 Task: Search for Airbnb stays in Lake Placid, New York with a private hot tub.
Action: Key pressed lake<Key.space>placid
Screenshot: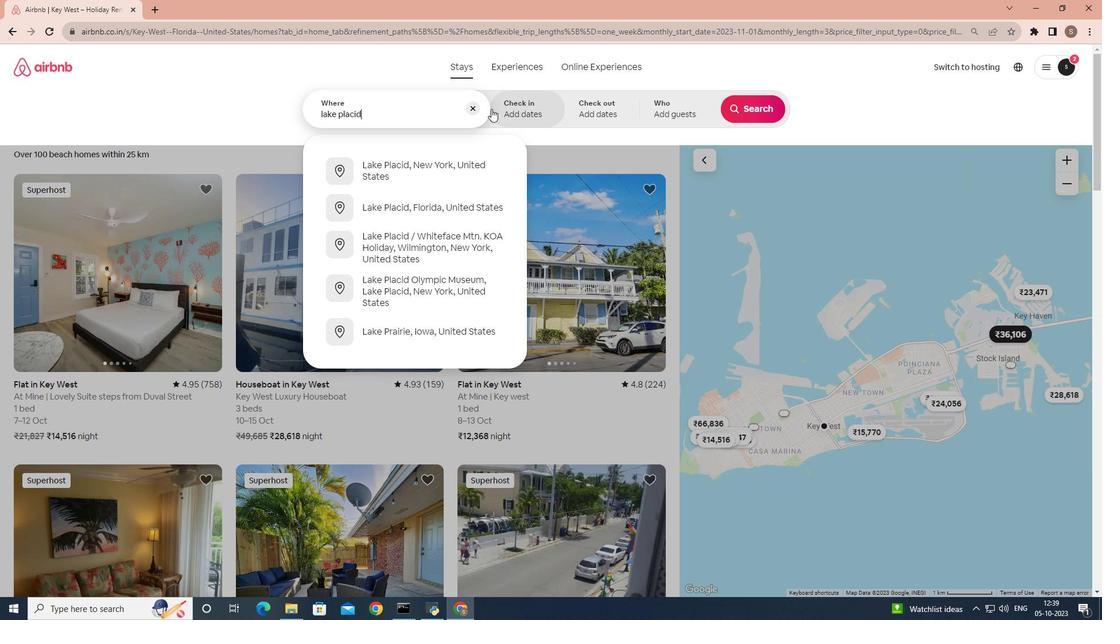 
Action: Mouse moved to (456, 173)
Screenshot: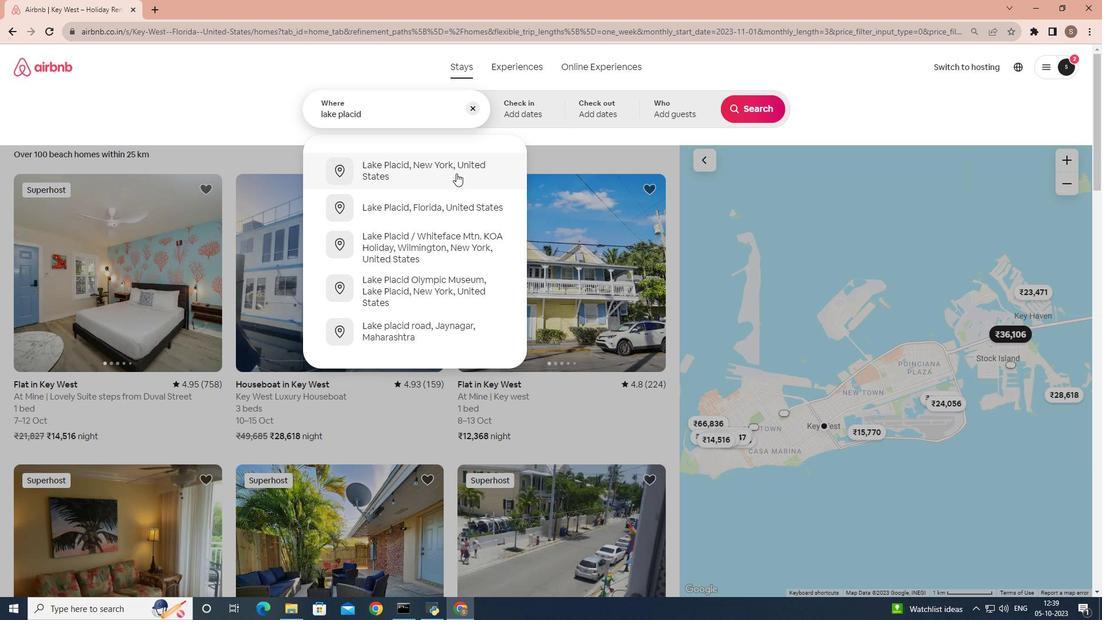 
Action: Mouse pressed left at (456, 173)
Screenshot: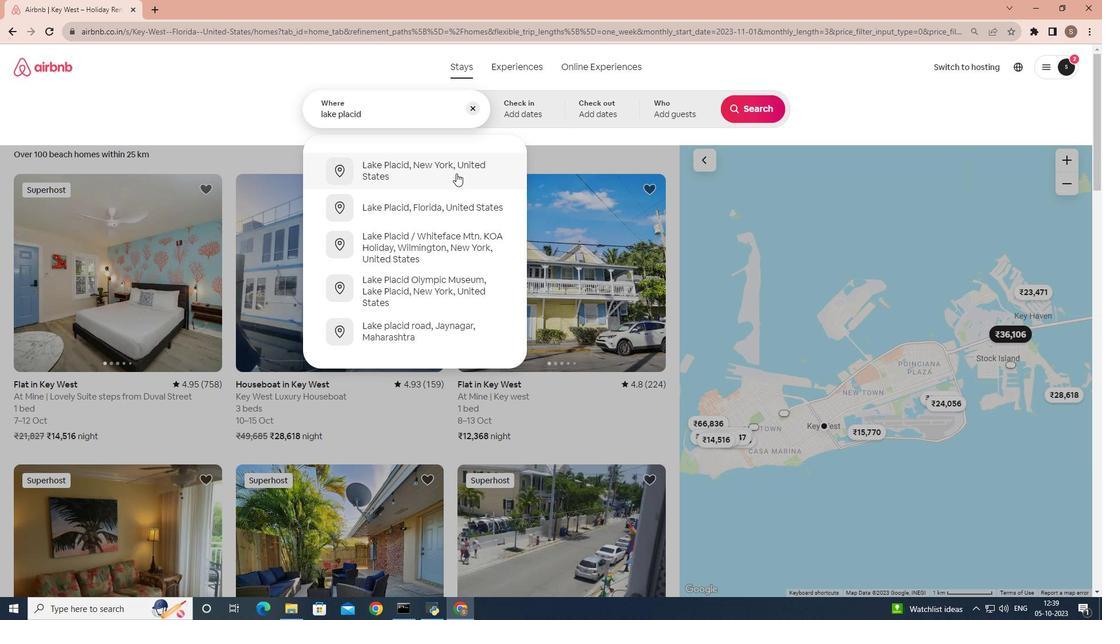 
Action: Mouse moved to (764, 110)
Screenshot: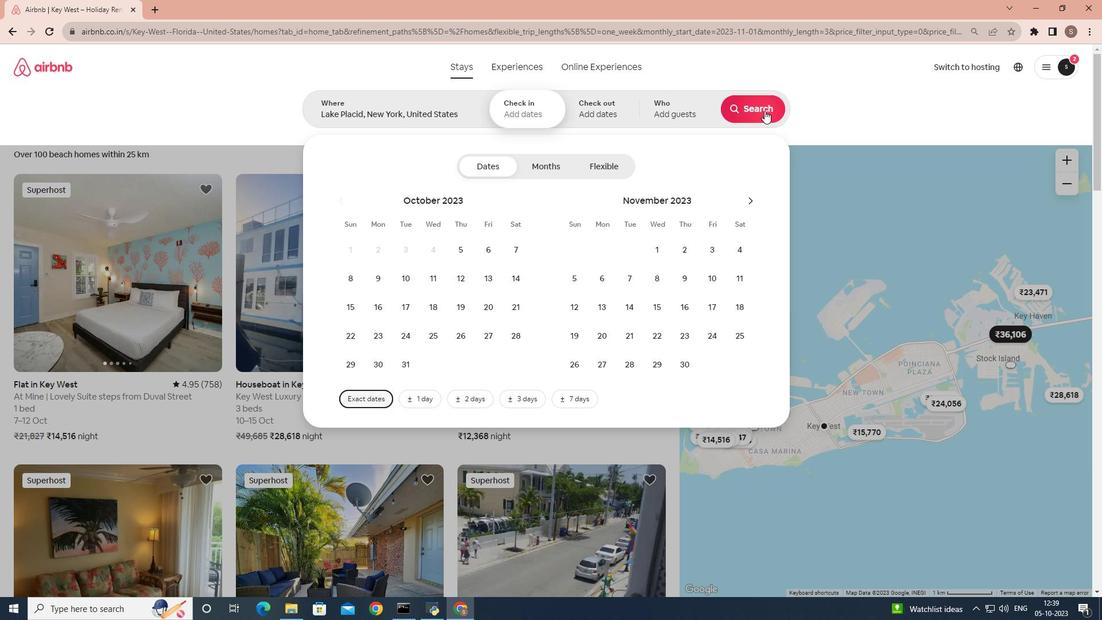 
Action: Mouse pressed left at (764, 110)
Screenshot: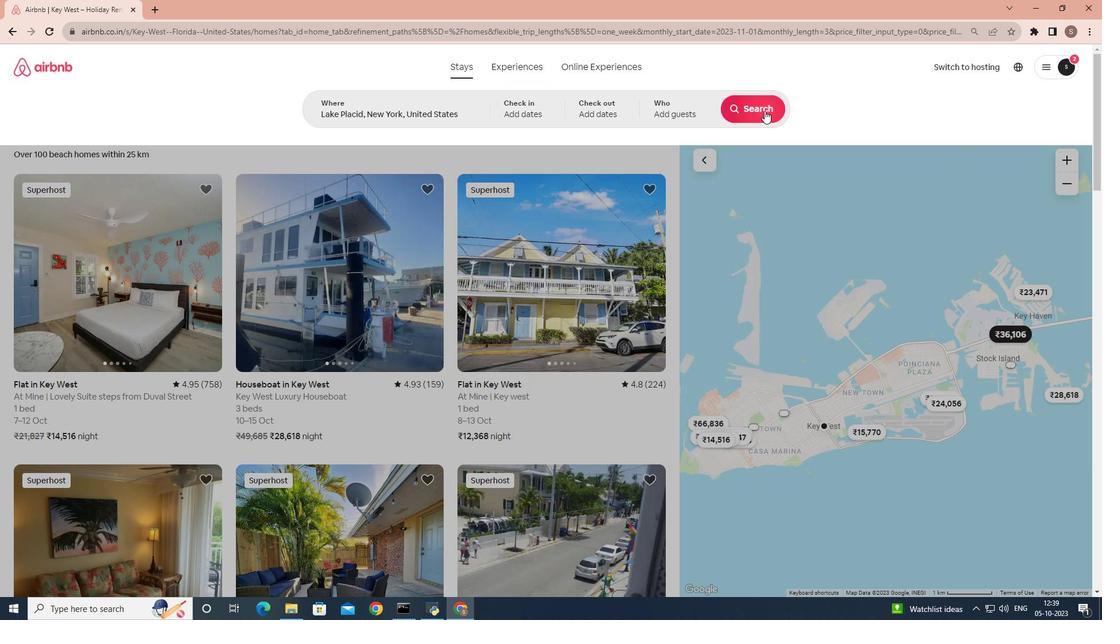 
Action: Mouse moved to (910, 118)
Screenshot: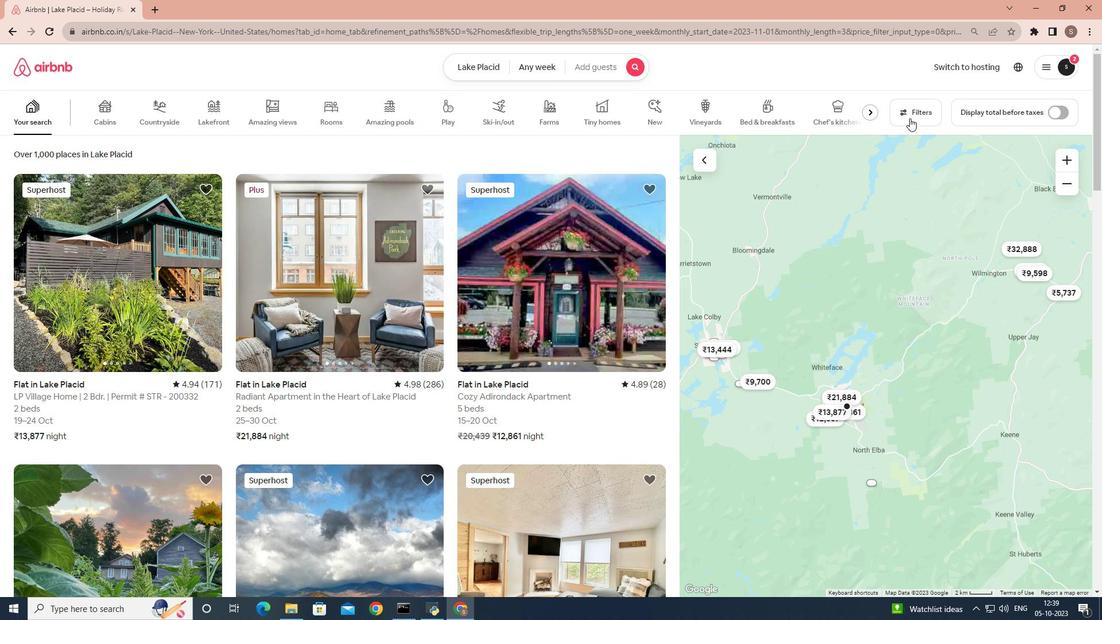 
Action: Mouse pressed left at (910, 118)
Screenshot: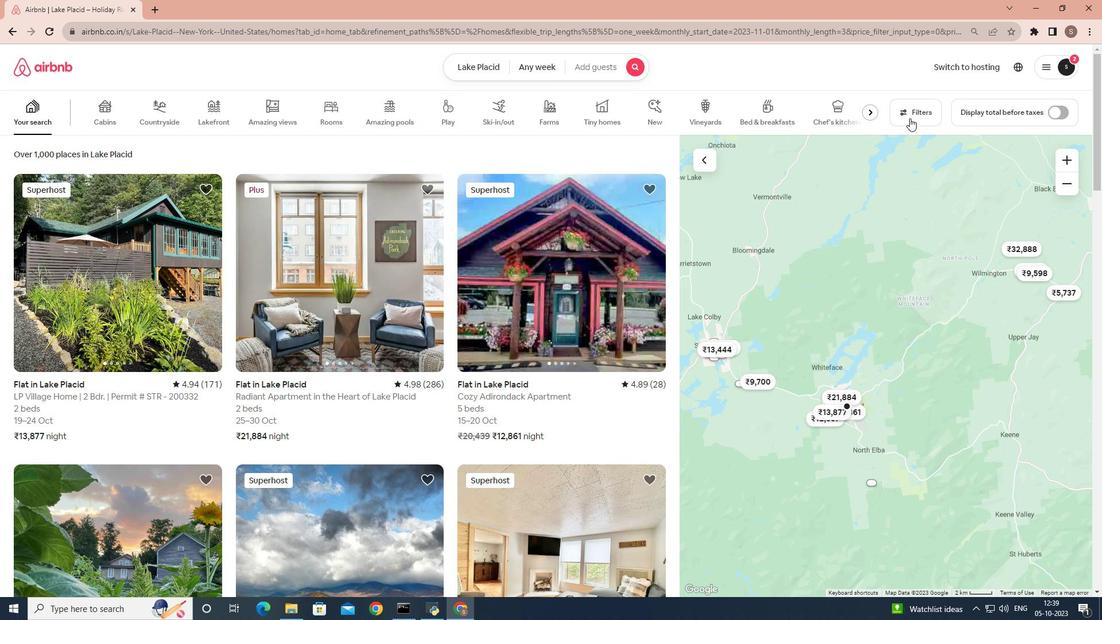 
Action: Mouse moved to (395, 414)
Screenshot: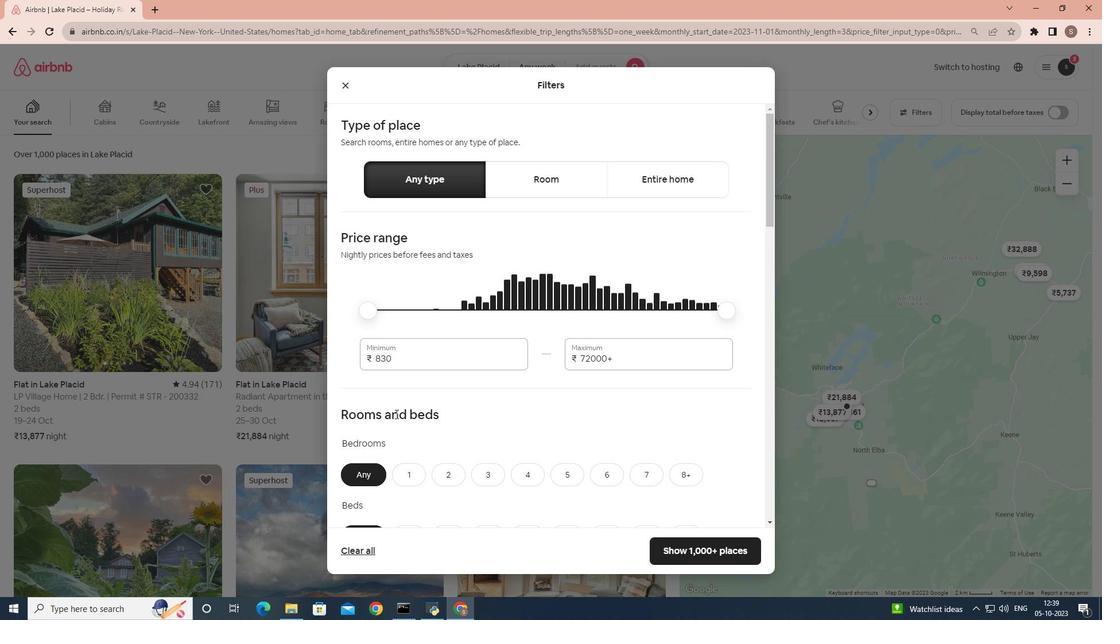 
Action: Mouse scrolled (395, 413) with delta (0, 0)
Screenshot: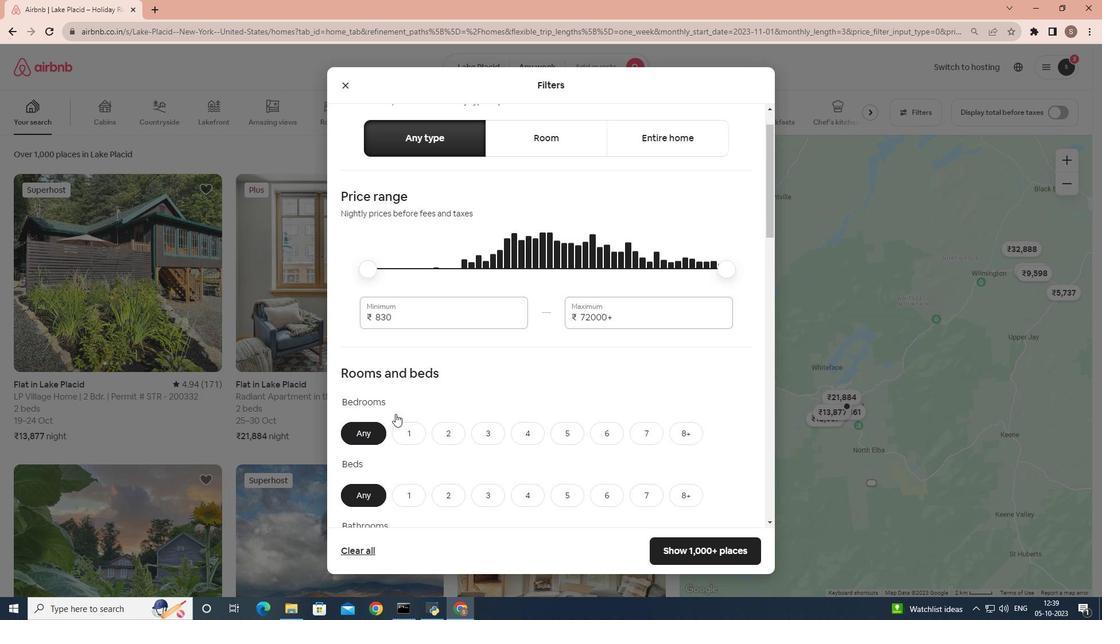 
Action: Mouse scrolled (395, 413) with delta (0, 0)
Screenshot: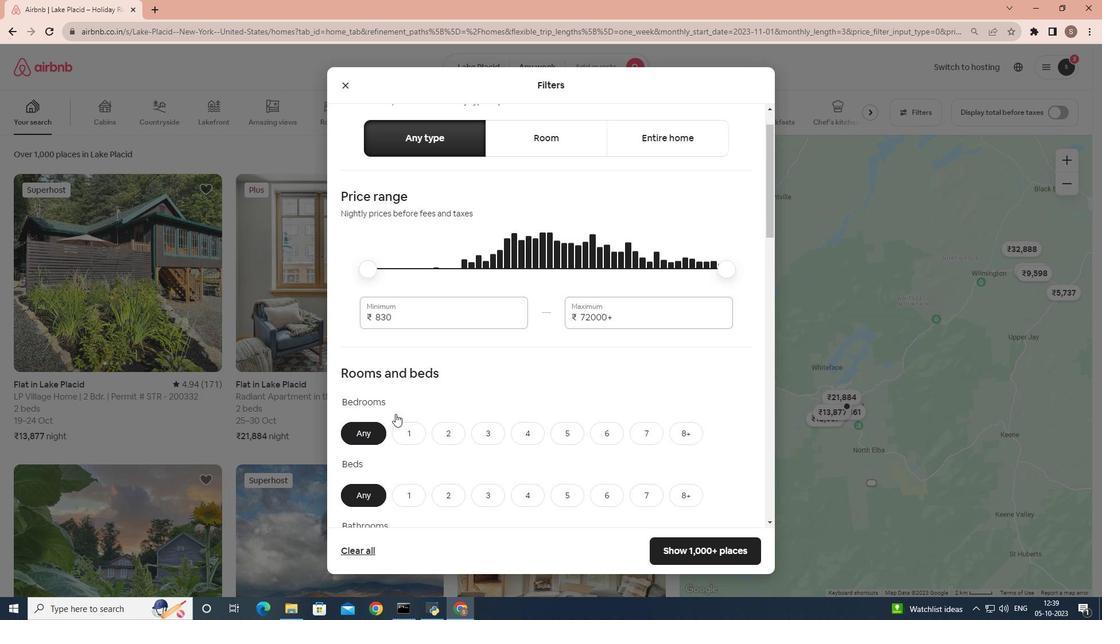 
Action: Mouse scrolled (395, 413) with delta (0, 0)
Screenshot: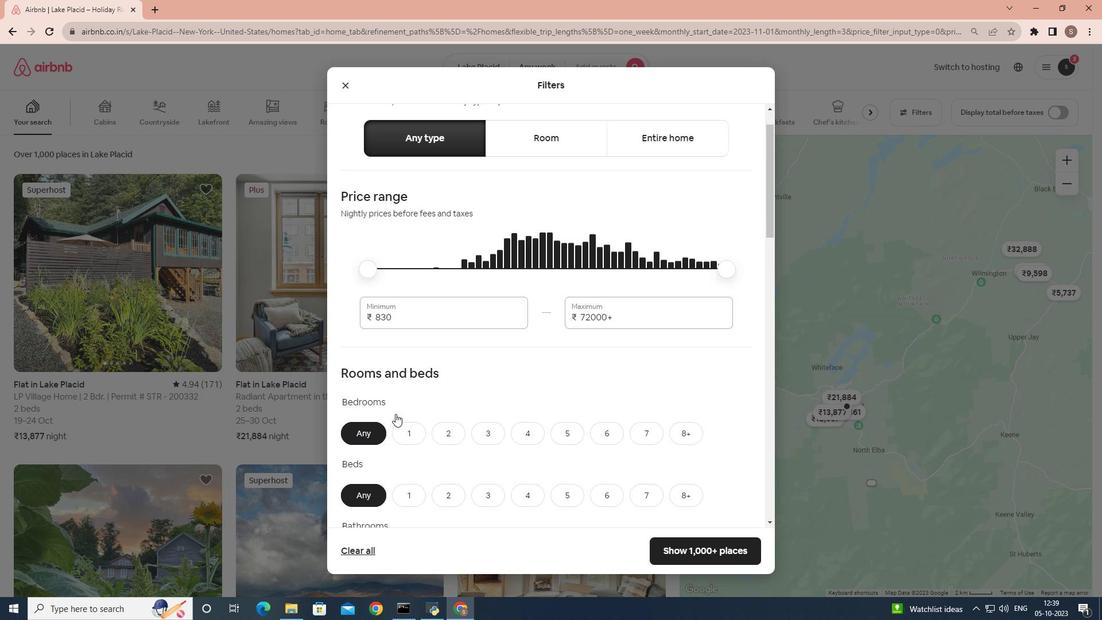 
Action: Mouse scrolled (395, 413) with delta (0, 0)
Screenshot: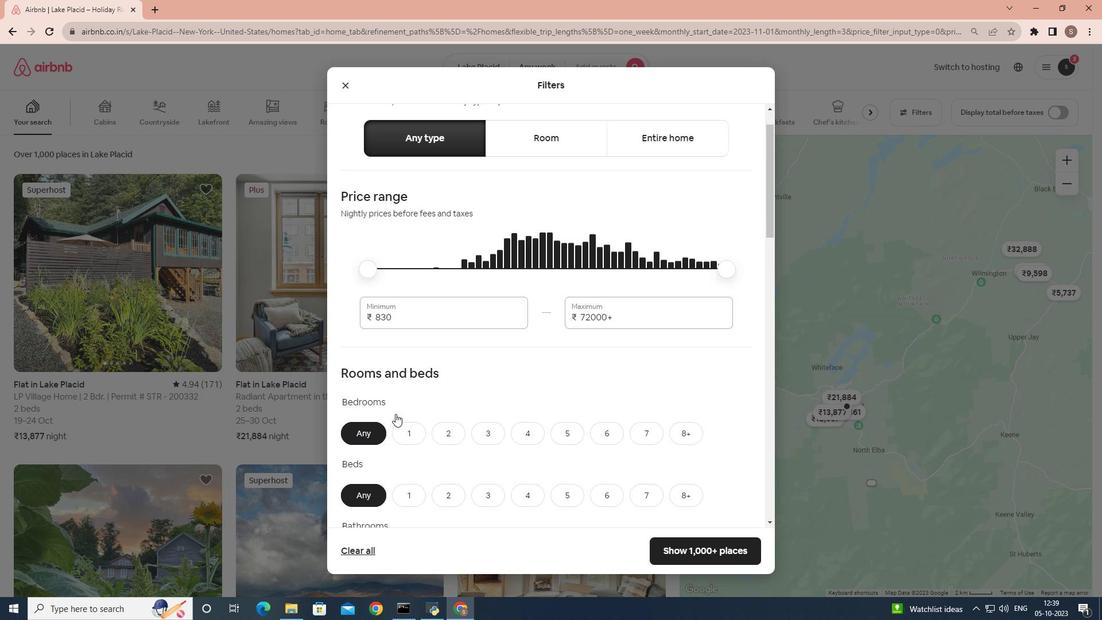 
Action: Mouse scrolled (395, 413) with delta (0, 0)
Screenshot: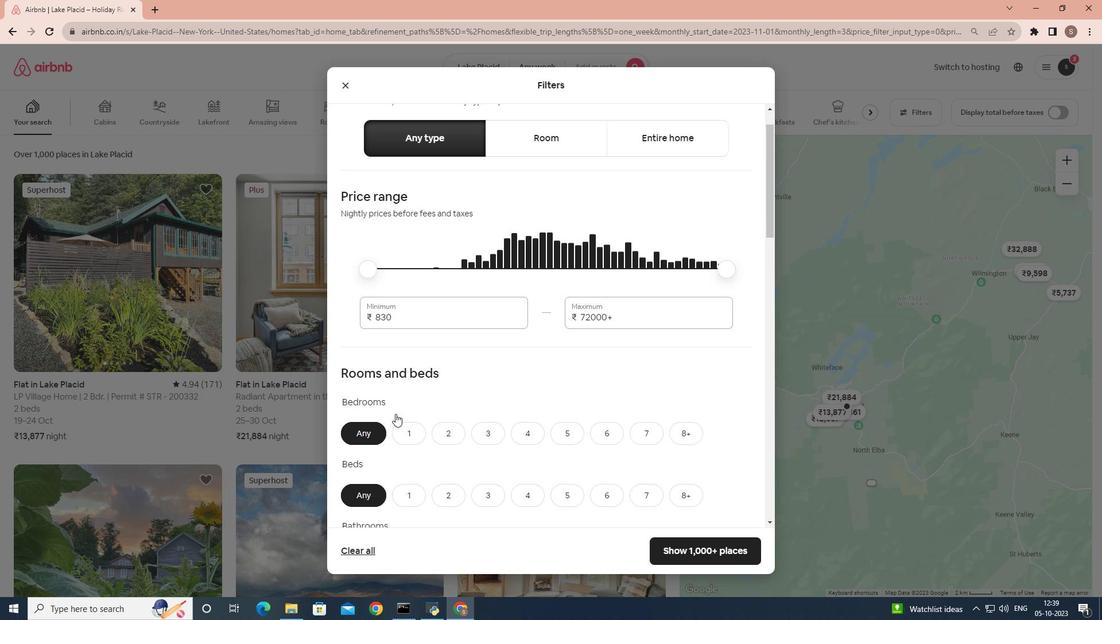 
Action: Mouse scrolled (395, 413) with delta (0, 0)
Screenshot: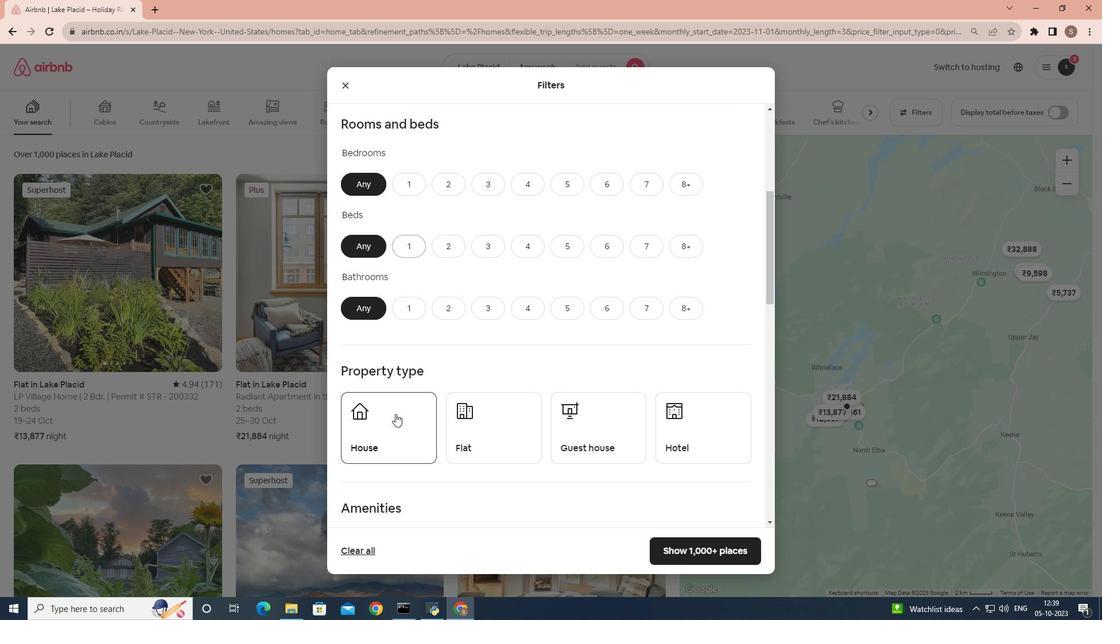 
Action: Mouse scrolled (395, 413) with delta (0, 0)
Screenshot: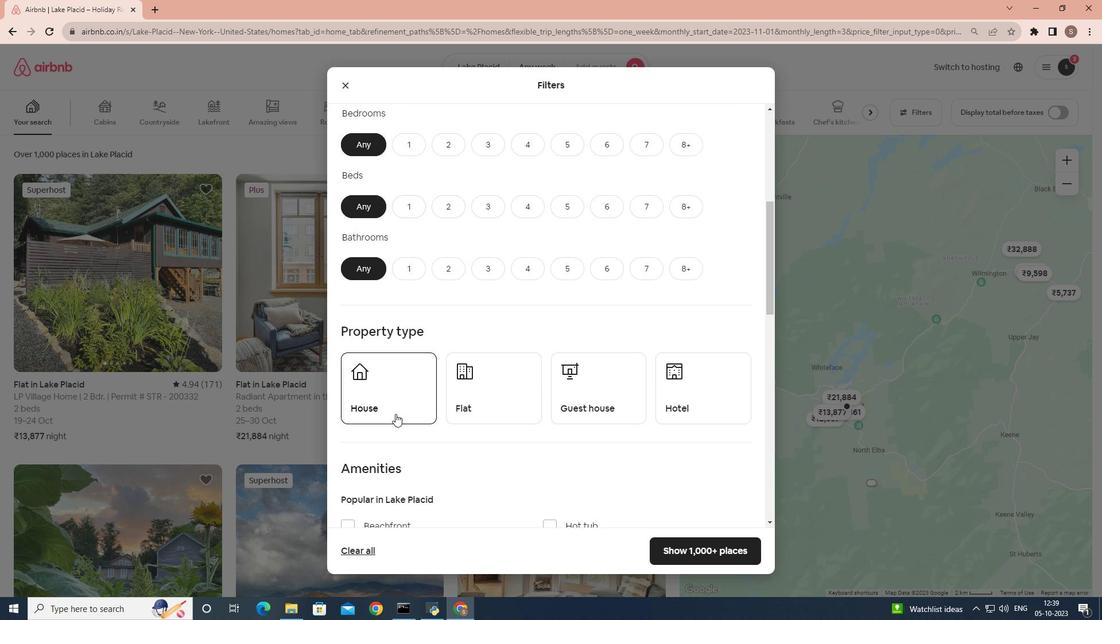 
Action: Mouse scrolled (395, 413) with delta (0, 0)
Screenshot: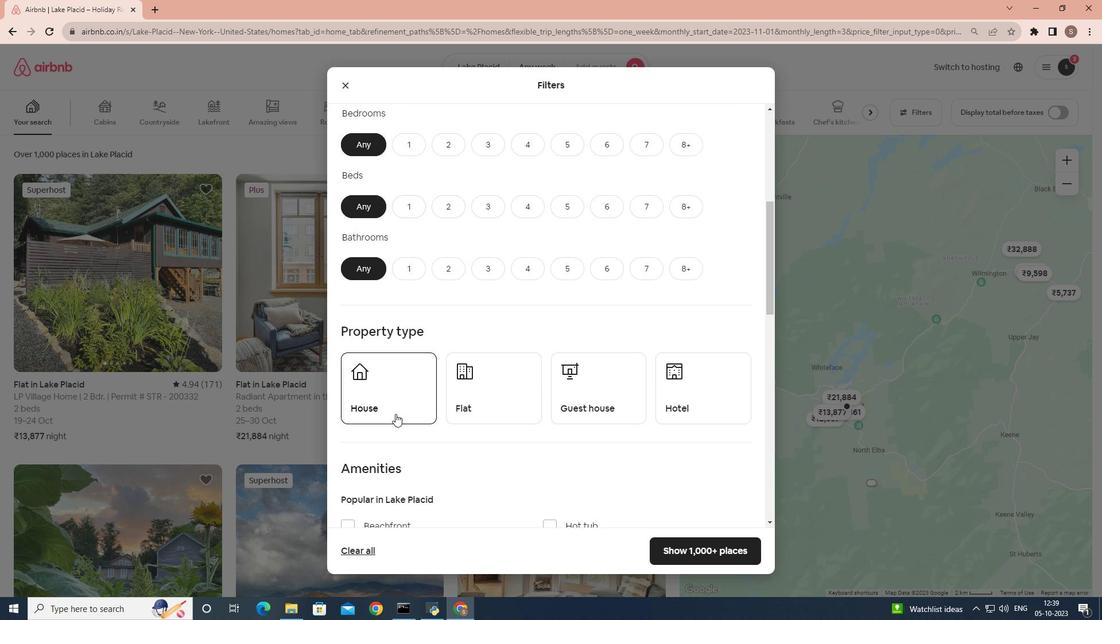 
Action: Mouse scrolled (395, 414) with delta (0, 0)
Screenshot: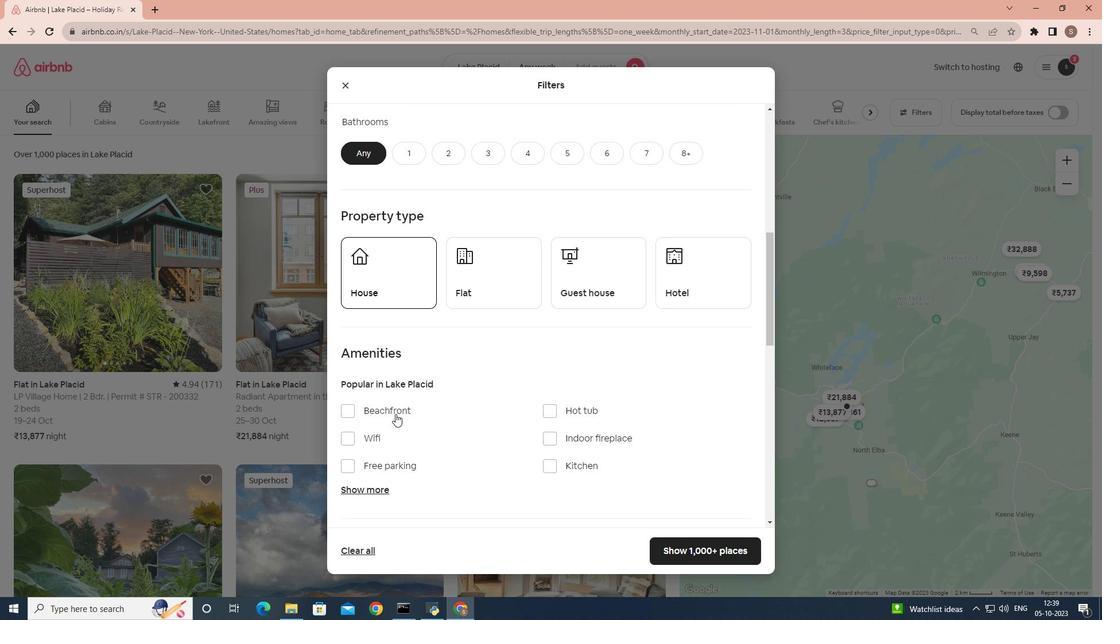 
Action: Mouse scrolled (395, 413) with delta (0, 0)
Screenshot: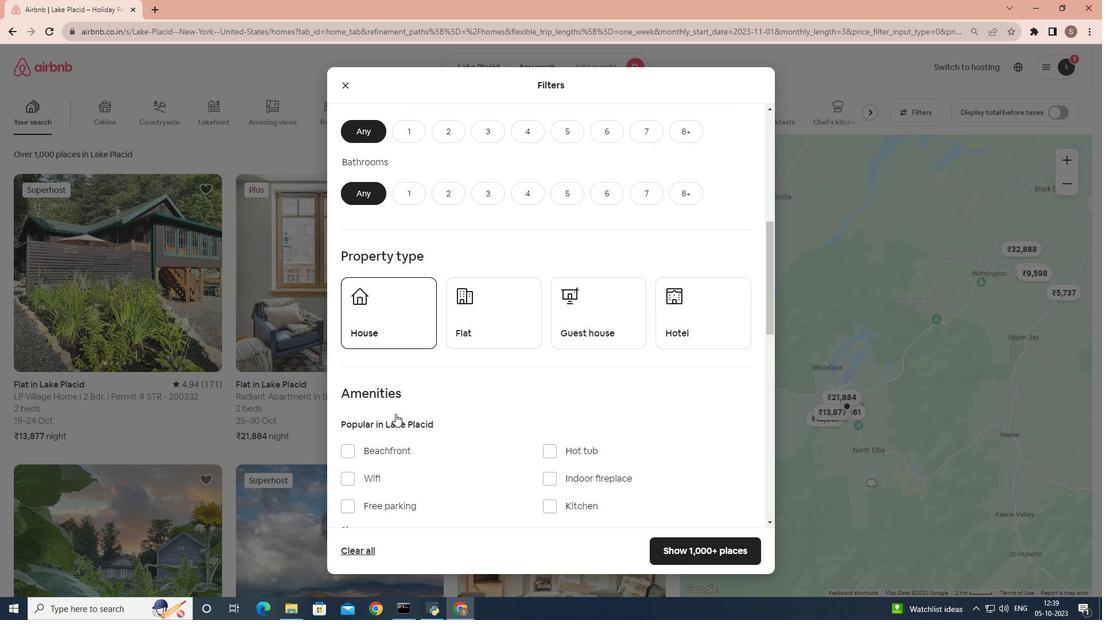 
Action: Mouse scrolled (395, 413) with delta (0, 0)
Screenshot: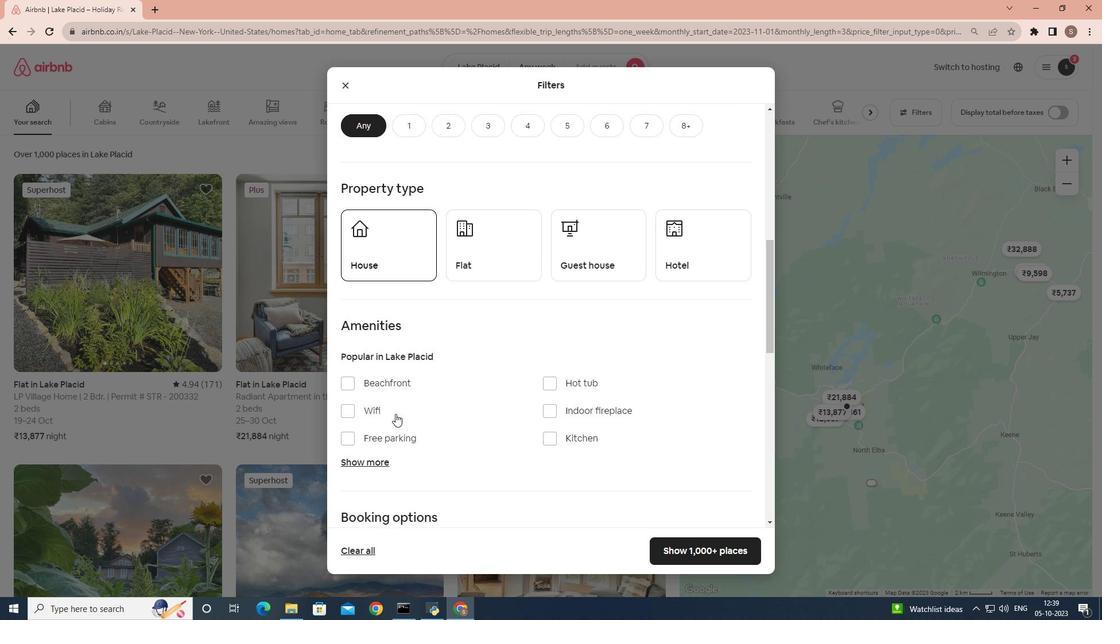 
Action: Mouse scrolled (395, 413) with delta (0, 0)
Screenshot: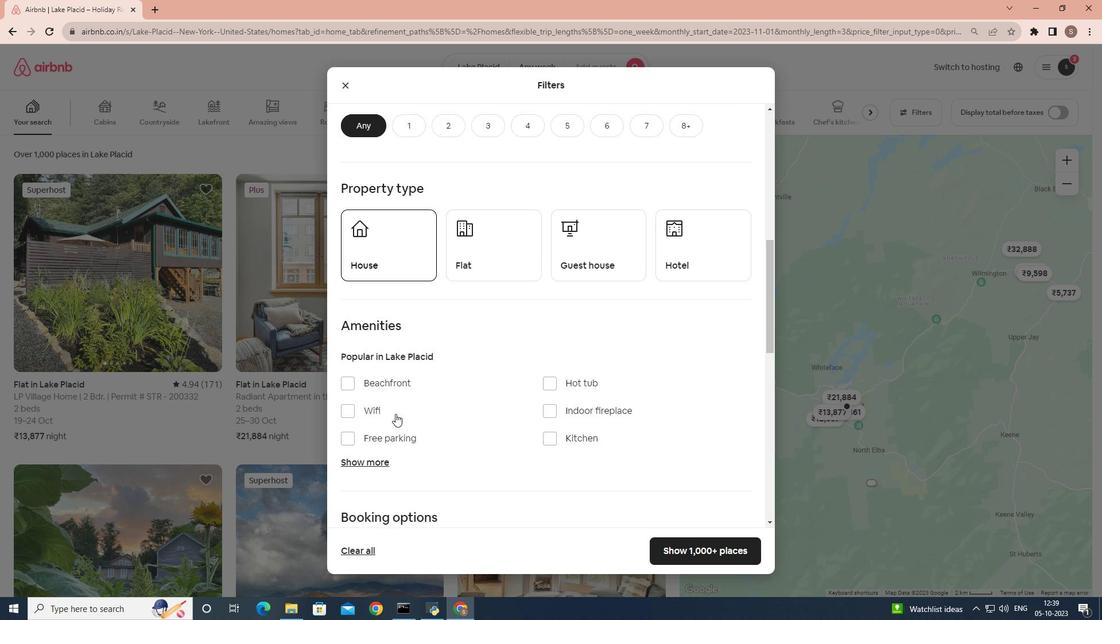 
Action: Mouse moved to (559, 284)
Screenshot: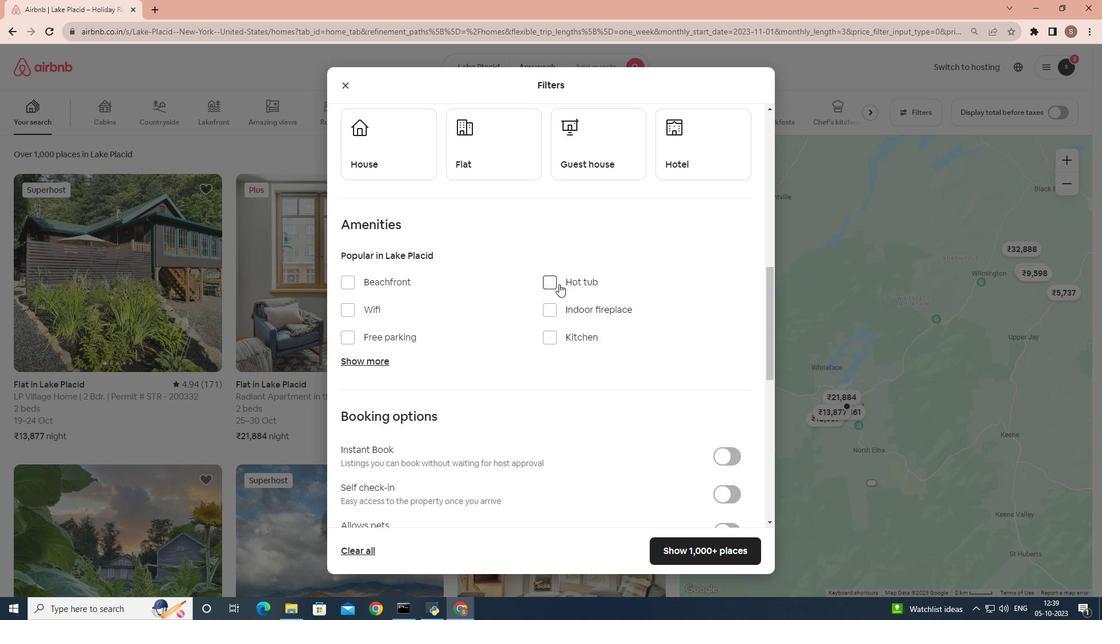 
Action: Mouse pressed left at (559, 284)
Screenshot: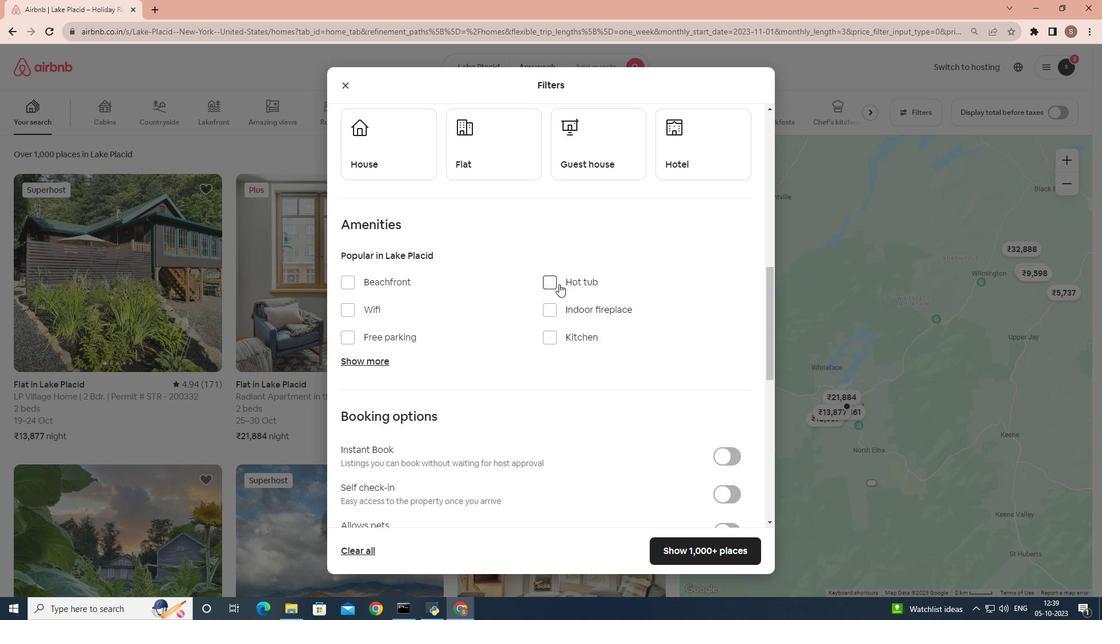 
Action: Mouse moved to (706, 551)
Screenshot: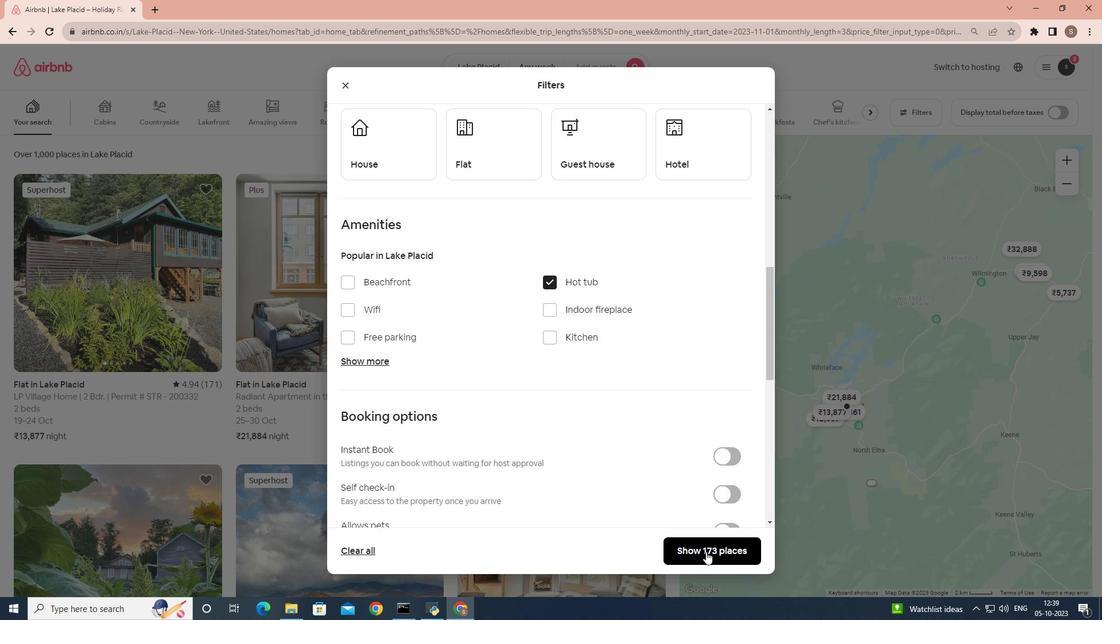 
Action: Mouse pressed left at (706, 551)
Screenshot: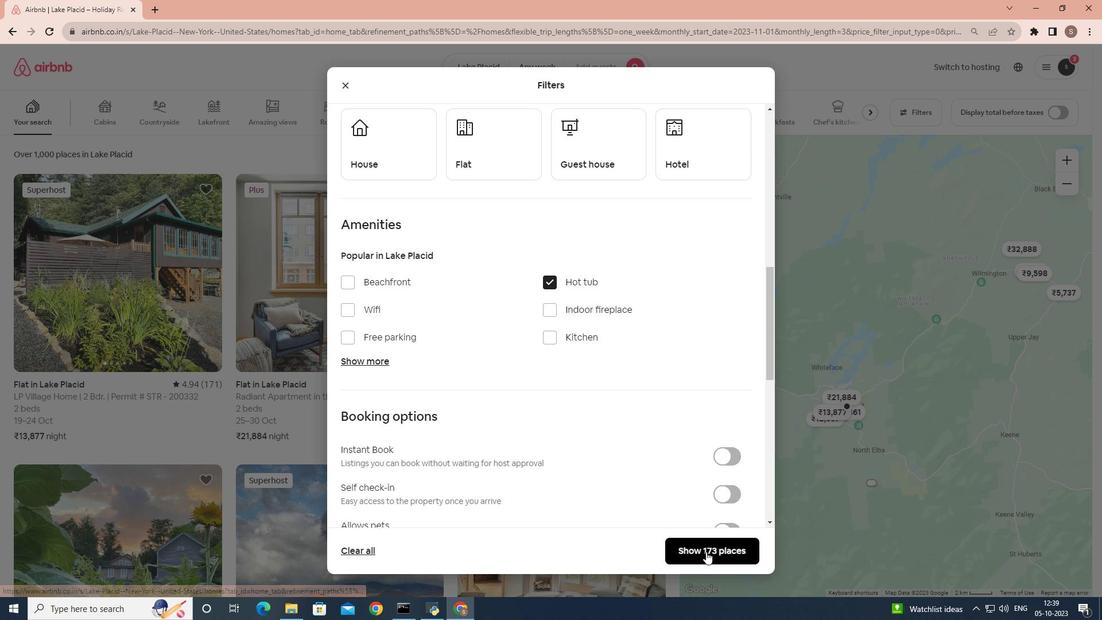 
Action: Mouse moved to (237, 326)
Screenshot: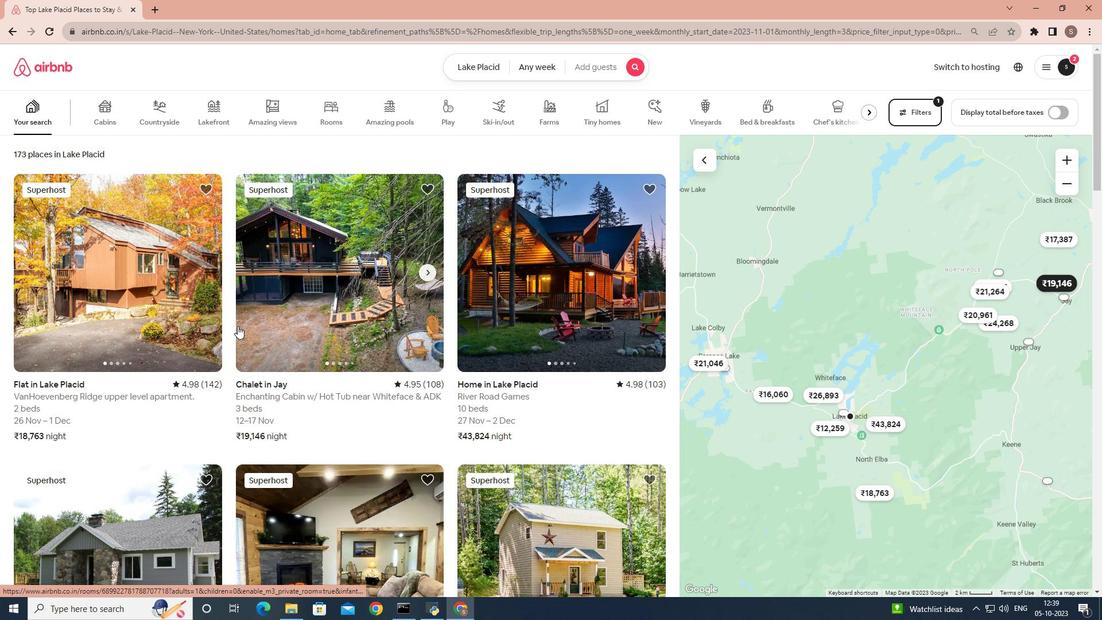
Action: Mouse scrolled (237, 325) with delta (0, 0)
Screenshot: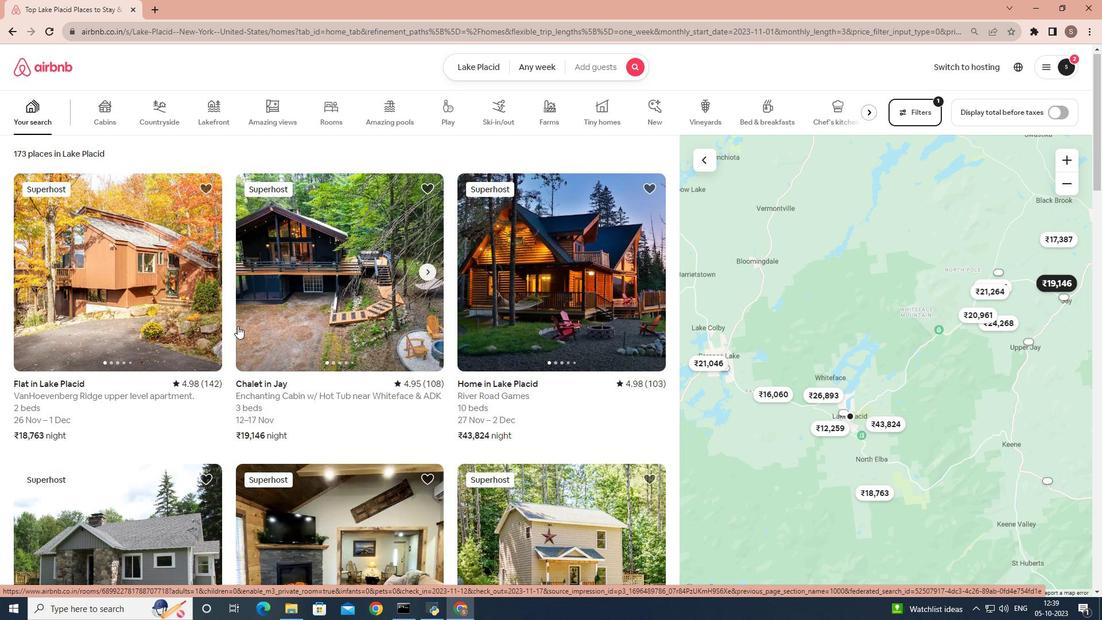 
Action: Mouse scrolled (237, 325) with delta (0, 0)
Screenshot: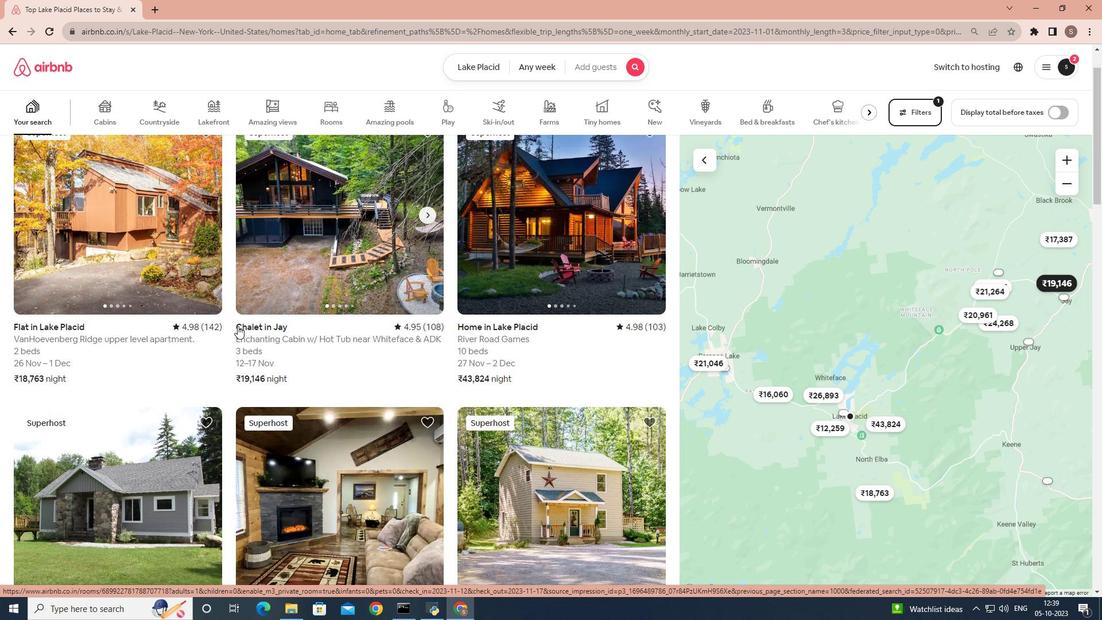 
Action: Mouse scrolled (237, 325) with delta (0, 0)
Screenshot: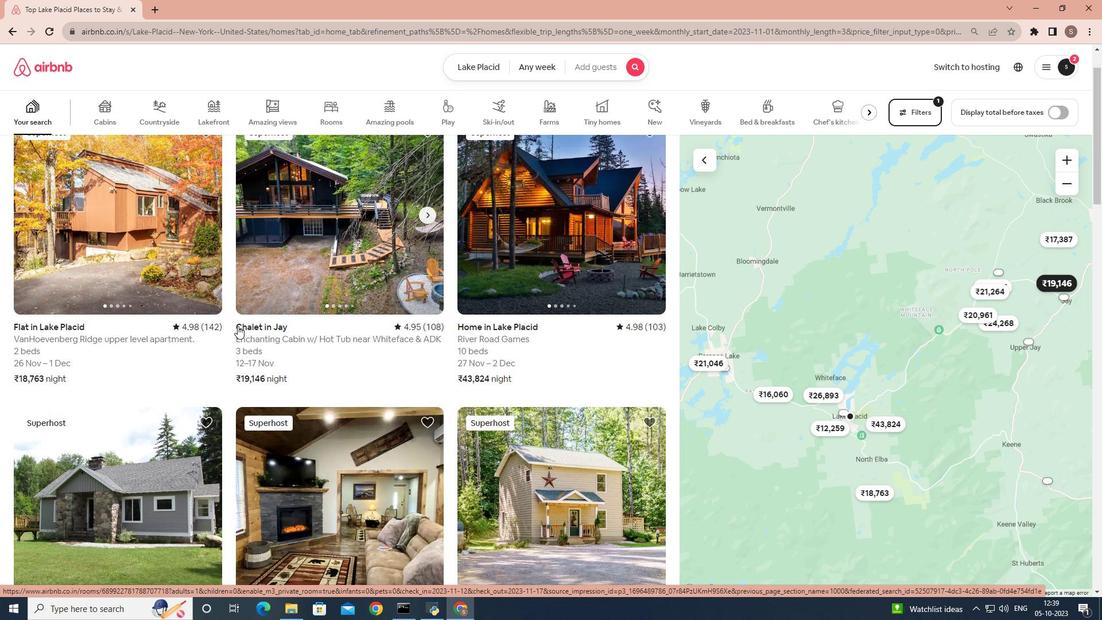 
Action: Mouse scrolled (237, 325) with delta (0, 0)
Screenshot: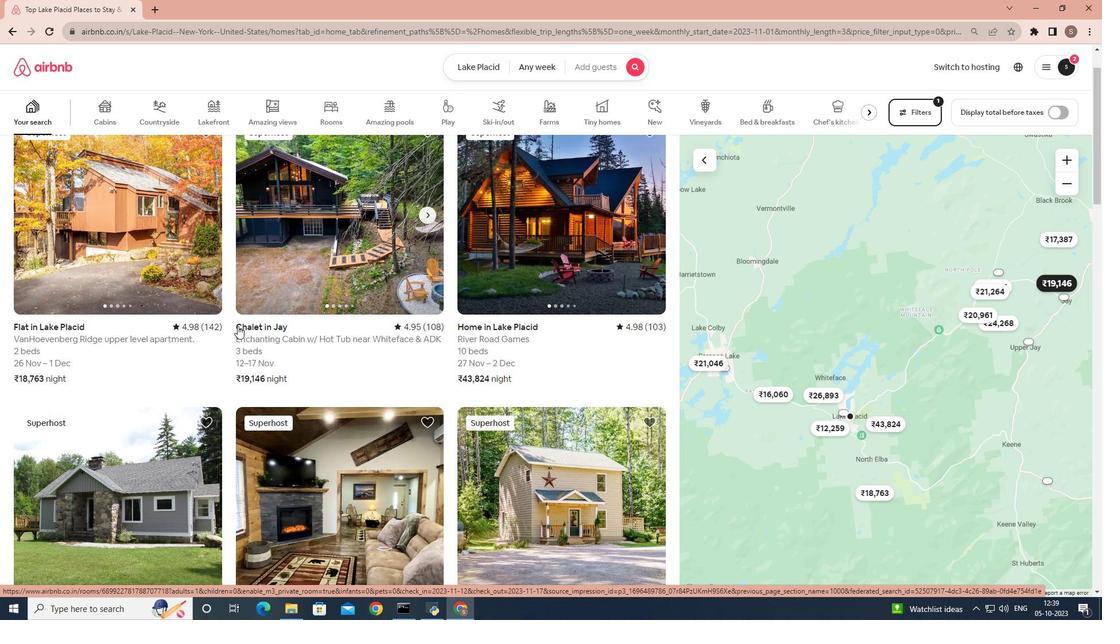 
Action: Mouse scrolled (237, 325) with delta (0, 0)
Screenshot: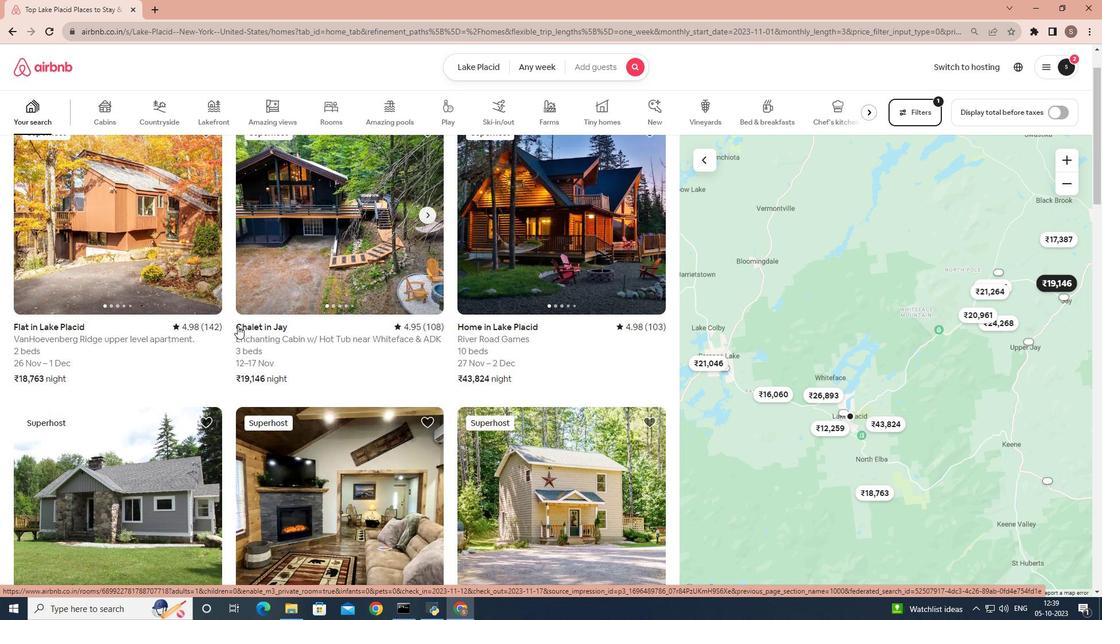 
Action: Mouse moved to (270, 296)
Screenshot: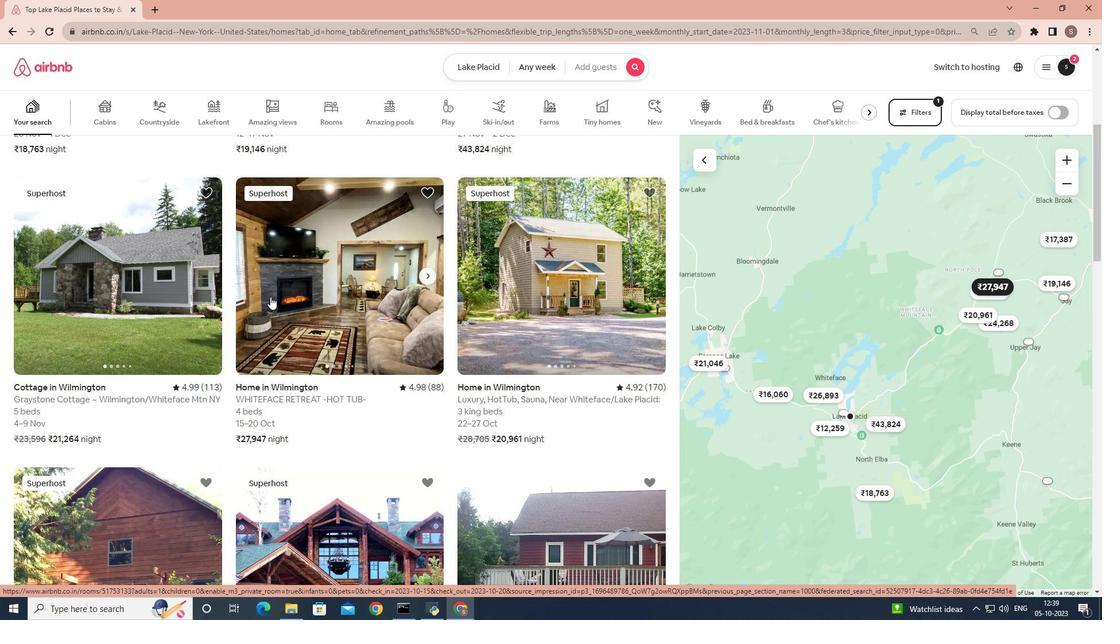 
Action: Mouse pressed left at (270, 296)
Screenshot: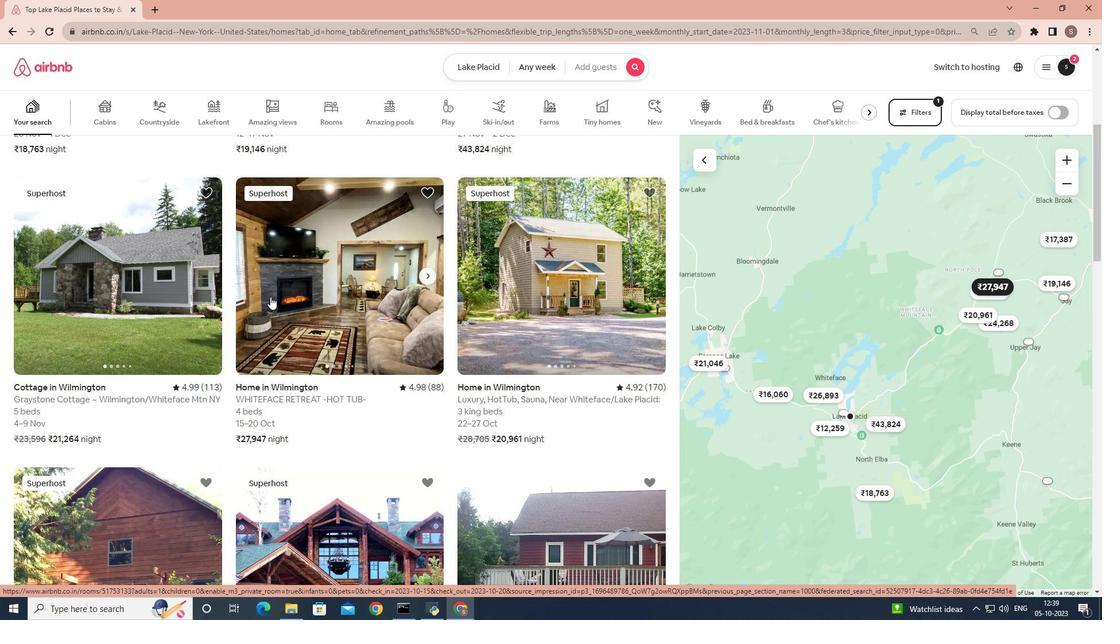 
Action: Mouse scrolled (270, 296) with delta (0, 0)
Screenshot: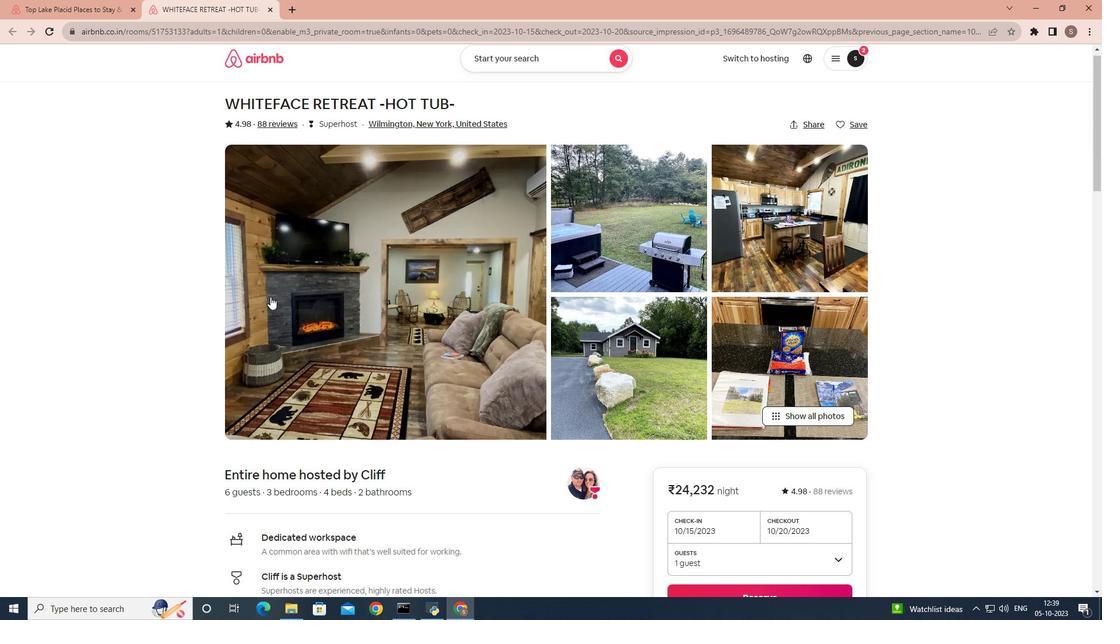 
Action: Mouse scrolled (270, 296) with delta (0, 0)
Screenshot: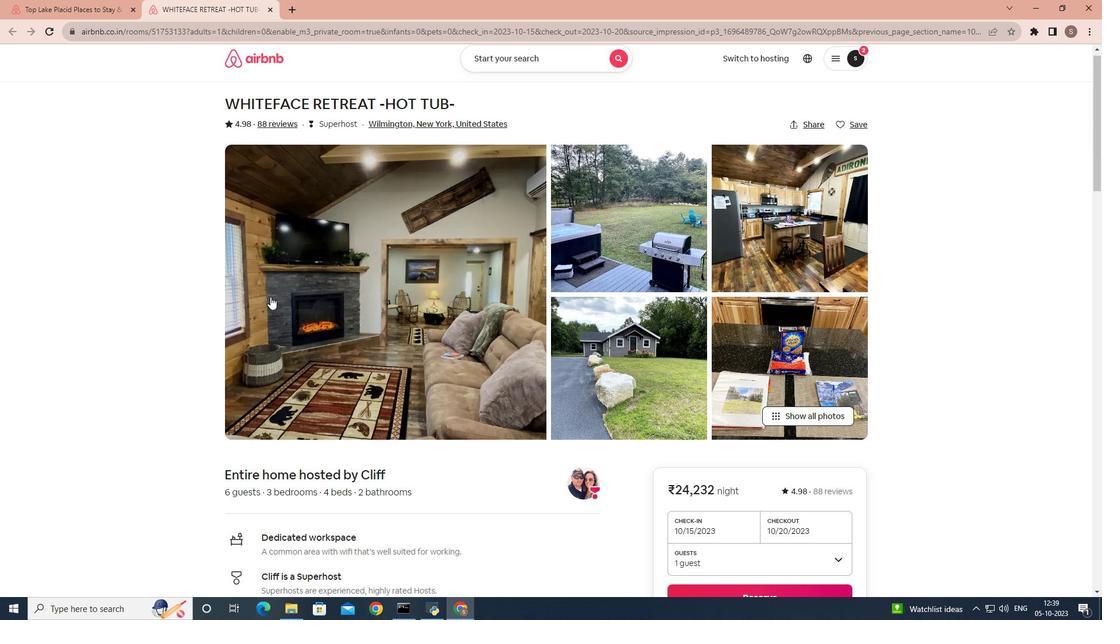
Action: Mouse scrolled (270, 296) with delta (0, 0)
Screenshot: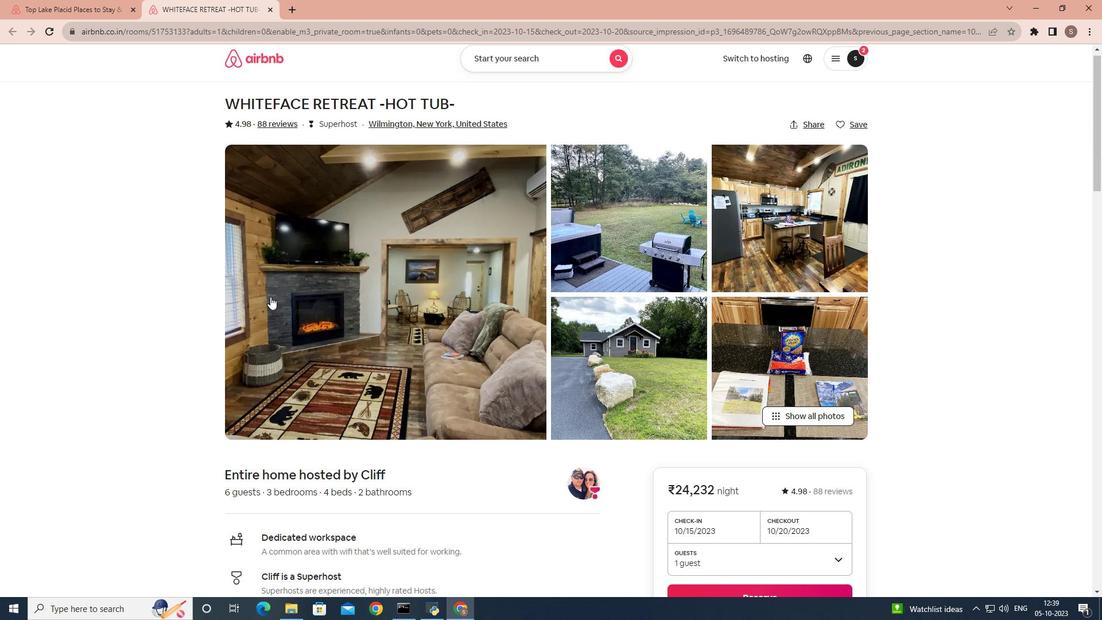 
Action: Mouse scrolled (270, 296) with delta (0, 0)
Screenshot: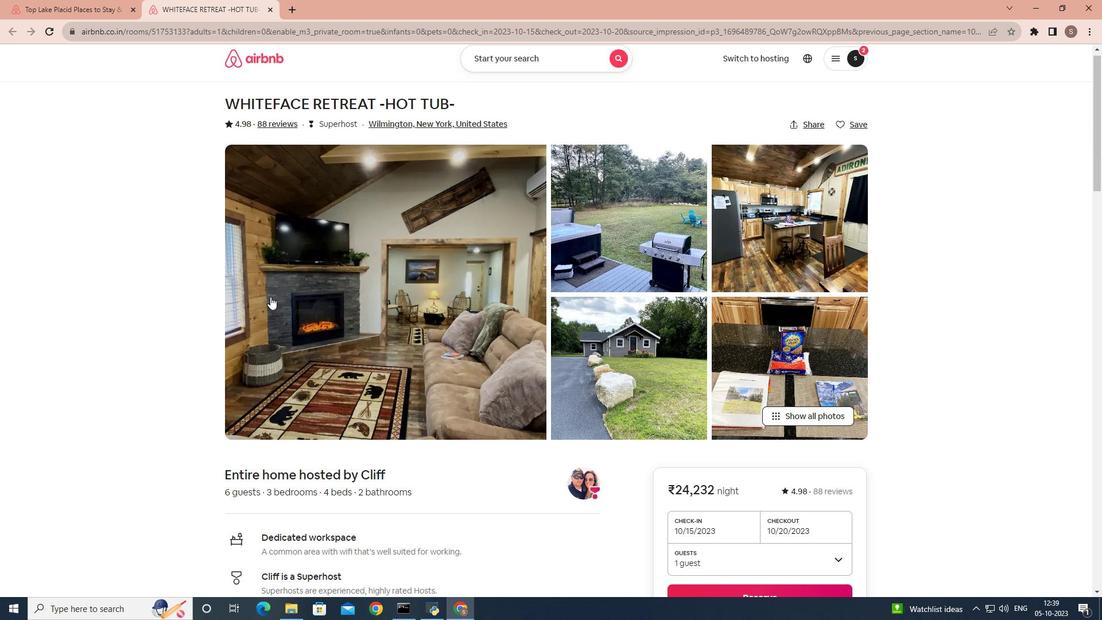 
Action: Mouse scrolled (270, 296) with delta (0, 0)
Screenshot: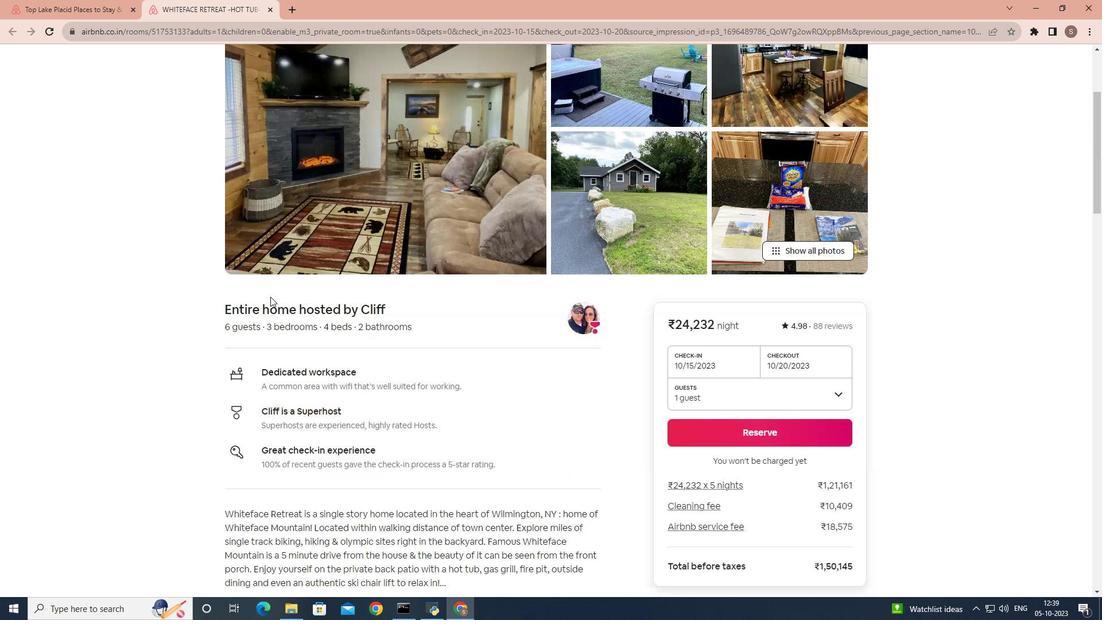 
Action: Mouse scrolled (270, 296) with delta (0, 0)
Screenshot: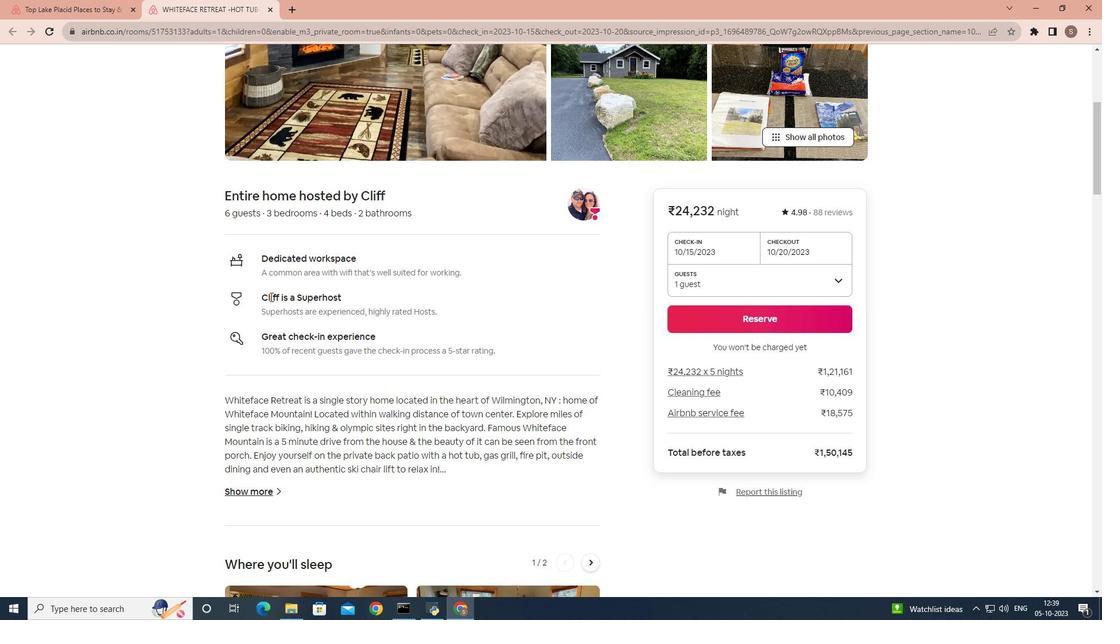 
Action: Mouse moved to (252, 416)
Screenshot: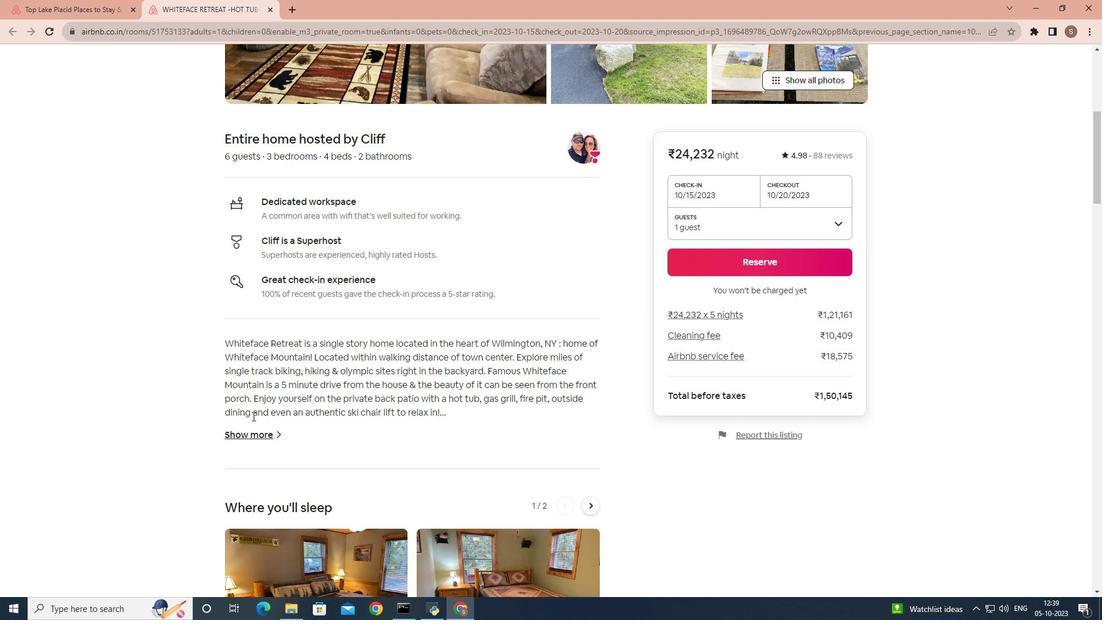 
Action: Mouse pressed left at (252, 416)
Screenshot: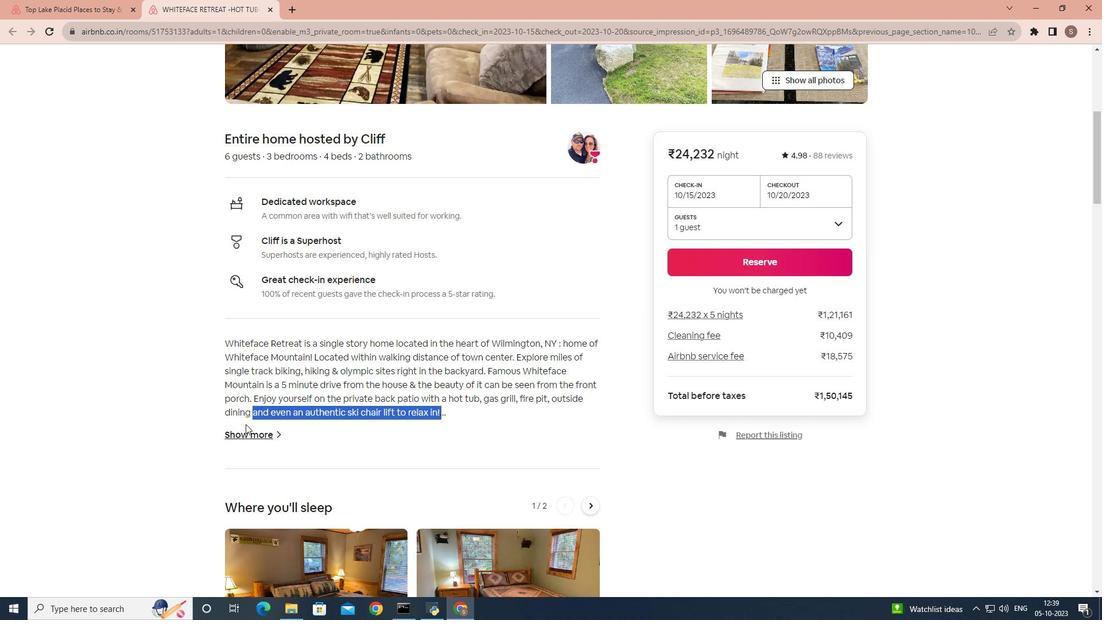 
Action: Mouse moved to (245, 426)
Screenshot: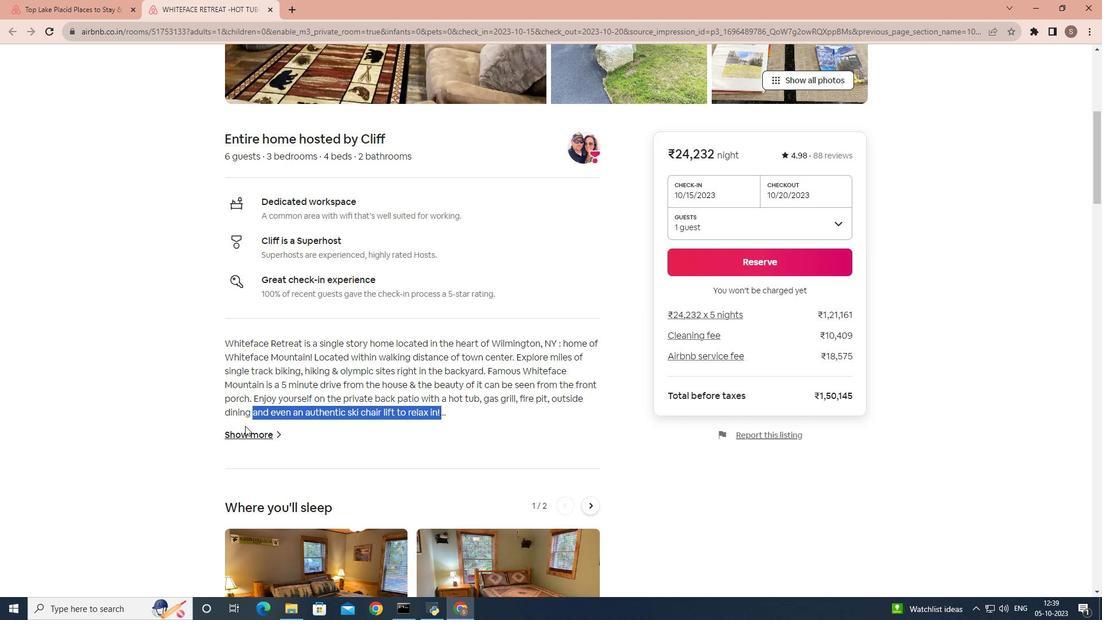 
Action: Mouse pressed left at (245, 426)
Screenshot: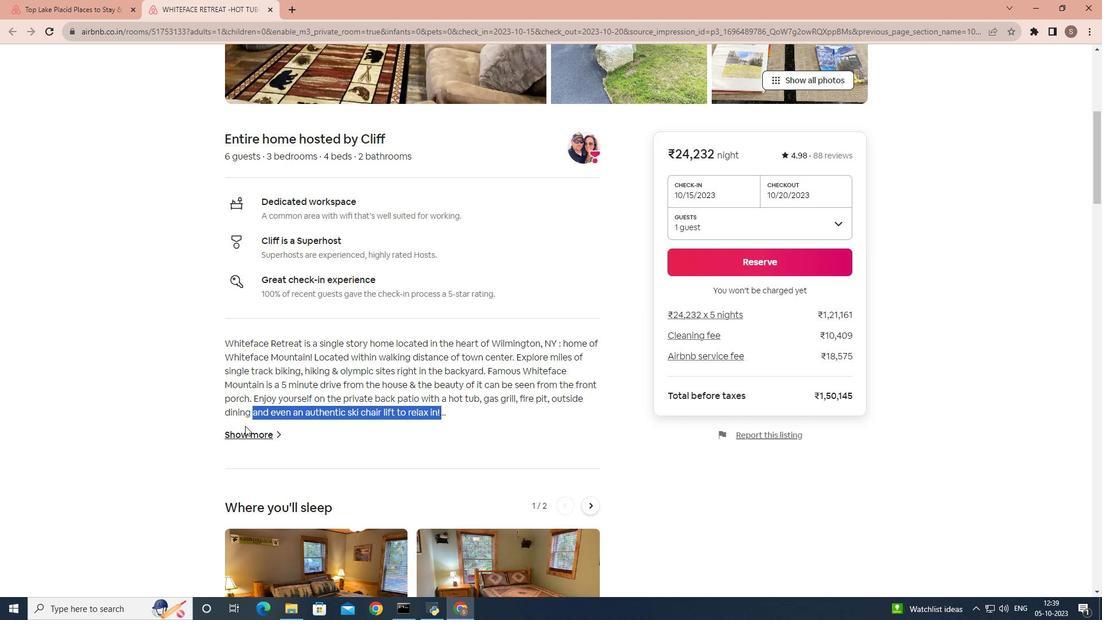 
Action: Mouse moved to (245, 428)
Screenshot: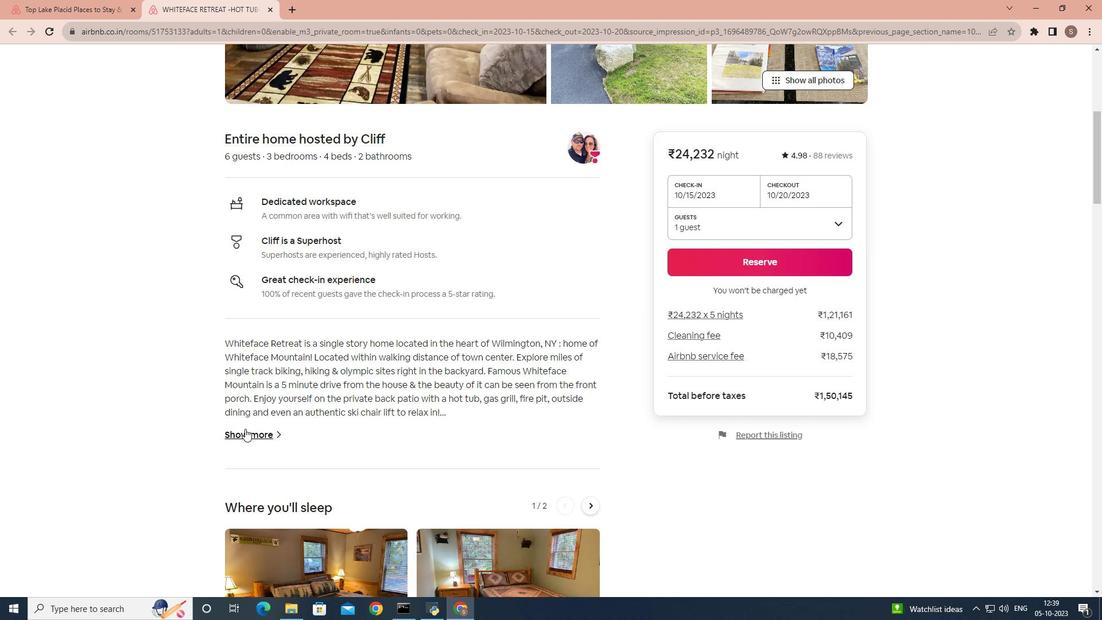 
Action: Mouse pressed left at (245, 428)
Screenshot: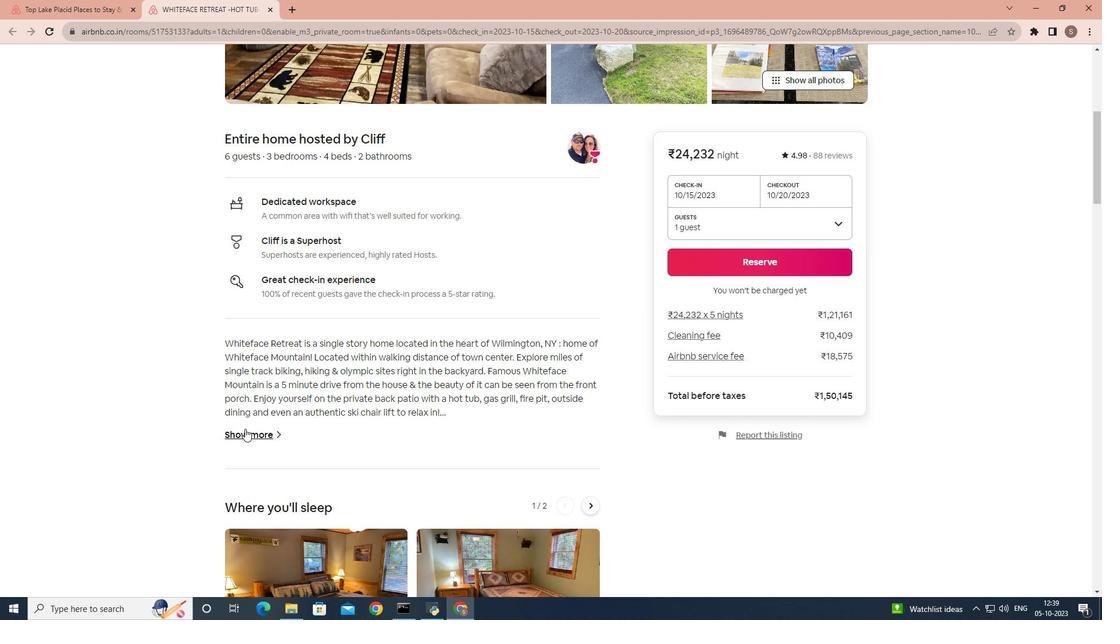 
Action: Mouse moved to (357, 344)
Screenshot: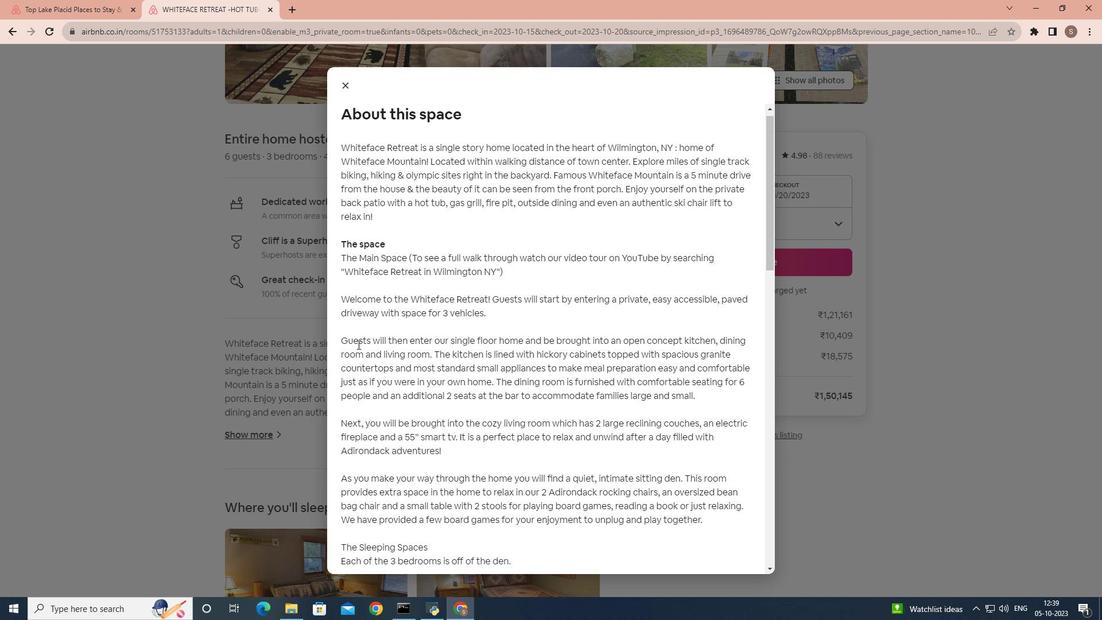
Action: Mouse scrolled (357, 343) with delta (0, 0)
Screenshot: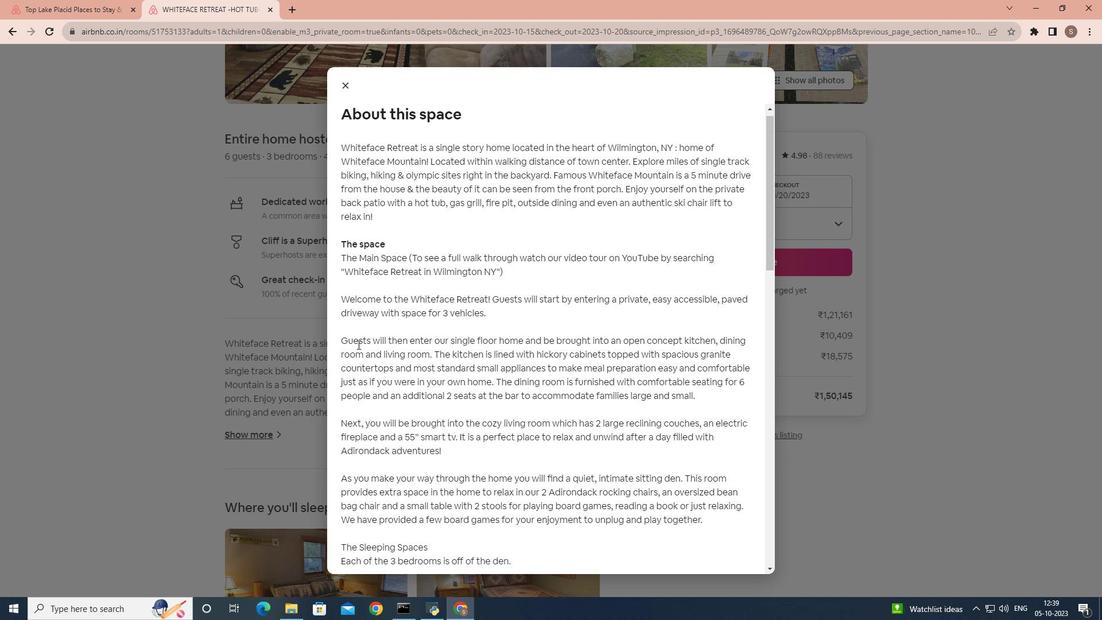 
Action: Mouse scrolled (357, 343) with delta (0, 0)
Screenshot: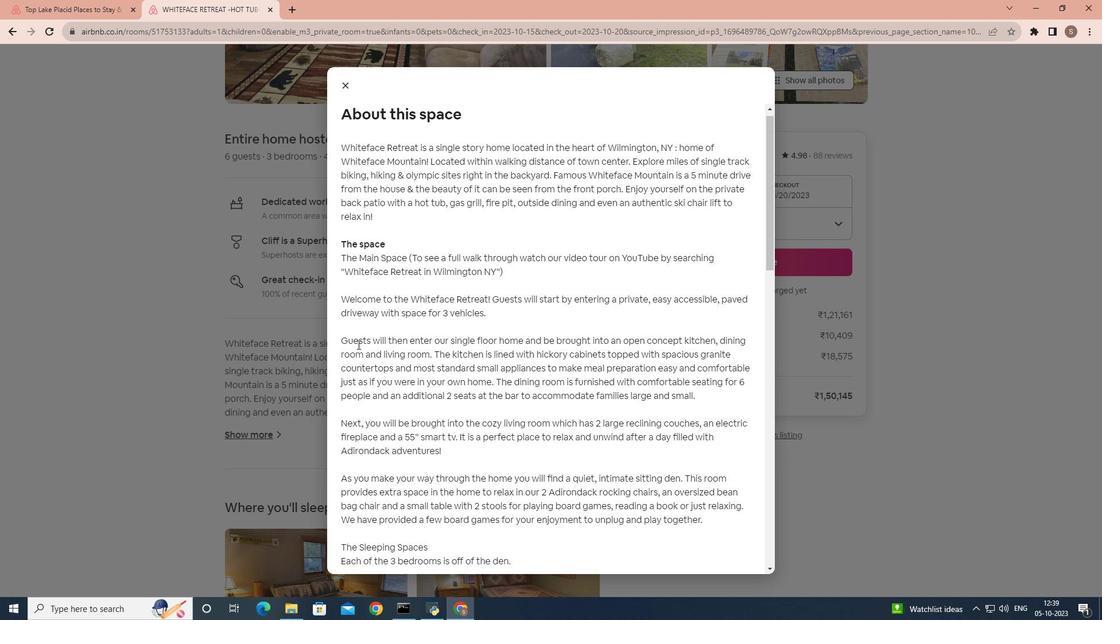 
Action: Mouse scrolled (357, 343) with delta (0, 0)
Screenshot: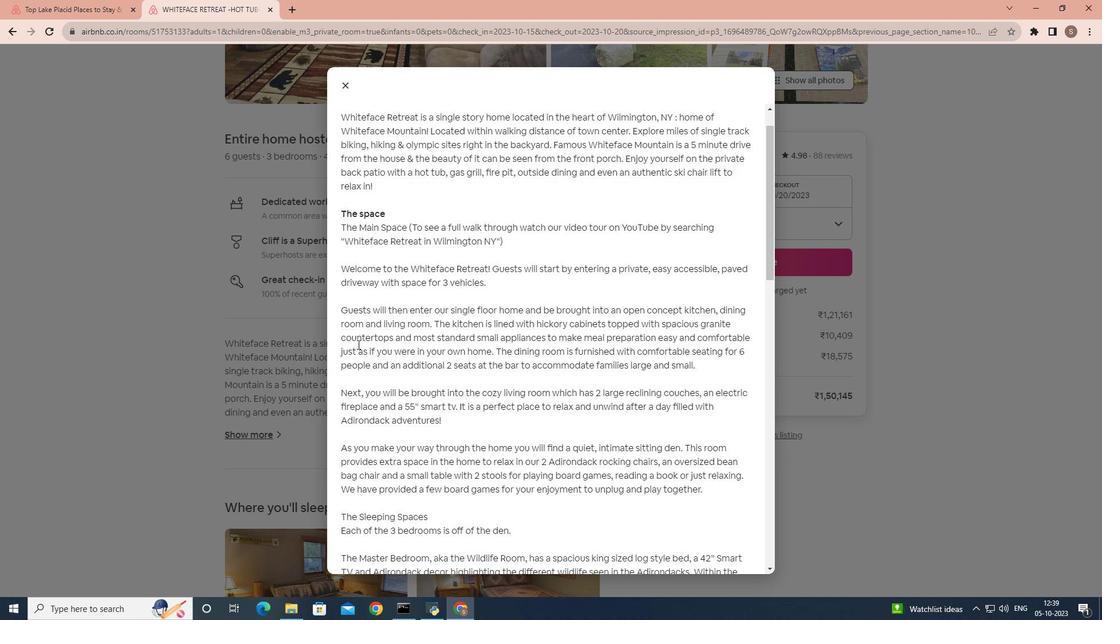 
Action: Mouse scrolled (357, 343) with delta (0, 0)
Screenshot: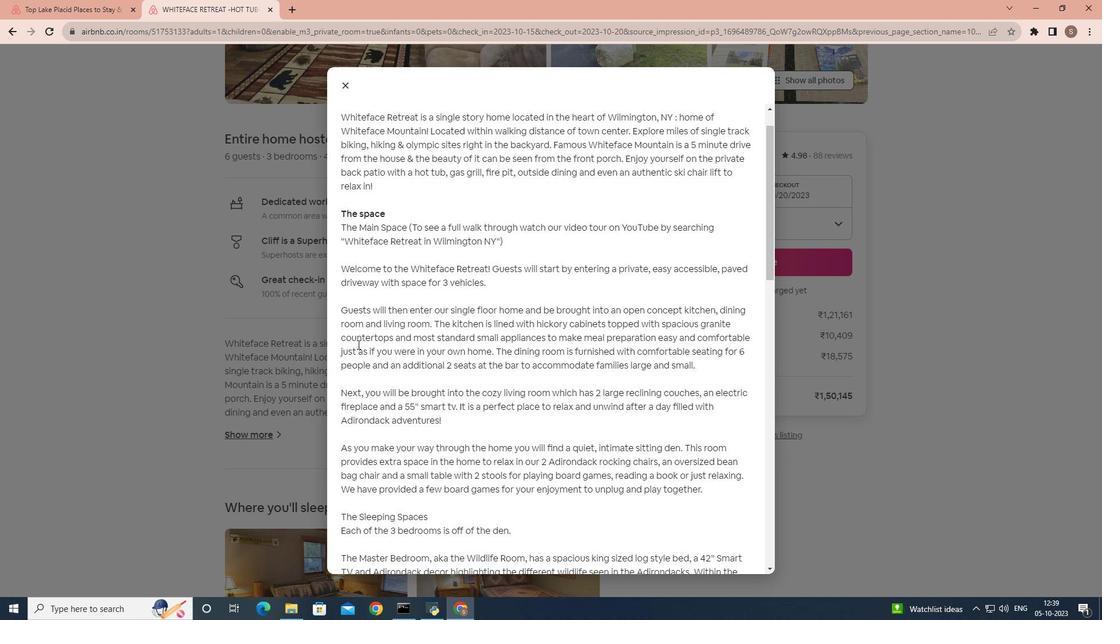 
Action: Mouse scrolled (357, 343) with delta (0, 0)
Screenshot: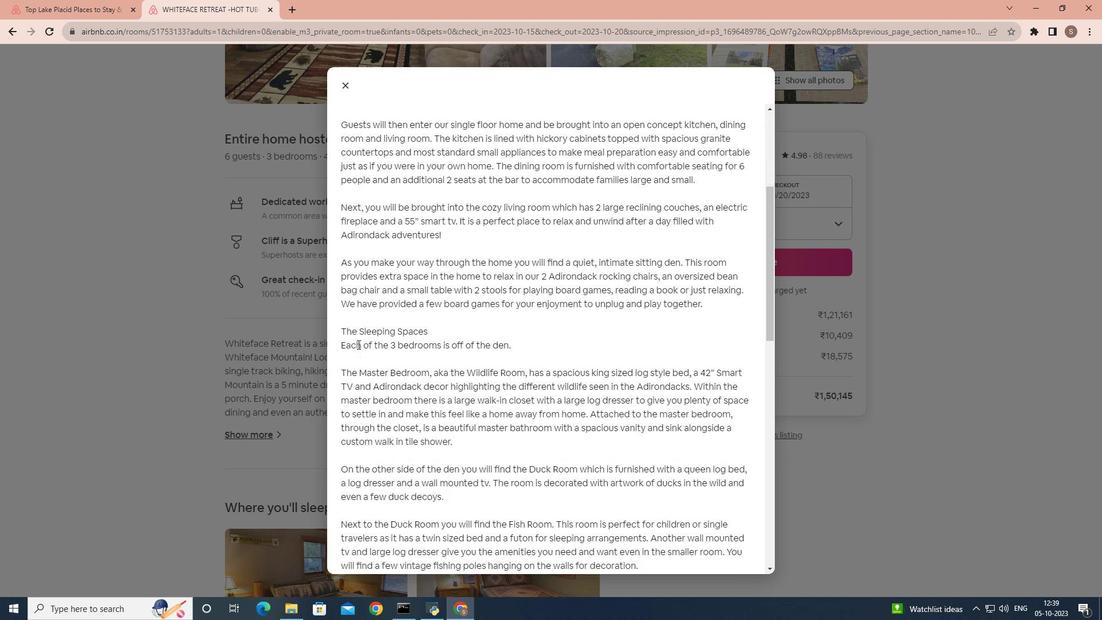 
Action: Mouse scrolled (357, 343) with delta (0, 0)
Screenshot: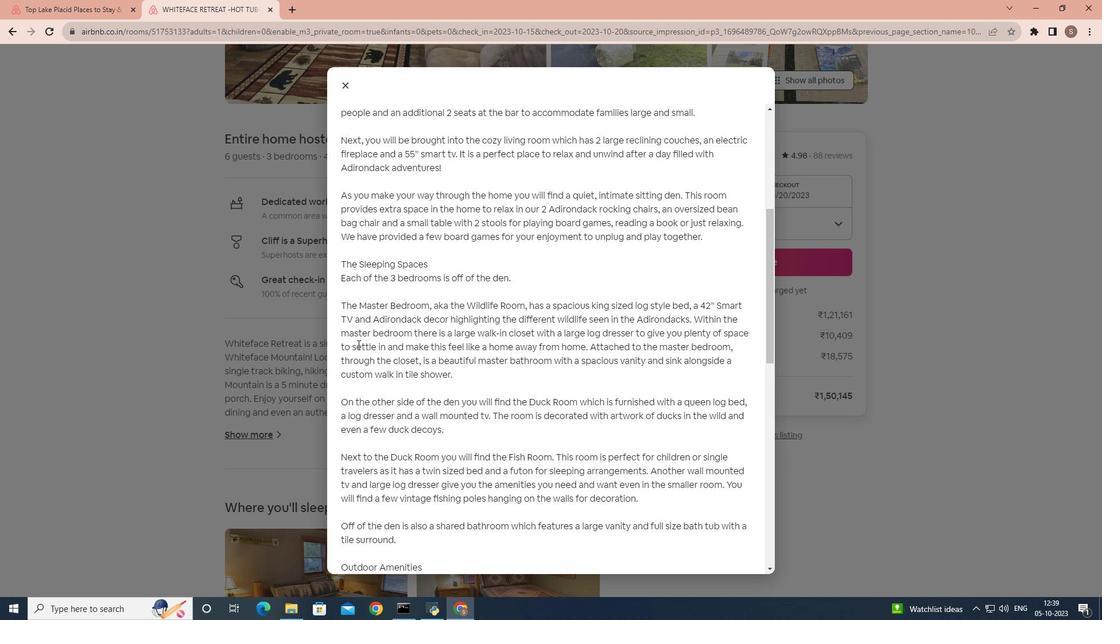 
Action: Mouse scrolled (357, 343) with delta (0, 0)
Screenshot: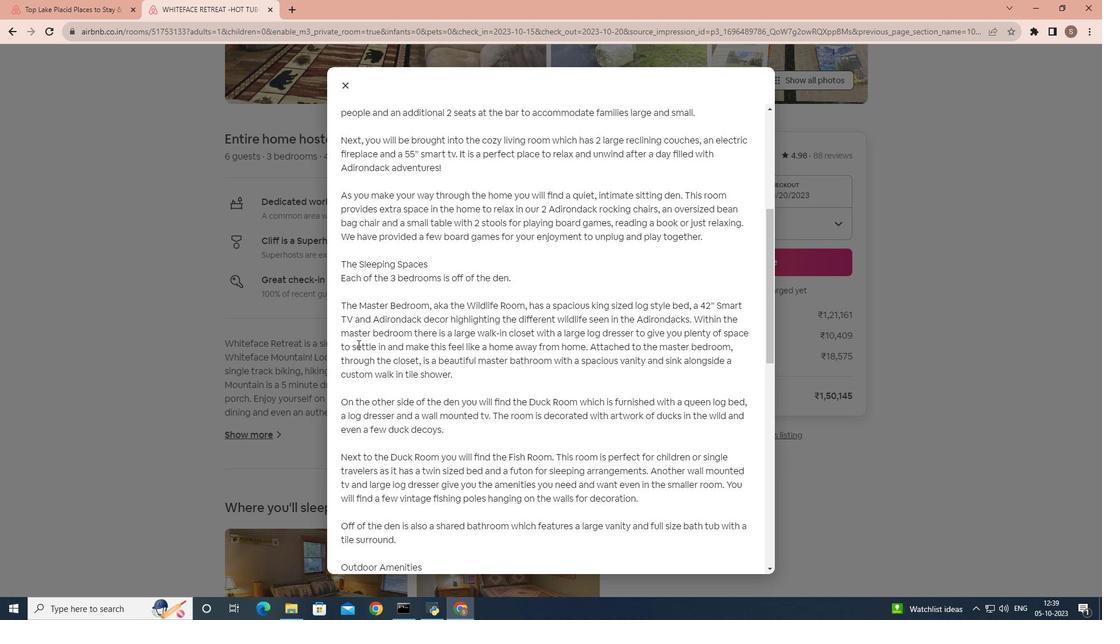 
Action: Mouse scrolled (357, 343) with delta (0, 0)
Screenshot: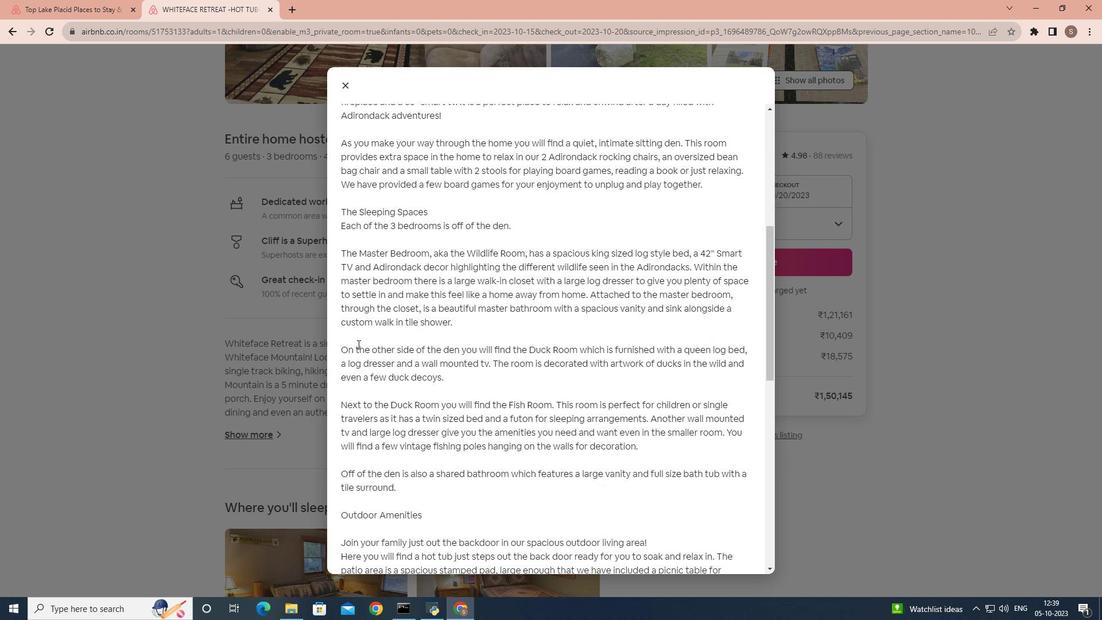 
Action: Mouse scrolled (357, 343) with delta (0, 0)
Screenshot: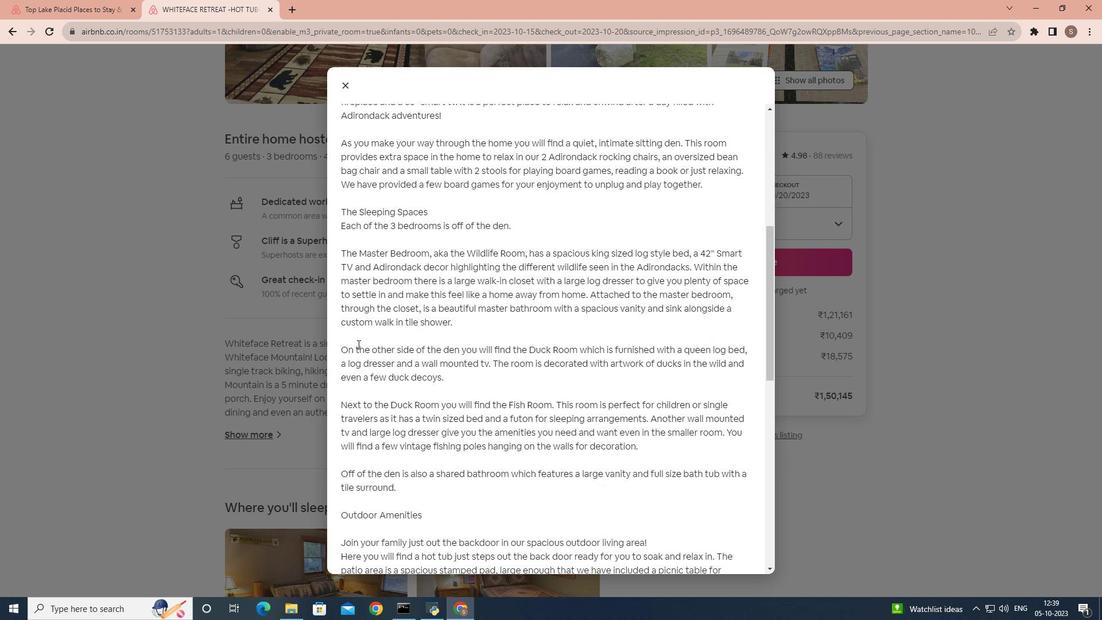 
Action: Mouse scrolled (357, 343) with delta (0, 0)
Screenshot: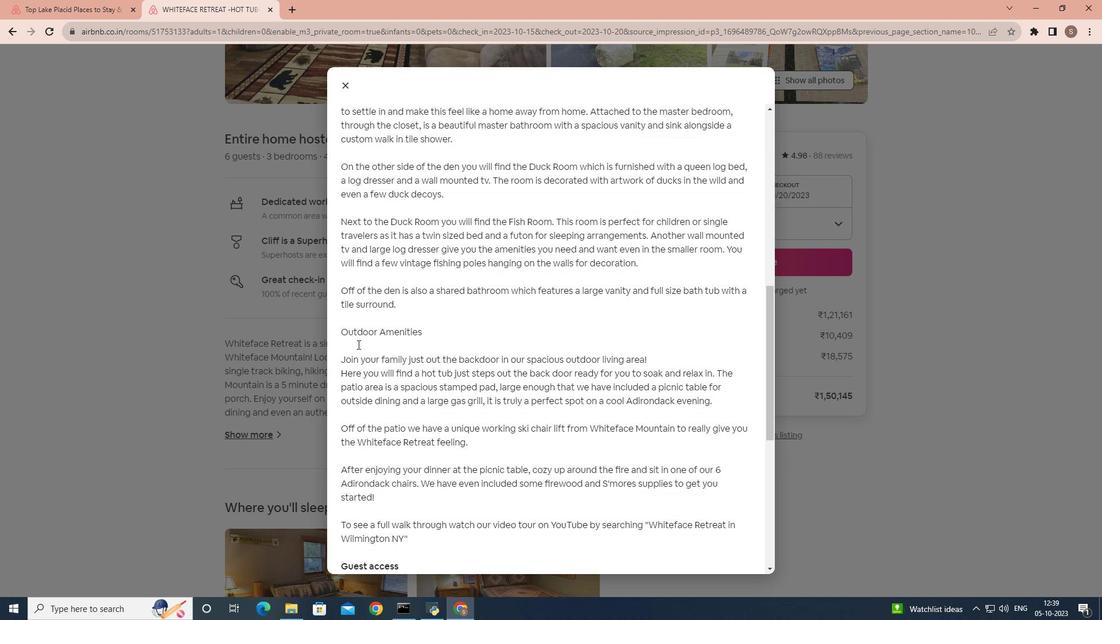 
Action: Mouse scrolled (357, 343) with delta (0, 0)
Screenshot: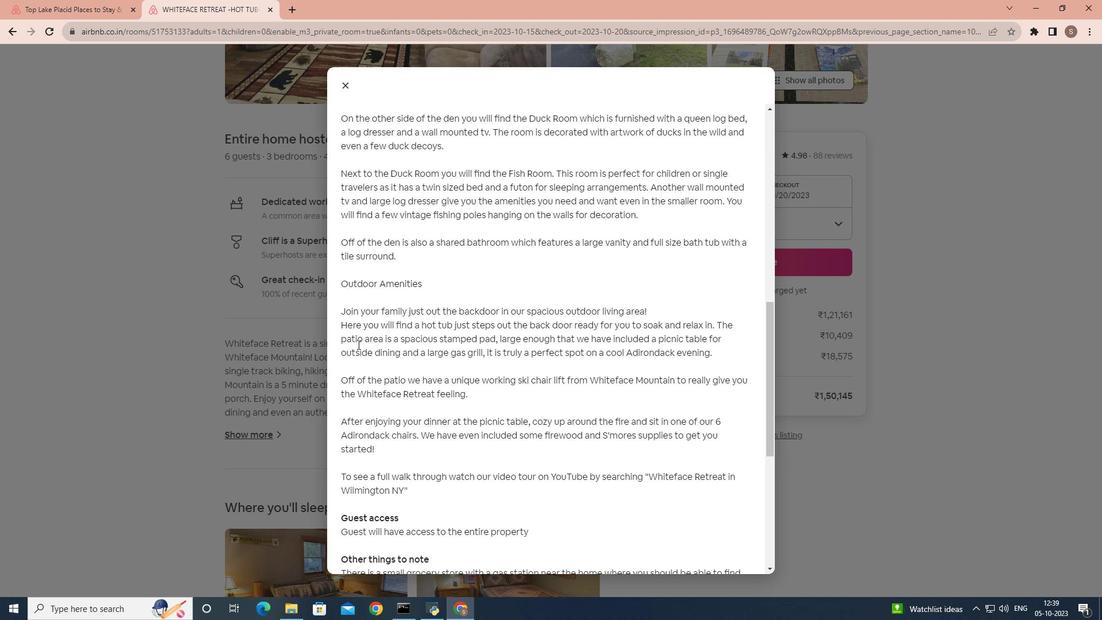 
Action: Mouse scrolled (357, 343) with delta (0, 0)
Screenshot: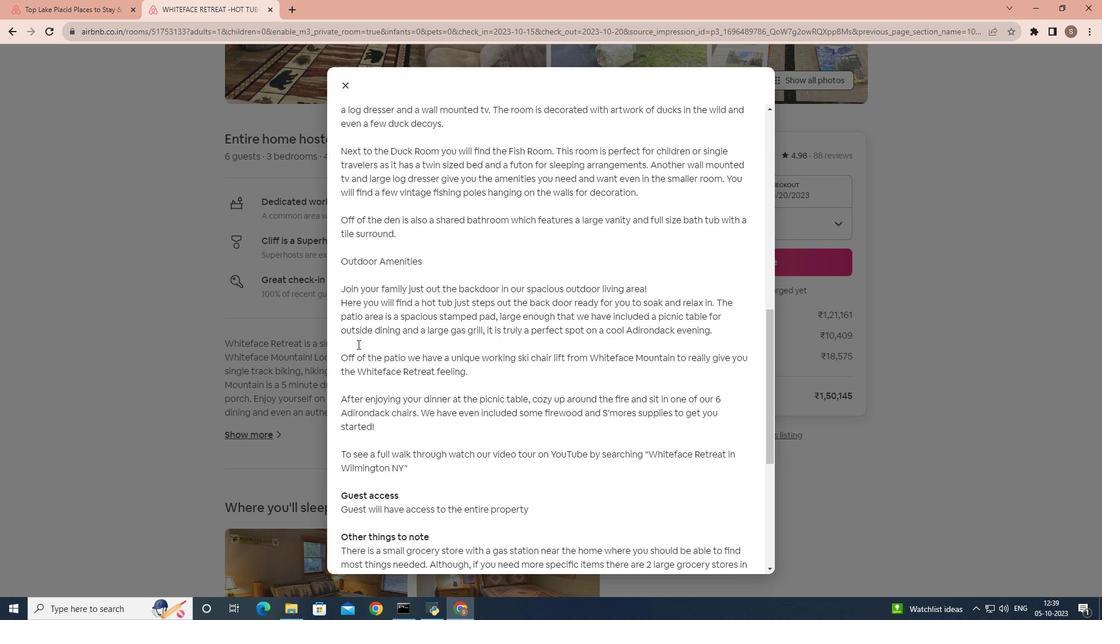 
Action: Mouse scrolled (357, 343) with delta (0, 0)
Screenshot: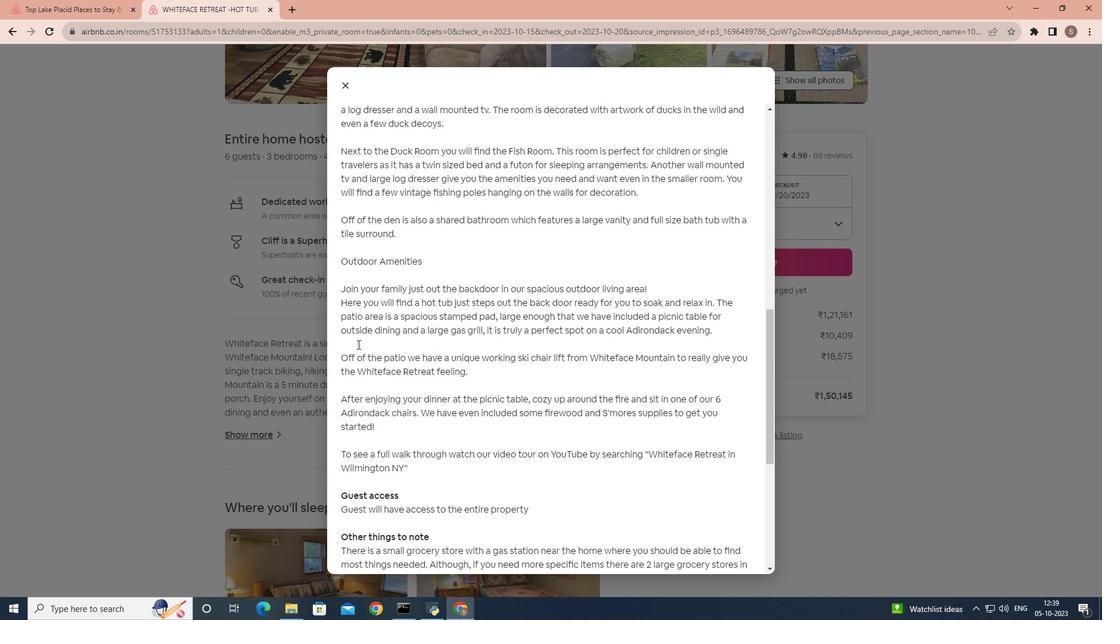 
Action: Mouse scrolled (357, 343) with delta (0, 0)
Screenshot: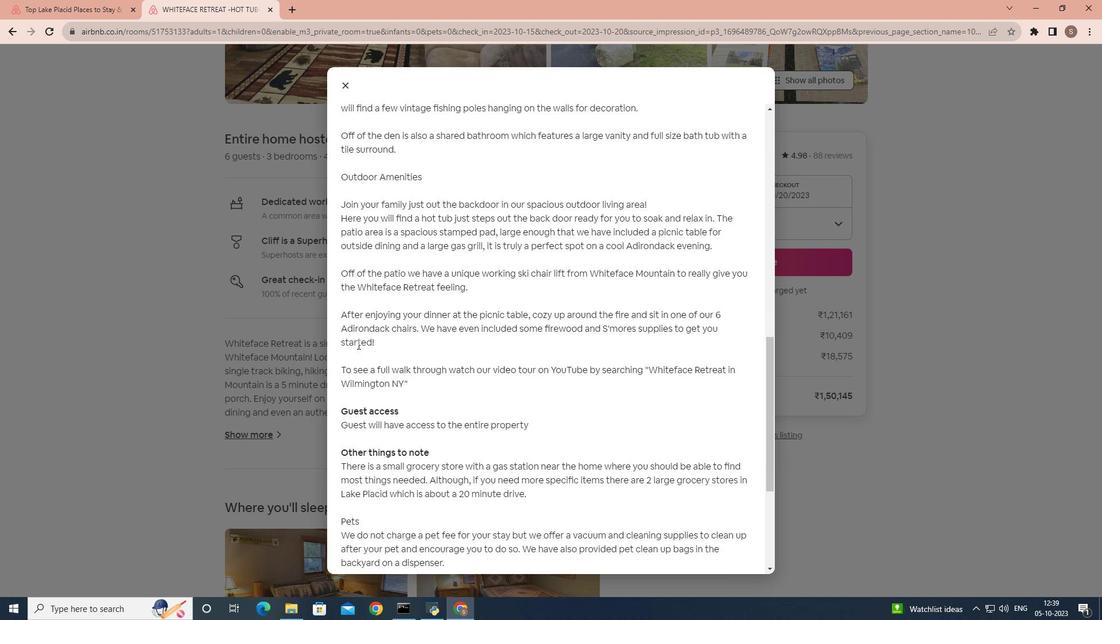 
Action: Mouse scrolled (357, 343) with delta (0, 0)
Screenshot: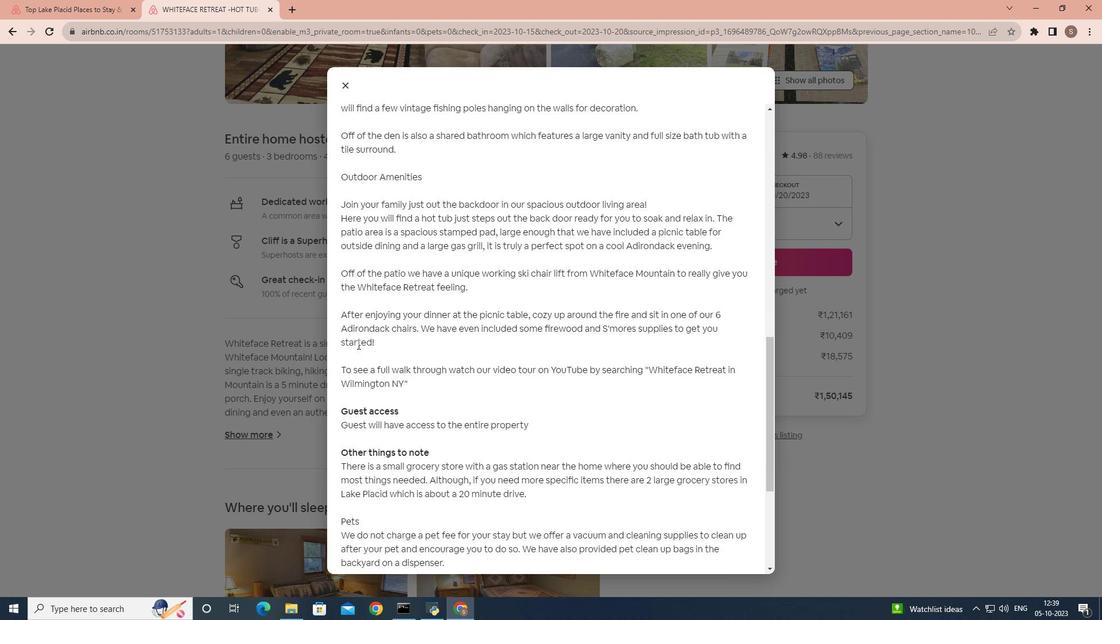 
Action: Mouse scrolled (357, 343) with delta (0, 0)
Screenshot: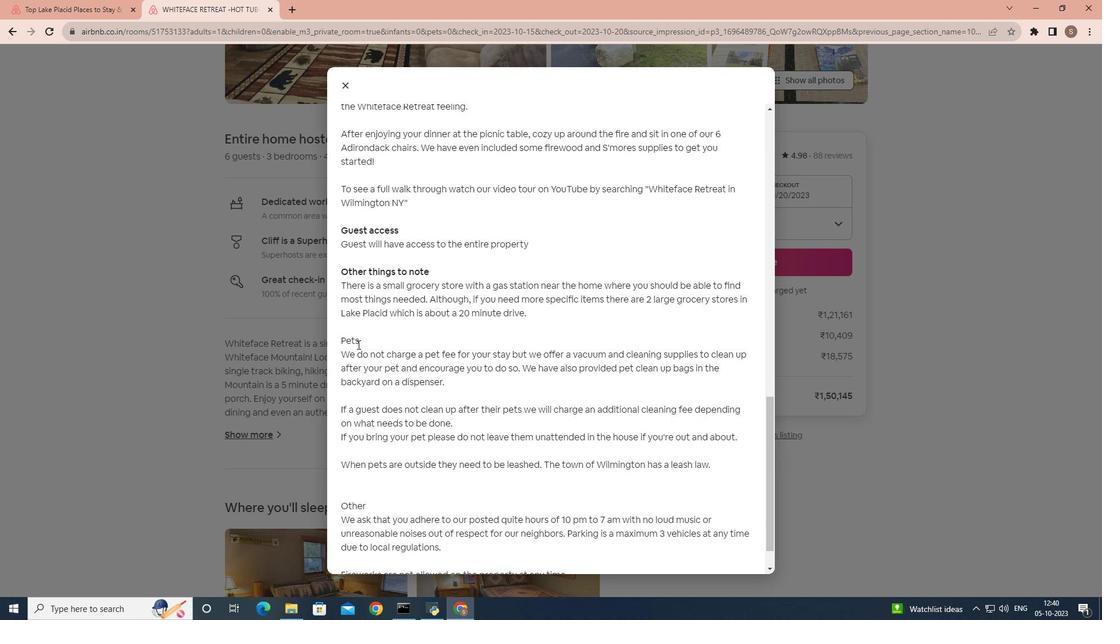 
Action: Mouse scrolled (357, 343) with delta (0, 0)
Screenshot: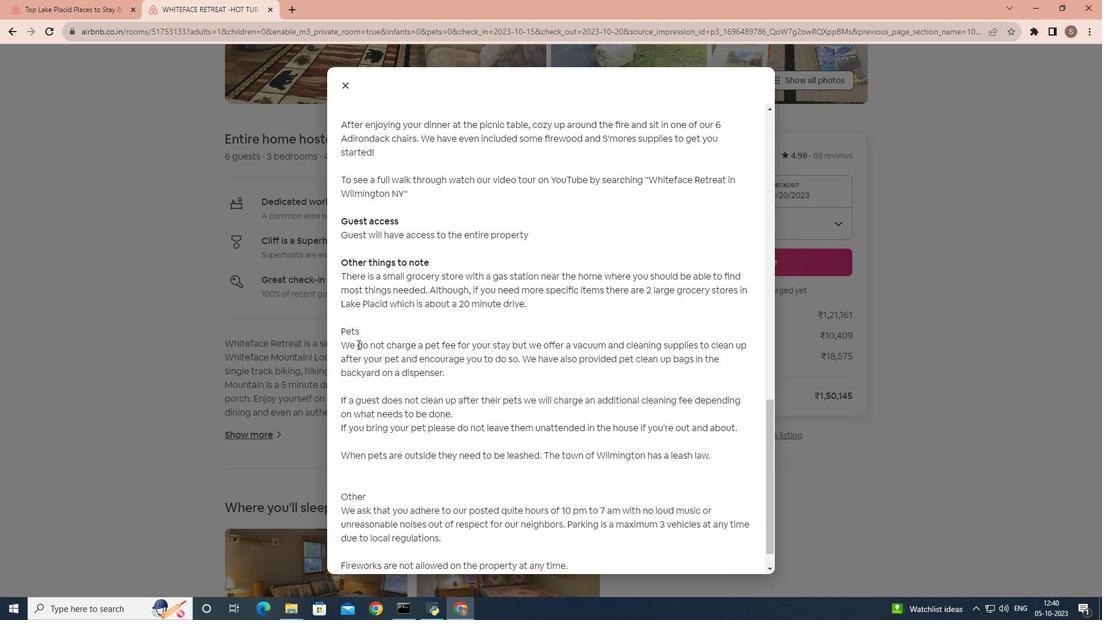 
Action: Mouse scrolled (357, 343) with delta (0, 0)
Screenshot: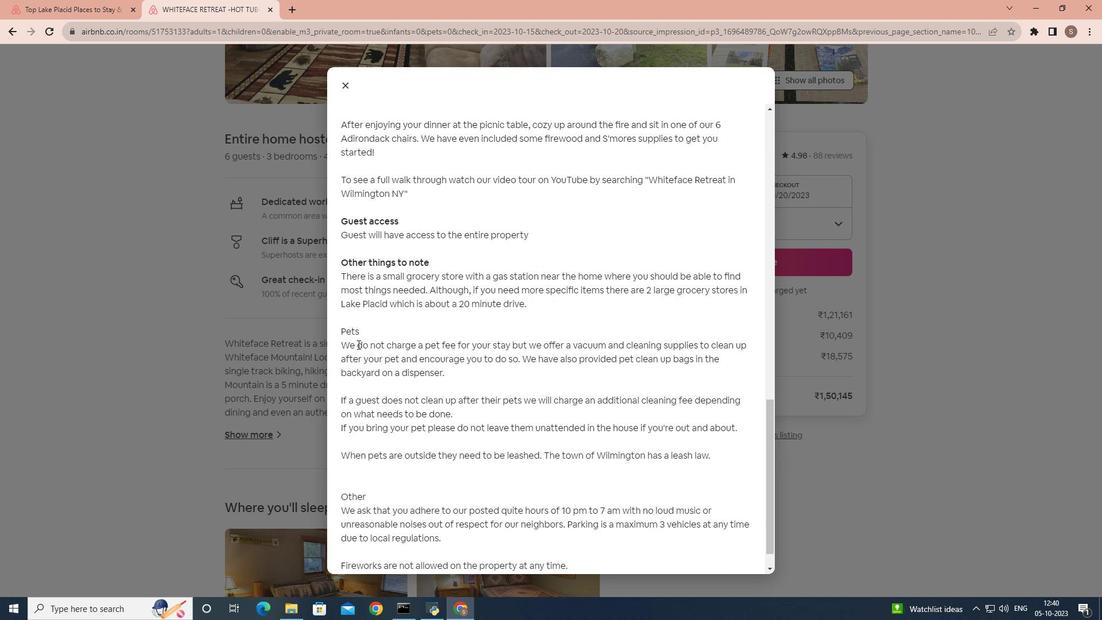 
Action: Mouse scrolled (357, 343) with delta (0, 0)
Screenshot: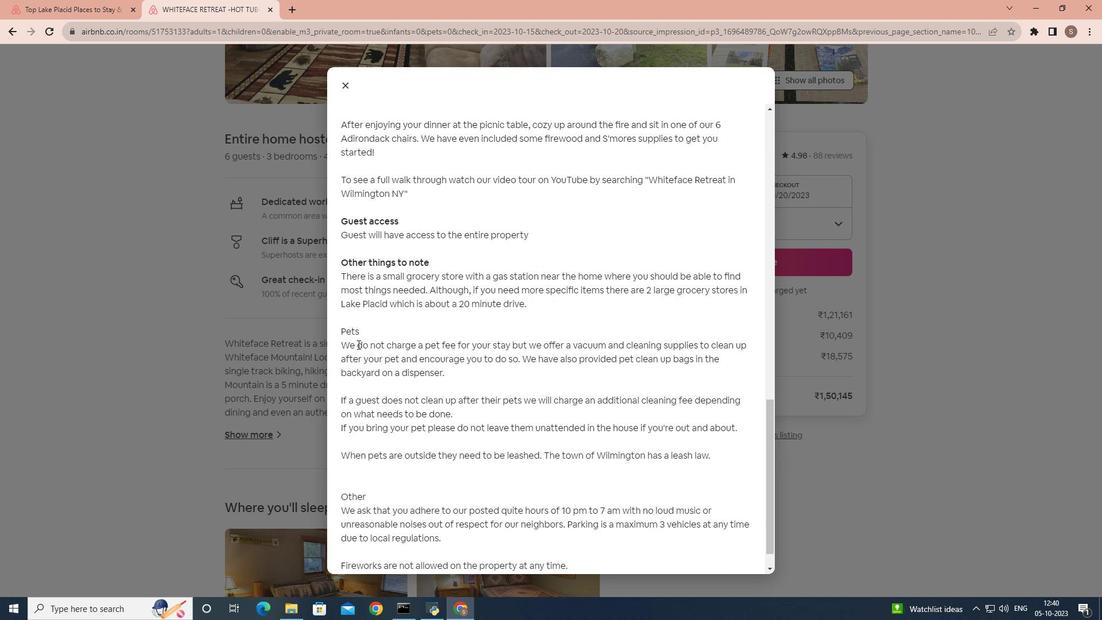 
Action: Mouse scrolled (357, 343) with delta (0, 0)
Screenshot: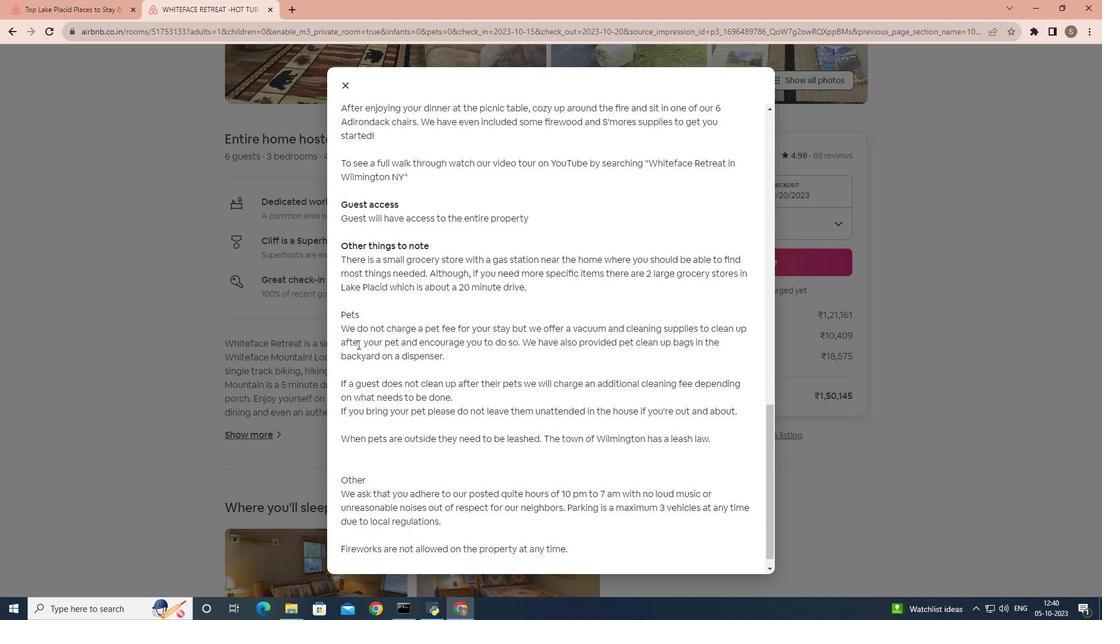 
Action: Mouse moved to (352, 87)
Screenshot: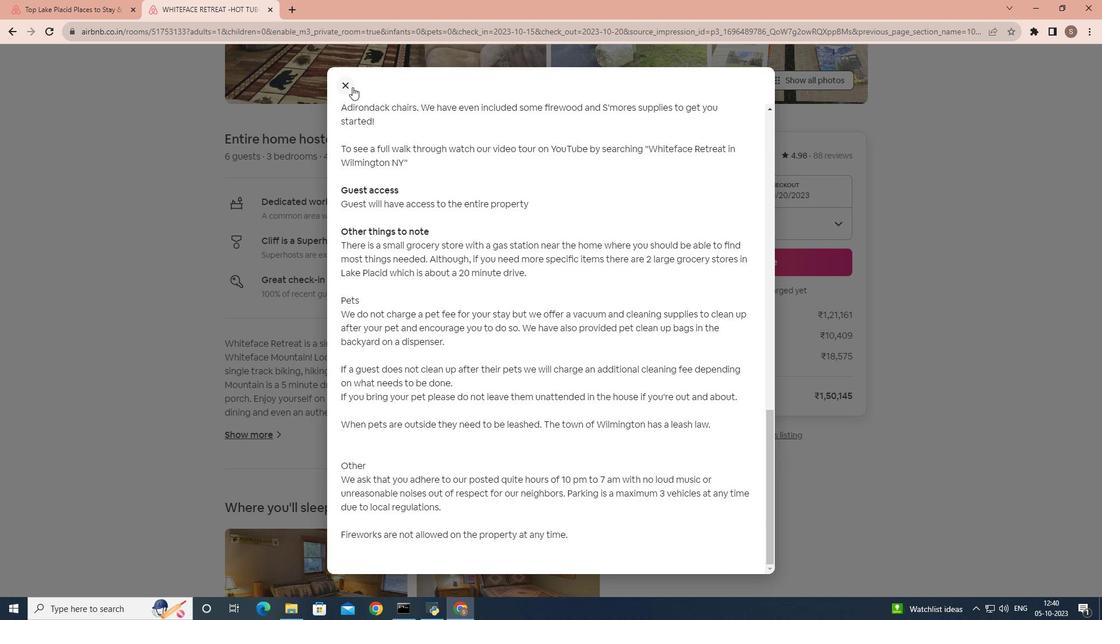 
Action: Mouse pressed left at (352, 87)
Screenshot: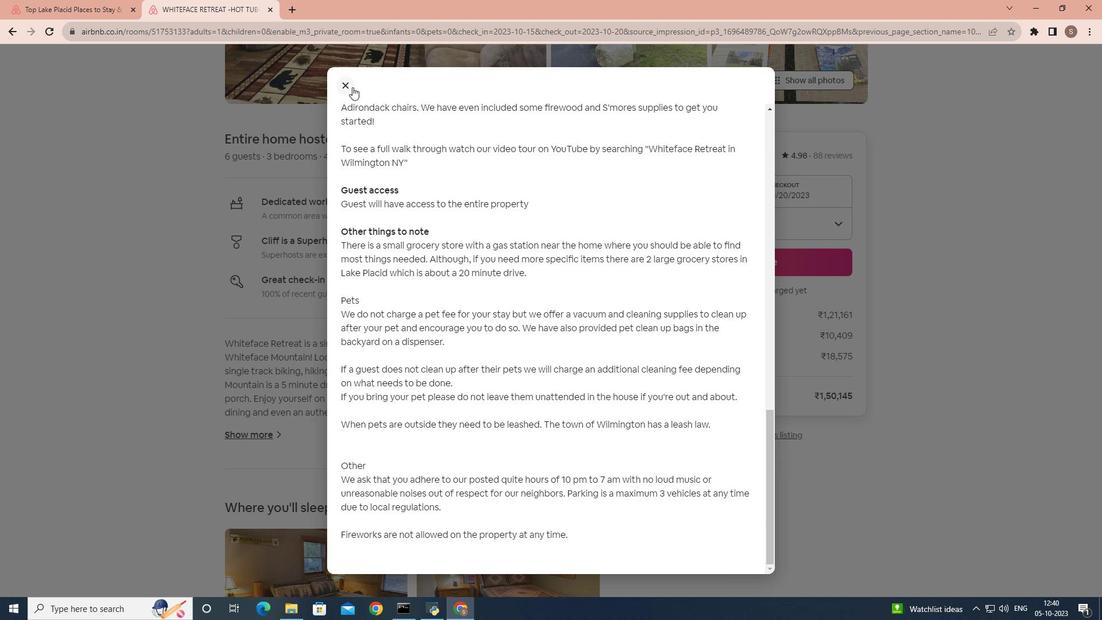 
Action: Mouse moved to (296, 447)
Screenshot: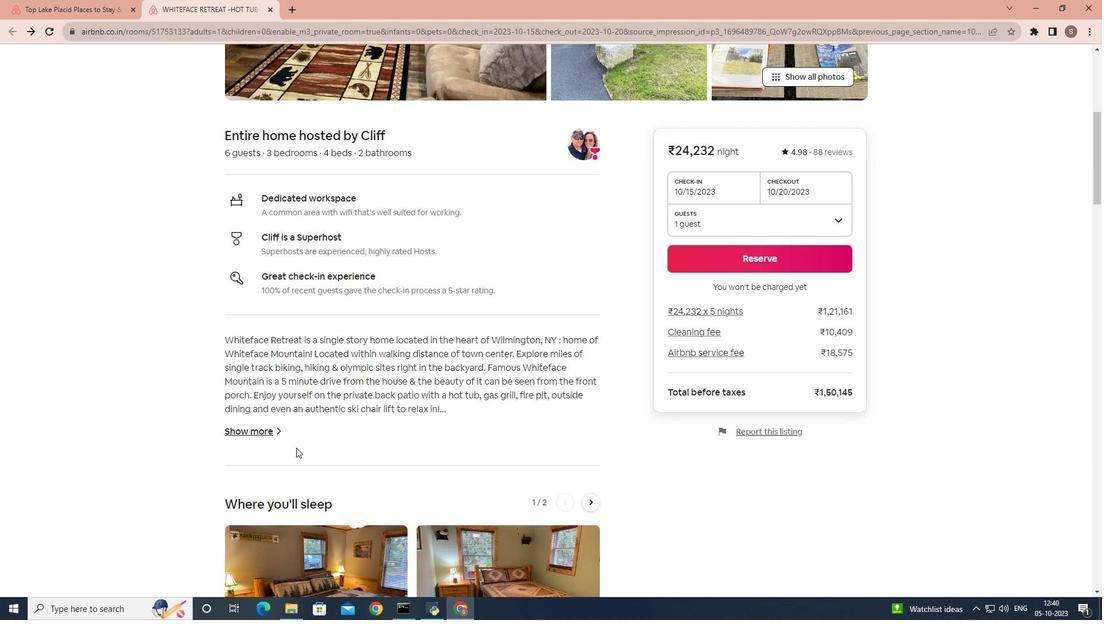 
Action: Mouse scrolled (296, 446) with delta (0, 0)
Screenshot: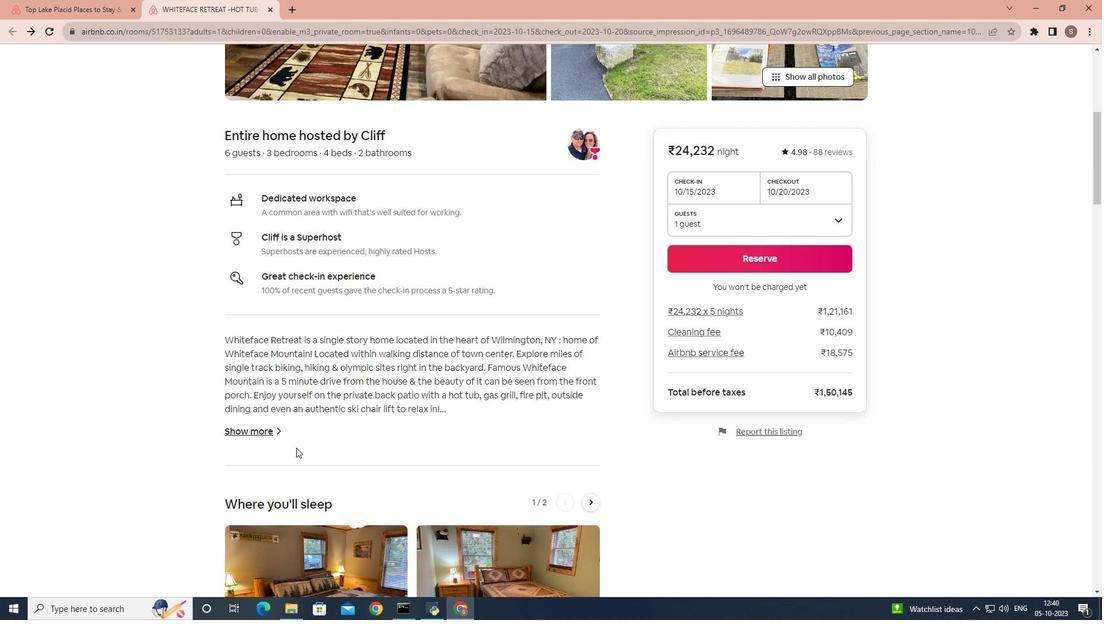 
Action: Mouse moved to (296, 447)
Screenshot: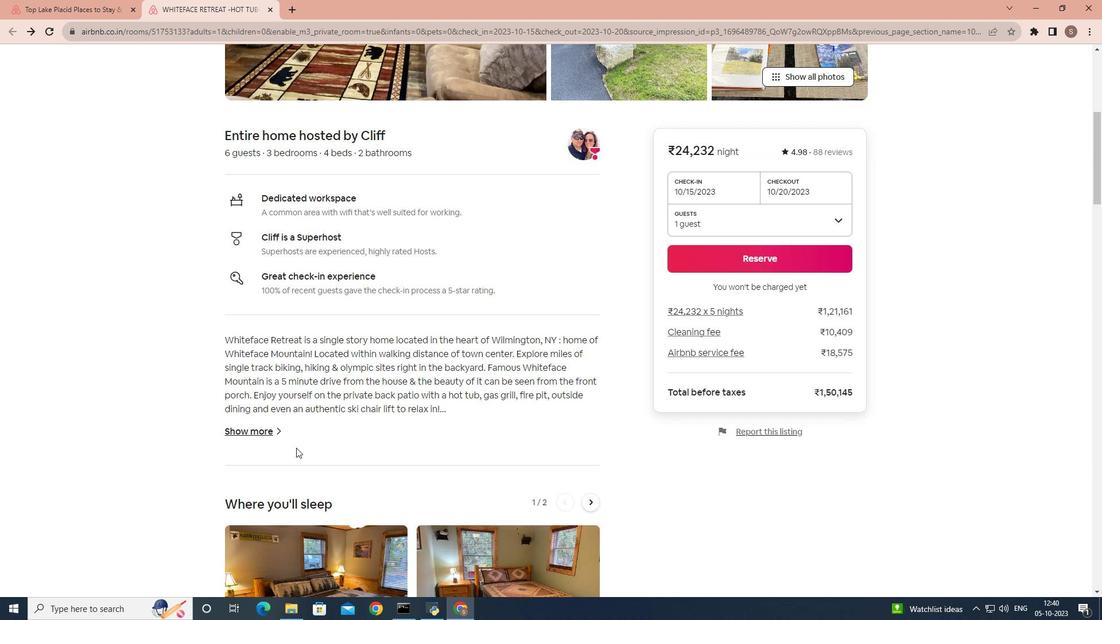 
Action: Mouse scrolled (296, 447) with delta (0, 0)
Screenshot: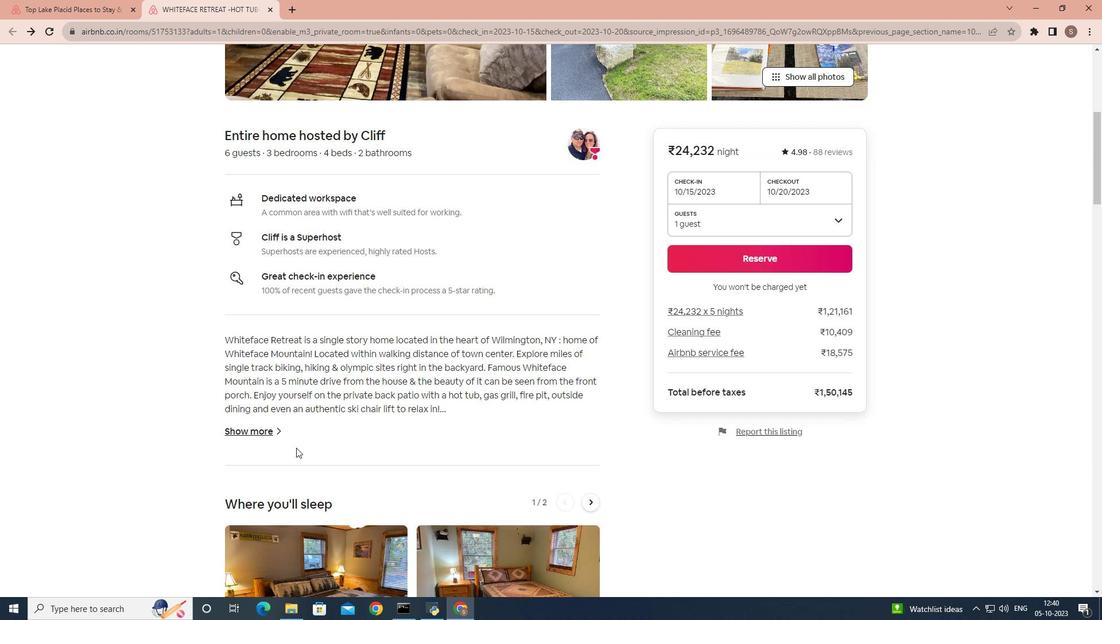 
Action: Mouse scrolled (296, 447) with delta (0, 0)
Screenshot: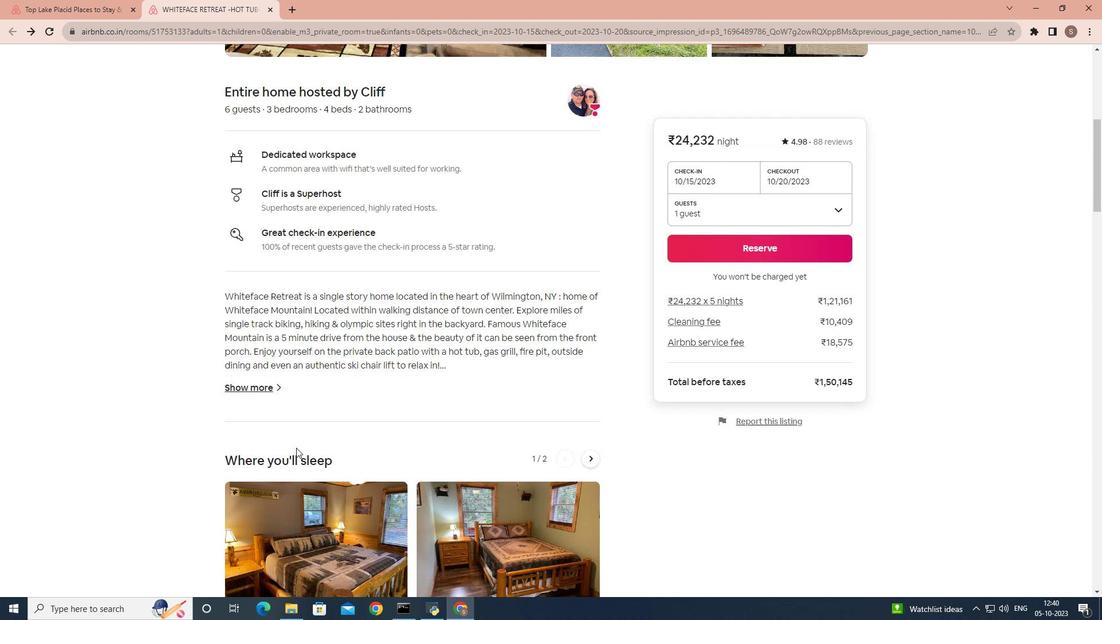 
Action: Mouse scrolled (296, 447) with delta (0, 0)
Screenshot: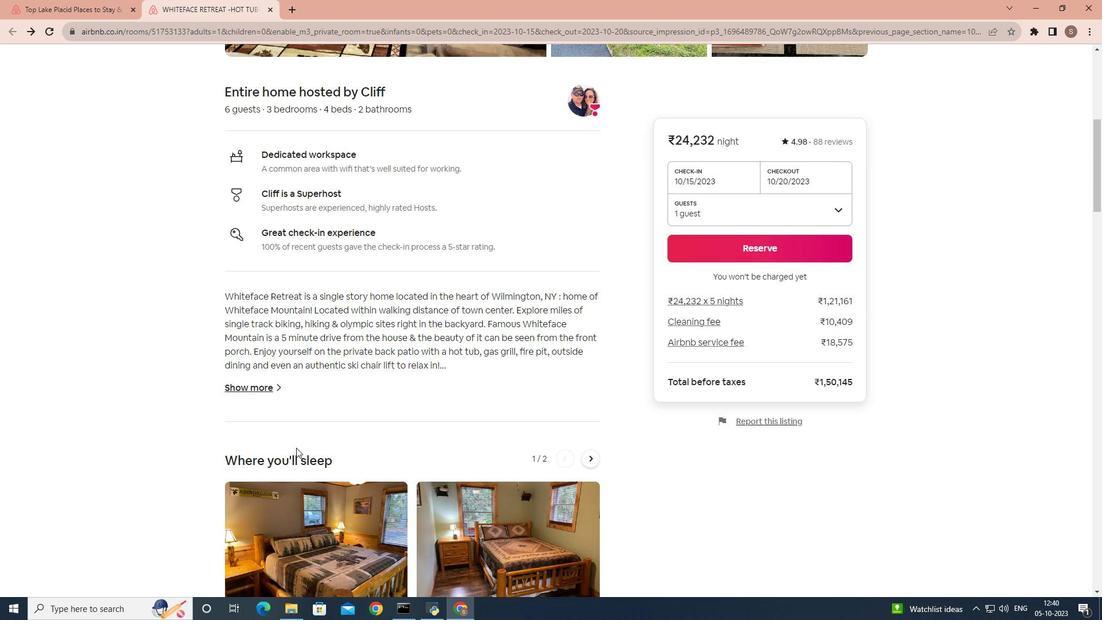 
Action: Mouse scrolled (296, 447) with delta (0, 0)
Screenshot: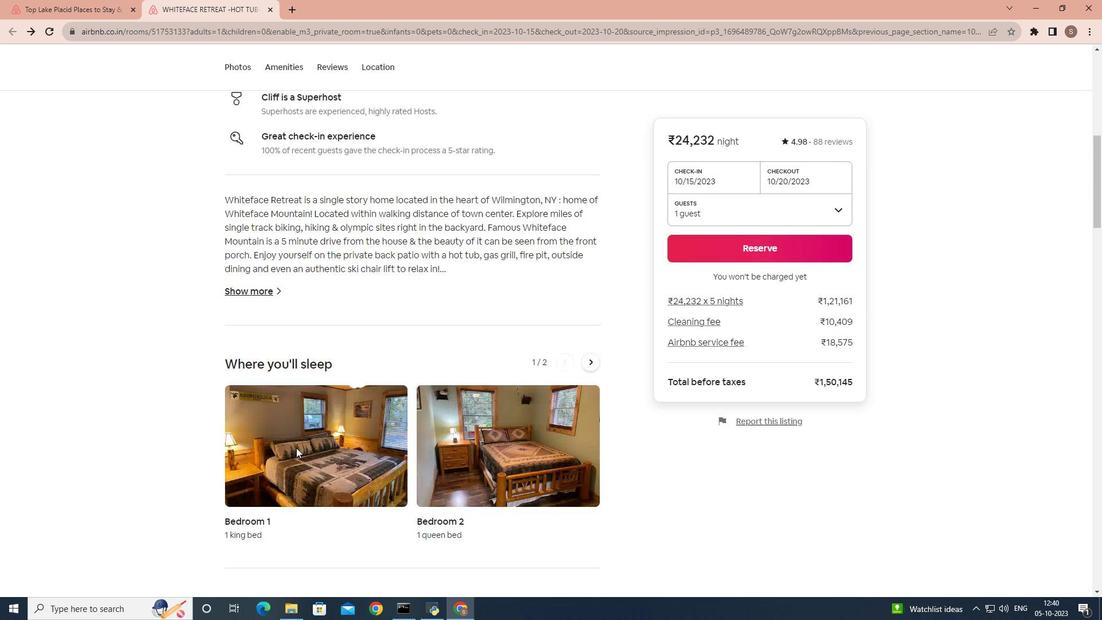 
Action: Mouse scrolled (296, 447) with delta (0, 0)
Screenshot: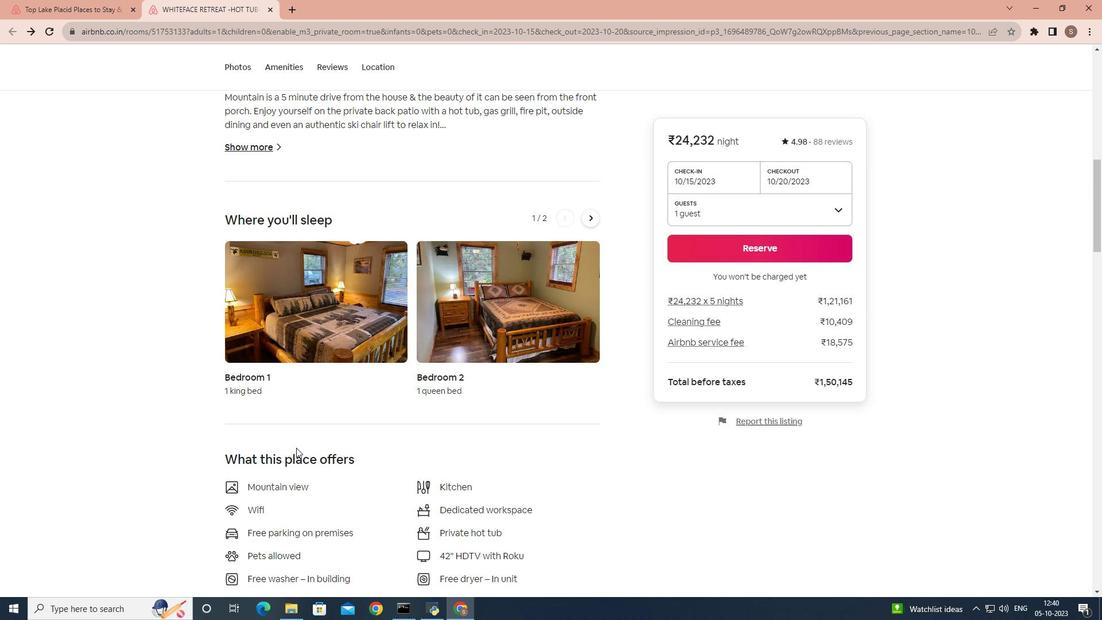 
Action: Mouse scrolled (296, 447) with delta (0, 0)
Screenshot: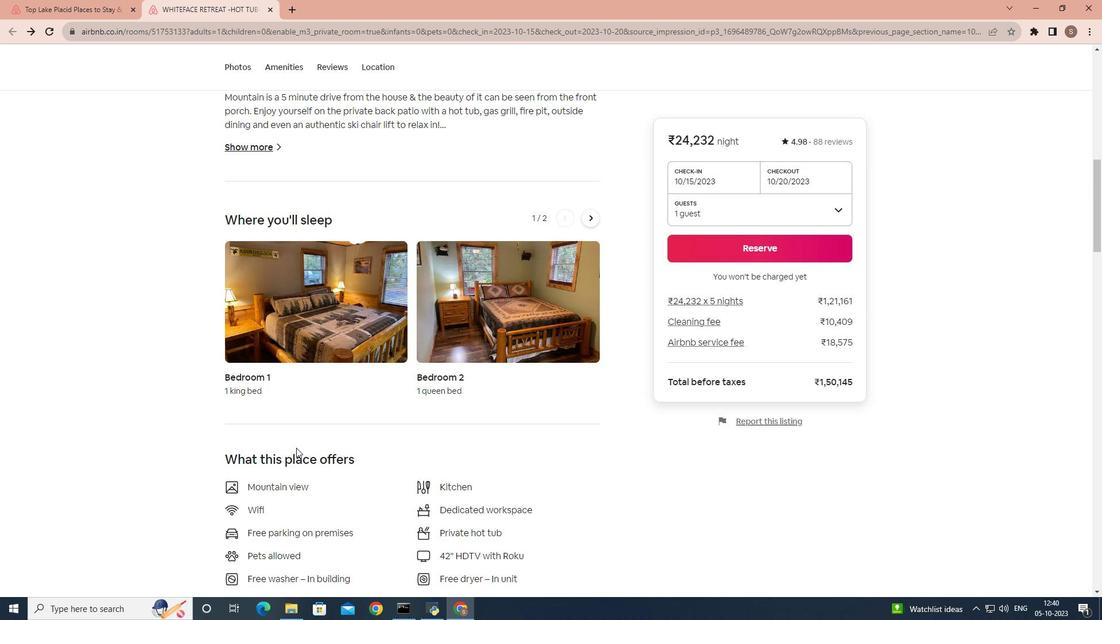 
Action: Mouse scrolled (296, 447) with delta (0, 0)
Screenshot: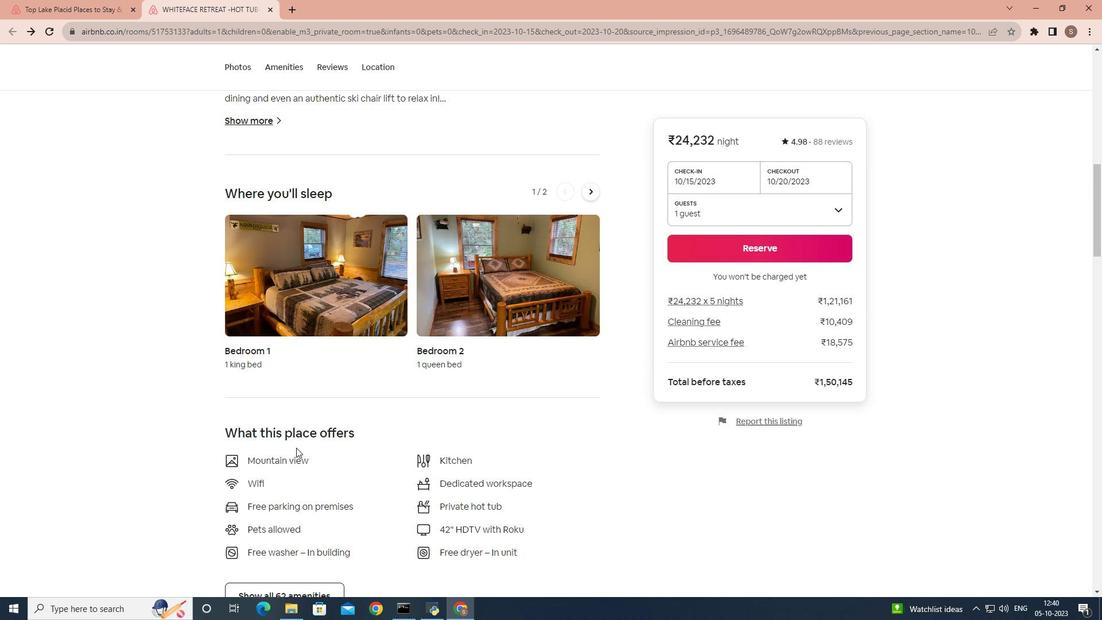 
Action: Mouse scrolled (296, 447) with delta (0, 0)
Screenshot: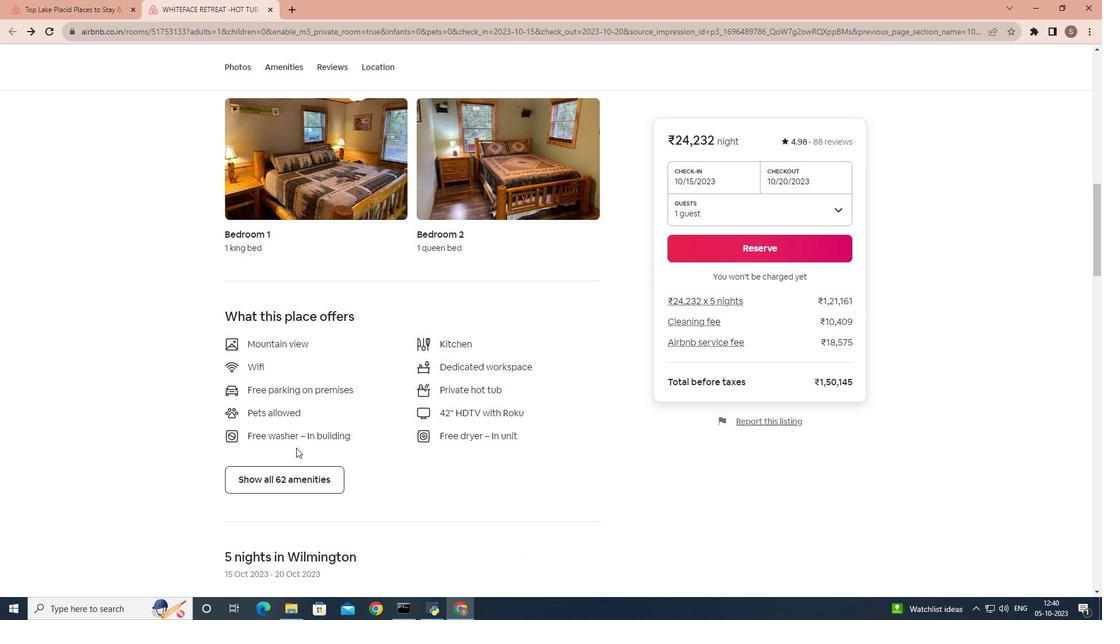 
Action: Mouse scrolled (296, 447) with delta (0, 0)
Screenshot: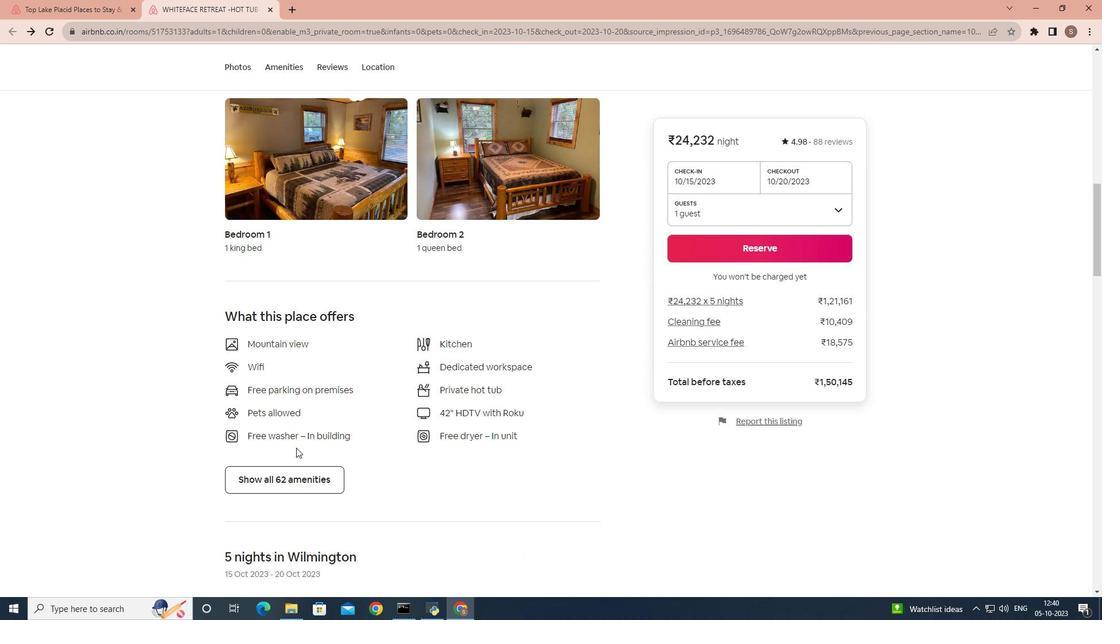 
Action: Mouse scrolled (296, 447) with delta (0, 0)
Screenshot: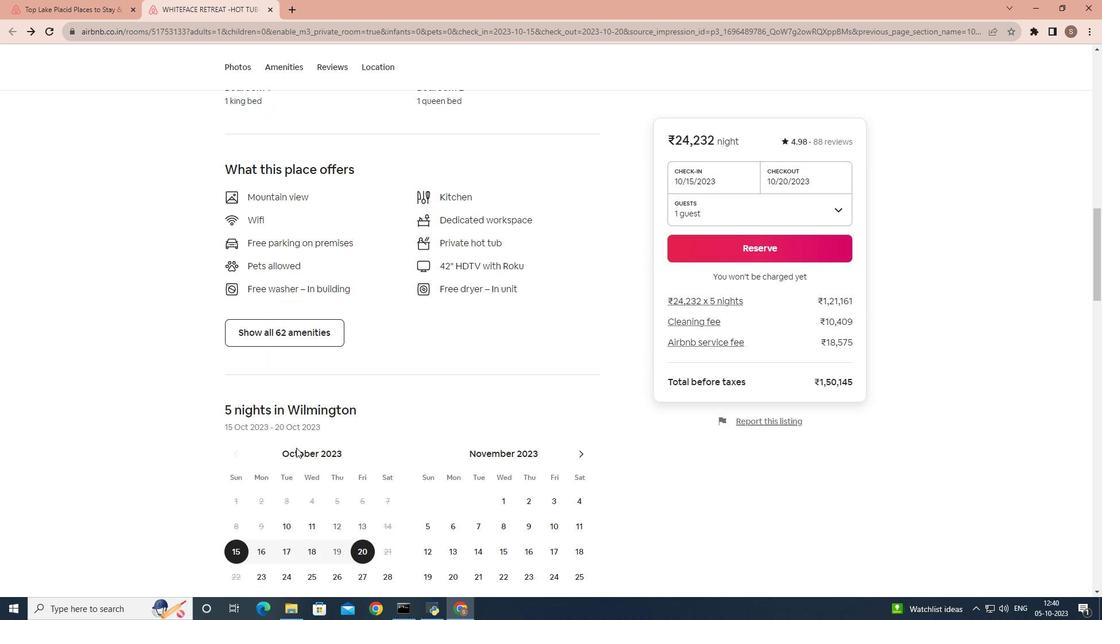 
Action: Mouse moved to (302, 281)
Screenshot: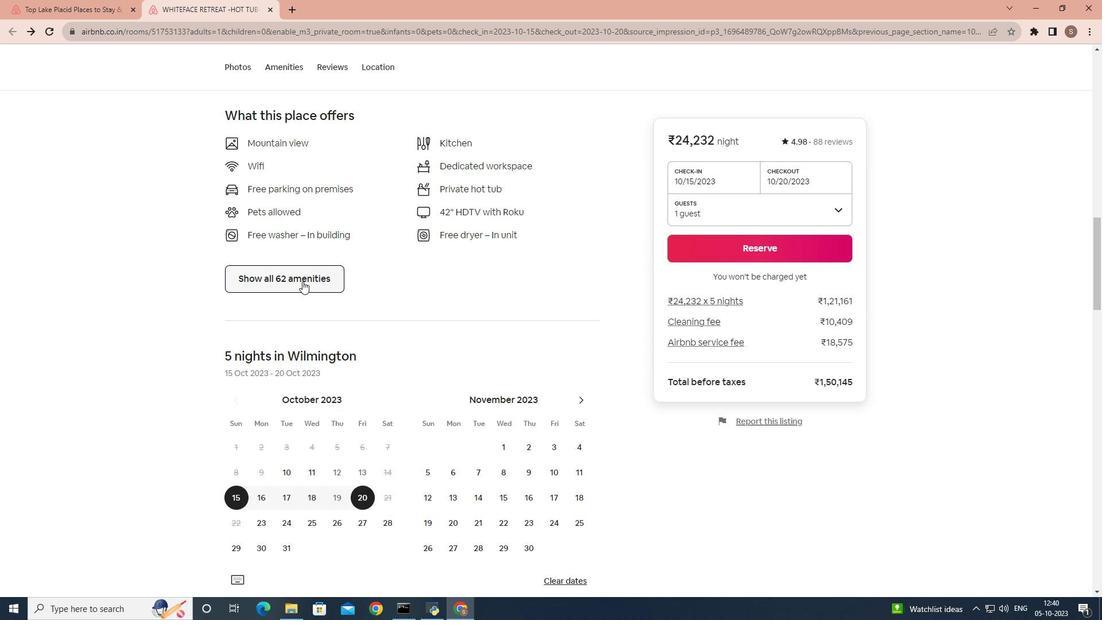 
Action: Mouse pressed left at (302, 281)
Screenshot: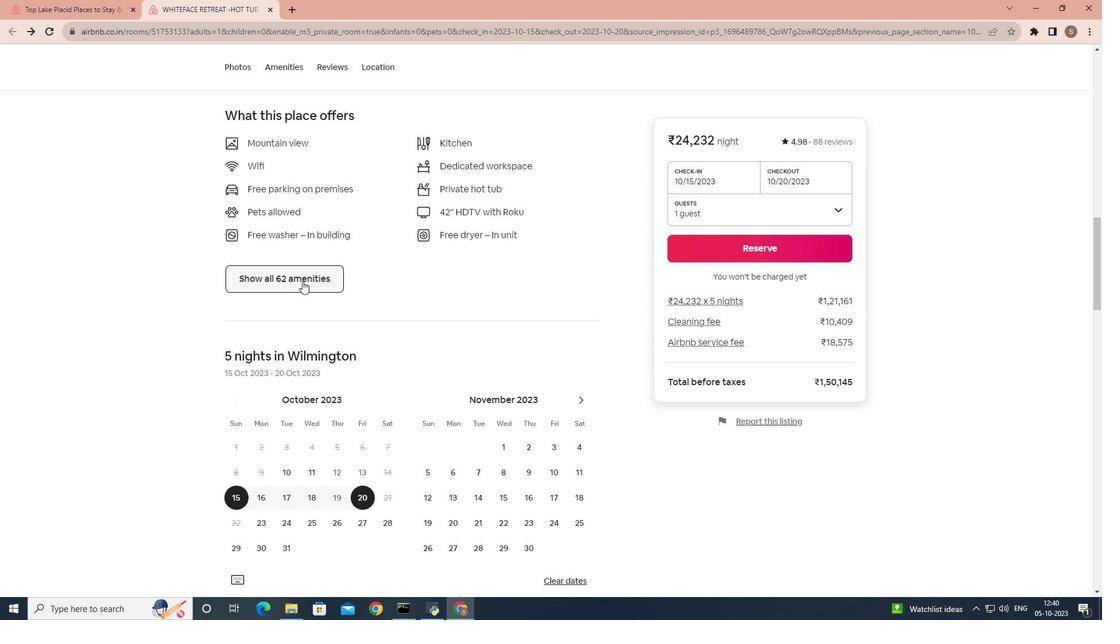 
Action: Mouse moved to (453, 369)
Screenshot: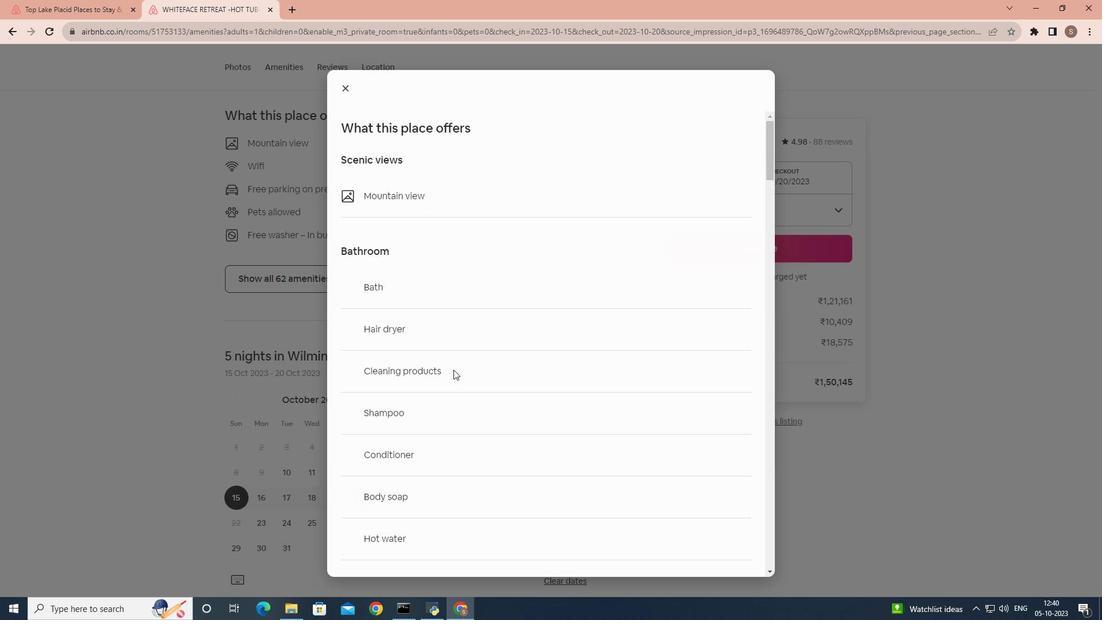 
Action: Mouse scrolled (453, 369) with delta (0, 0)
Screenshot: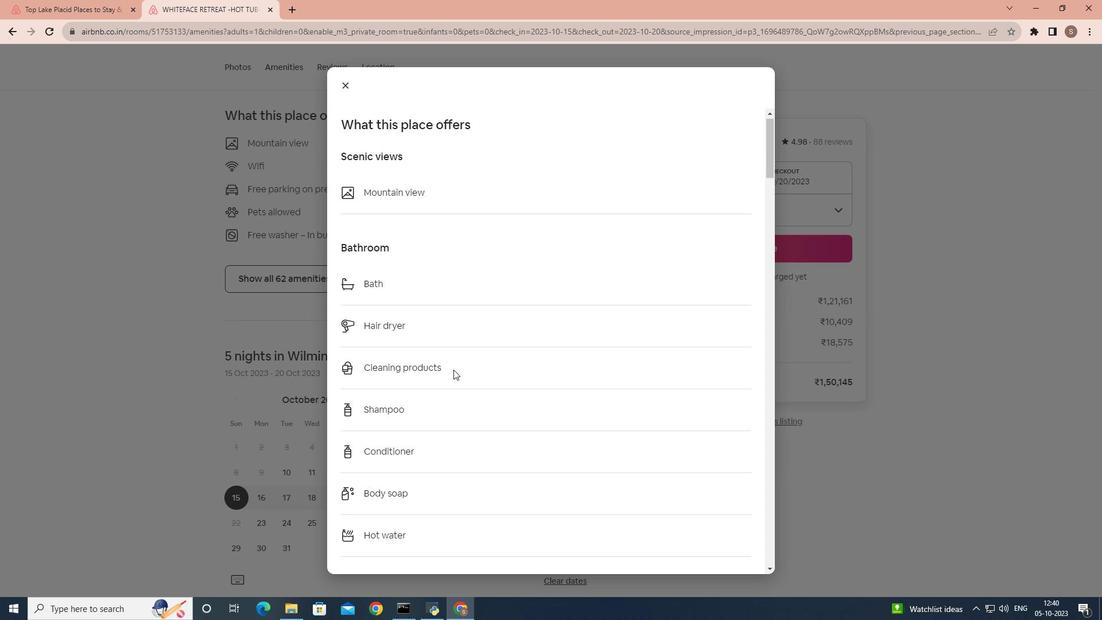 
Action: Mouse scrolled (453, 369) with delta (0, 0)
Screenshot: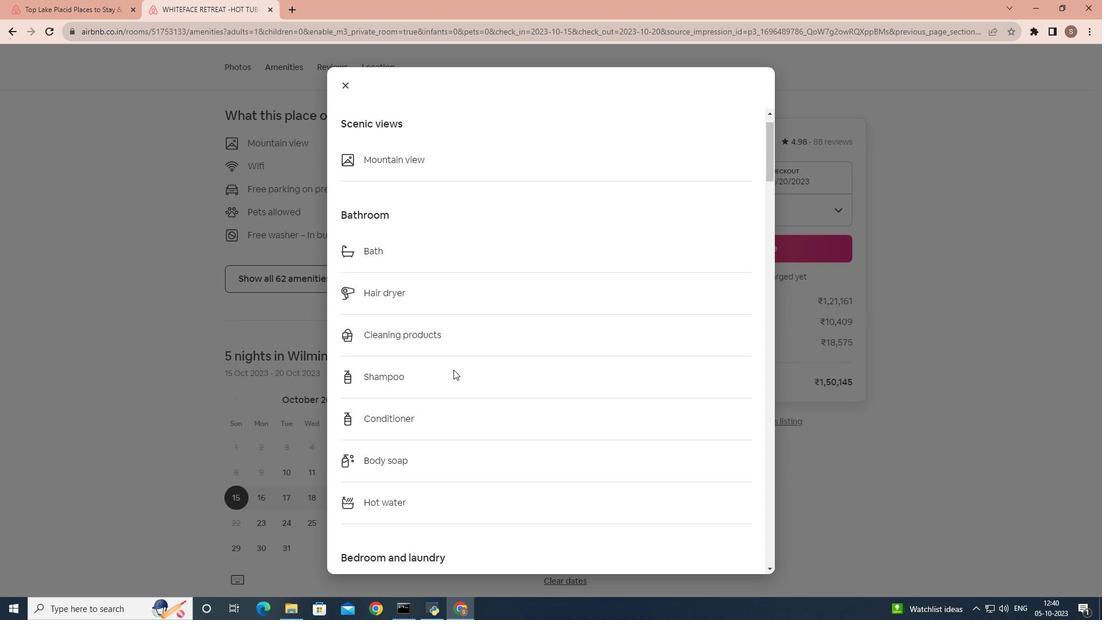 
Action: Mouse scrolled (453, 369) with delta (0, 0)
Screenshot: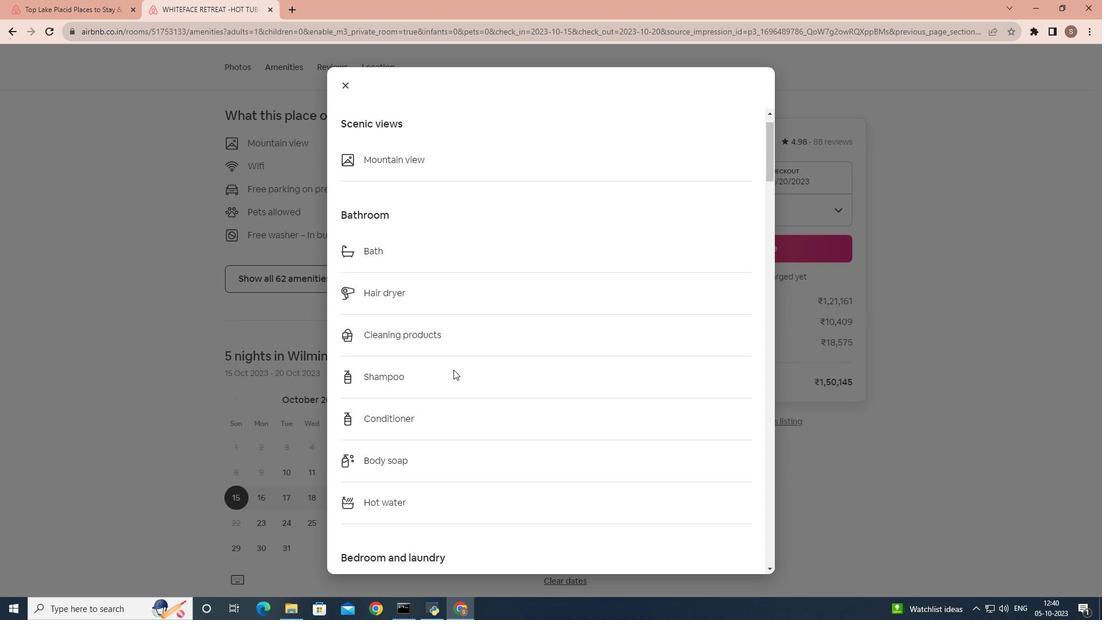 
Action: Mouse scrolled (453, 369) with delta (0, 0)
Screenshot: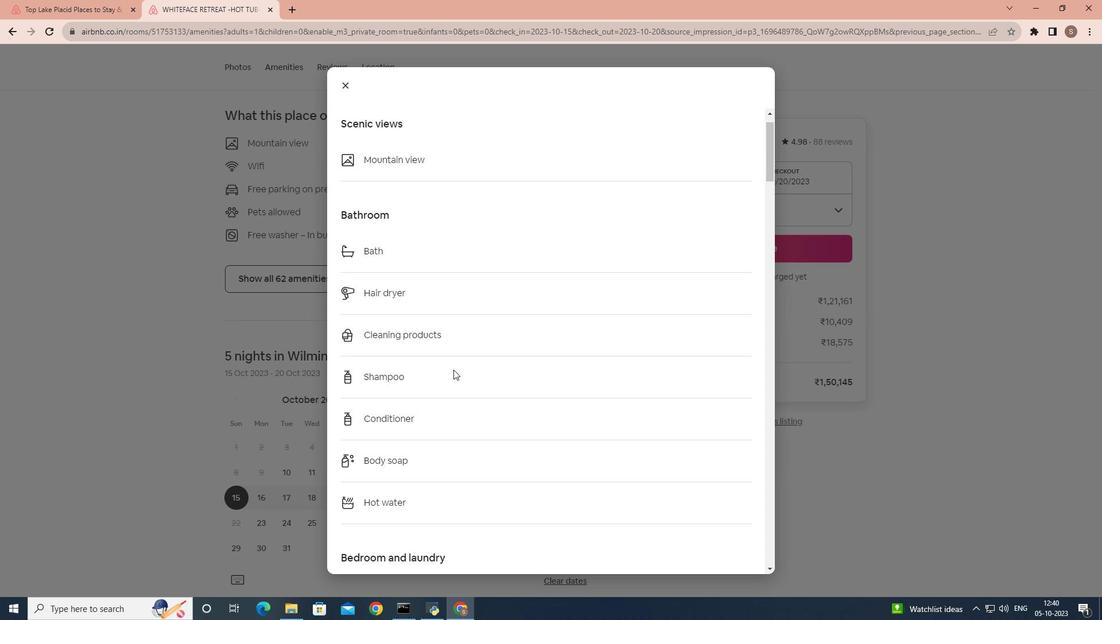 
Action: Mouse scrolled (453, 369) with delta (0, 0)
Screenshot: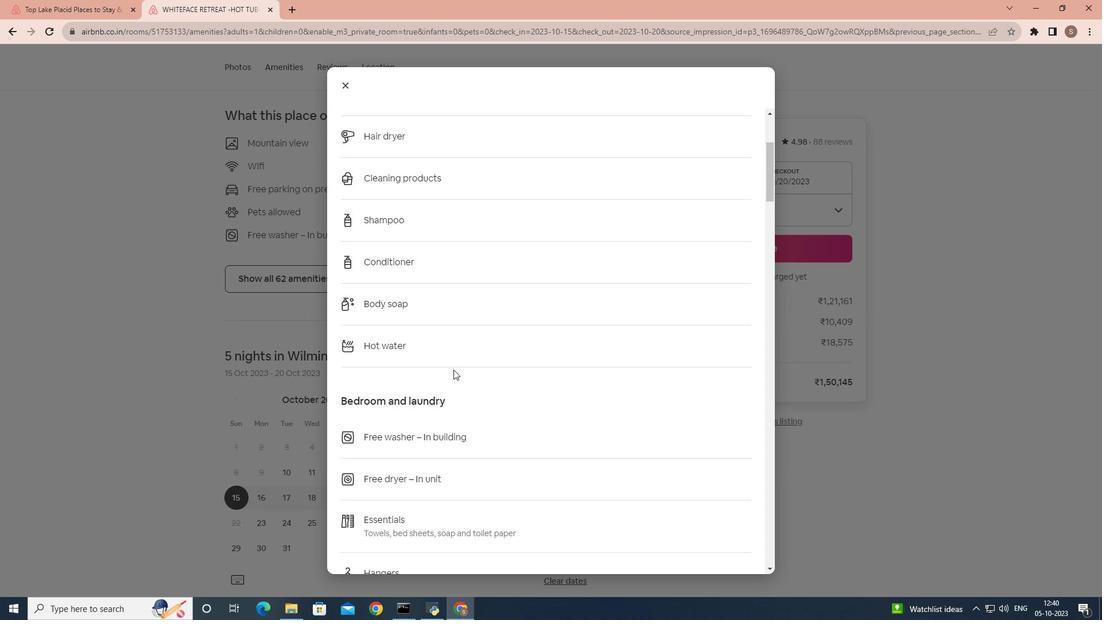 
Action: Mouse scrolled (453, 369) with delta (0, 0)
Screenshot: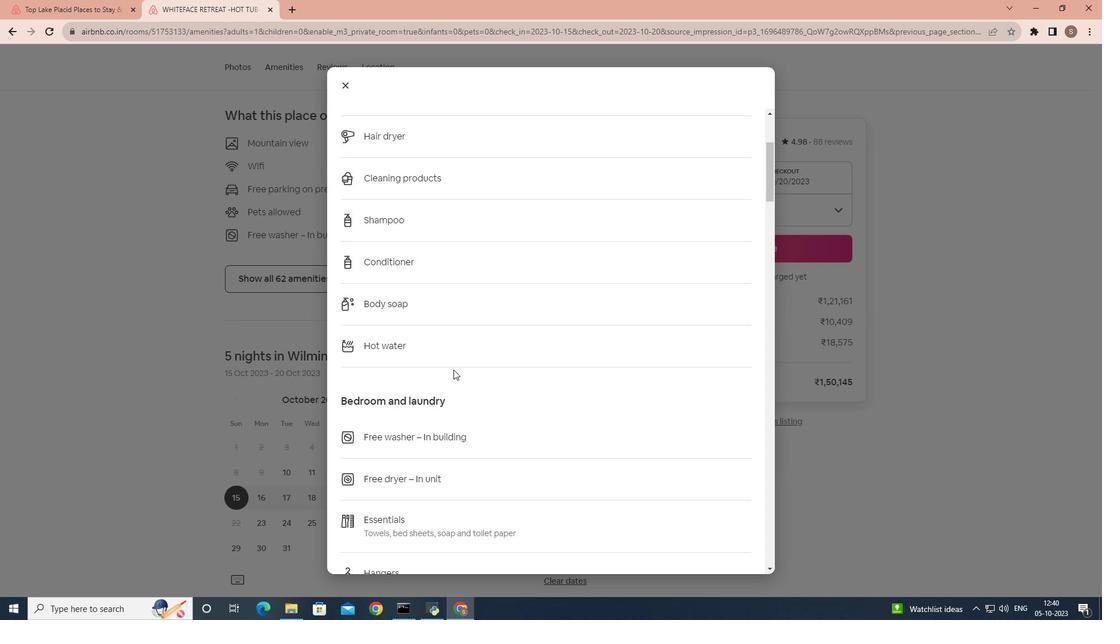 
Action: Mouse scrolled (453, 369) with delta (0, 0)
Screenshot: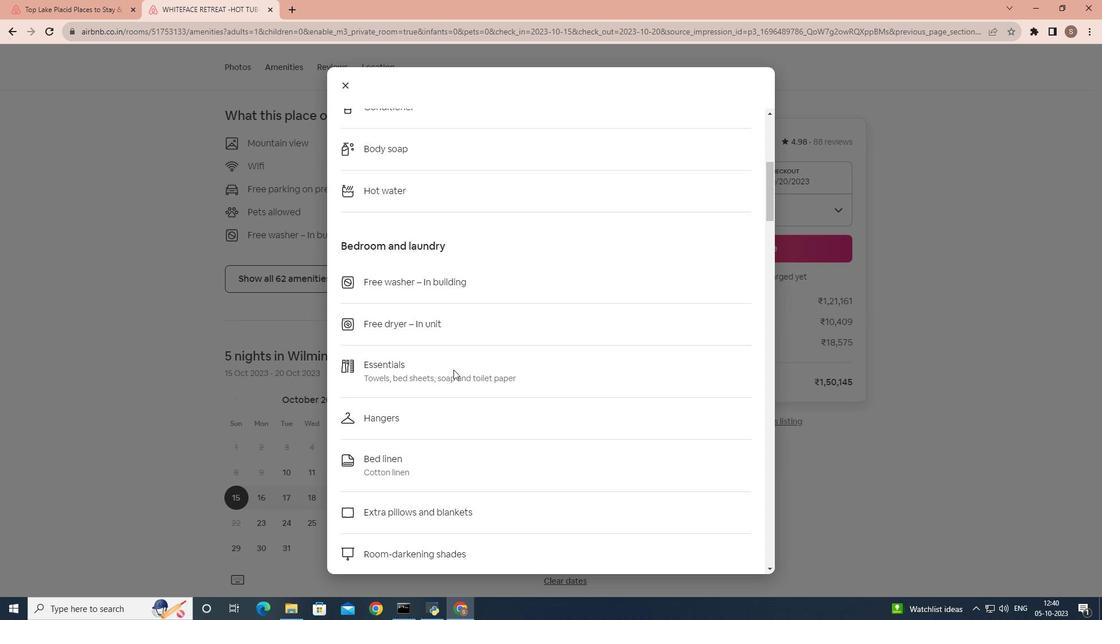 
Action: Mouse scrolled (453, 369) with delta (0, 0)
Screenshot: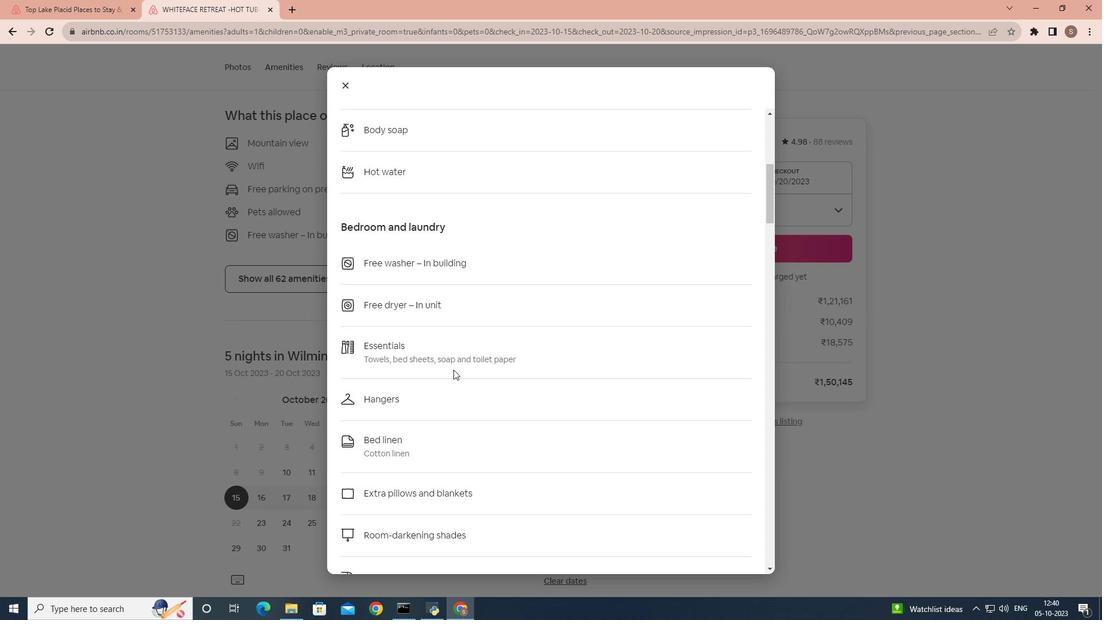 
Action: Mouse scrolled (453, 369) with delta (0, 0)
Screenshot: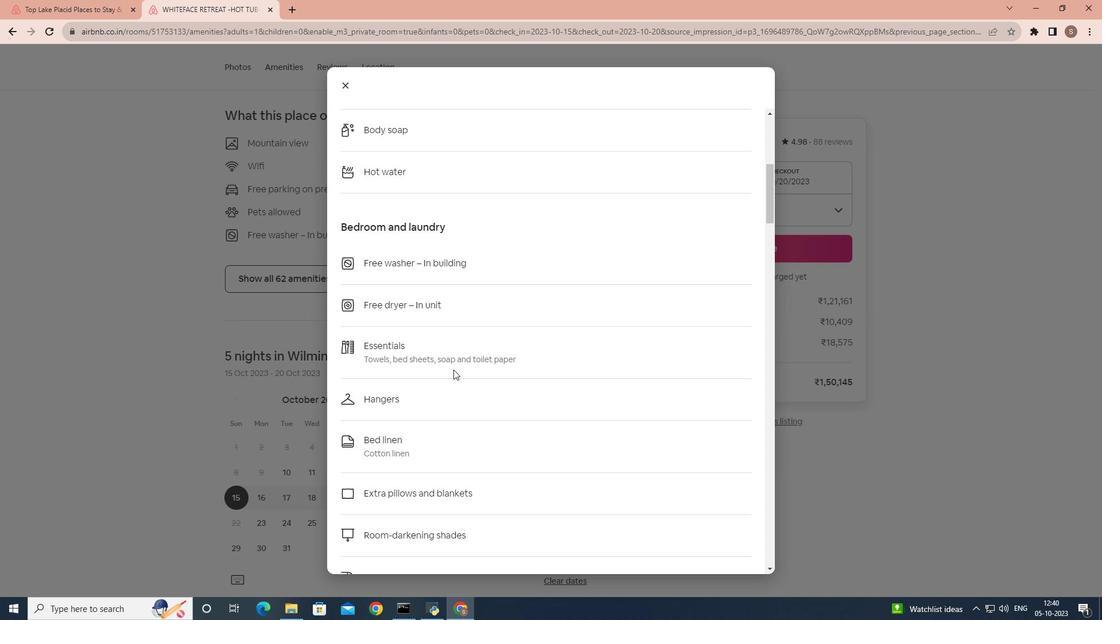 
Action: Mouse scrolled (453, 369) with delta (0, 0)
Screenshot: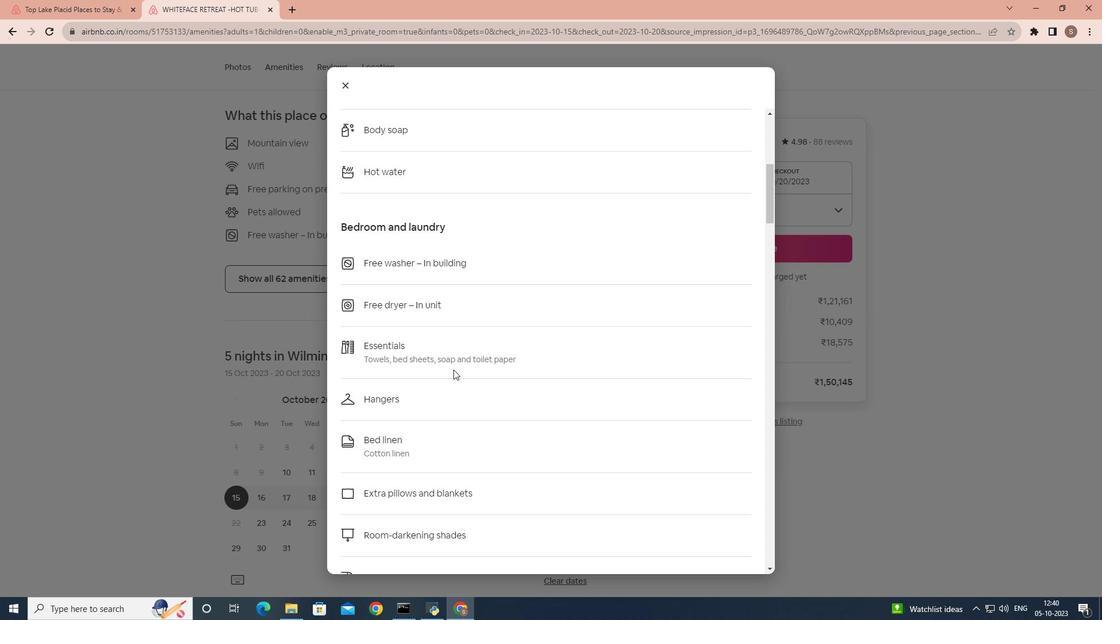 
Action: Mouse scrolled (453, 369) with delta (0, 0)
Screenshot: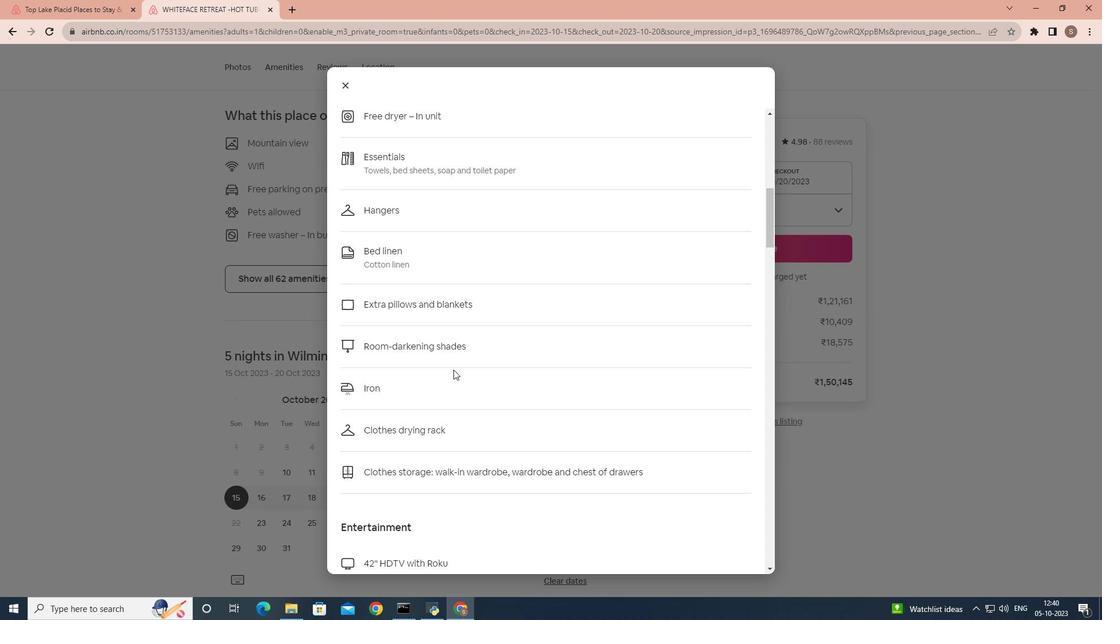 
Action: Mouse scrolled (453, 369) with delta (0, 0)
Screenshot: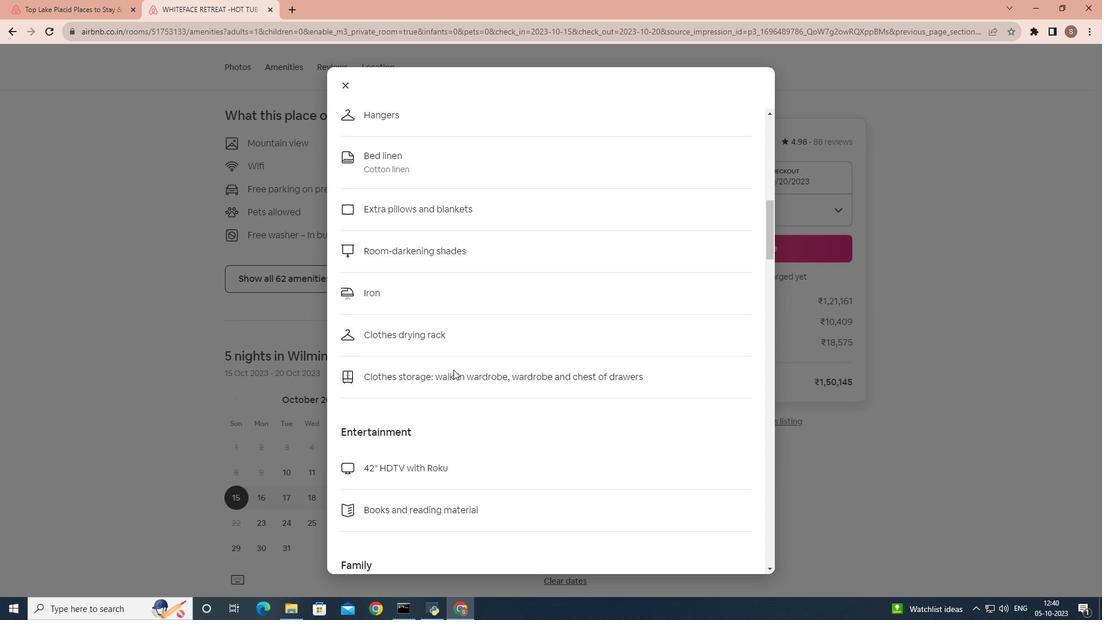 
Action: Mouse scrolled (453, 369) with delta (0, 0)
Screenshot: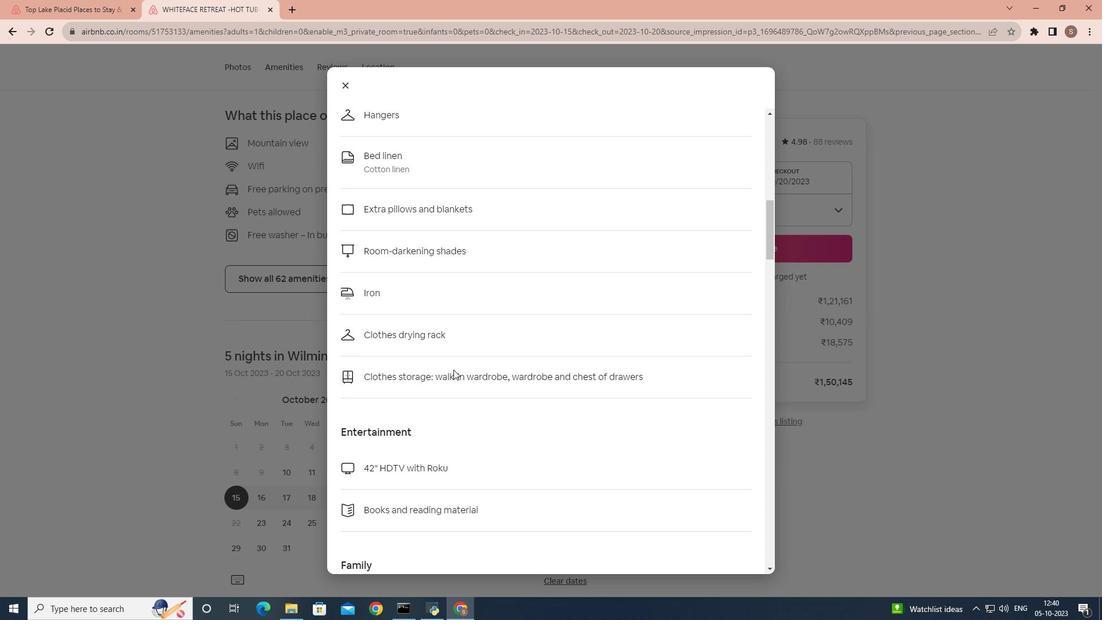 
Action: Mouse scrolled (453, 369) with delta (0, 0)
Screenshot: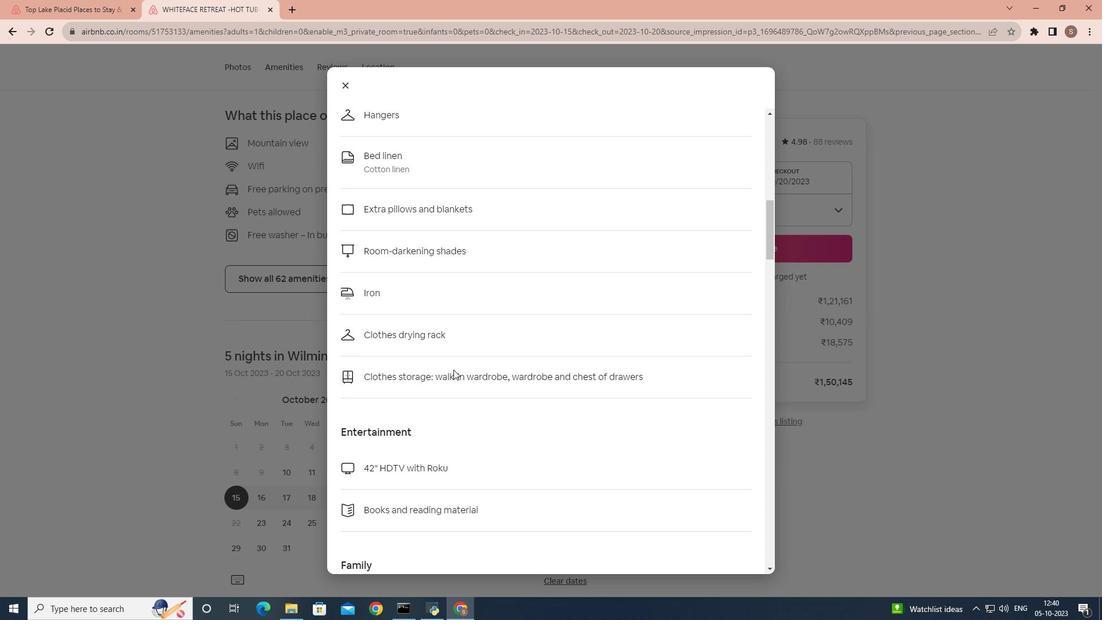
Action: Mouse scrolled (453, 369) with delta (0, 0)
Screenshot: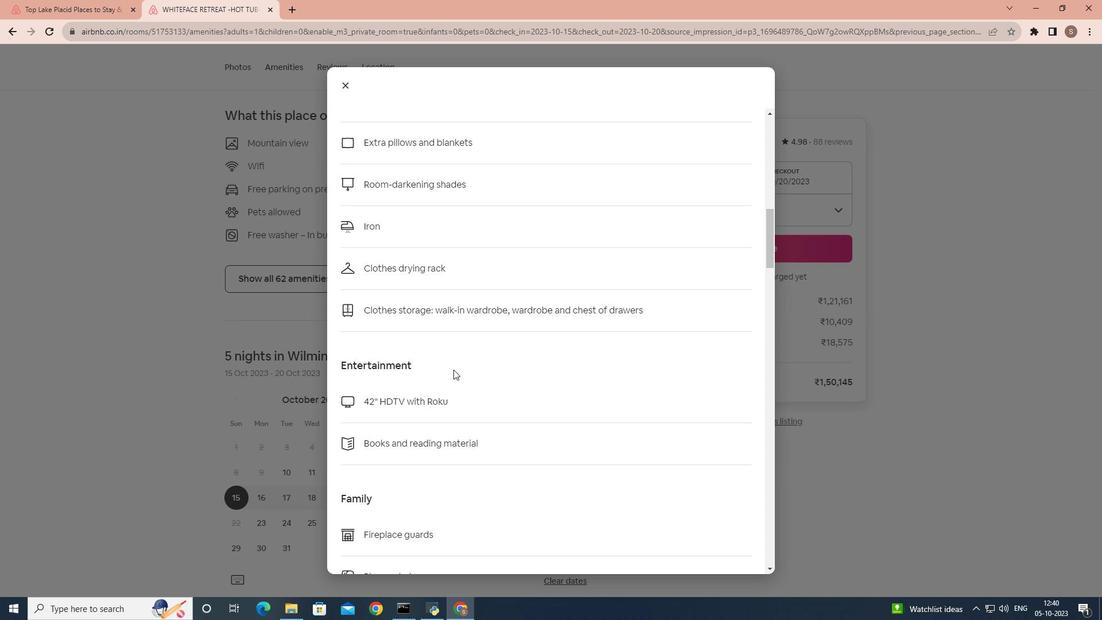 
Action: Mouse scrolled (453, 369) with delta (0, 0)
Screenshot: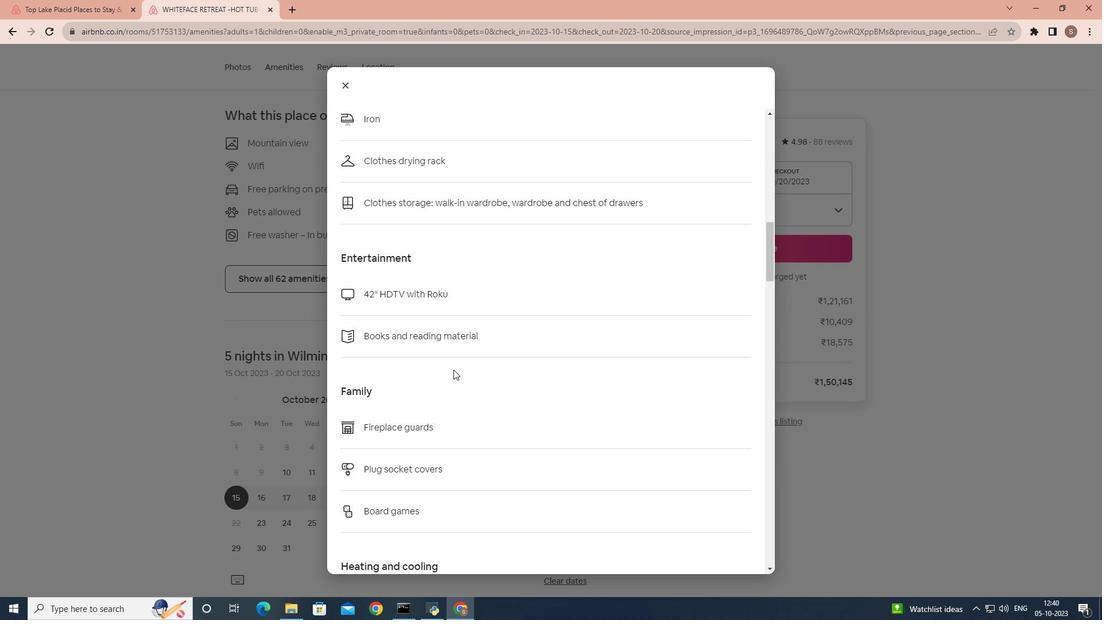 
Action: Mouse scrolled (453, 369) with delta (0, 0)
Screenshot: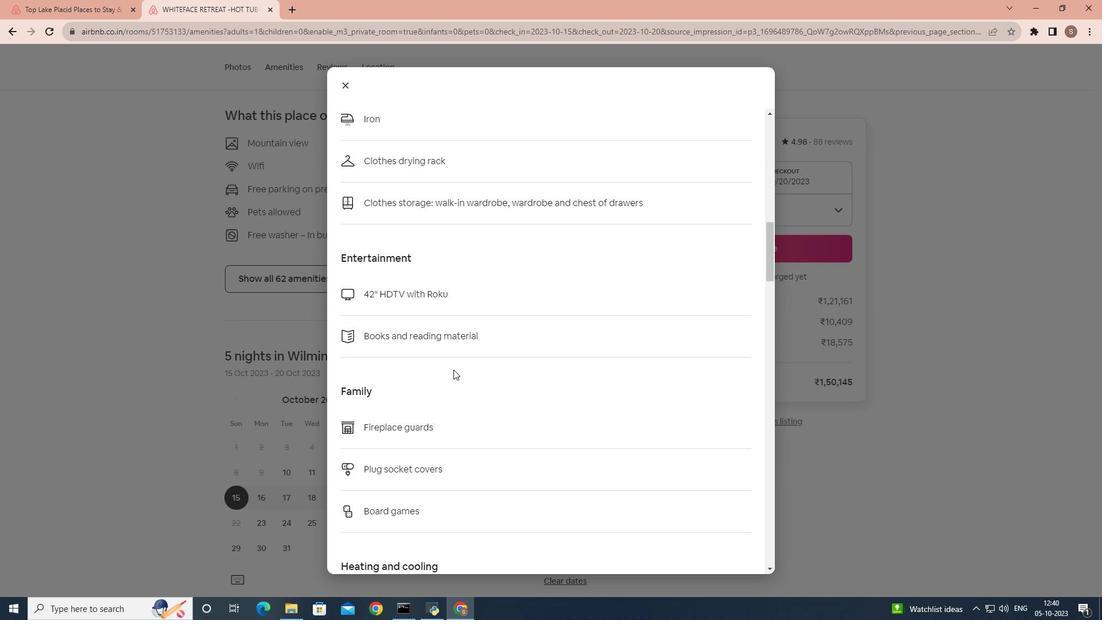 
Action: Mouse scrolled (453, 369) with delta (0, 0)
Screenshot: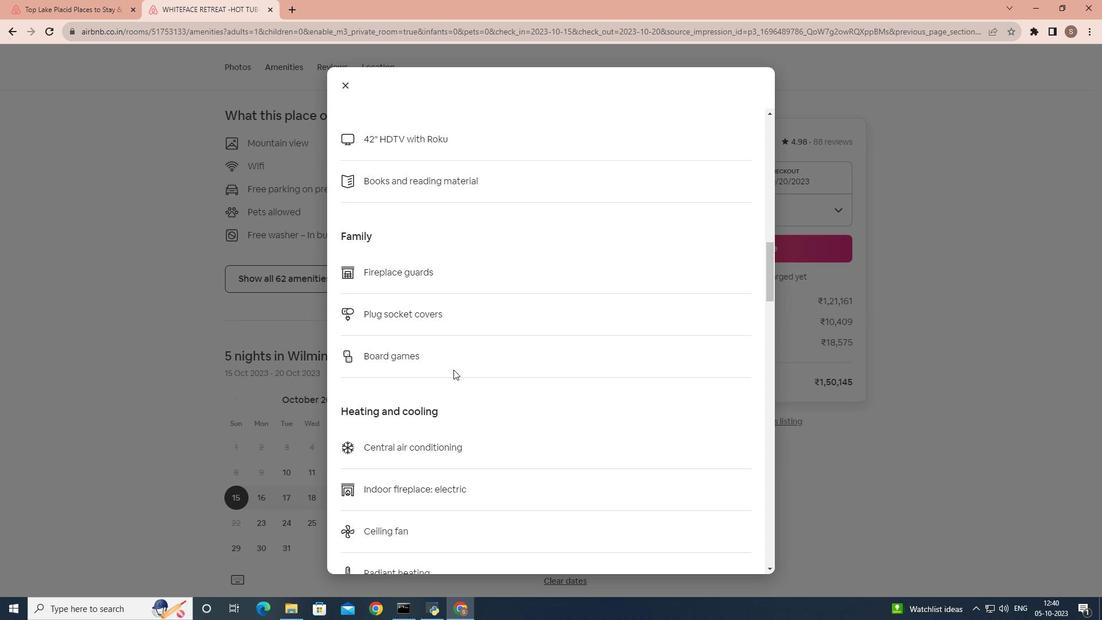 
Action: Mouse scrolled (453, 369) with delta (0, 0)
Screenshot: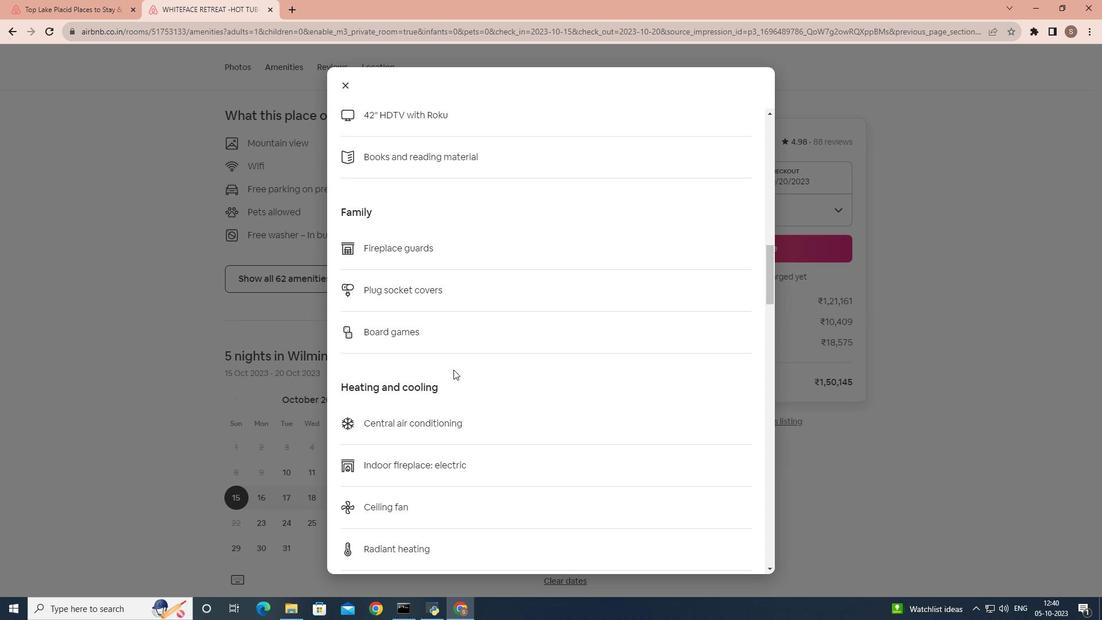 
Action: Mouse scrolled (453, 369) with delta (0, 0)
Screenshot: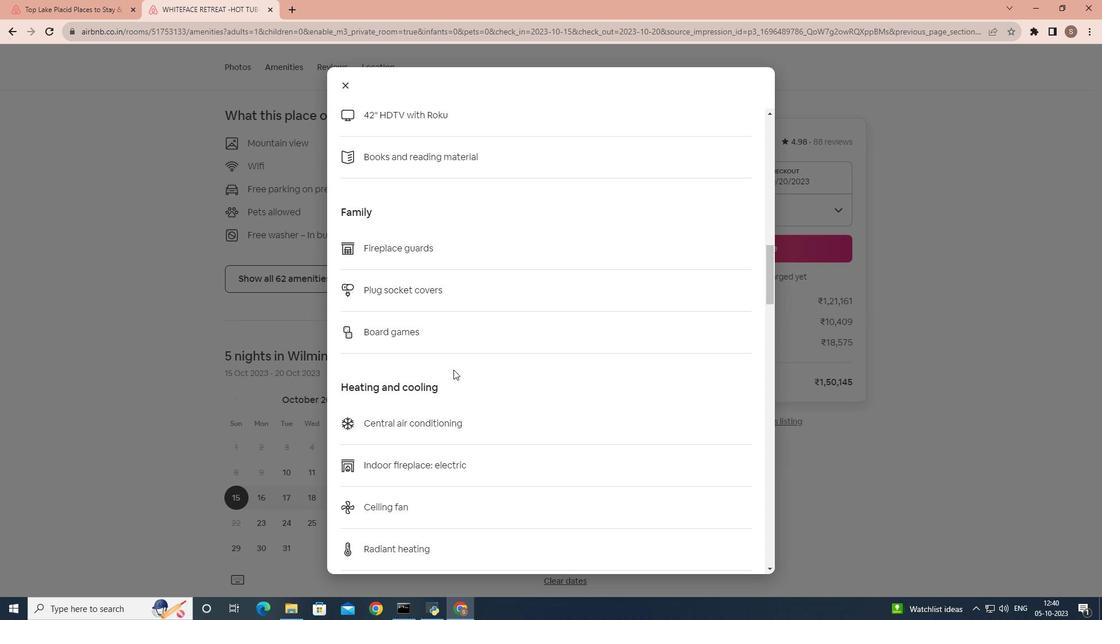 
Action: Mouse scrolled (453, 369) with delta (0, 0)
Screenshot: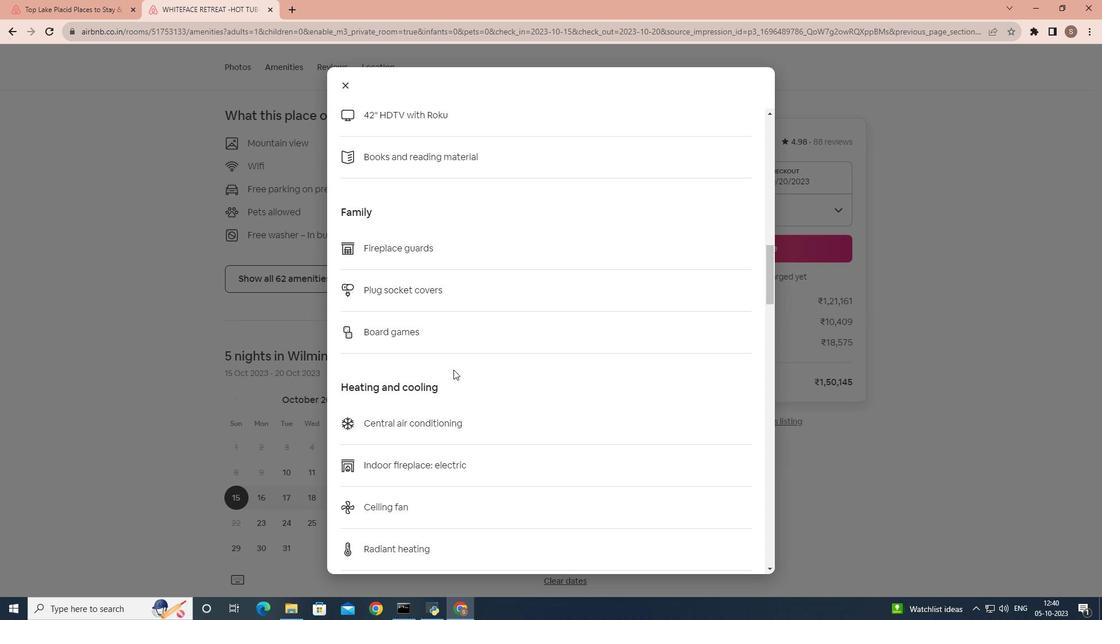 
Action: Mouse scrolled (453, 369) with delta (0, 0)
Screenshot: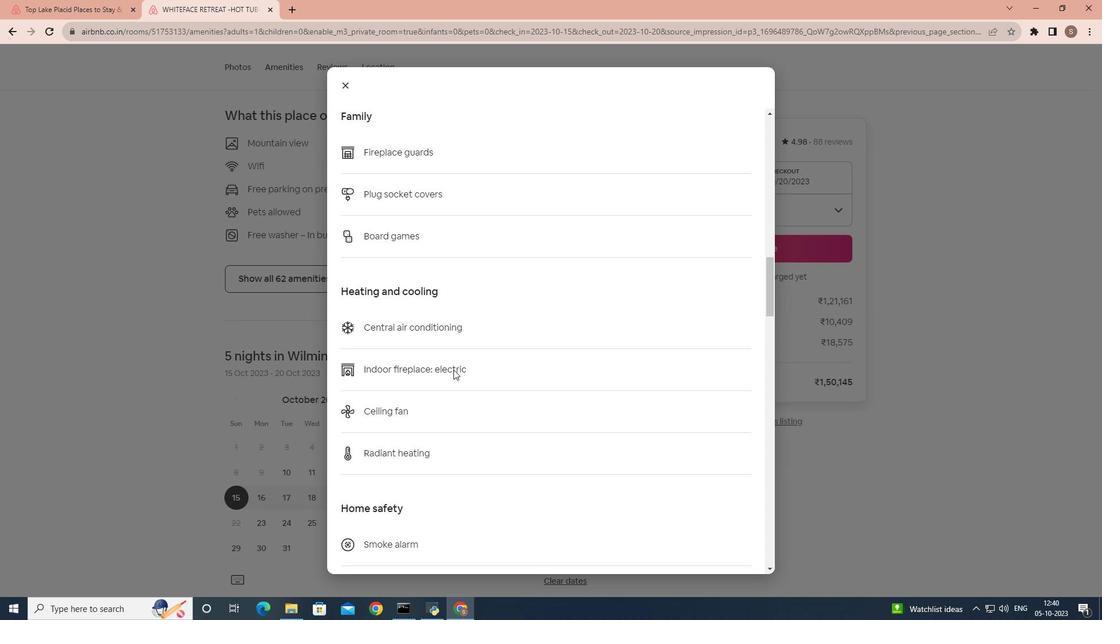 
Action: Mouse scrolled (453, 369) with delta (0, 0)
Screenshot: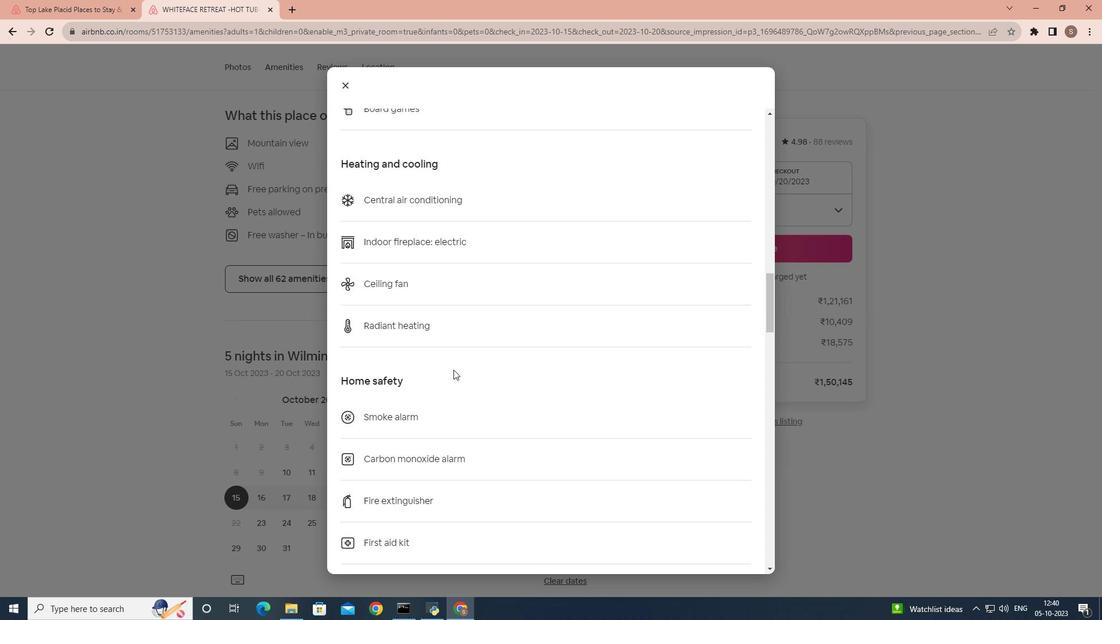 
Action: Mouse scrolled (453, 369) with delta (0, 0)
Screenshot: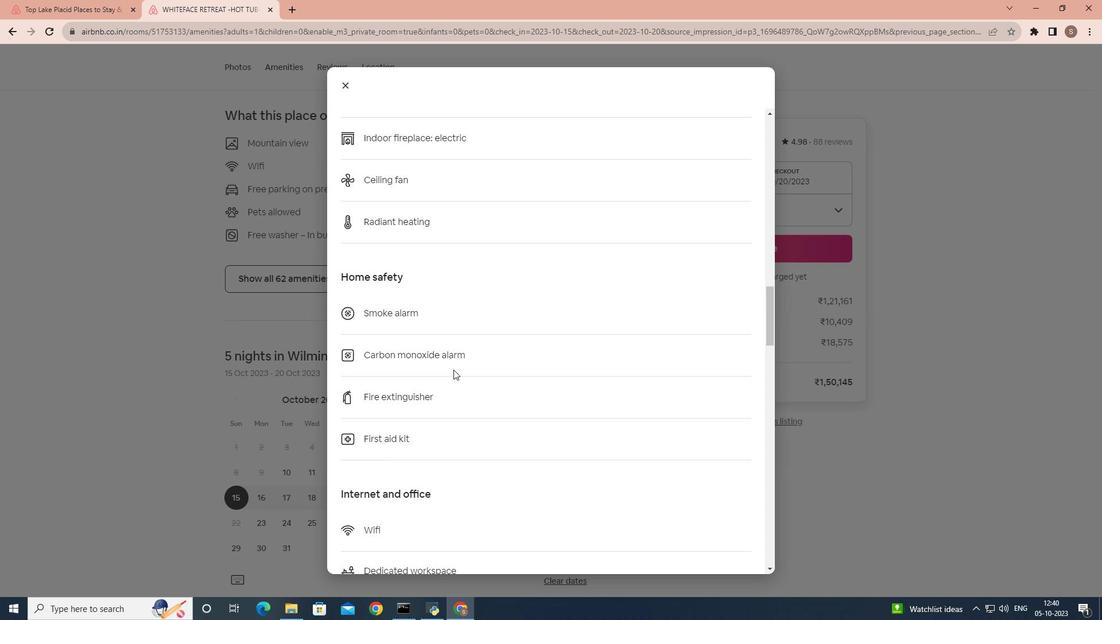 
Action: Mouse scrolled (453, 369) with delta (0, 0)
Screenshot: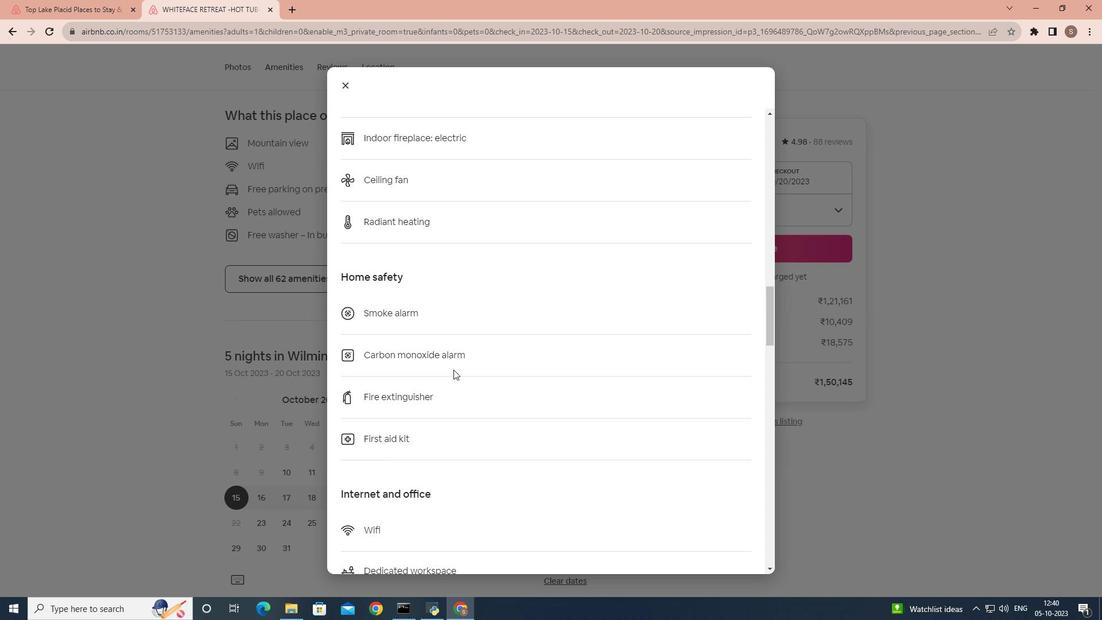 
Action: Mouse scrolled (453, 369) with delta (0, 0)
Screenshot: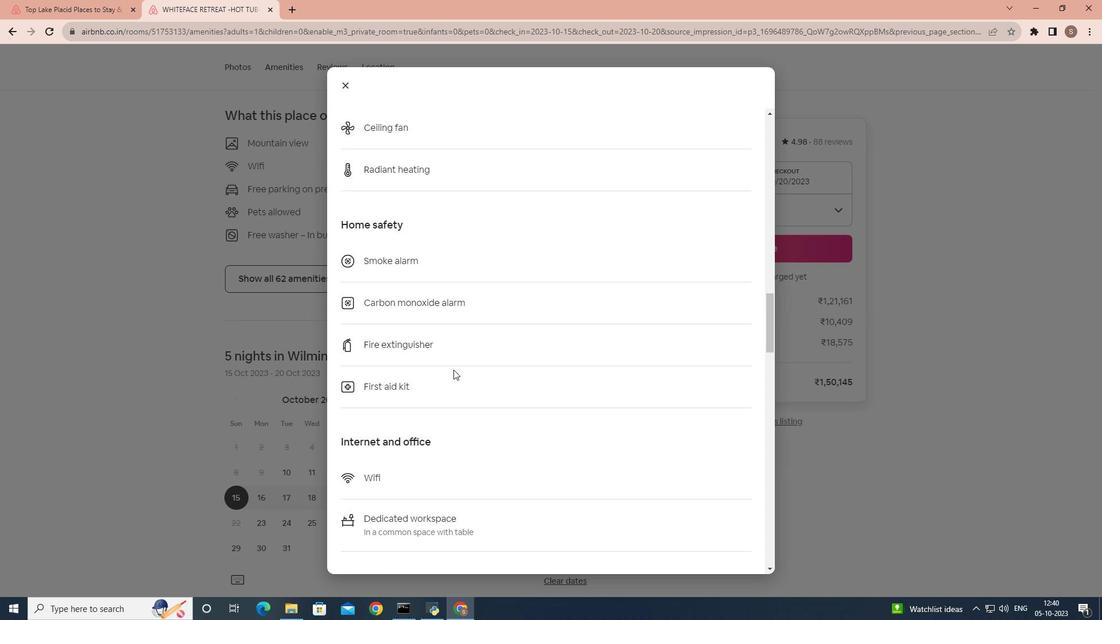 
Action: Mouse scrolled (453, 369) with delta (0, 0)
Screenshot: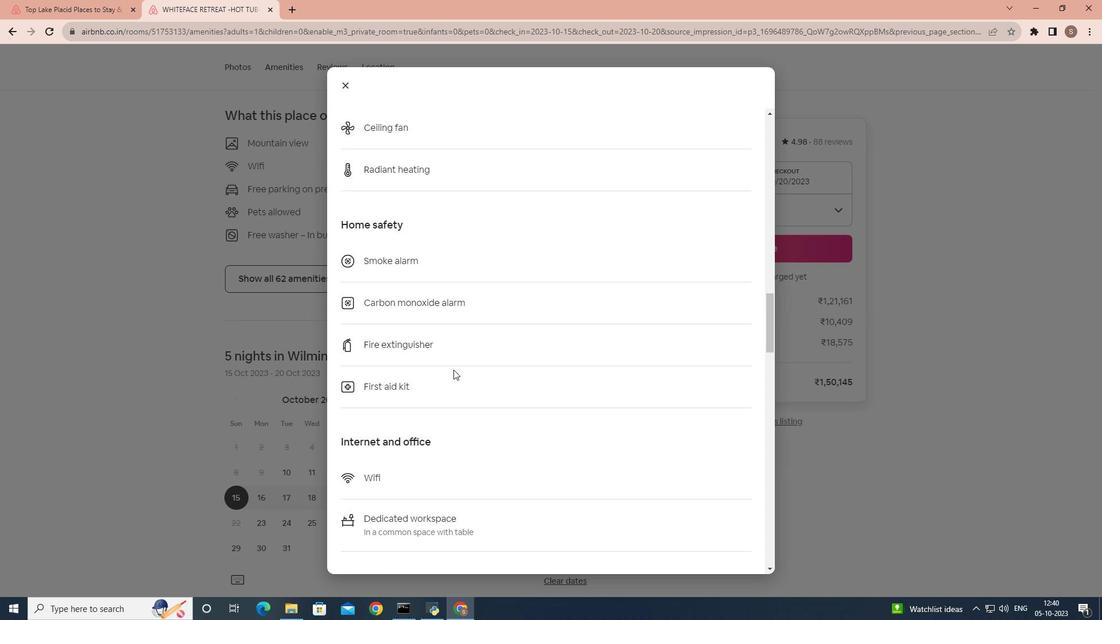 
Action: Mouse scrolled (453, 369) with delta (0, 0)
Screenshot: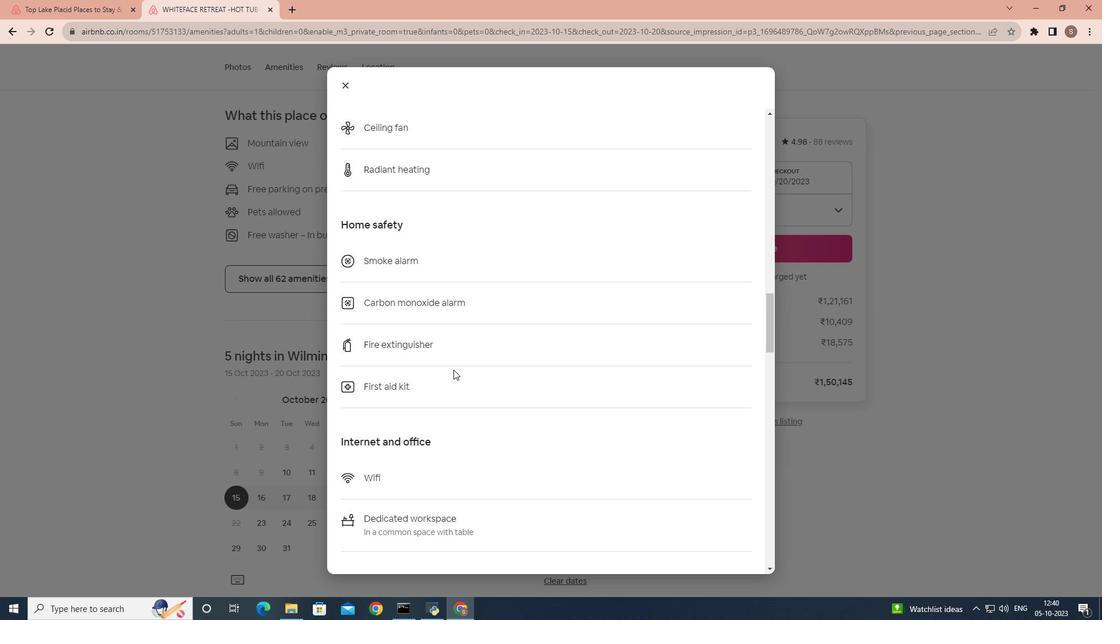 
Action: Mouse scrolled (453, 369) with delta (0, 0)
Screenshot: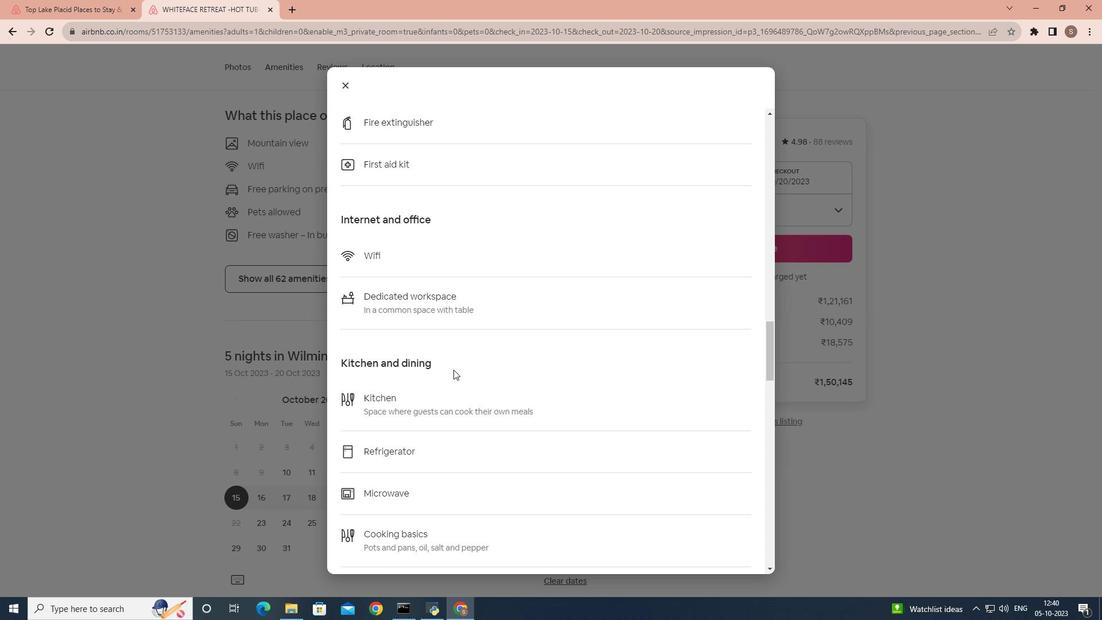 
Action: Mouse scrolled (453, 369) with delta (0, 0)
Screenshot: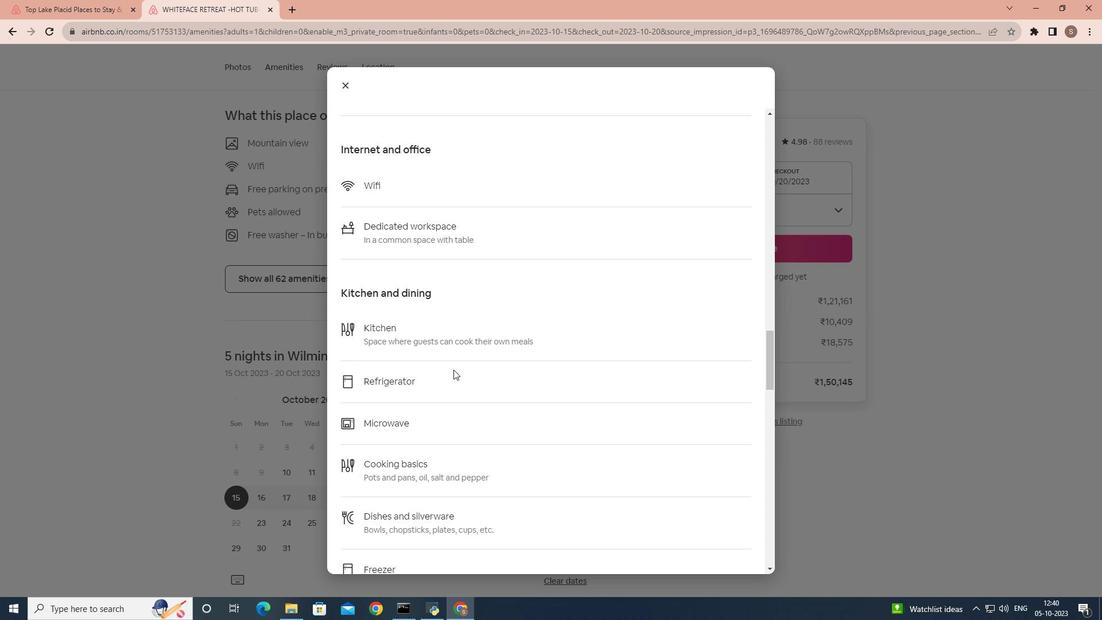 
Action: Mouse scrolled (453, 369) with delta (0, 0)
Screenshot: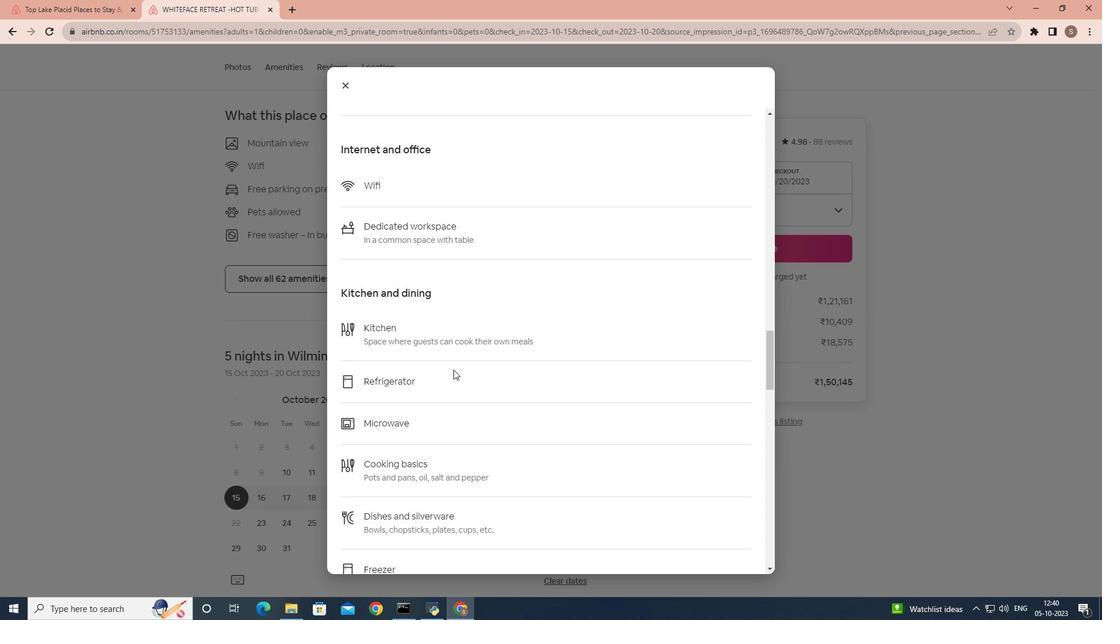 
Action: Mouse scrolled (453, 369) with delta (0, 0)
Screenshot: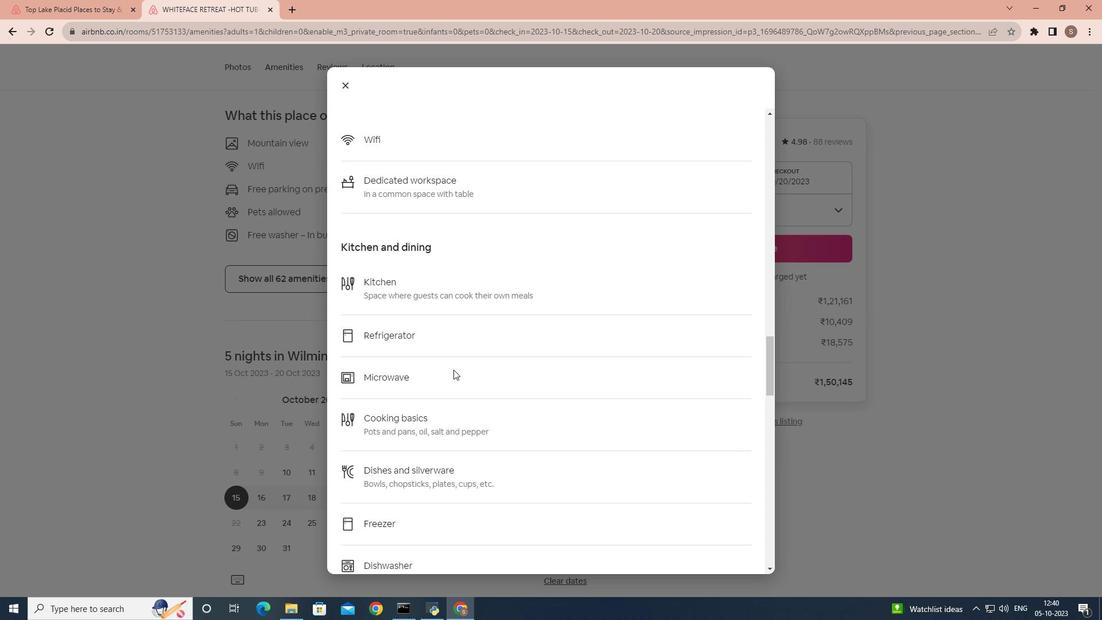 
Action: Mouse scrolled (453, 369) with delta (0, 0)
Screenshot: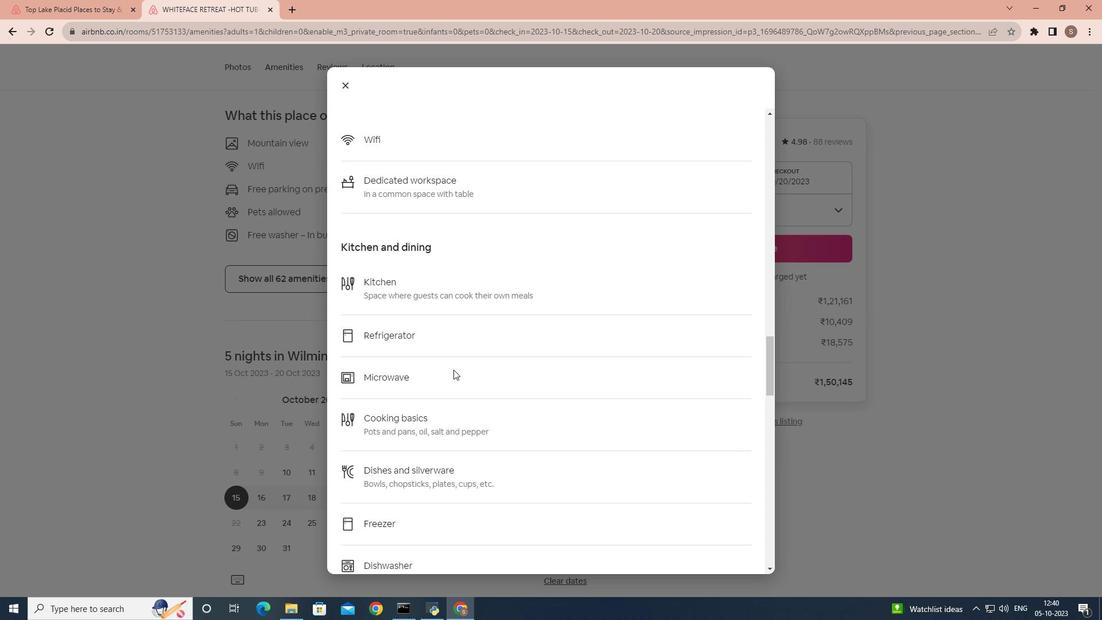 
Action: Mouse scrolled (453, 369) with delta (0, 0)
Screenshot: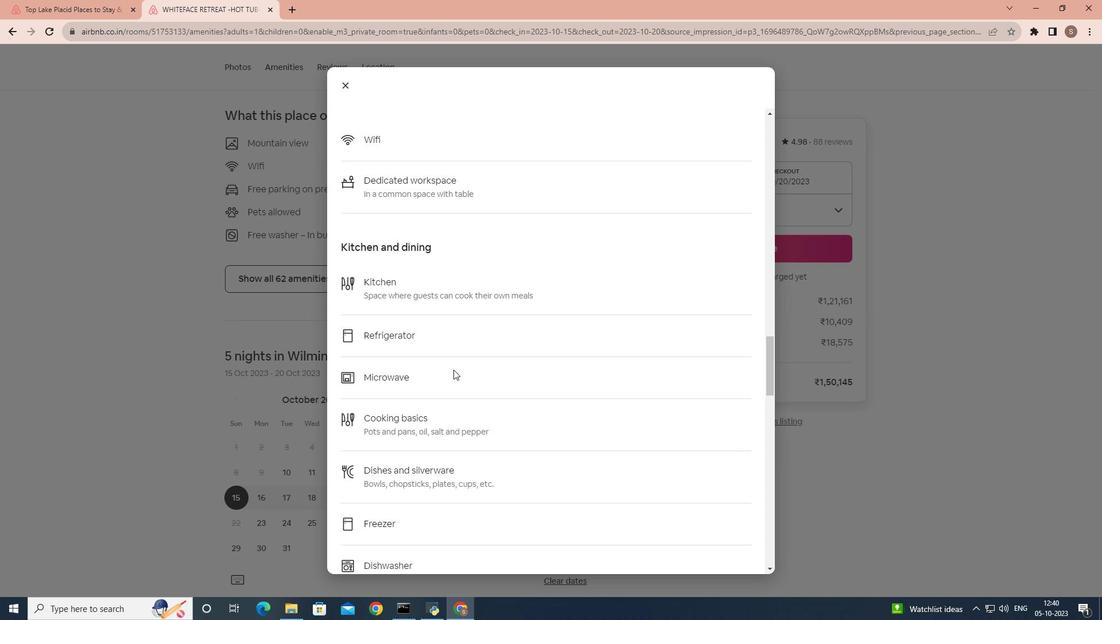 
Action: Mouse scrolled (453, 369) with delta (0, 0)
Screenshot: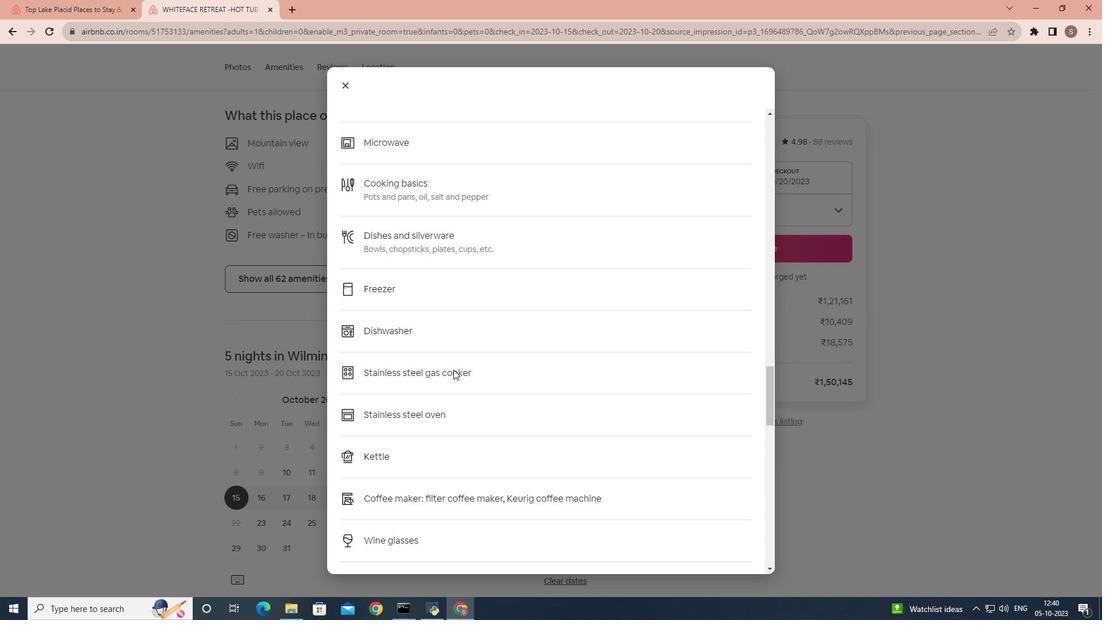 
Action: Mouse moved to (454, 364)
Screenshot: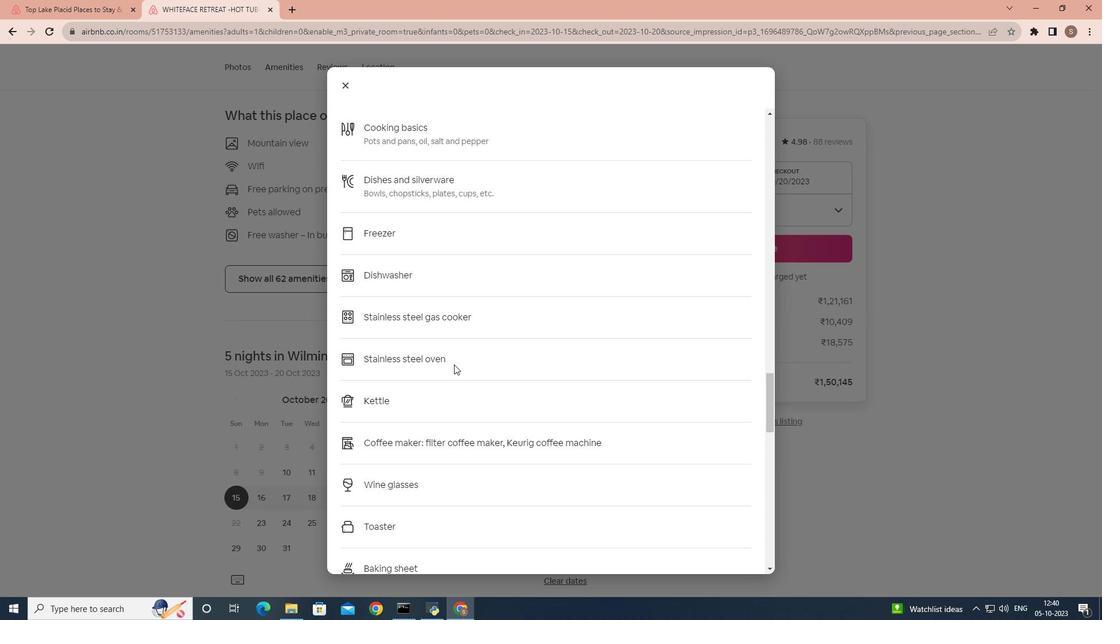 
Action: Mouse scrolled (454, 364) with delta (0, 0)
Screenshot: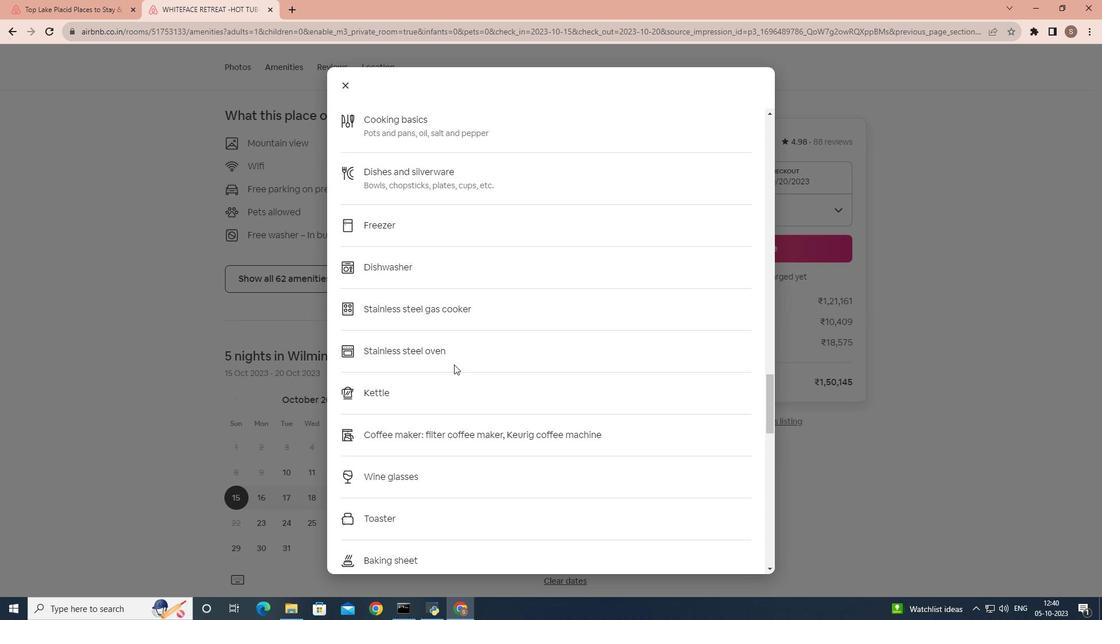 
Action: Mouse scrolled (454, 364) with delta (0, 0)
Screenshot: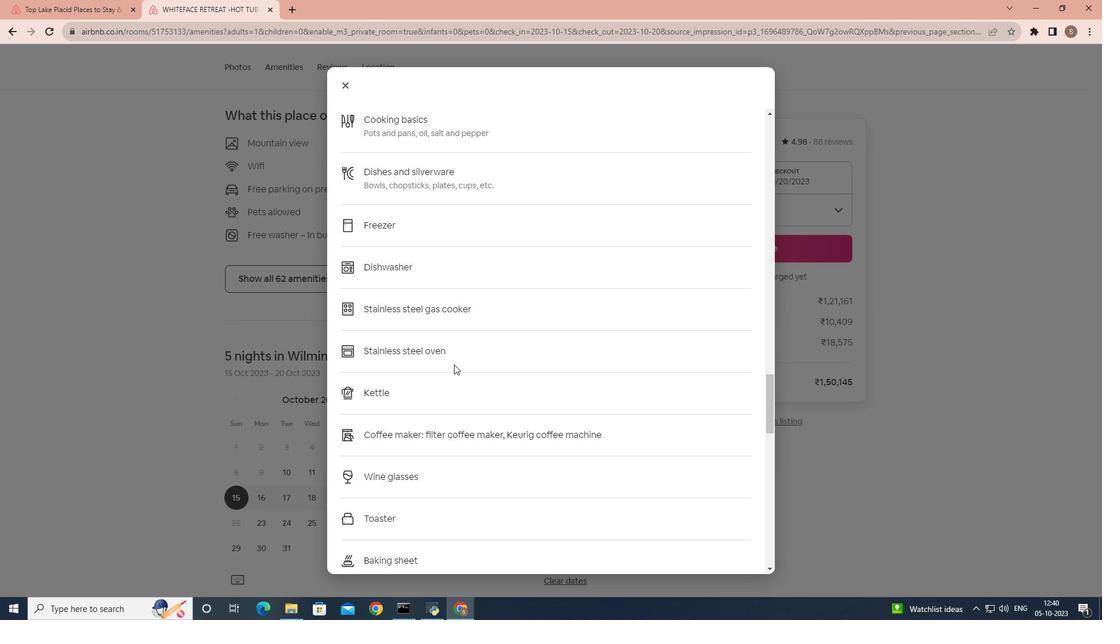 
Action: Mouse scrolled (454, 364) with delta (0, 0)
Screenshot: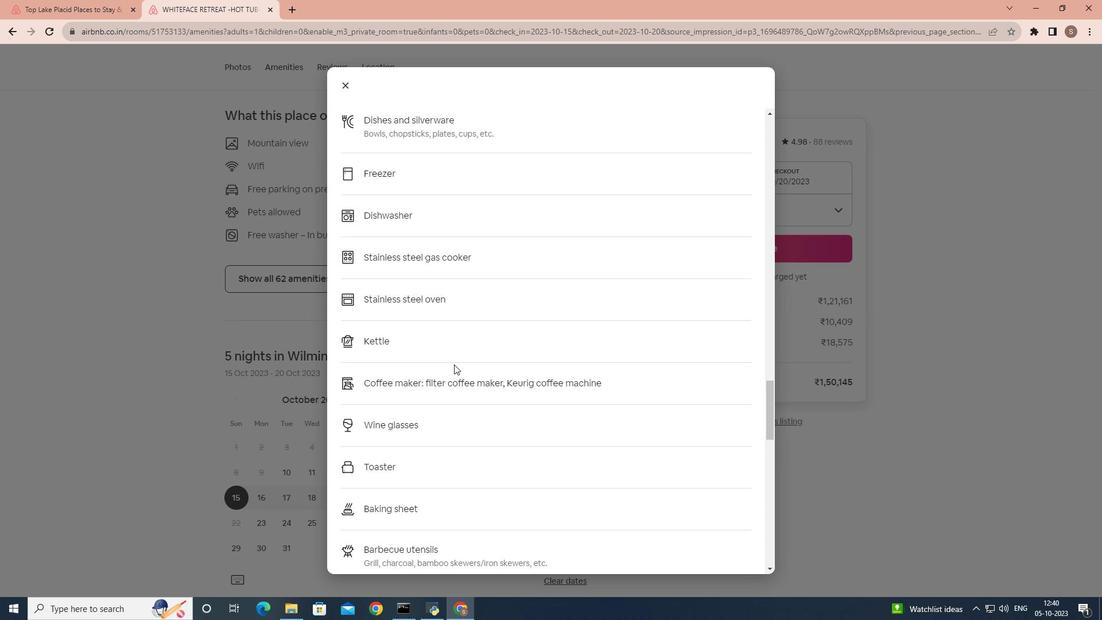 
Action: Mouse scrolled (454, 364) with delta (0, 0)
Screenshot: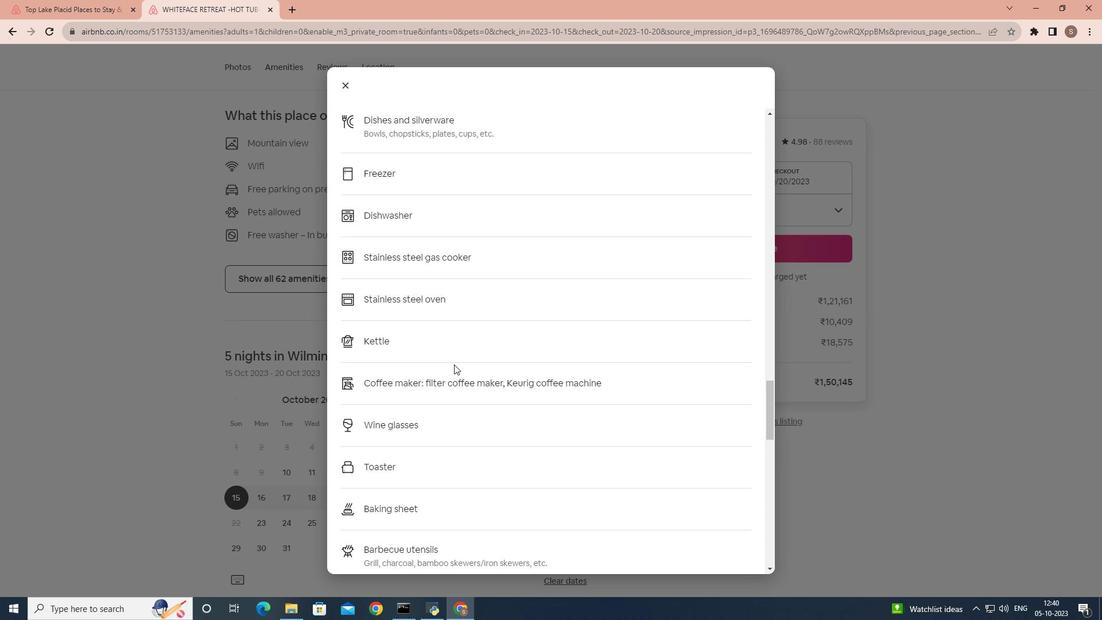 
Action: Mouse scrolled (454, 364) with delta (0, 0)
Screenshot: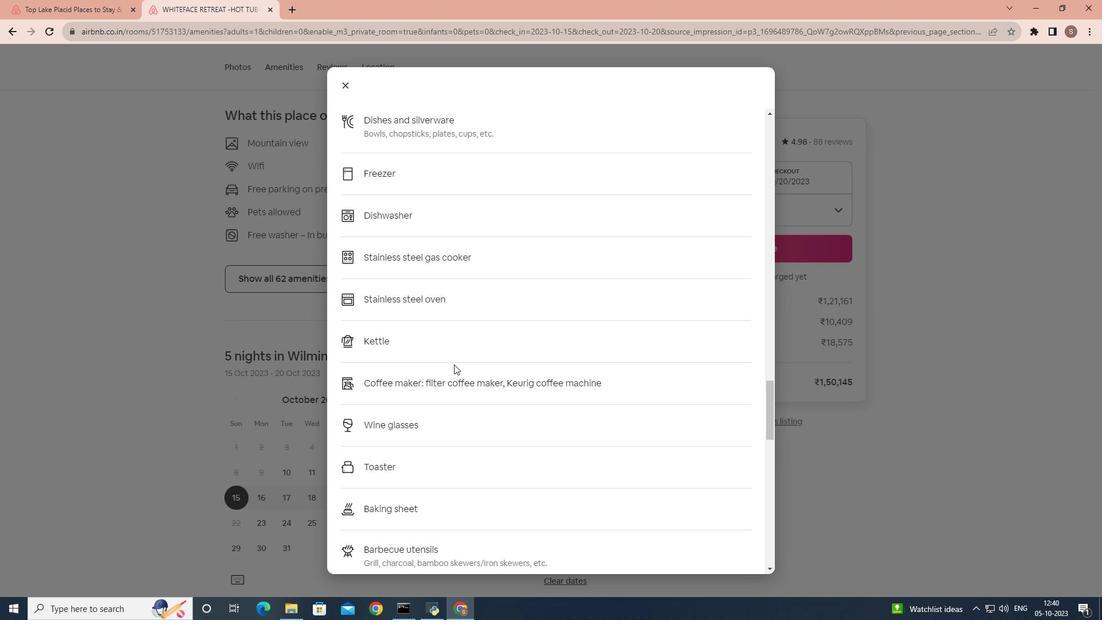 
Action: Mouse scrolled (454, 364) with delta (0, 0)
Screenshot: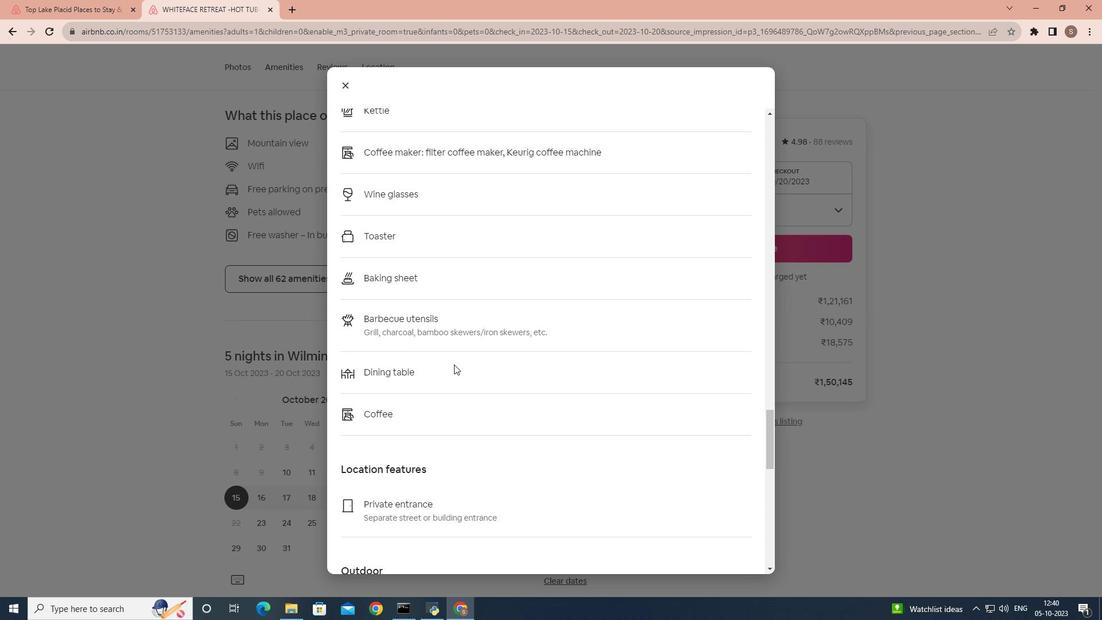 
Action: Mouse scrolled (454, 364) with delta (0, 0)
Screenshot: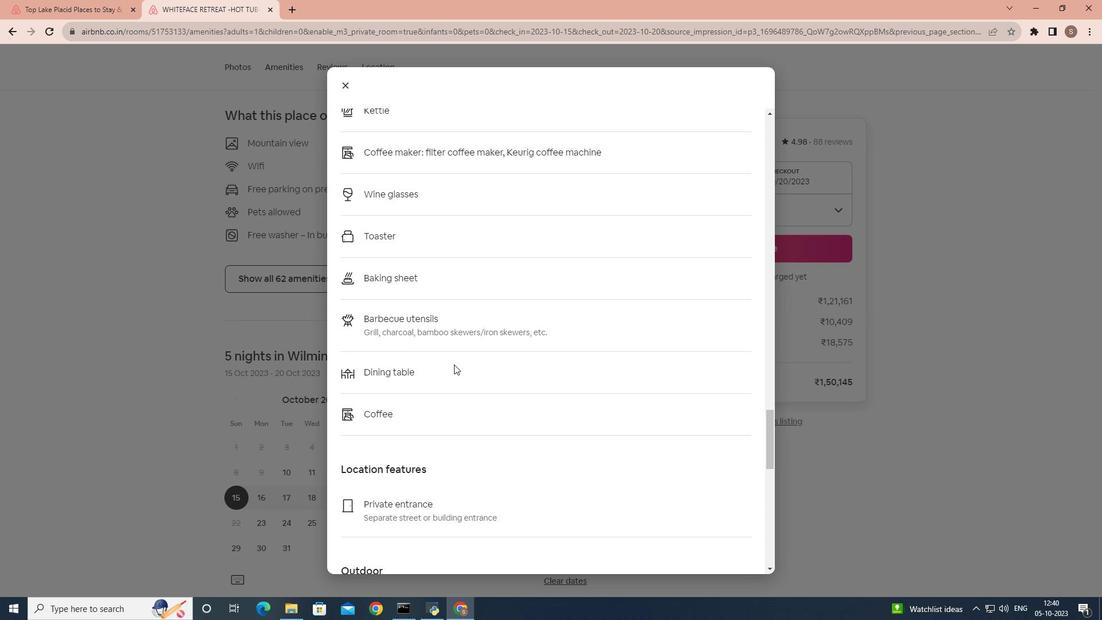 
Action: Mouse scrolled (454, 364) with delta (0, 0)
Screenshot: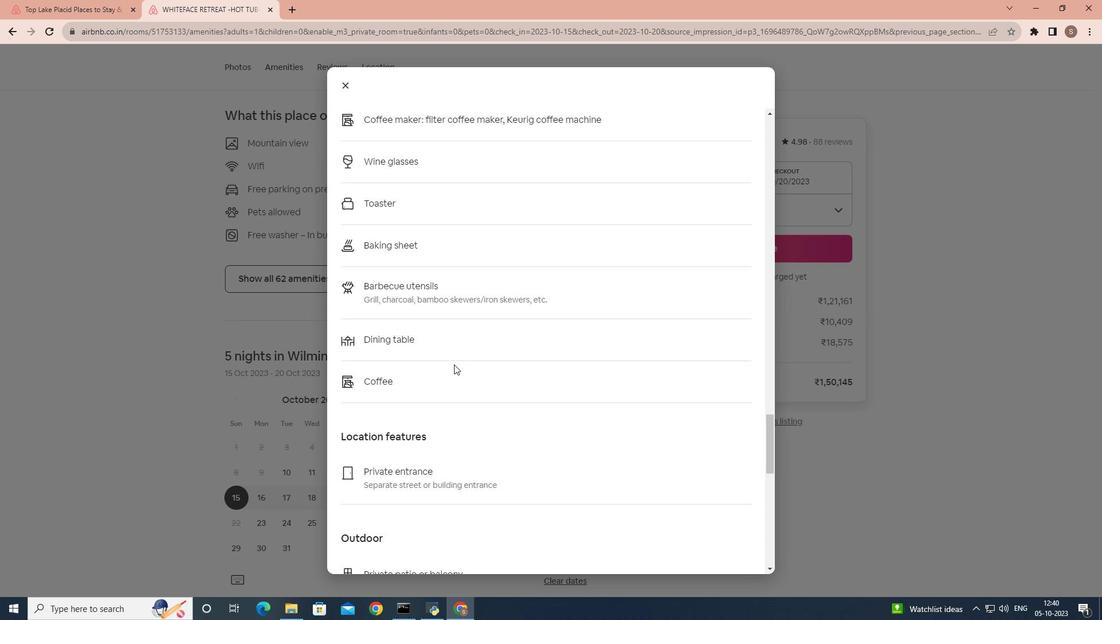 
Action: Mouse scrolled (454, 364) with delta (0, 0)
Screenshot: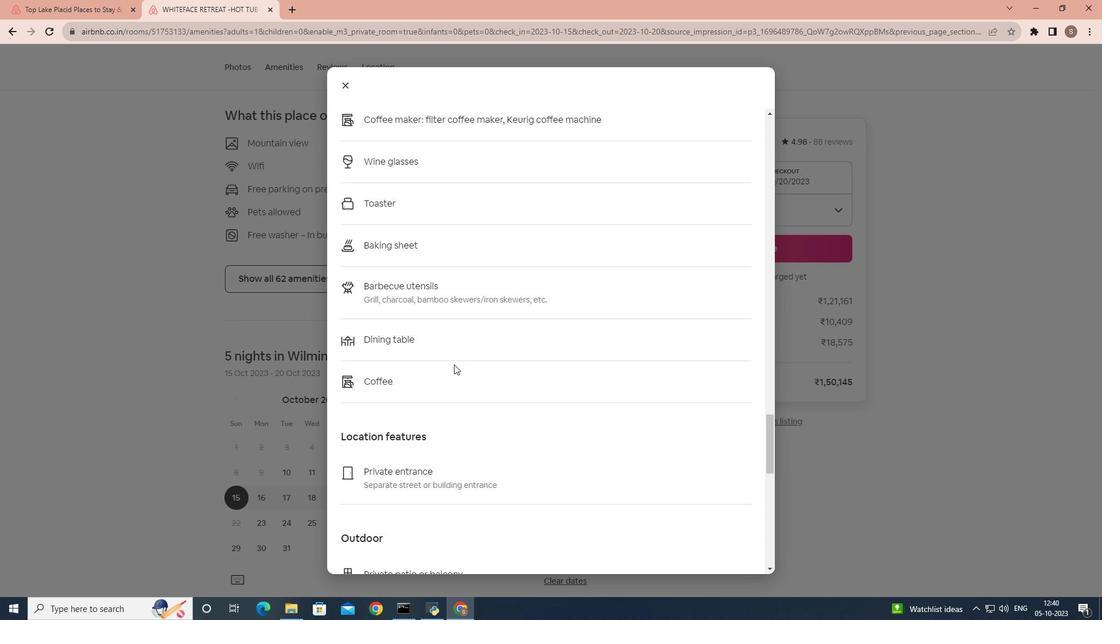 
Action: Mouse scrolled (454, 364) with delta (0, 0)
Screenshot: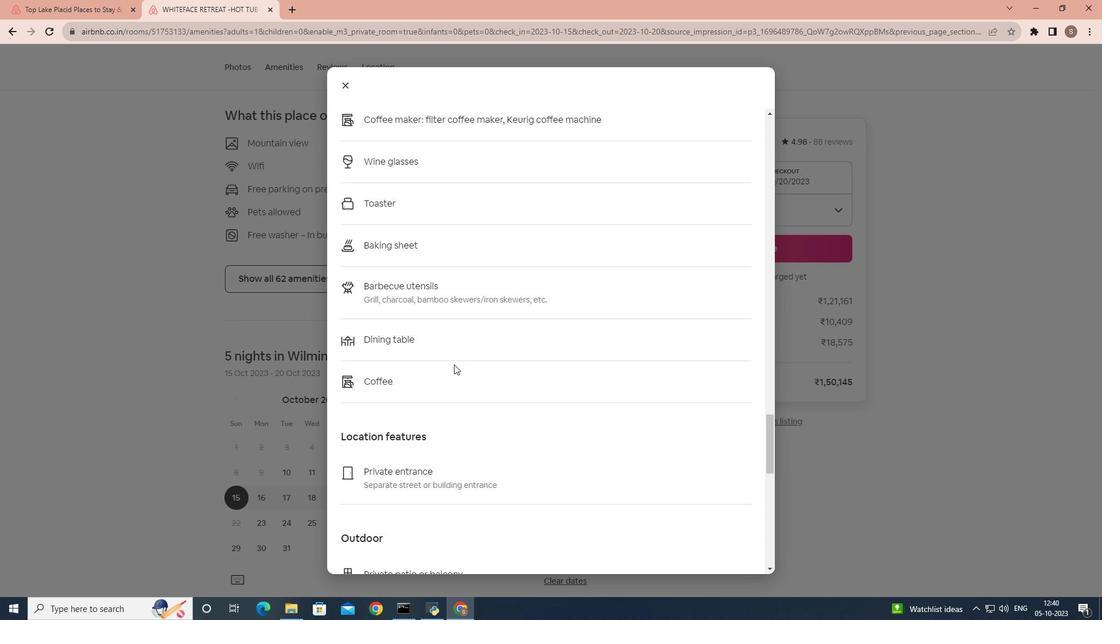 
Action: Mouse scrolled (454, 364) with delta (0, 0)
Screenshot: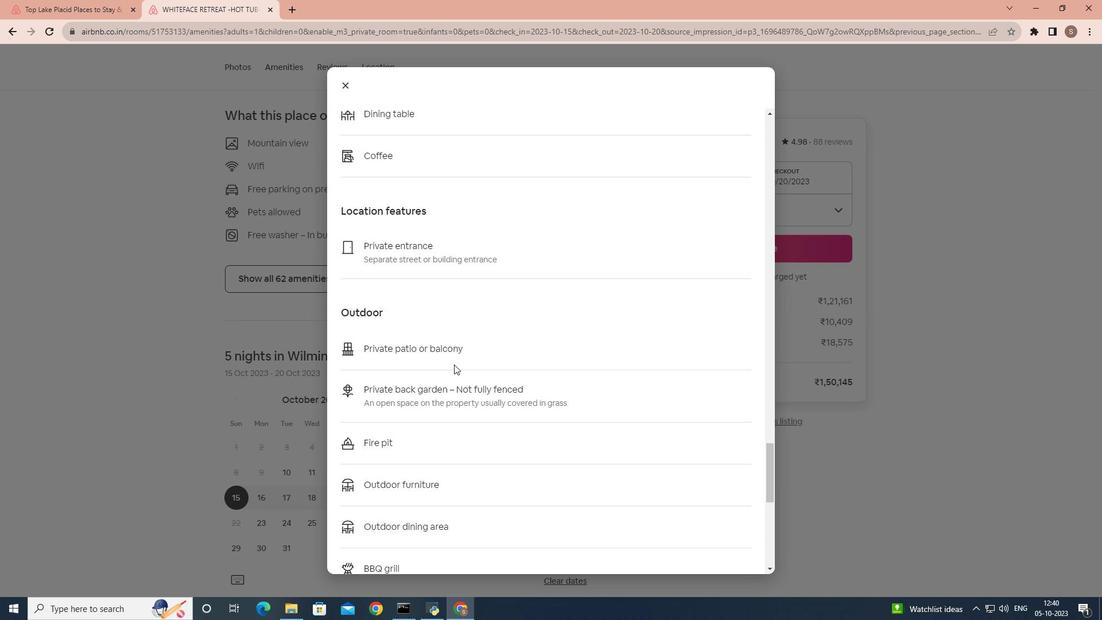 
Action: Mouse scrolled (454, 364) with delta (0, 0)
Screenshot: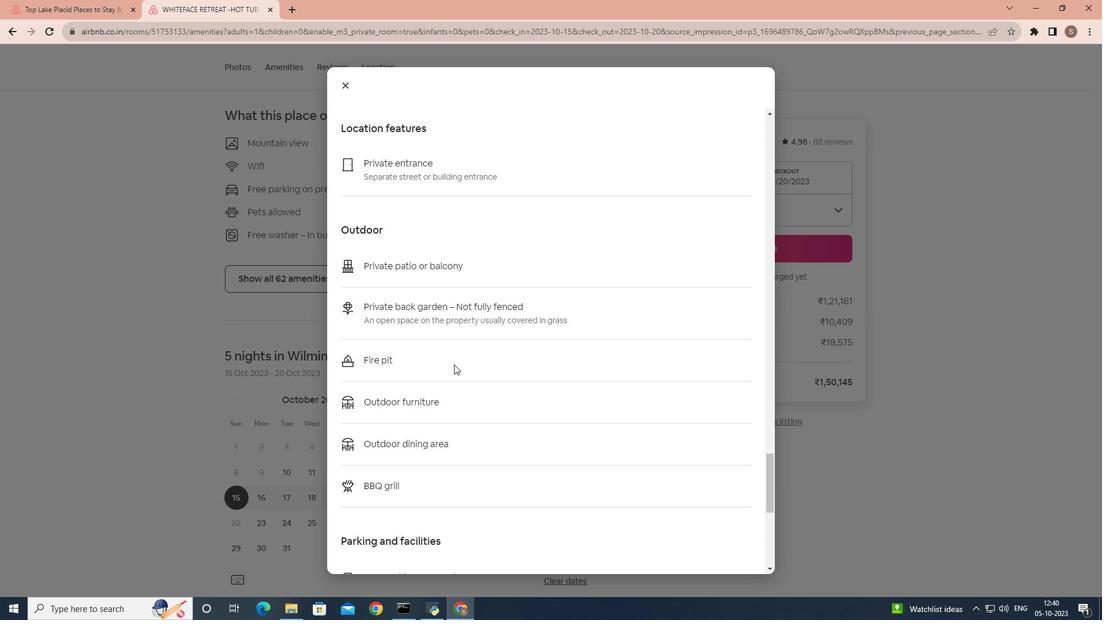 
Action: Mouse scrolled (454, 364) with delta (0, 0)
Screenshot: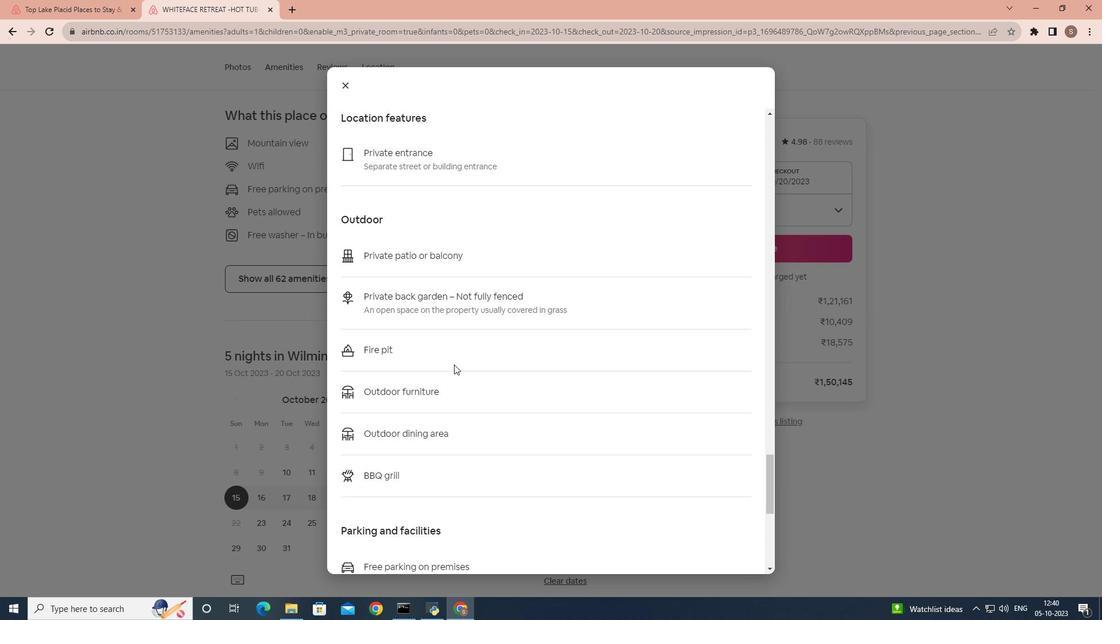 
Action: Mouse scrolled (454, 364) with delta (0, 0)
Screenshot: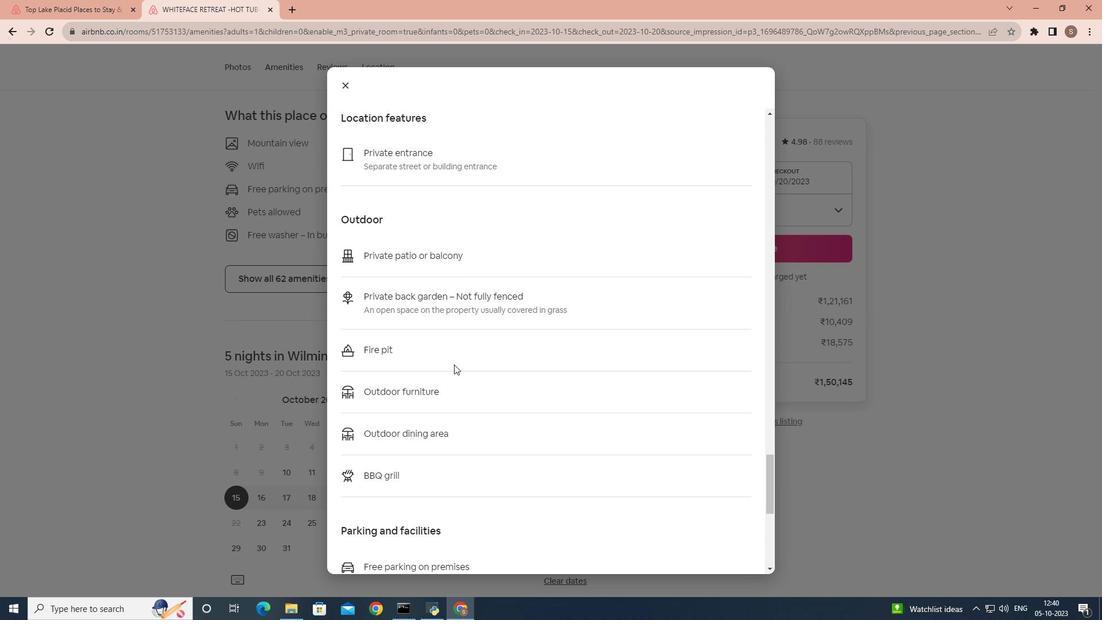 
Action: Mouse scrolled (454, 364) with delta (0, 0)
Screenshot: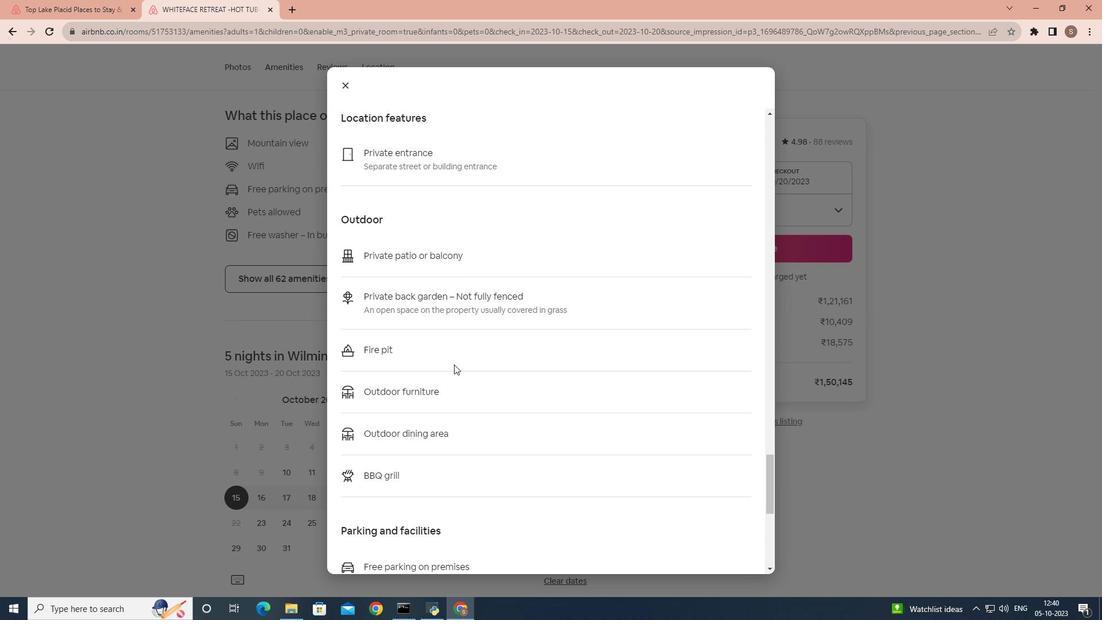 
Action: Mouse scrolled (454, 364) with delta (0, 0)
Screenshot: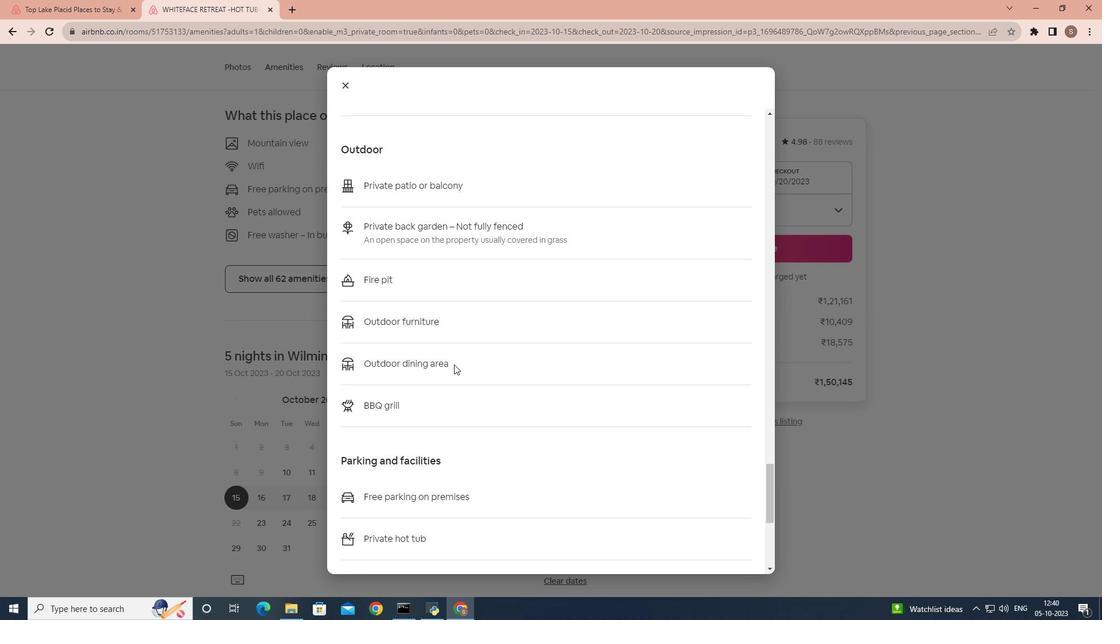 
Action: Mouse scrolled (454, 364) with delta (0, 0)
Screenshot: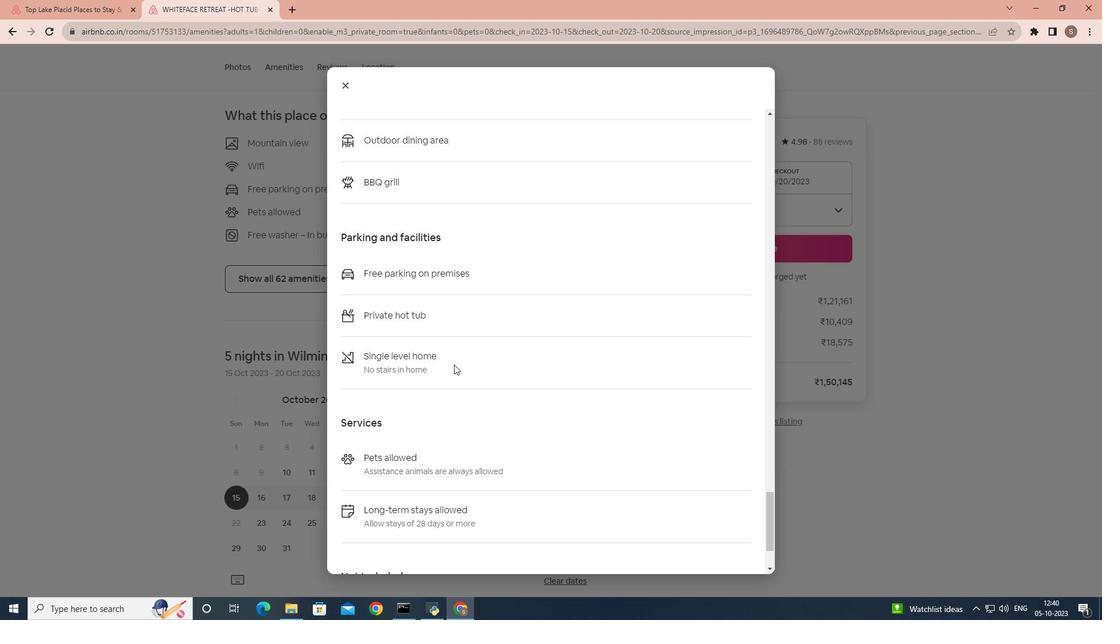 
Action: Mouse scrolled (454, 364) with delta (0, 0)
Screenshot: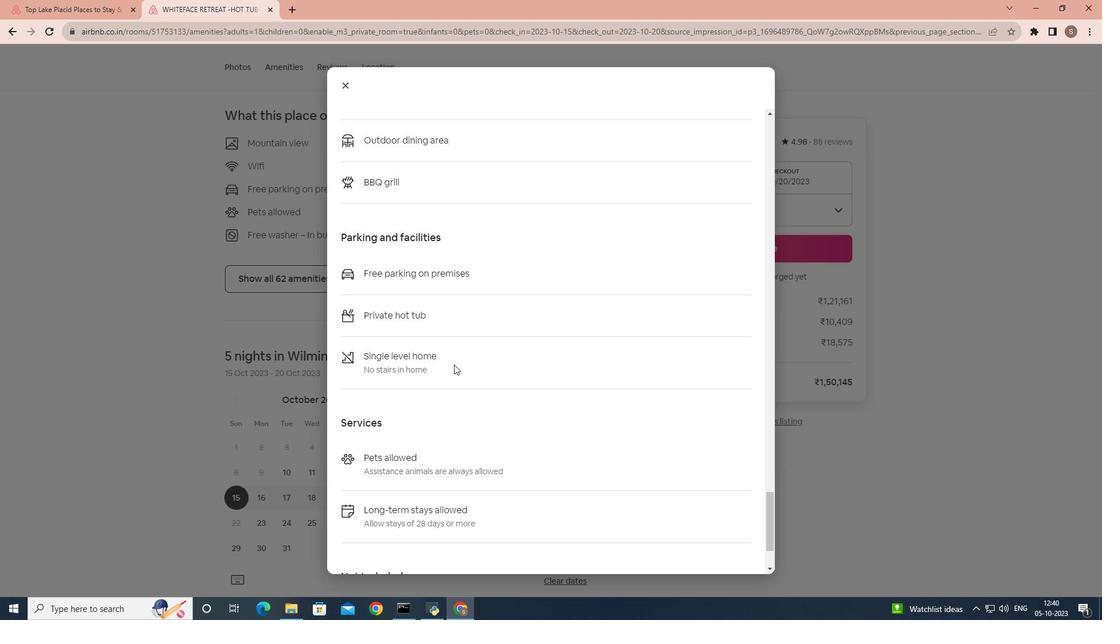 
Action: Mouse scrolled (454, 364) with delta (0, 0)
Screenshot: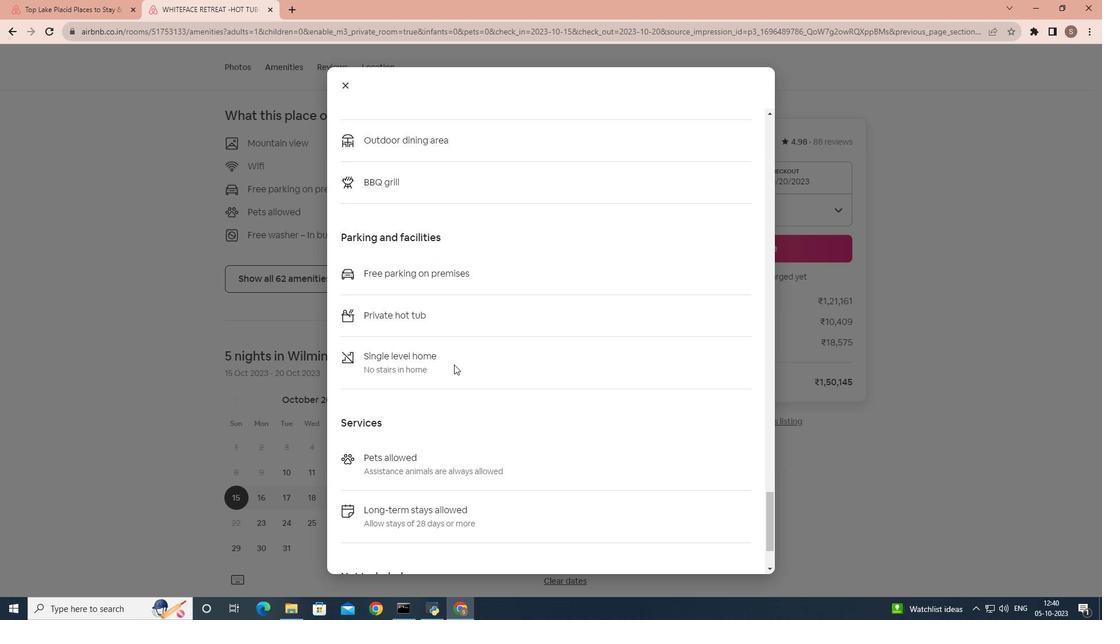 
Action: Mouse scrolled (454, 364) with delta (0, 0)
Screenshot: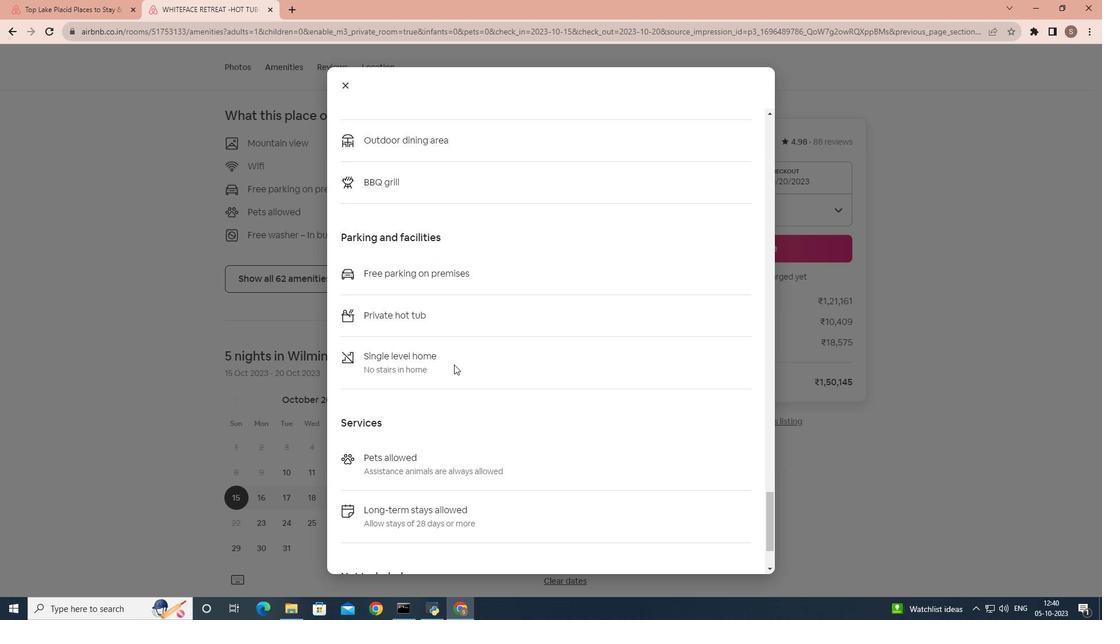 
Action: Mouse scrolled (454, 364) with delta (0, 0)
Screenshot: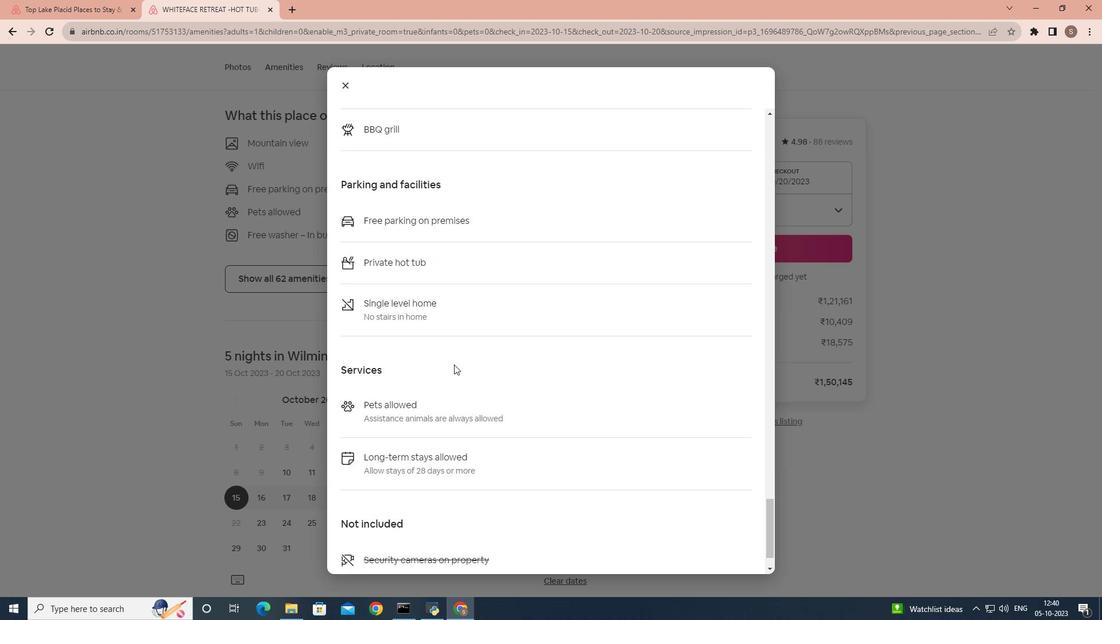 
Action: Mouse scrolled (454, 364) with delta (0, 0)
Screenshot: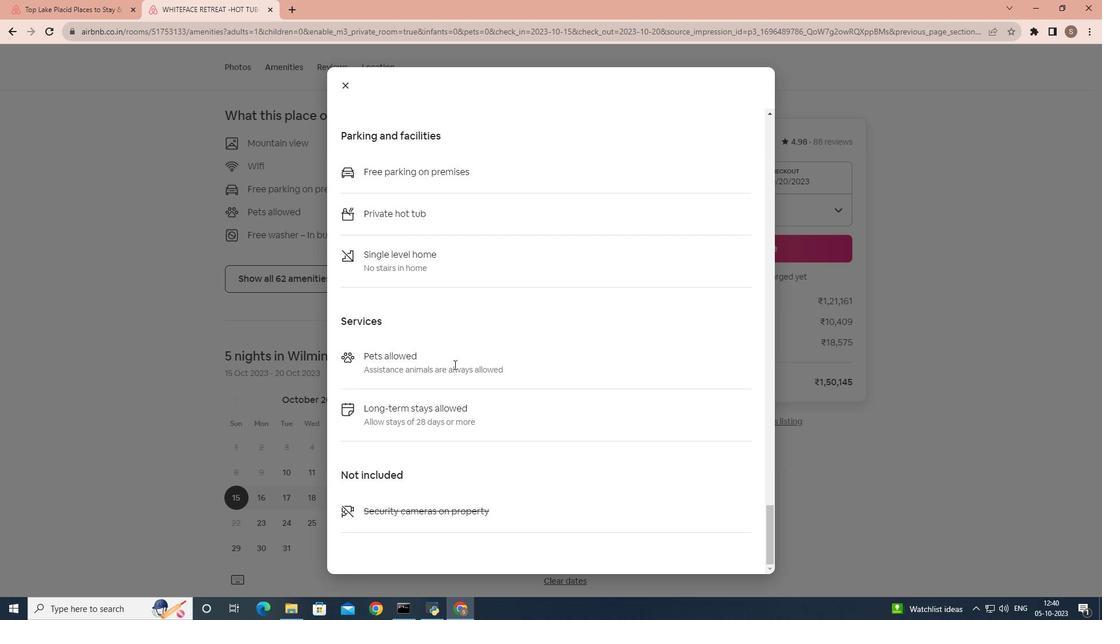 
Action: Mouse scrolled (454, 364) with delta (0, 0)
Screenshot: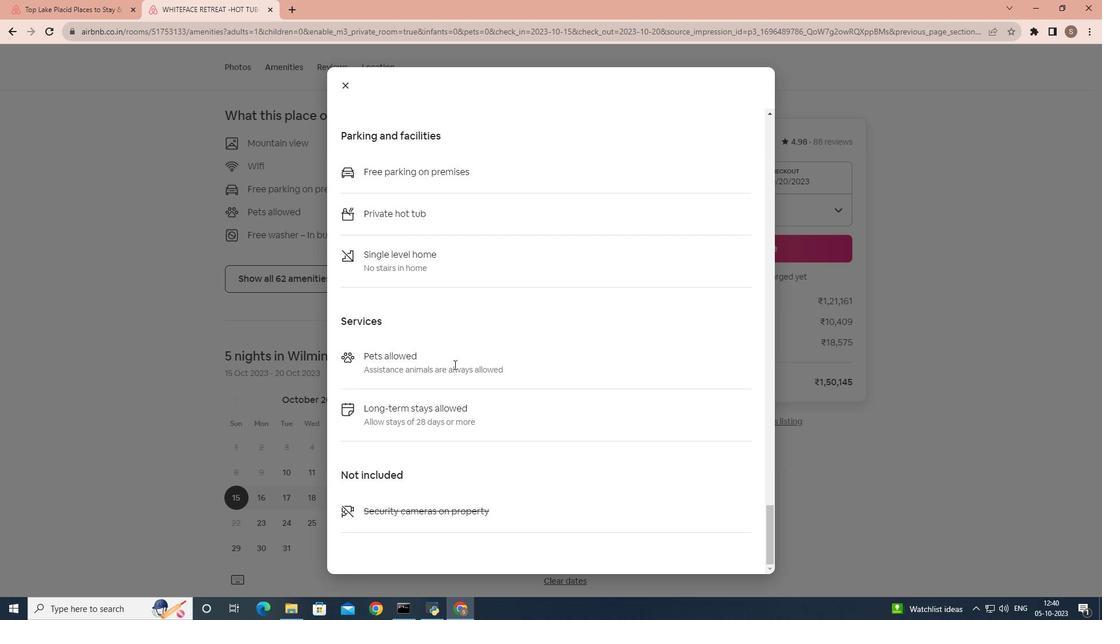
Action: Mouse scrolled (454, 364) with delta (0, 0)
Screenshot: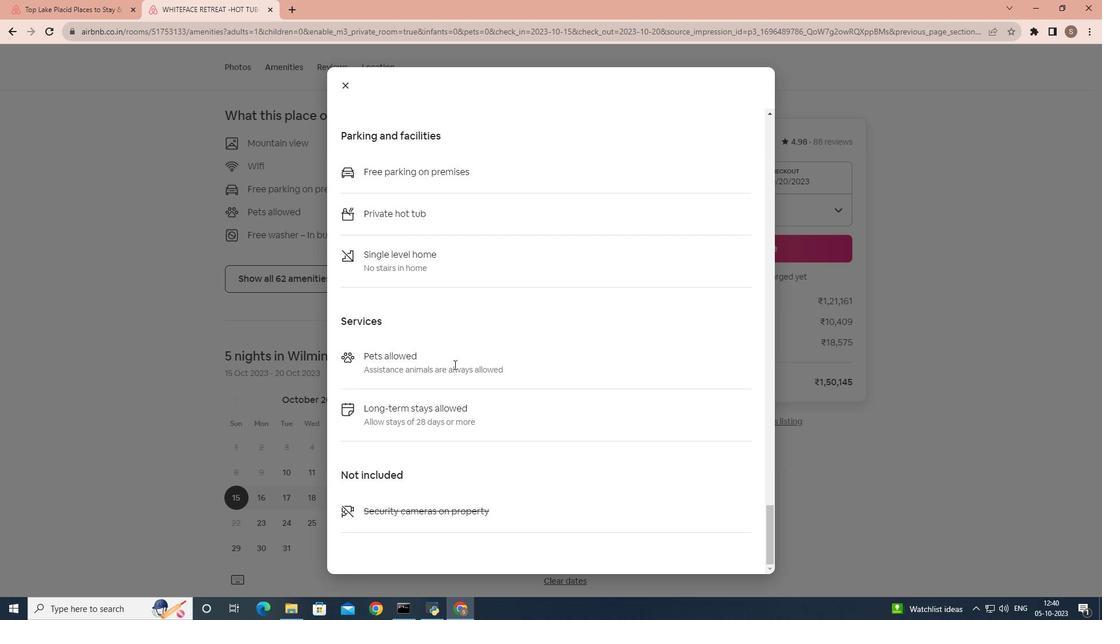 
Action: Mouse scrolled (454, 364) with delta (0, 0)
Screenshot: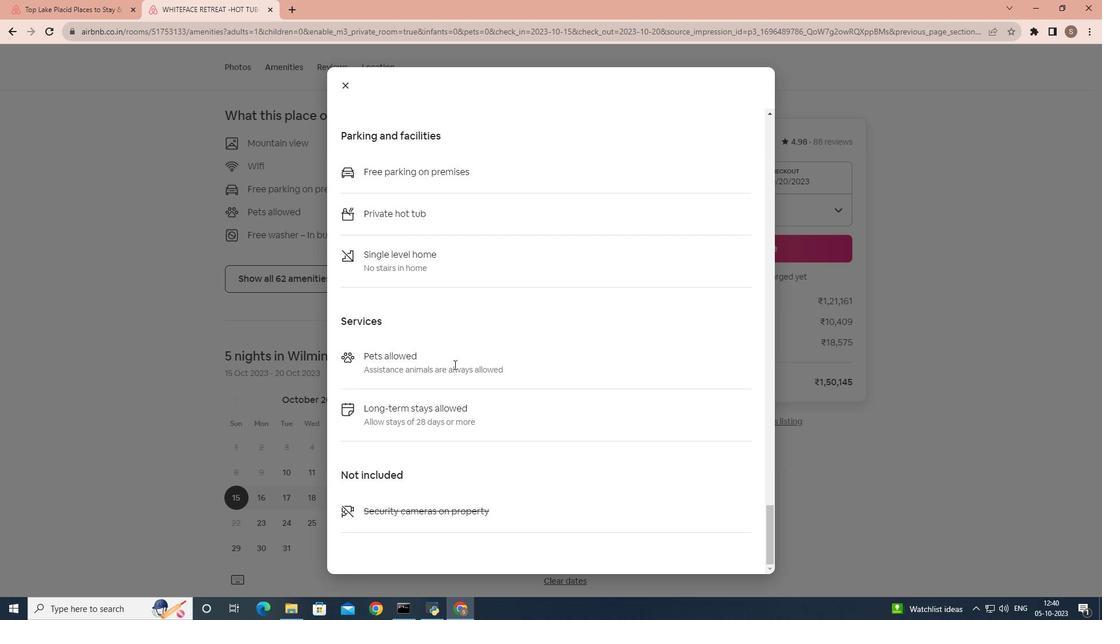 
Action: Mouse moved to (348, 89)
Screenshot: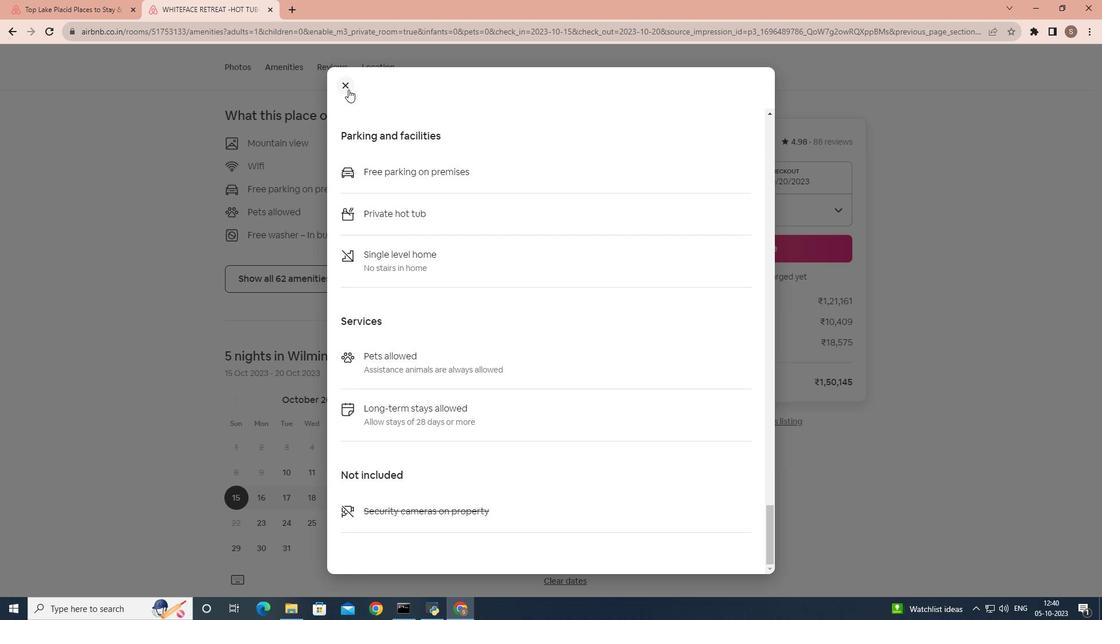 
Action: Mouse pressed left at (348, 89)
Screenshot: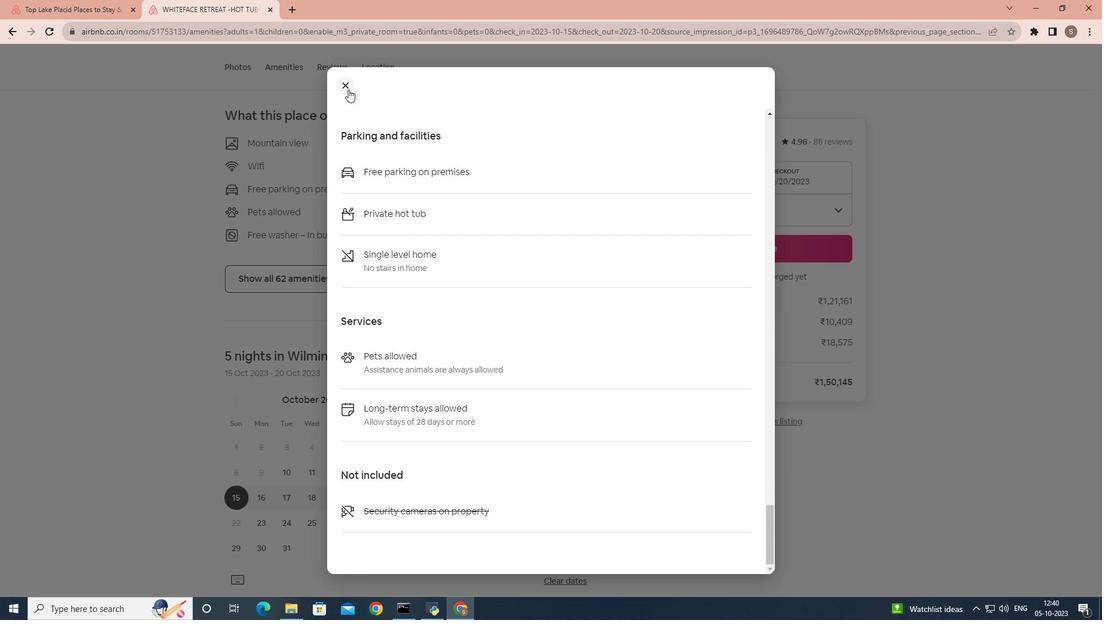 
Action: Mouse moved to (312, 403)
Screenshot: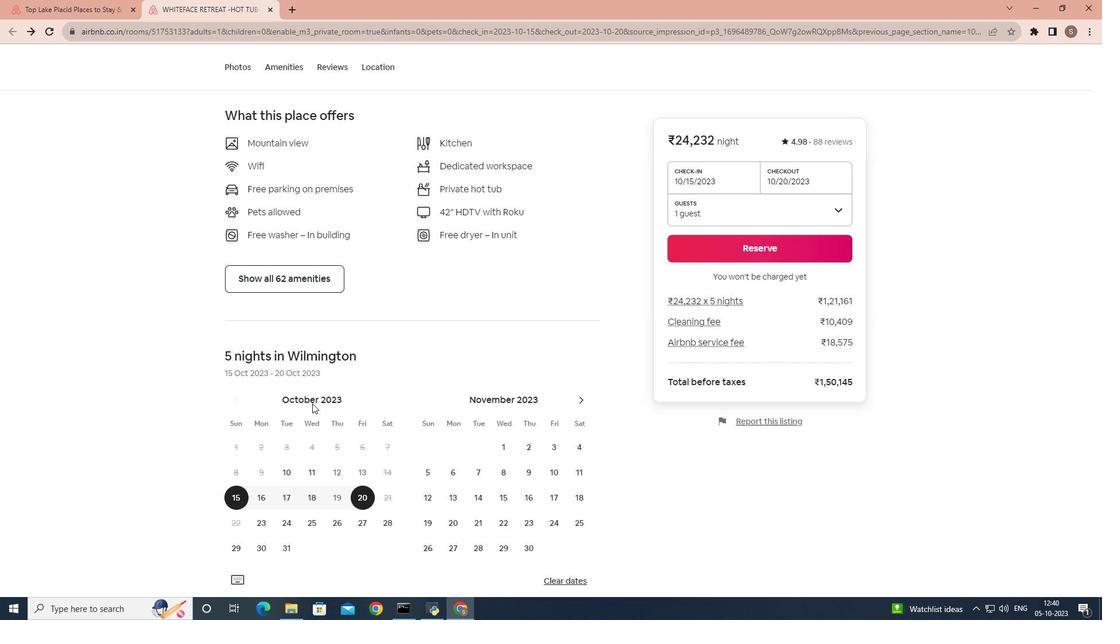 
Action: Mouse scrolled (312, 403) with delta (0, 0)
Screenshot: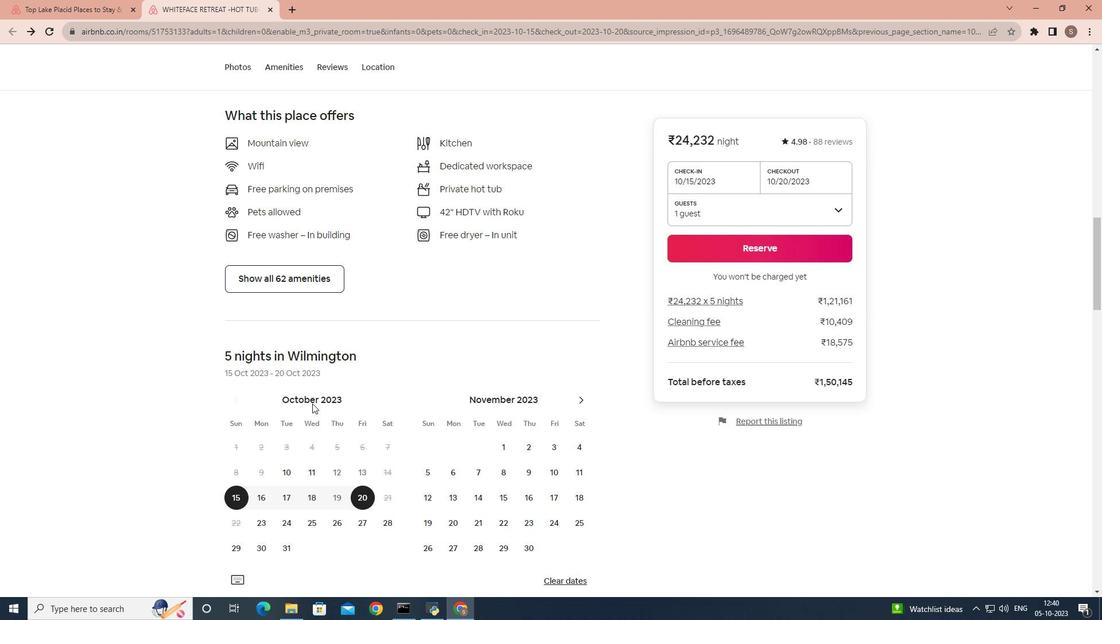 
Action: Mouse scrolled (312, 403) with delta (0, 0)
Screenshot: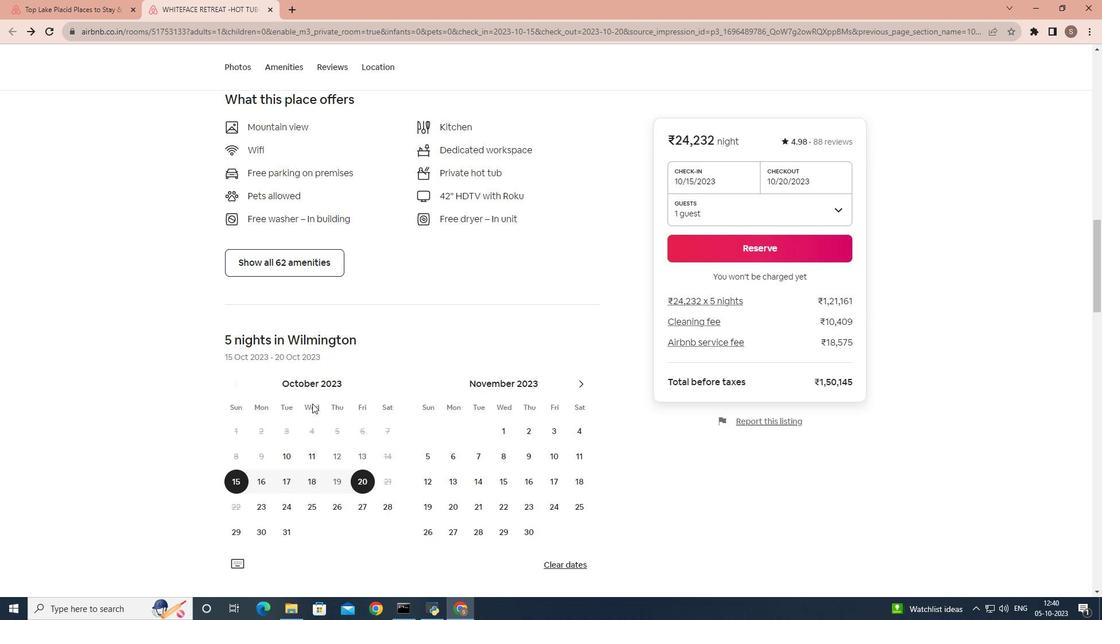
Action: Mouse scrolled (312, 403) with delta (0, 0)
Screenshot: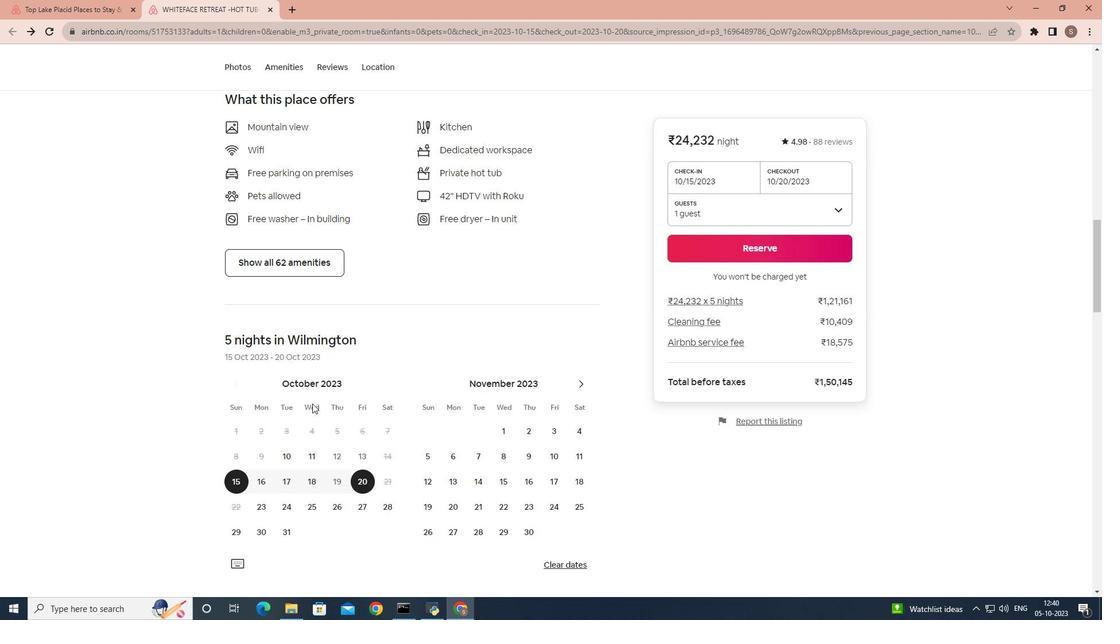
Action: Mouse scrolled (312, 403) with delta (0, 0)
Screenshot: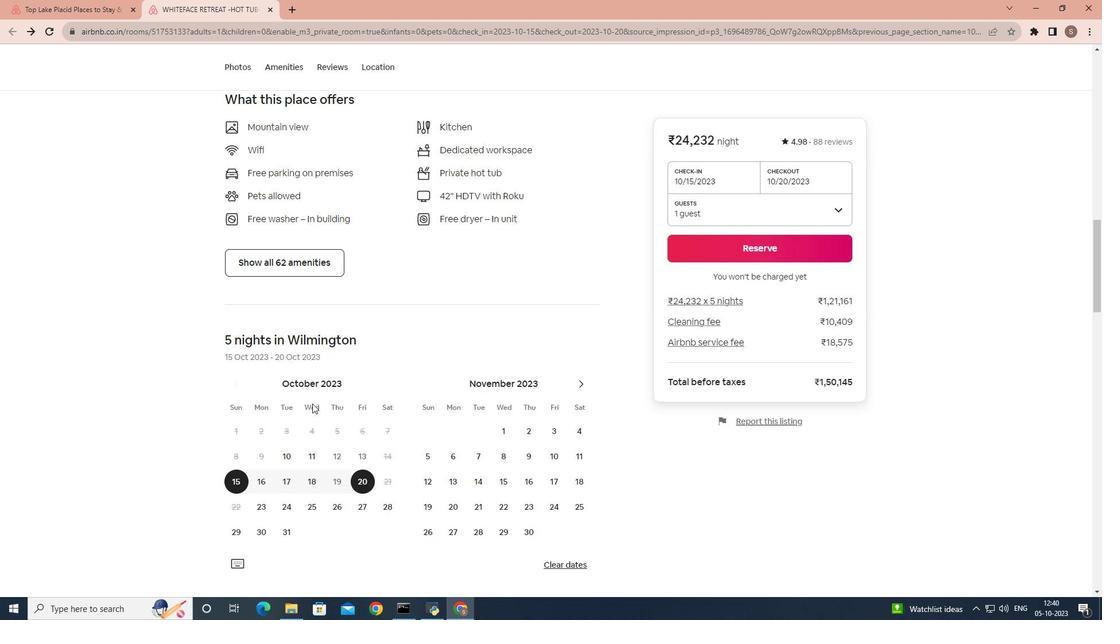 
Action: Mouse scrolled (312, 403) with delta (0, 0)
Screenshot: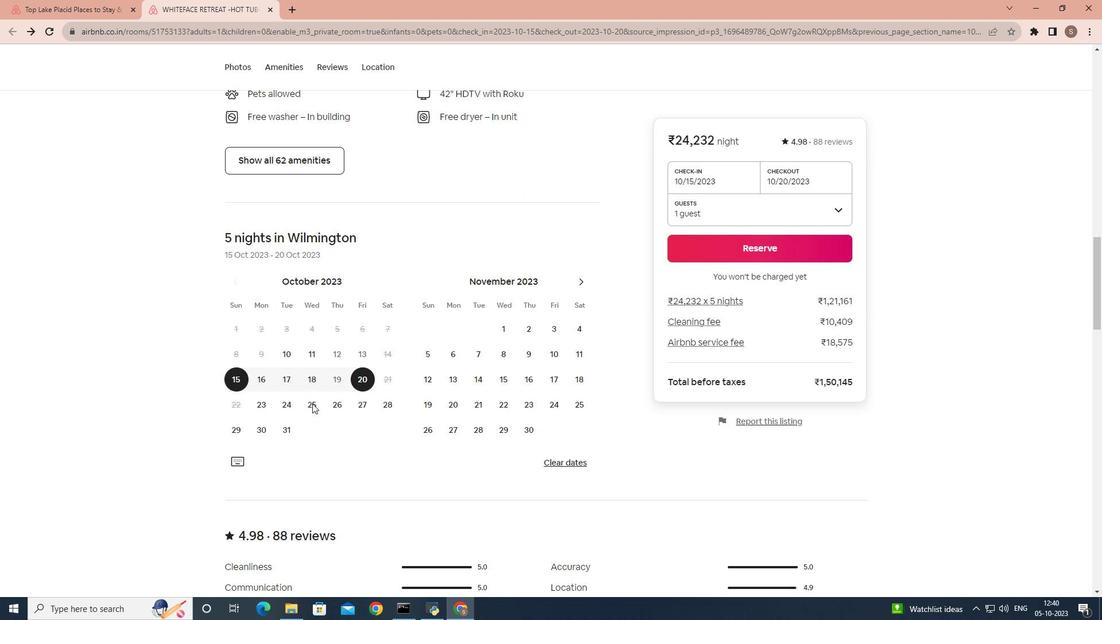 
Action: Mouse scrolled (312, 403) with delta (0, 0)
Screenshot: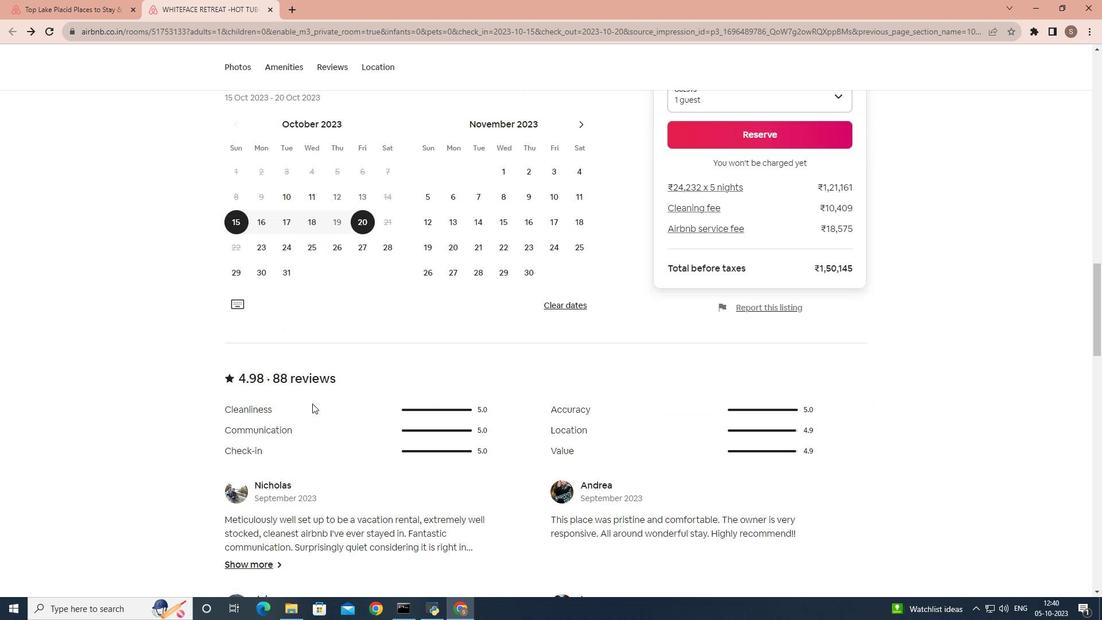 
Action: Mouse scrolled (312, 403) with delta (0, 0)
Screenshot: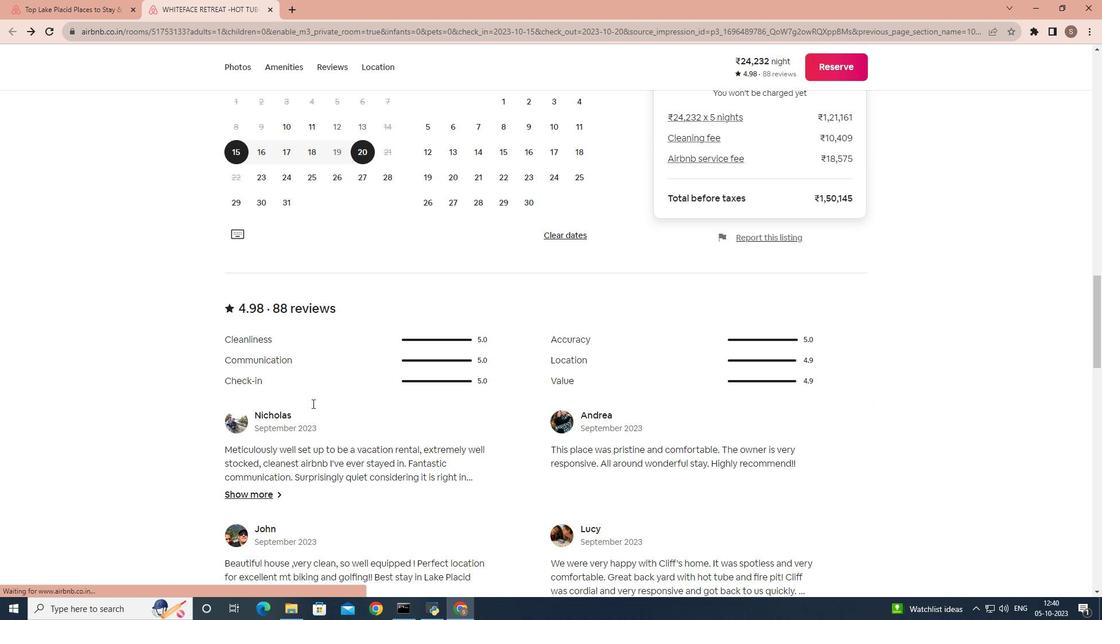 
Action: Mouse scrolled (312, 403) with delta (0, 0)
Screenshot: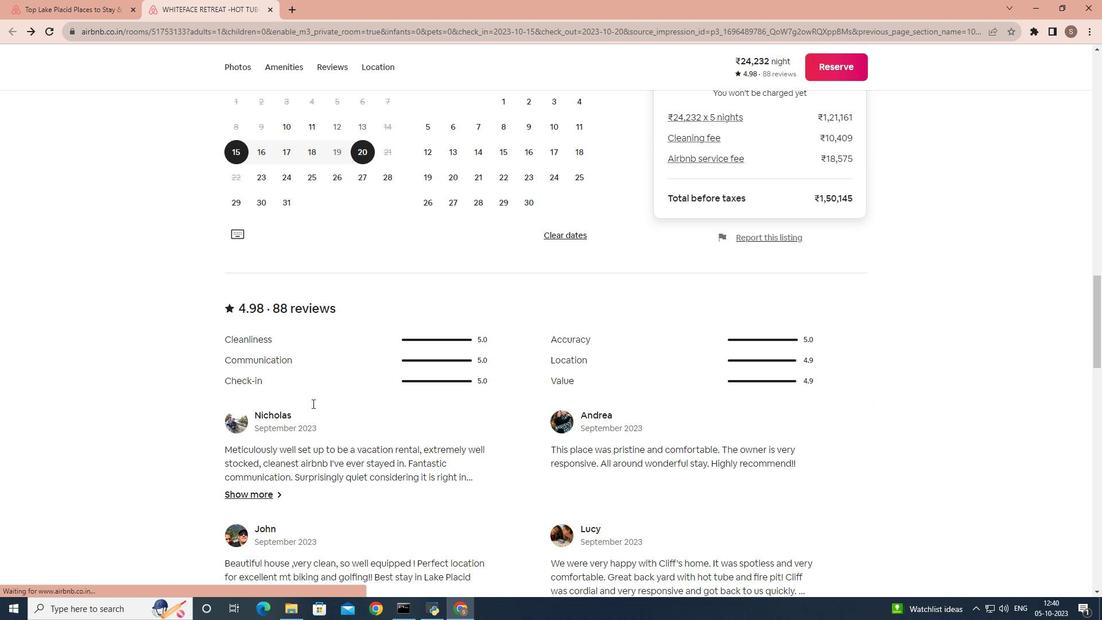 
Action: Mouse scrolled (312, 403) with delta (0, 0)
Screenshot: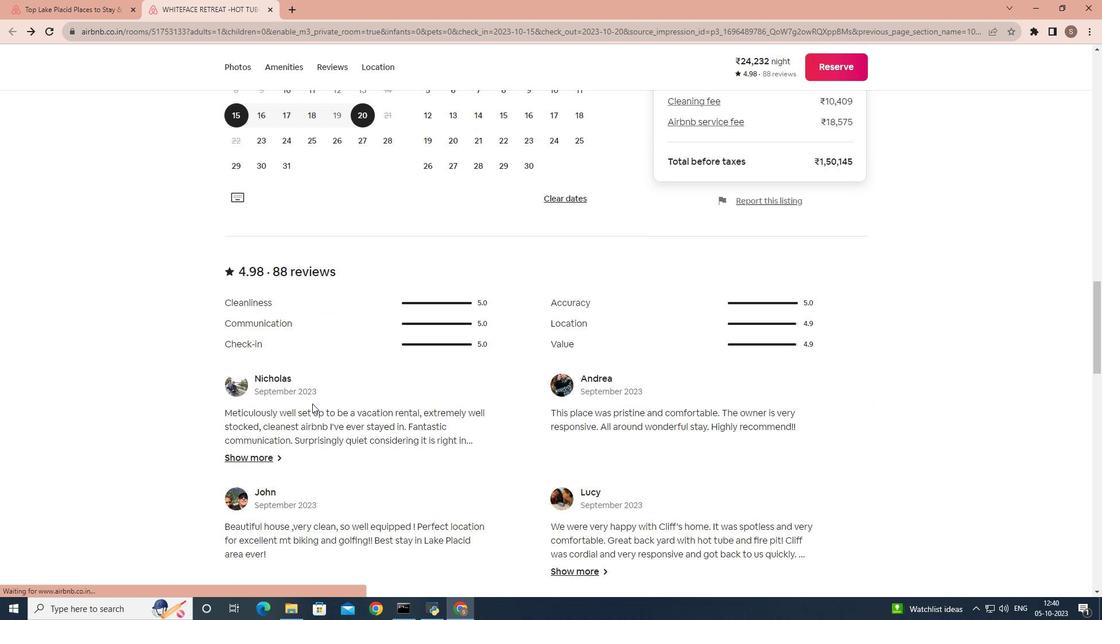 
Action: Mouse scrolled (312, 403) with delta (0, 0)
Screenshot: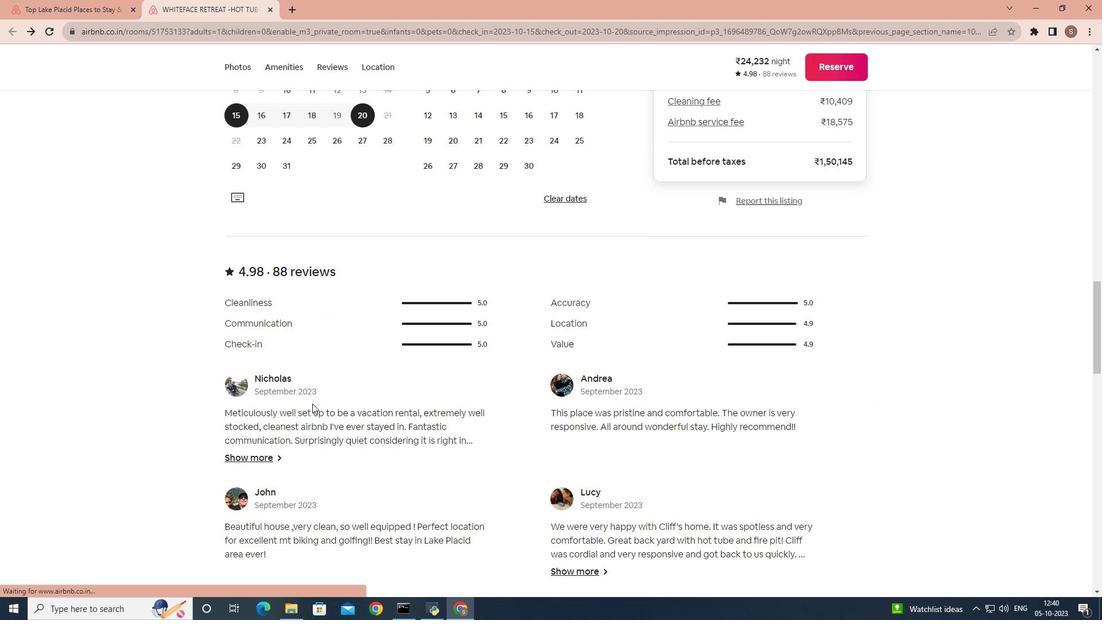 
Action: Mouse moved to (254, 530)
Screenshot: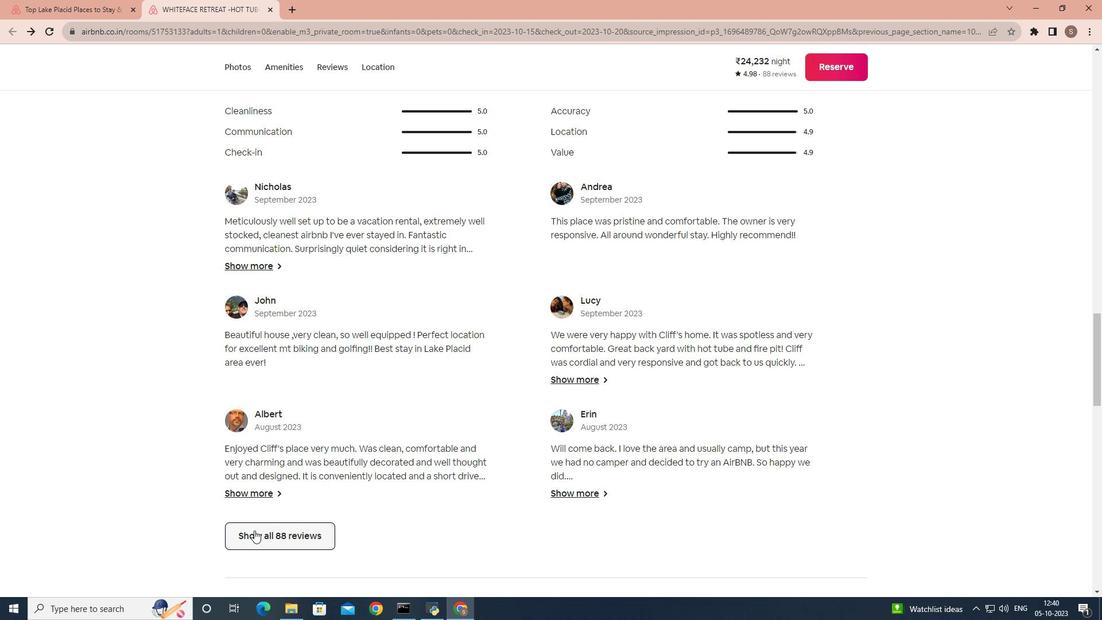 
Action: Mouse pressed left at (254, 530)
Screenshot: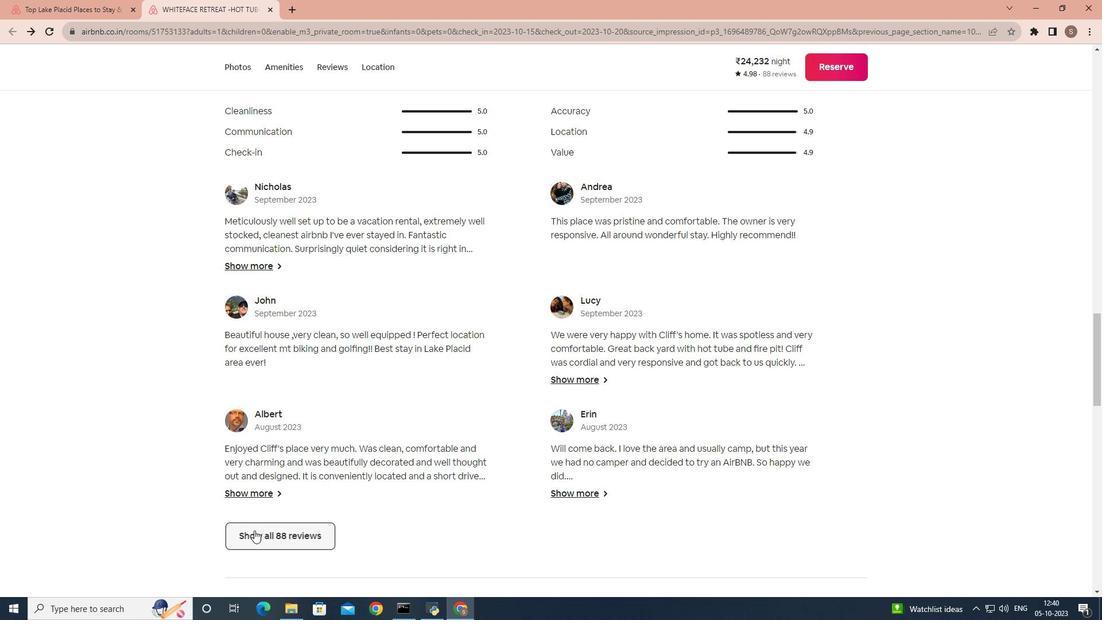 
Action: Mouse moved to (489, 407)
Screenshot: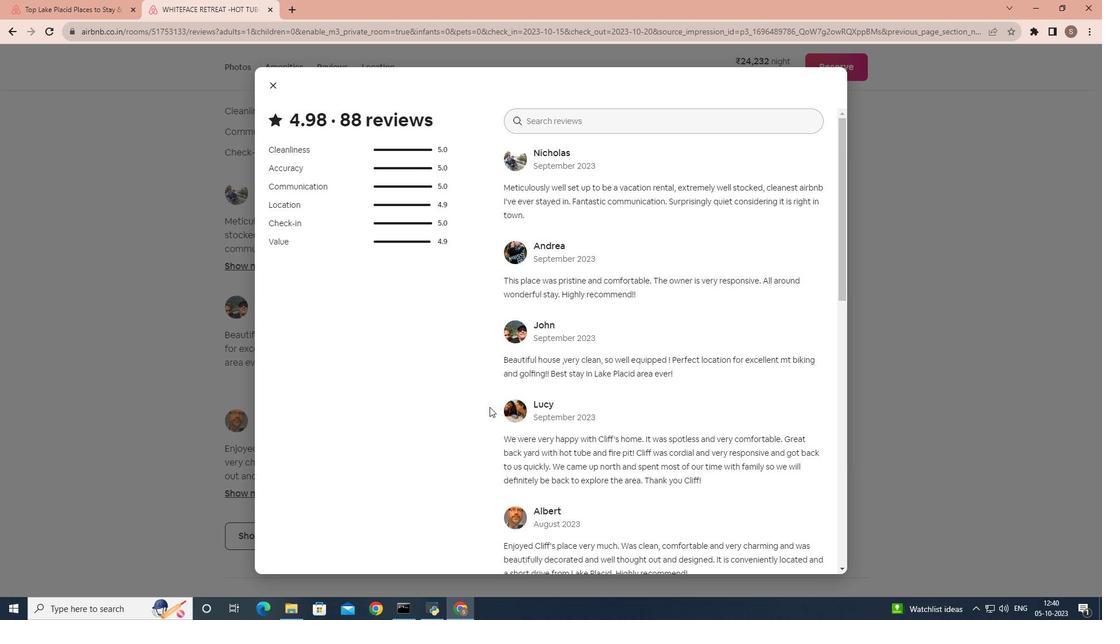 
Action: Mouse scrolled (489, 406) with delta (0, 0)
Screenshot: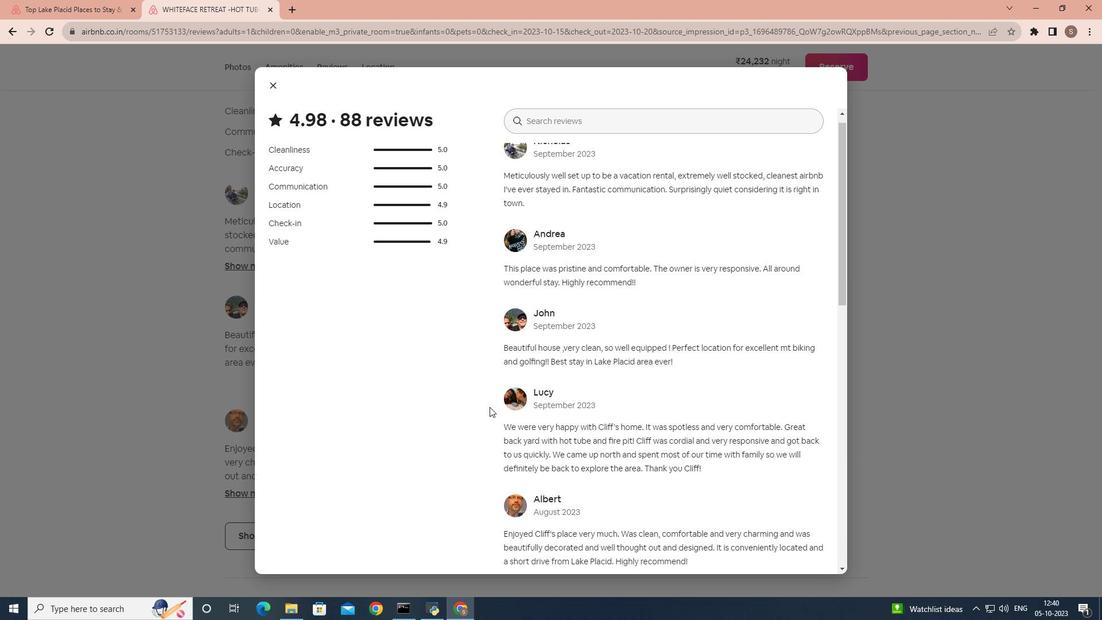 
Action: Mouse scrolled (489, 406) with delta (0, 0)
Screenshot: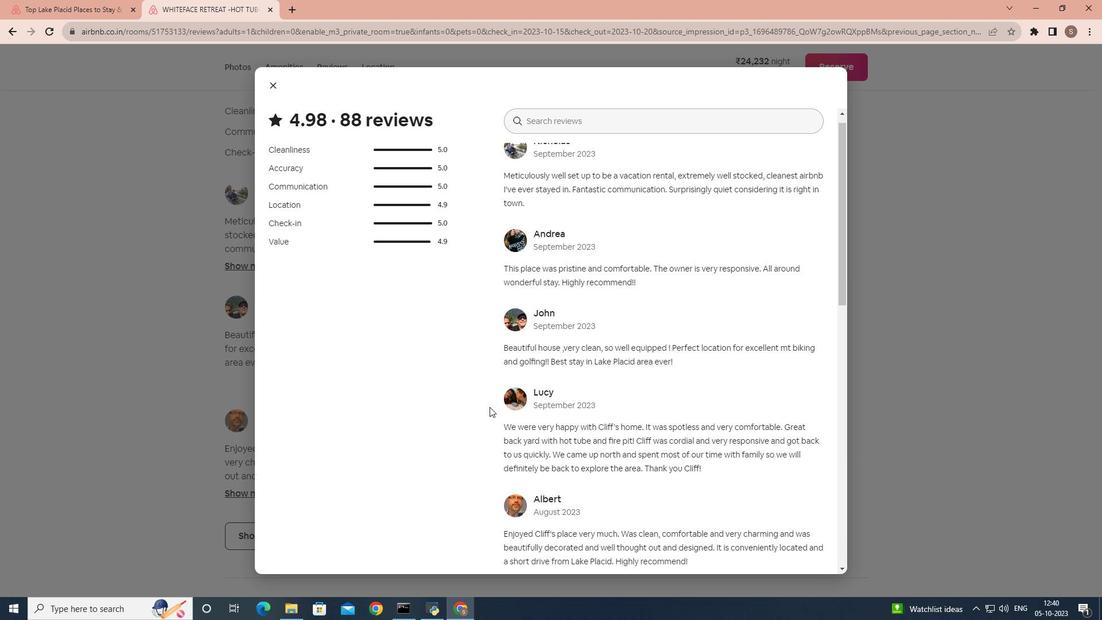 
Action: Mouse scrolled (489, 406) with delta (0, 0)
Screenshot: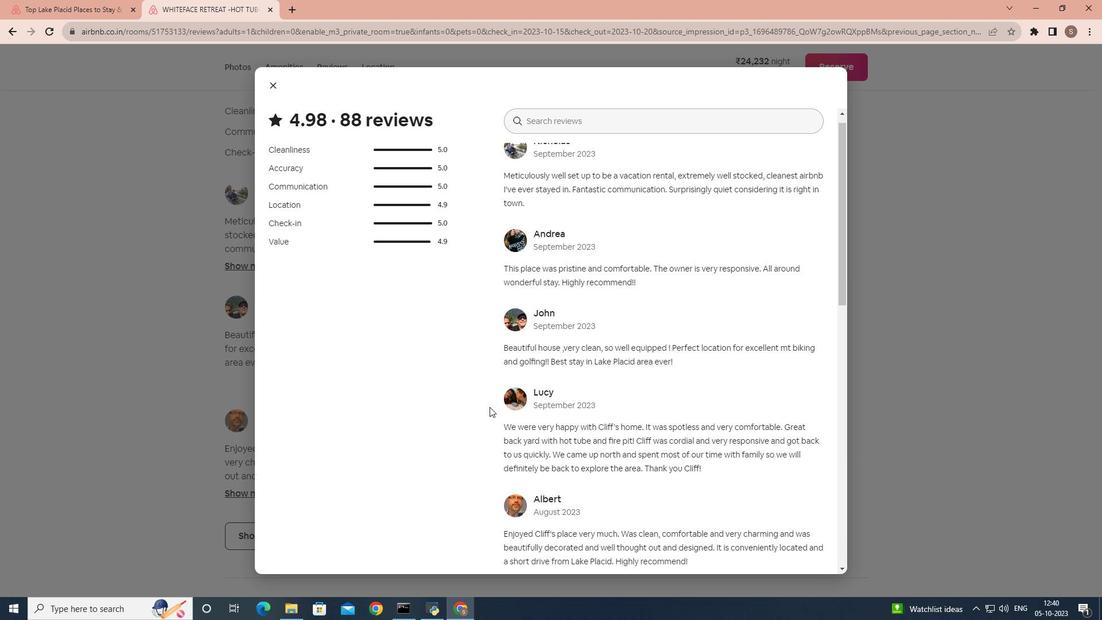 
Action: Mouse scrolled (489, 406) with delta (0, 0)
Screenshot: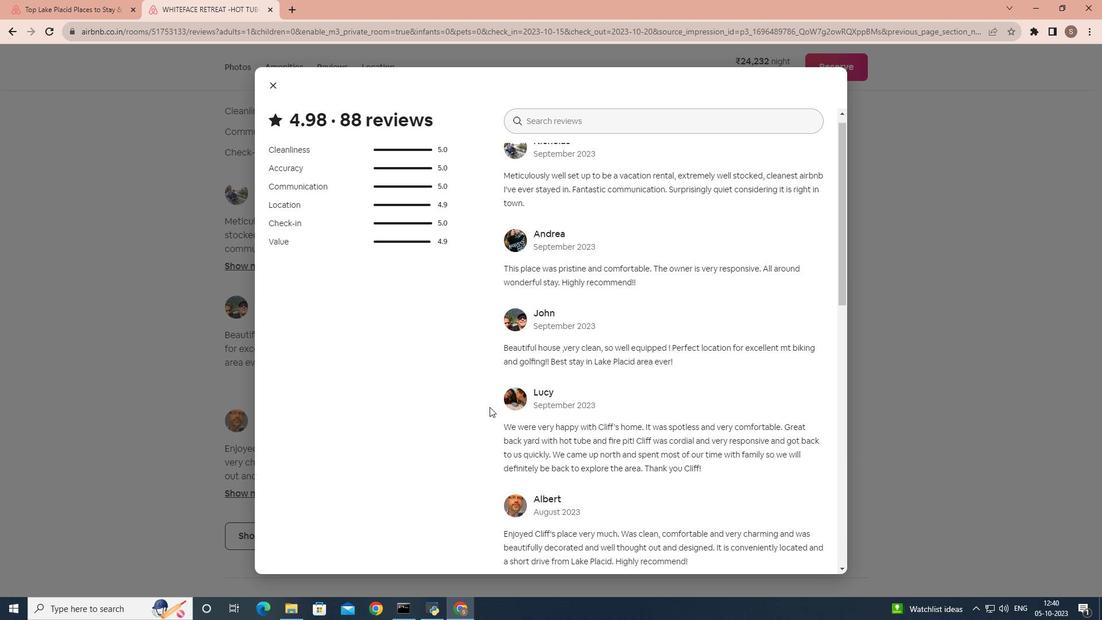 
Action: Mouse scrolled (489, 406) with delta (0, 0)
Screenshot: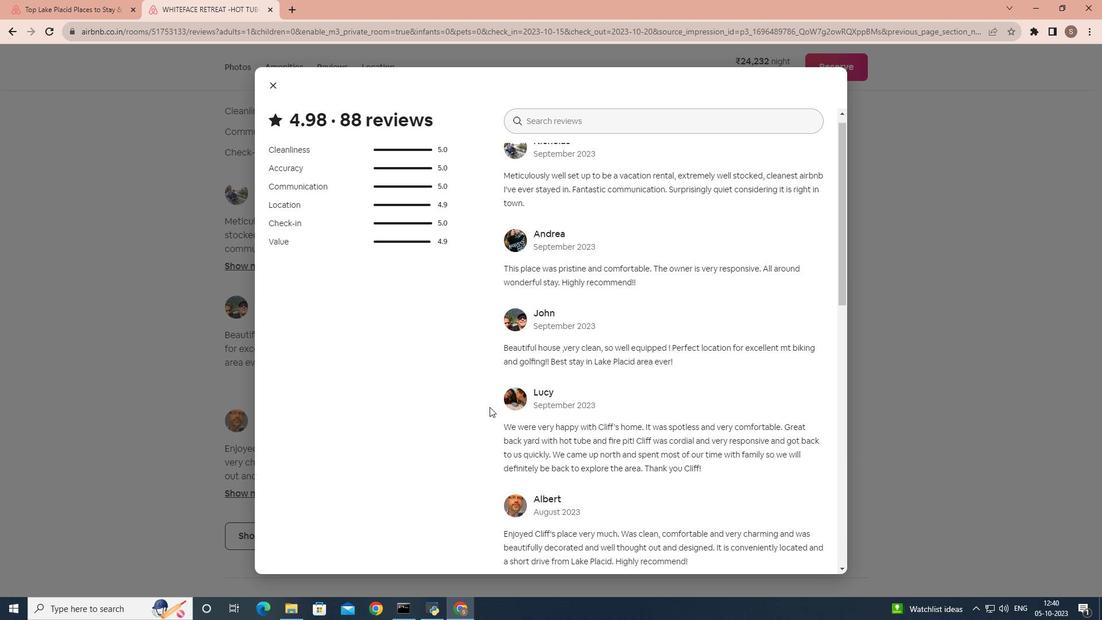 
Action: Mouse scrolled (489, 406) with delta (0, 0)
Screenshot: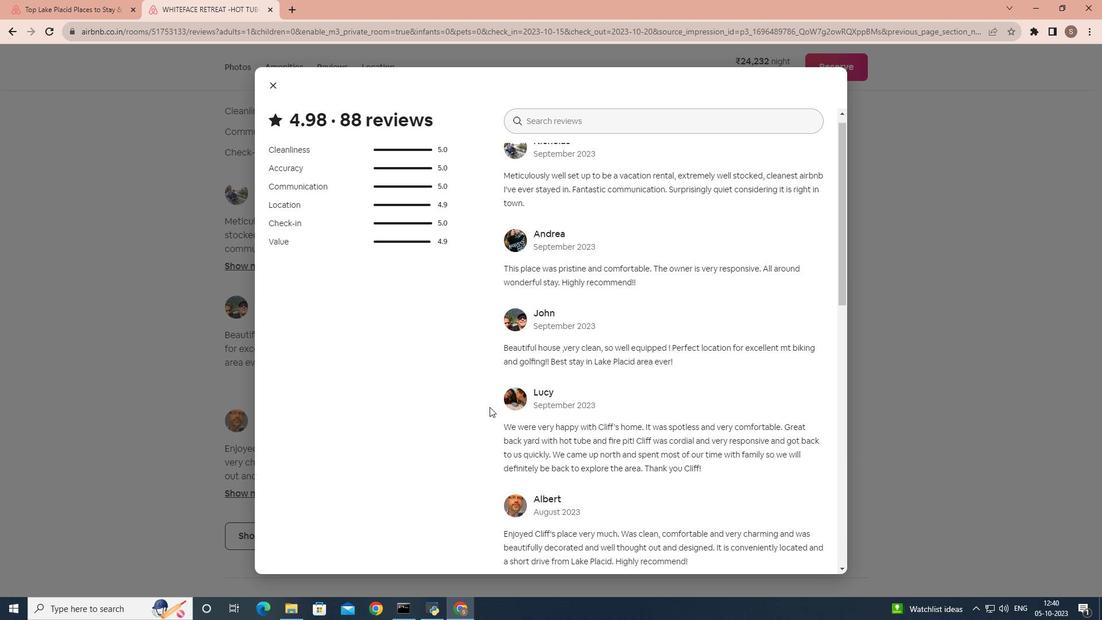 
Action: Mouse scrolled (489, 406) with delta (0, 0)
Screenshot: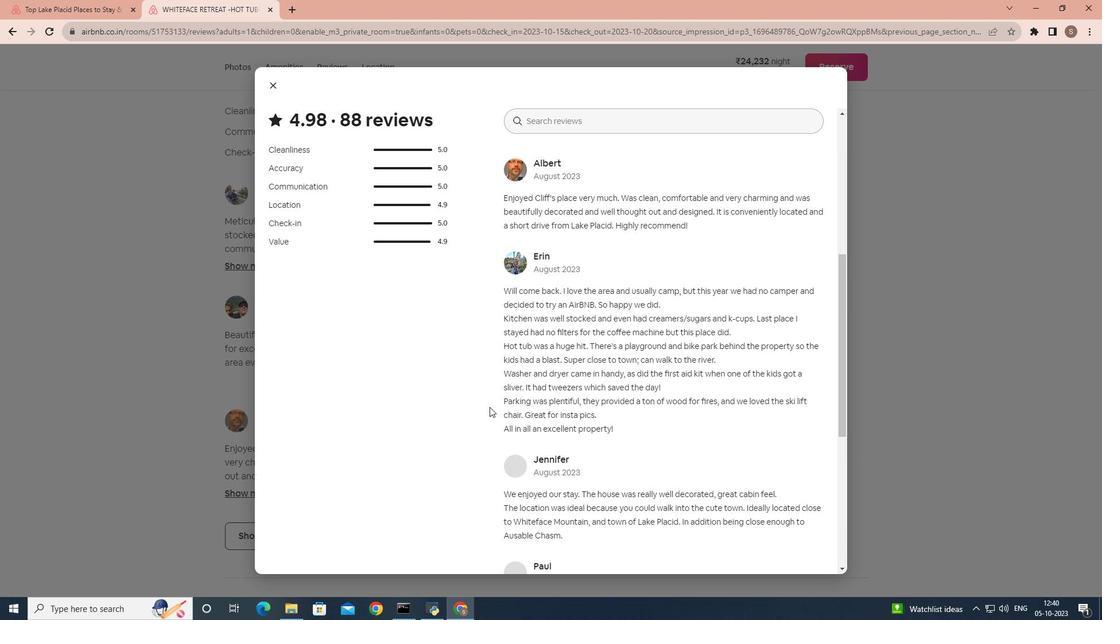
Action: Mouse scrolled (489, 406) with delta (0, 0)
Screenshot: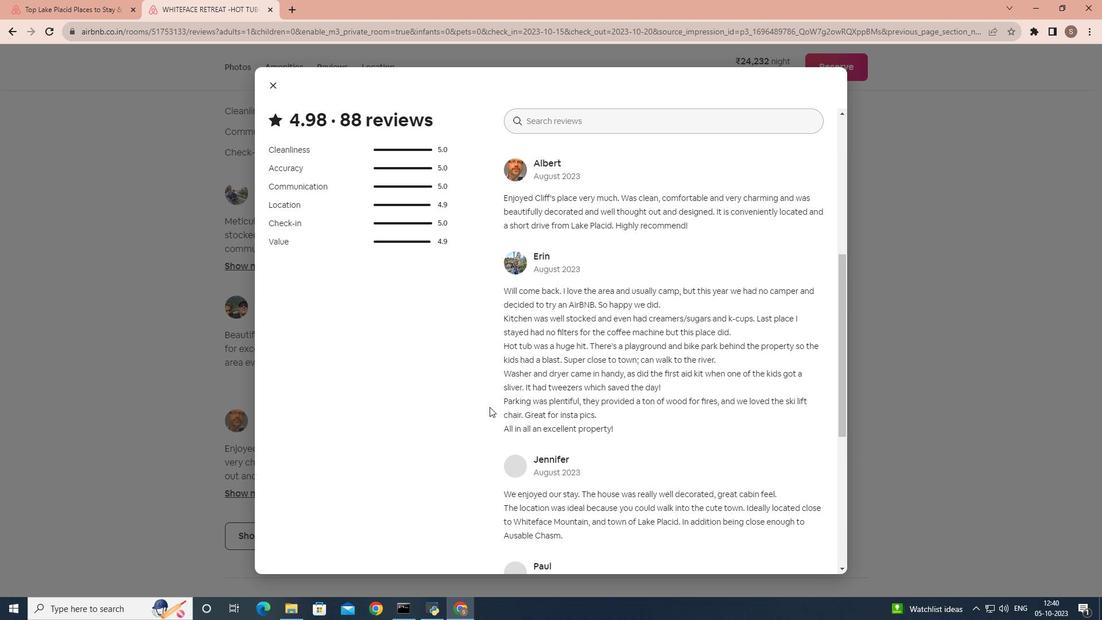 
Action: Mouse scrolled (489, 406) with delta (0, 0)
Screenshot: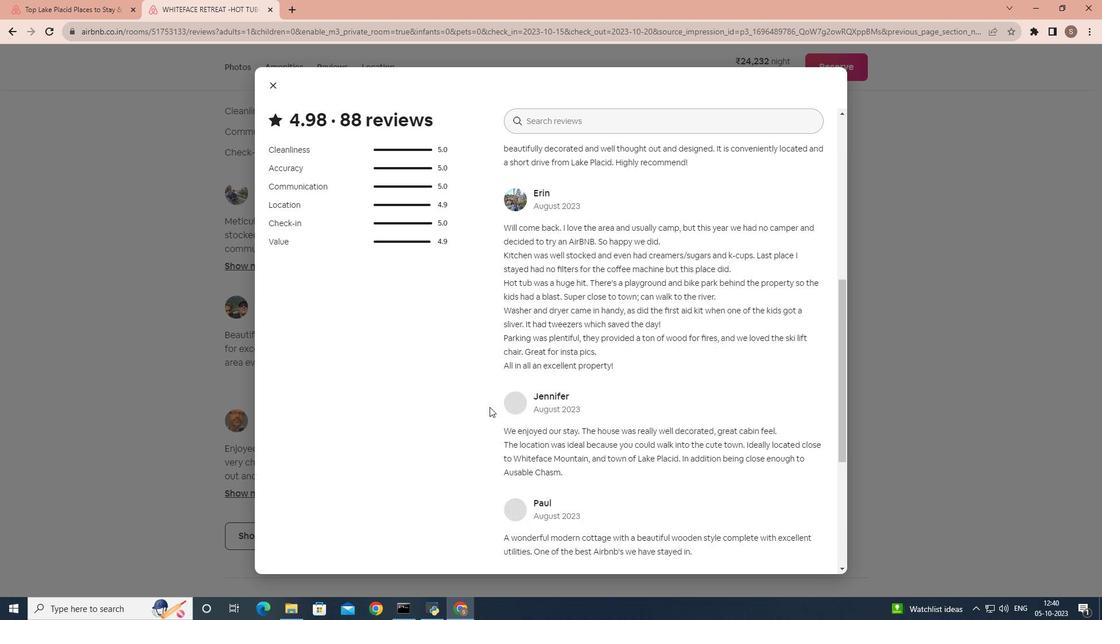 
Action: Mouse scrolled (489, 406) with delta (0, 0)
Screenshot: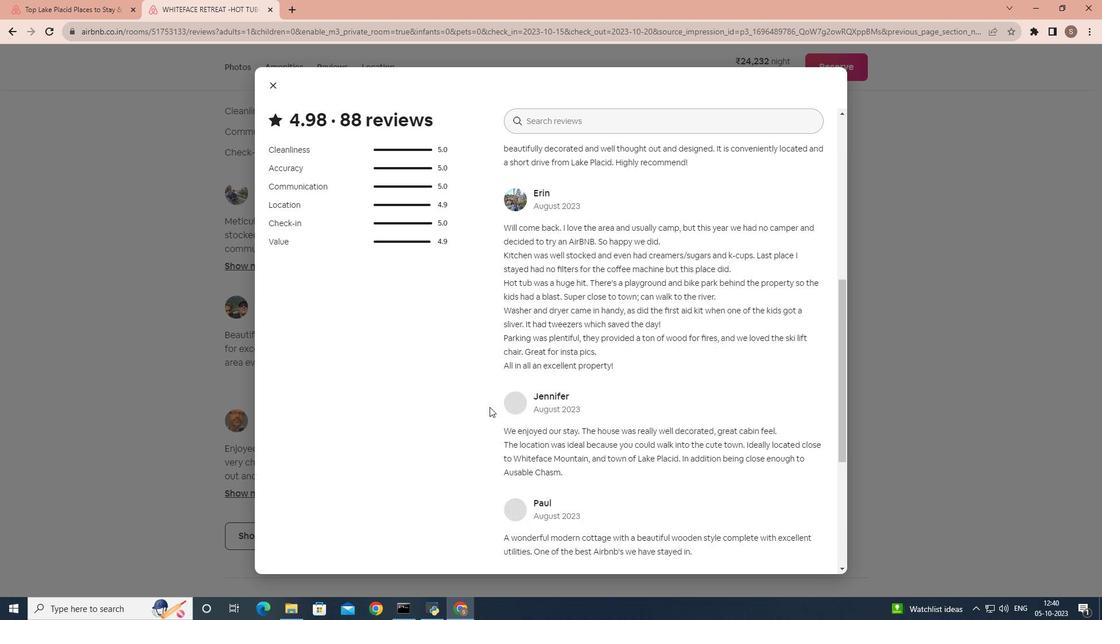 
Action: Mouse scrolled (489, 406) with delta (0, 0)
Screenshot: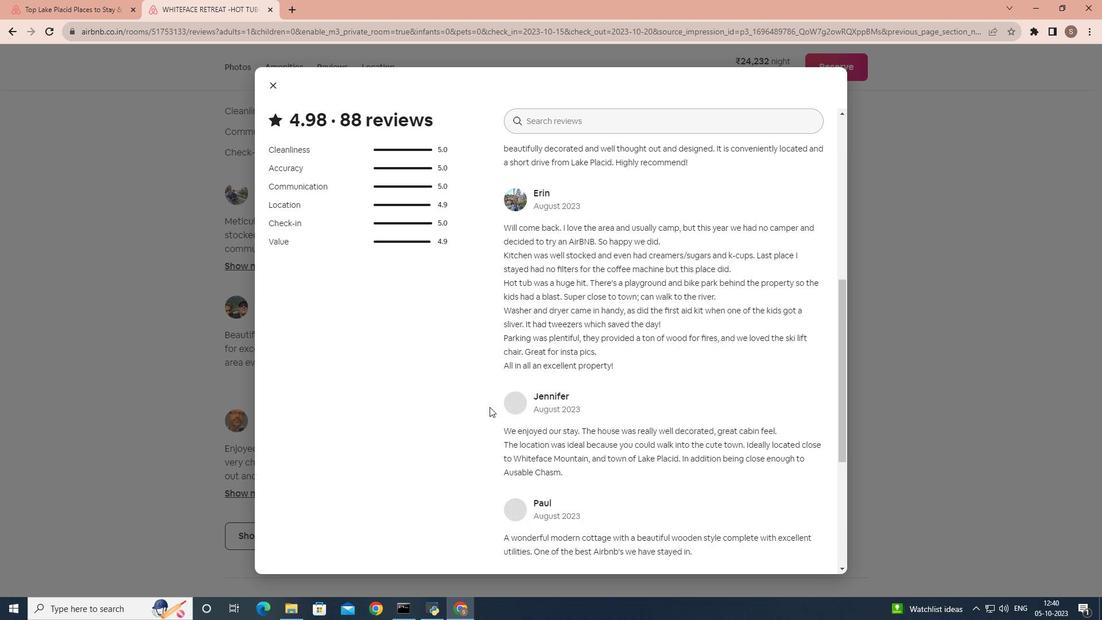 
Action: Mouse scrolled (489, 406) with delta (0, 0)
Screenshot: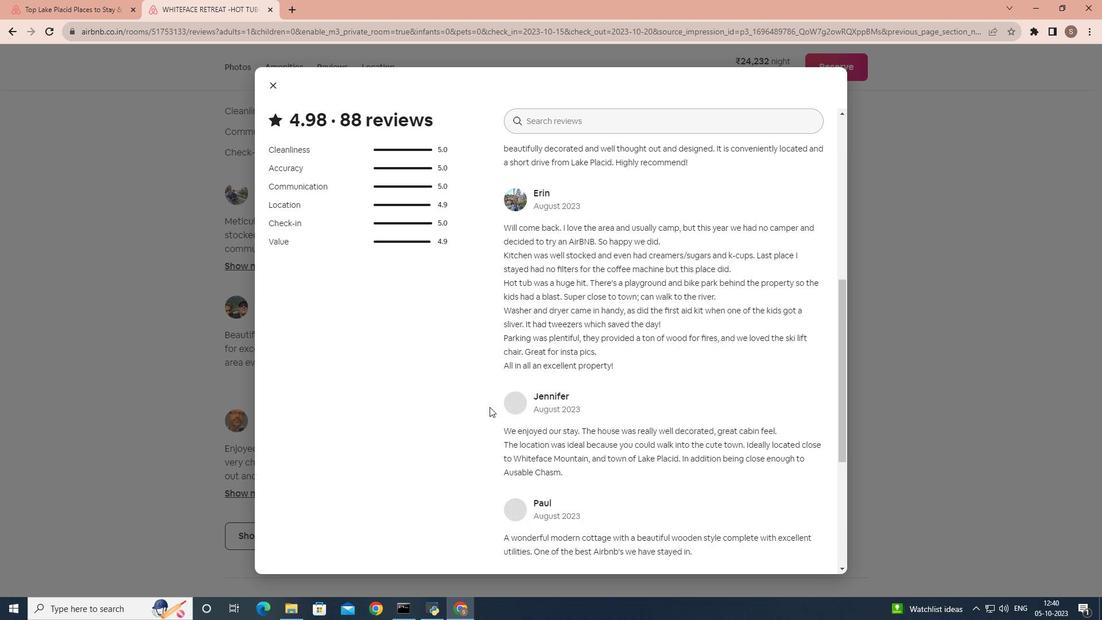 
Action: Mouse scrolled (489, 406) with delta (0, 0)
Screenshot: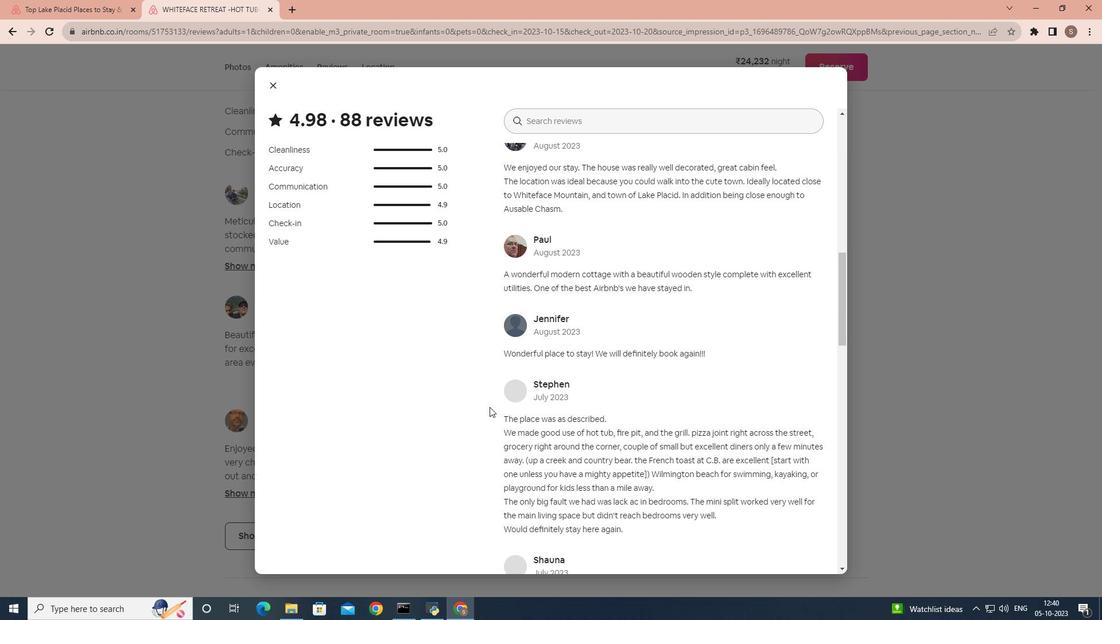 
Action: Mouse scrolled (489, 406) with delta (0, 0)
Screenshot: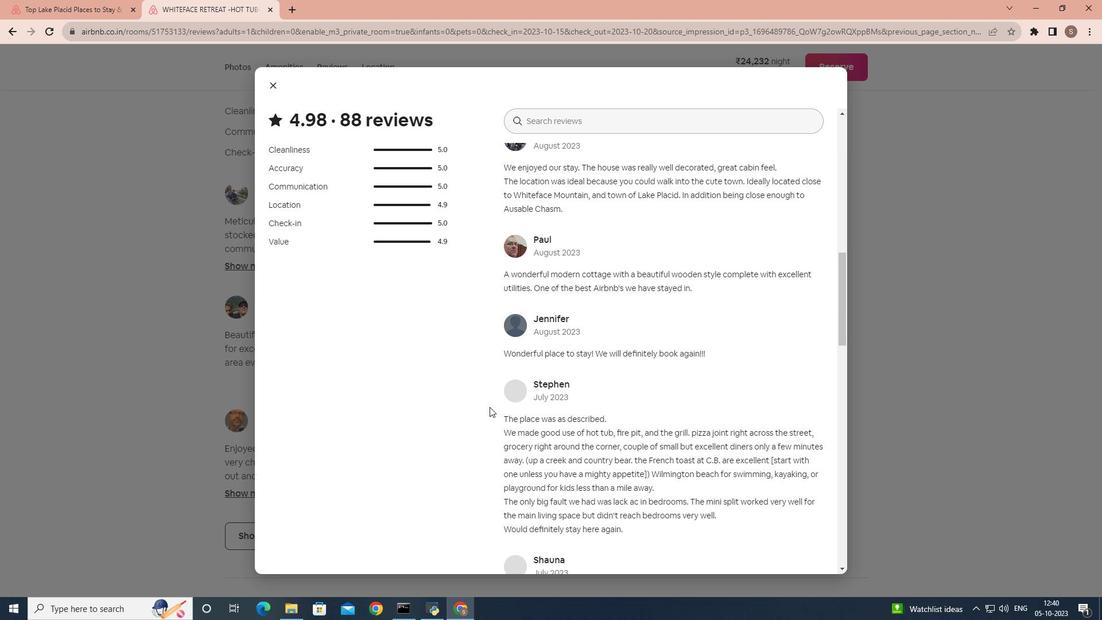 
Action: Mouse scrolled (489, 406) with delta (0, 0)
Screenshot: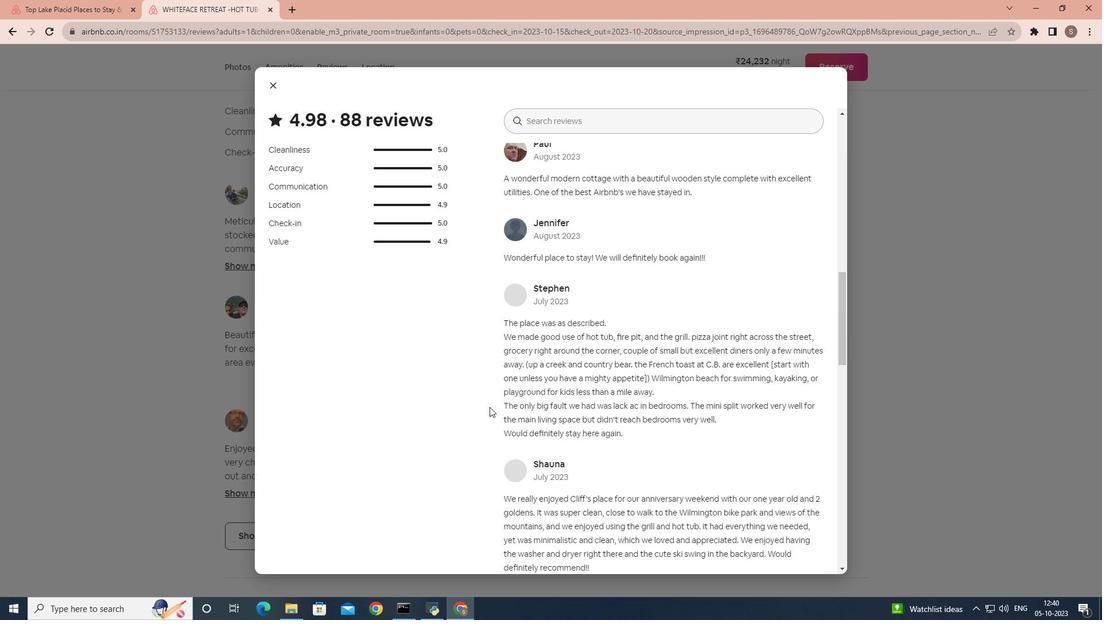
Action: Mouse scrolled (489, 406) with delta (0, 0)
Screenshot: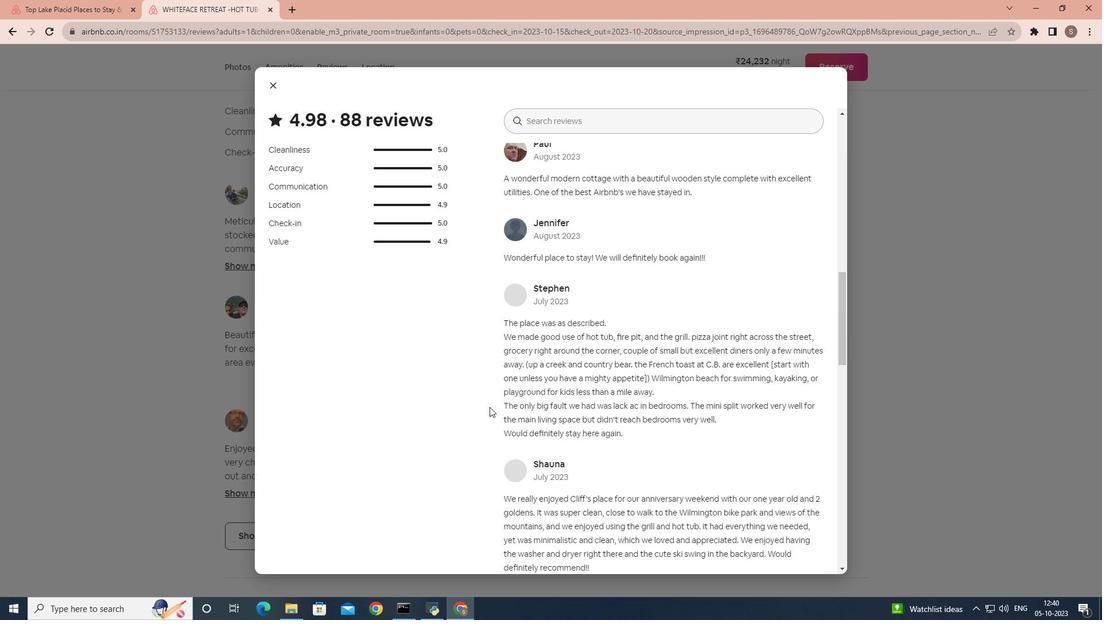 
Action: Mouse scrolled (489, 406) with delta (0, 0)
Screenshot: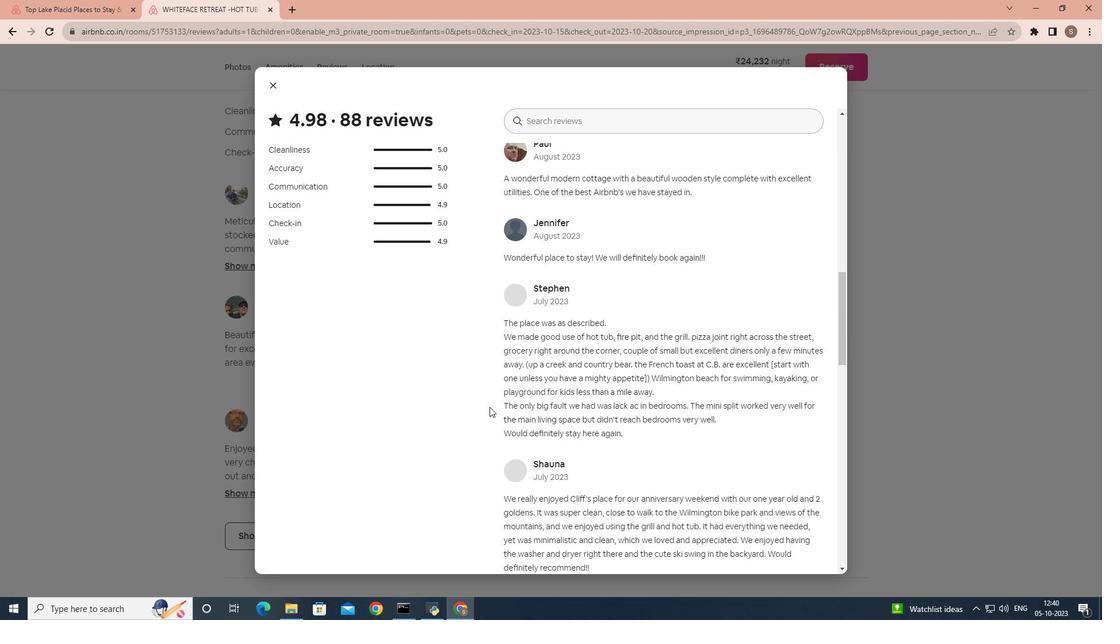 
Action: Mouse scrolled (489, 406) with delta (0, 0)
Screenshot: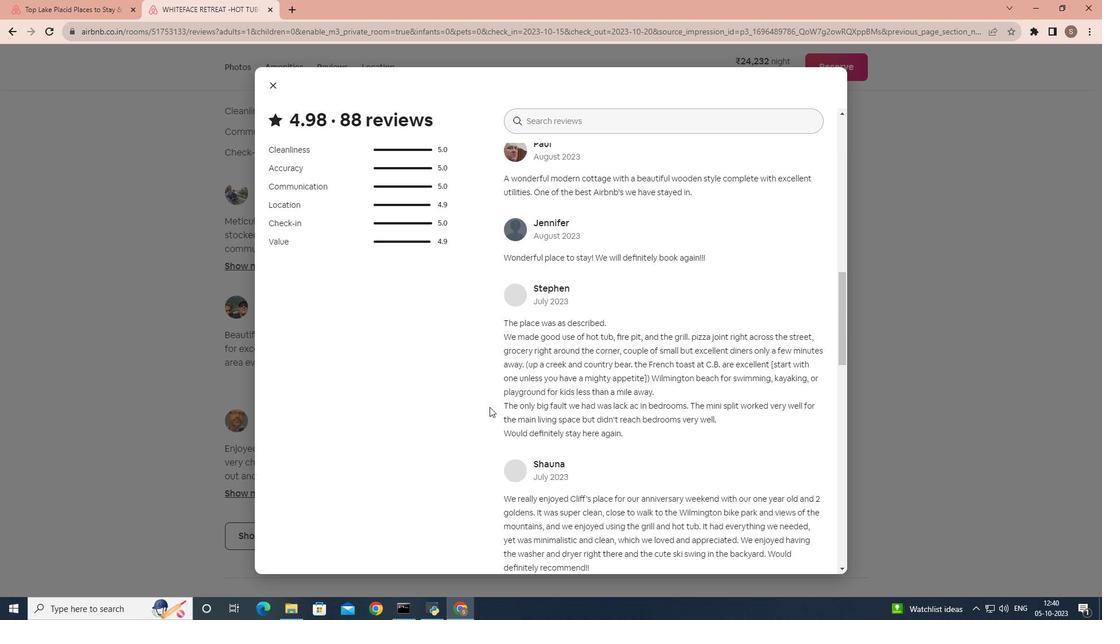 
Action: Mouse scrolled (489, 406) with delta (0, 0)
Screenshot: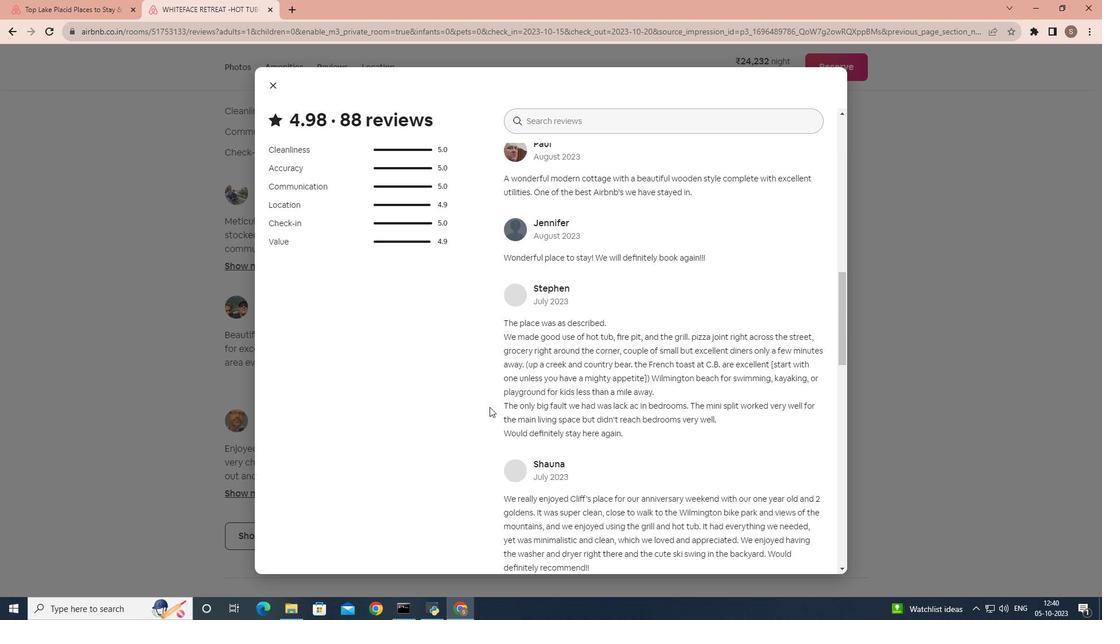 
Action: Mouse moved to (490, 407)
Screenshot: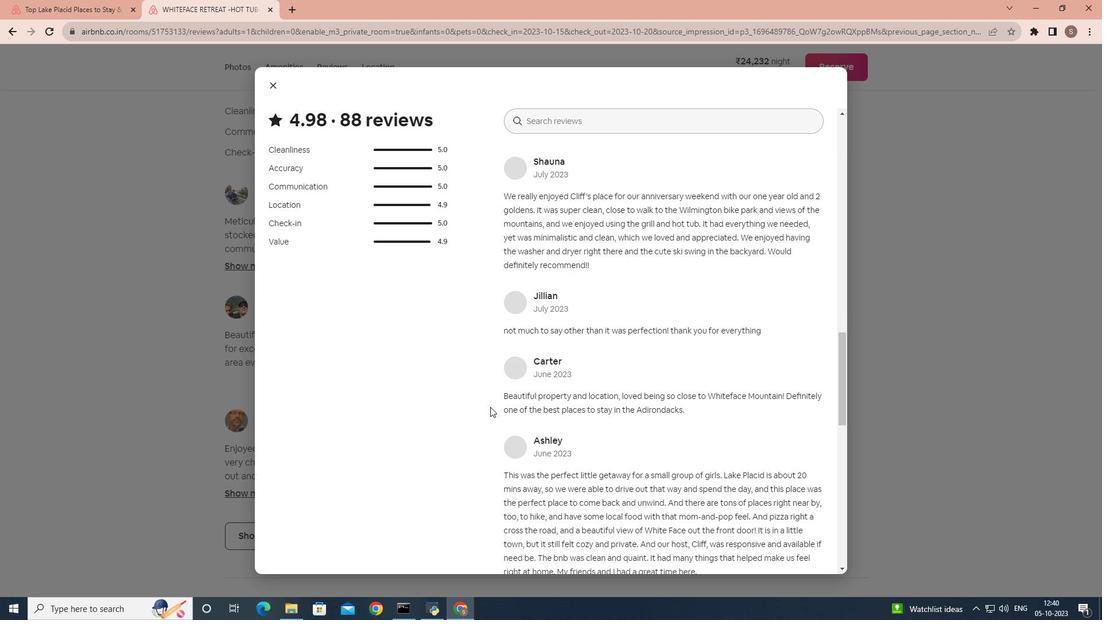 
Action: Mouse scrolled (490, 407) with delta (0, 0)
Screenshot: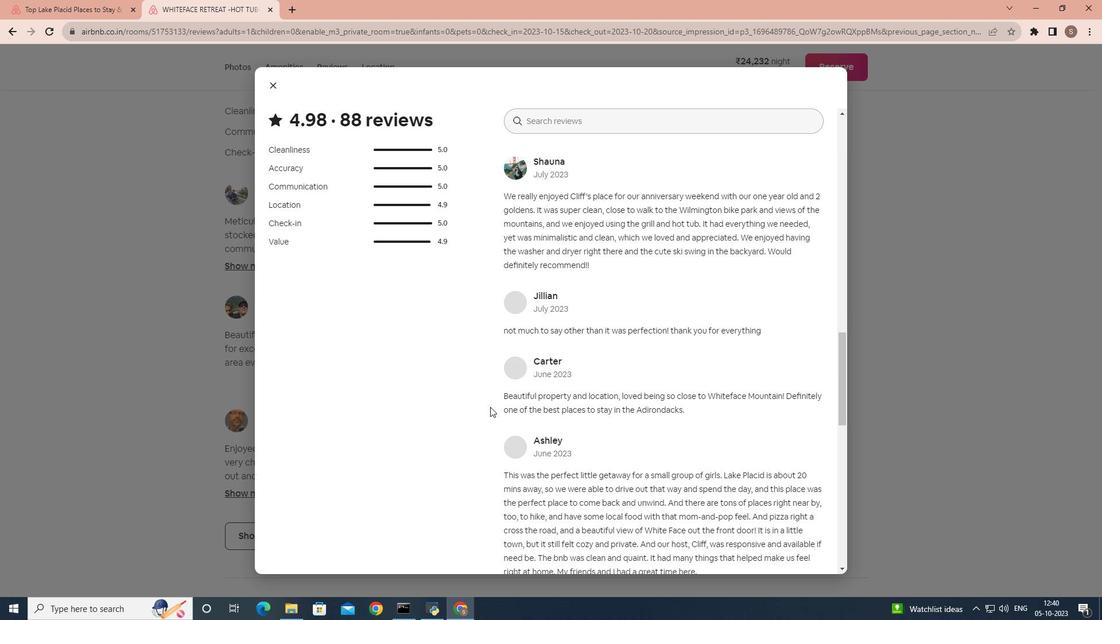 
Action: Mouse scrolled (490, 407) with delta (0, 0)
Screenshot: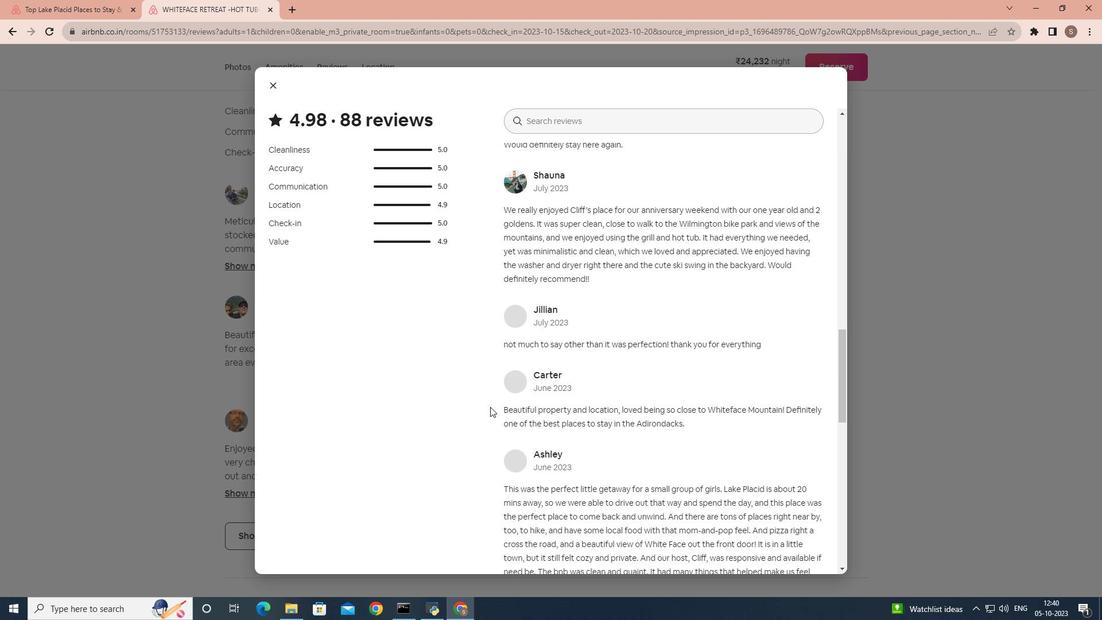 
Action: Mouse scrolled (490, 407) with delta (0, 0)
Screenshot: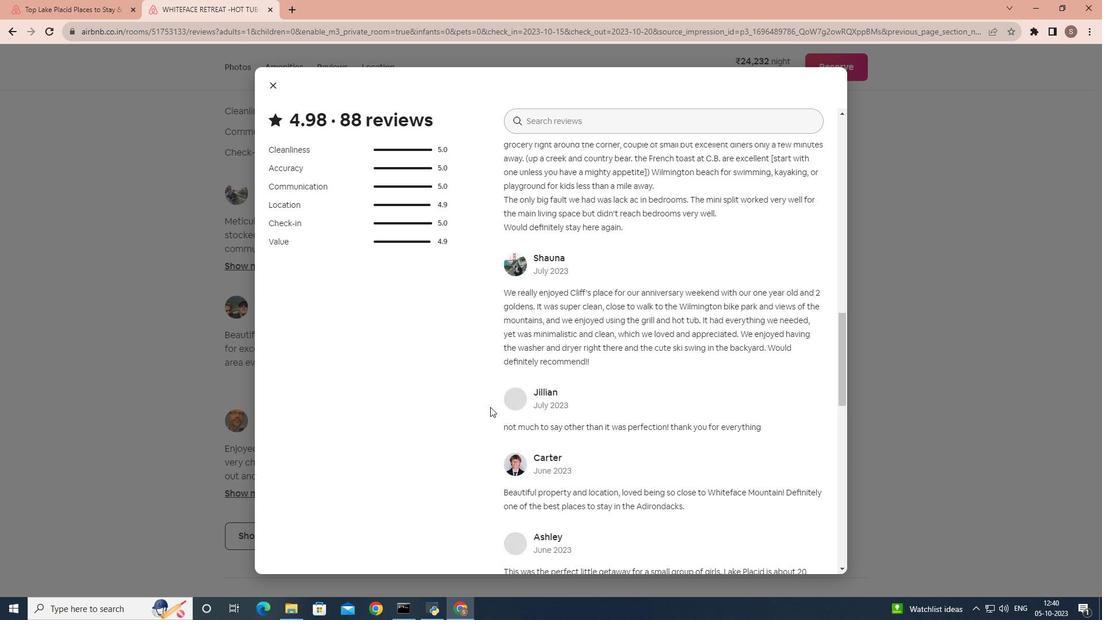 
Action: Mouse scrolled (490, 406) with delta (0, 0)
Screenshot: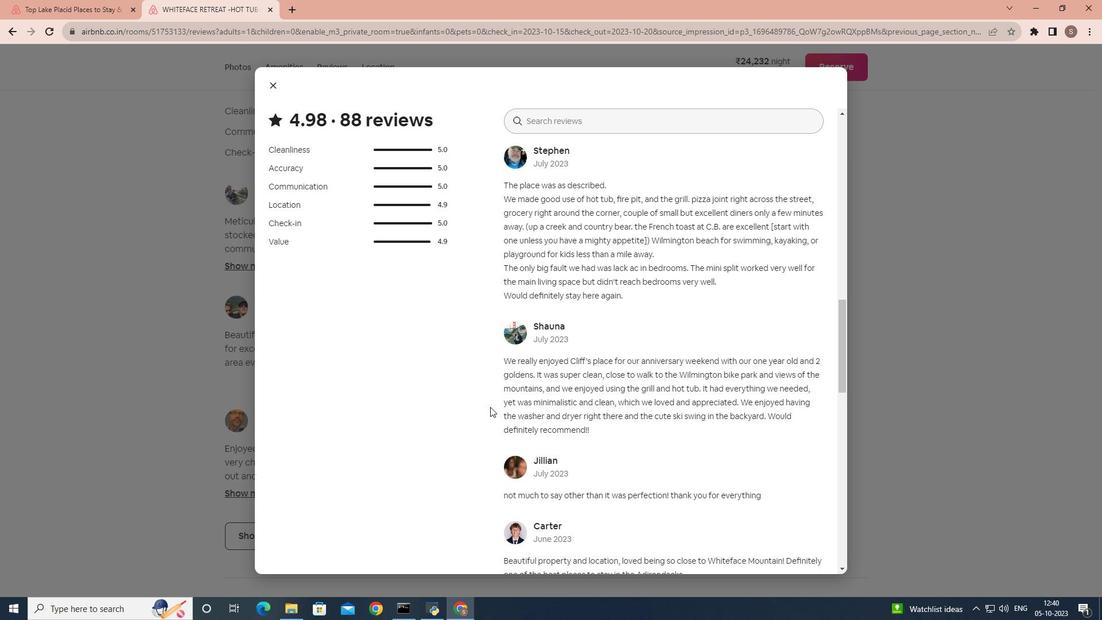 
Action: Mouse scrolled (490, 406) with delta (0, 0)
Screenshot: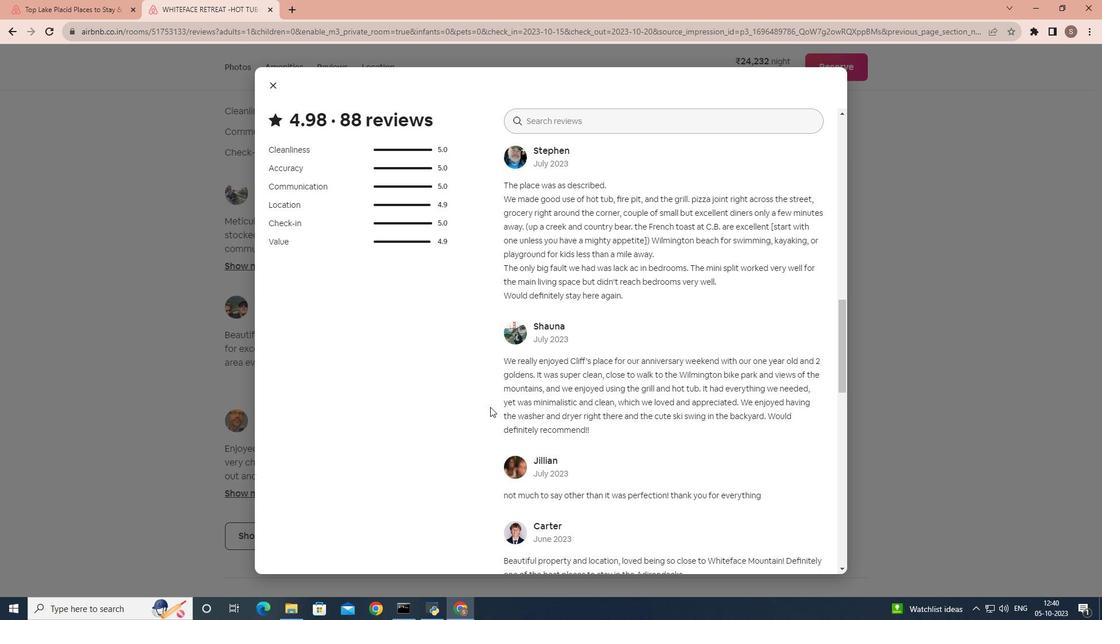 
Action: Mouse scrolled (490, 406) with delta (0, 0)
Screenshot: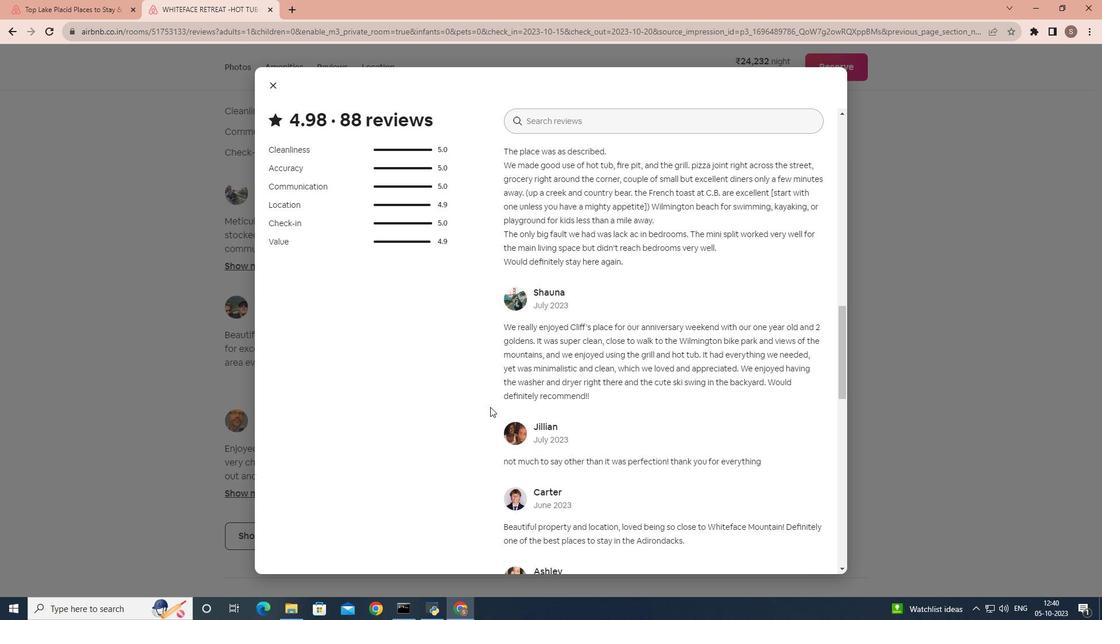 
Action: Mouse scrolled (490, 406) with delta (0, 0)
Screenshot: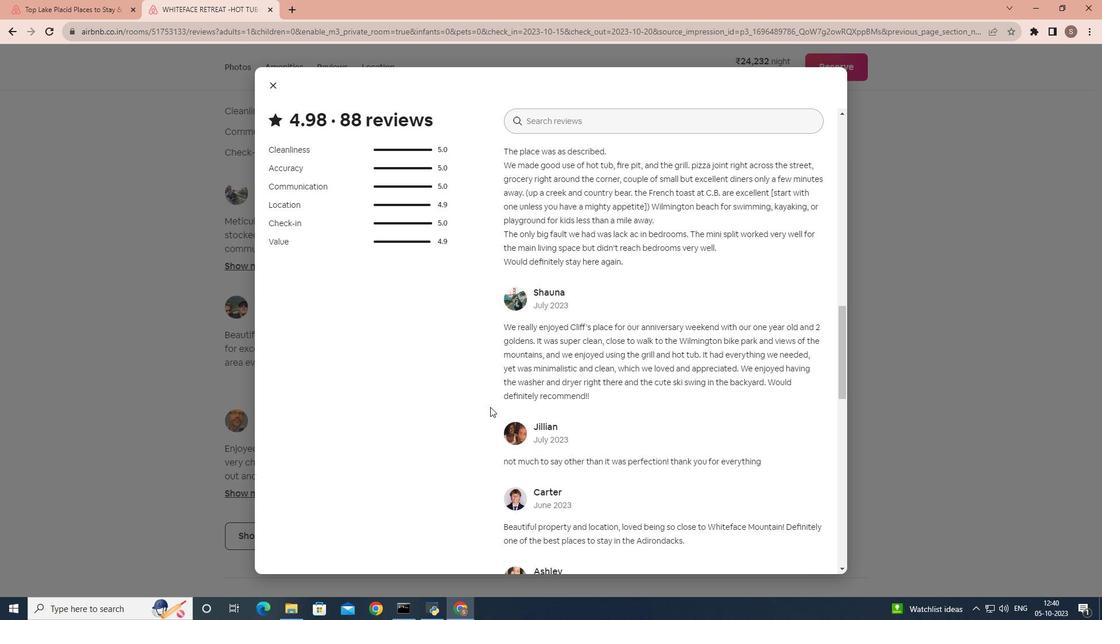 
Action: Mouse scrolled (490, 406) with delta (0, 0)
Screenshot: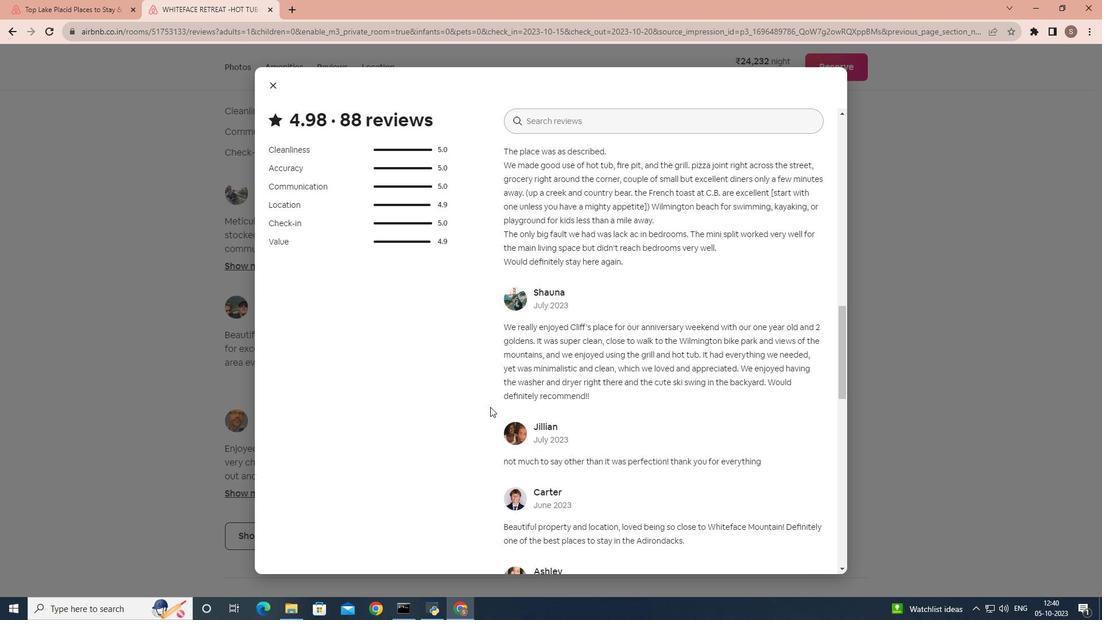 
Action: Mouse scrolled (490, 406) with delta (0, 0)
Screenshot: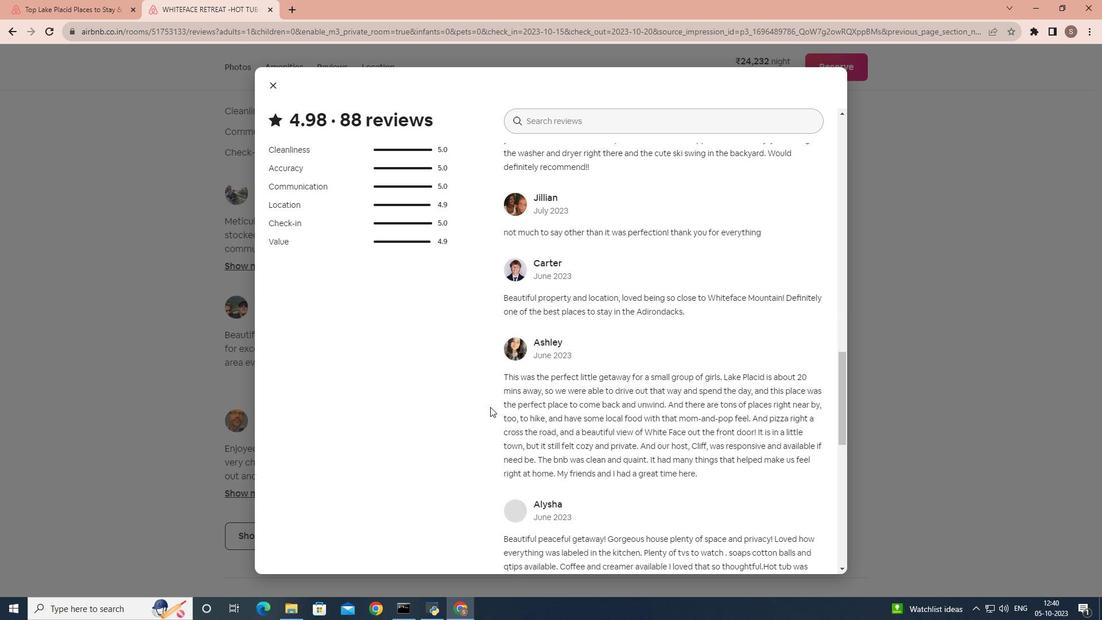 
Action: Mouse scrolled (490, 406) with delta (0, 0)
Screenshot: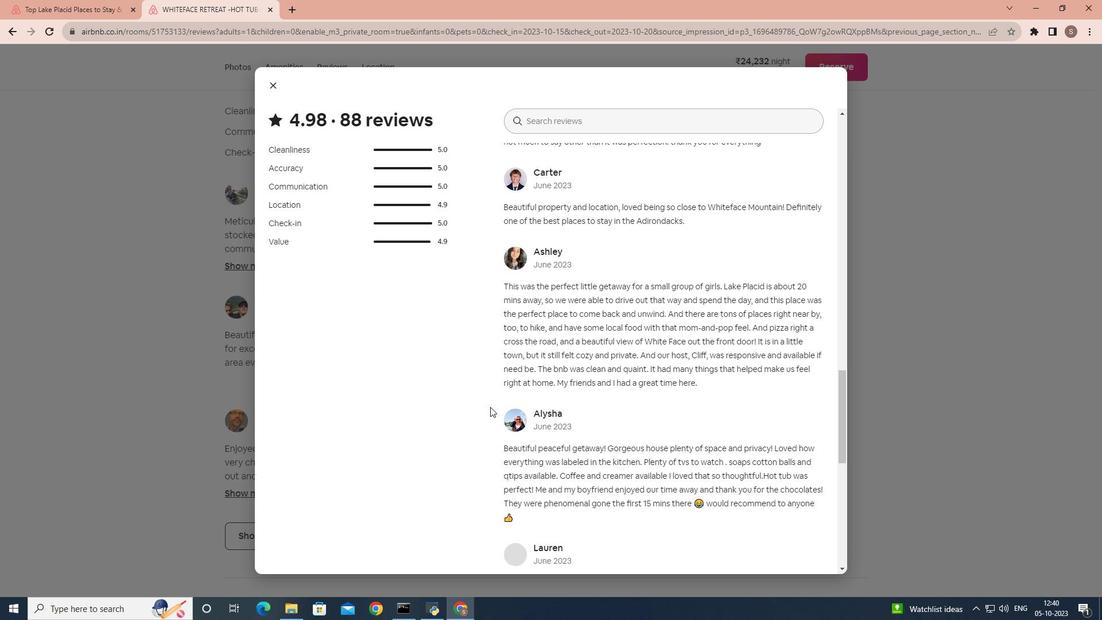 
Action: Mouse scrolled (490, 406) with delta (0, 0)
Screenshot: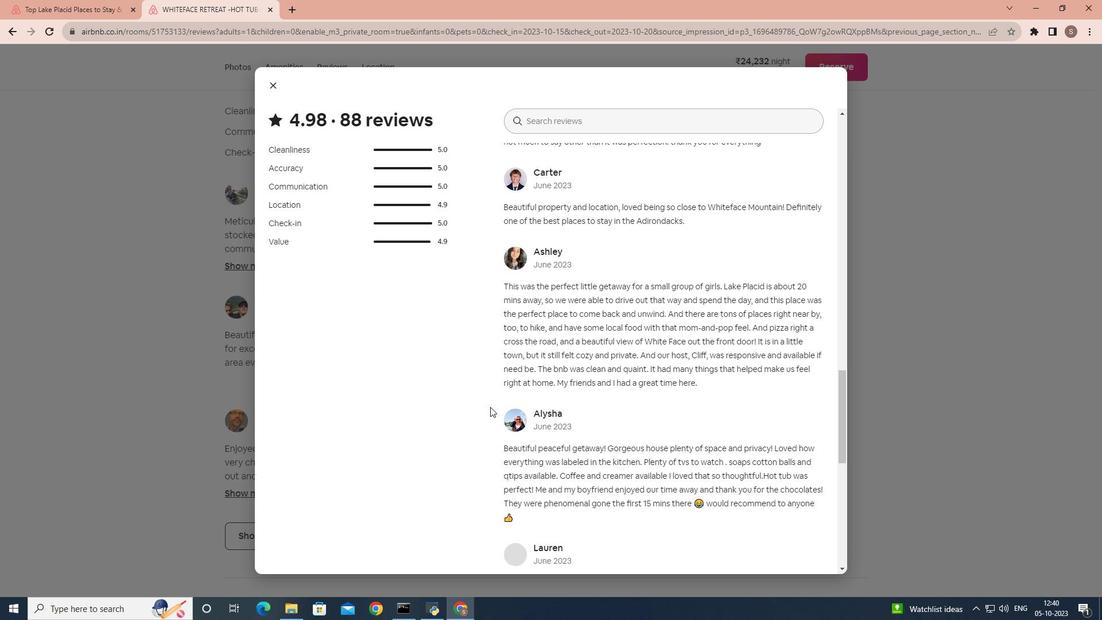 
Action: Mouse scrolled (490, 406) with delta (0, 0)
Screenshot: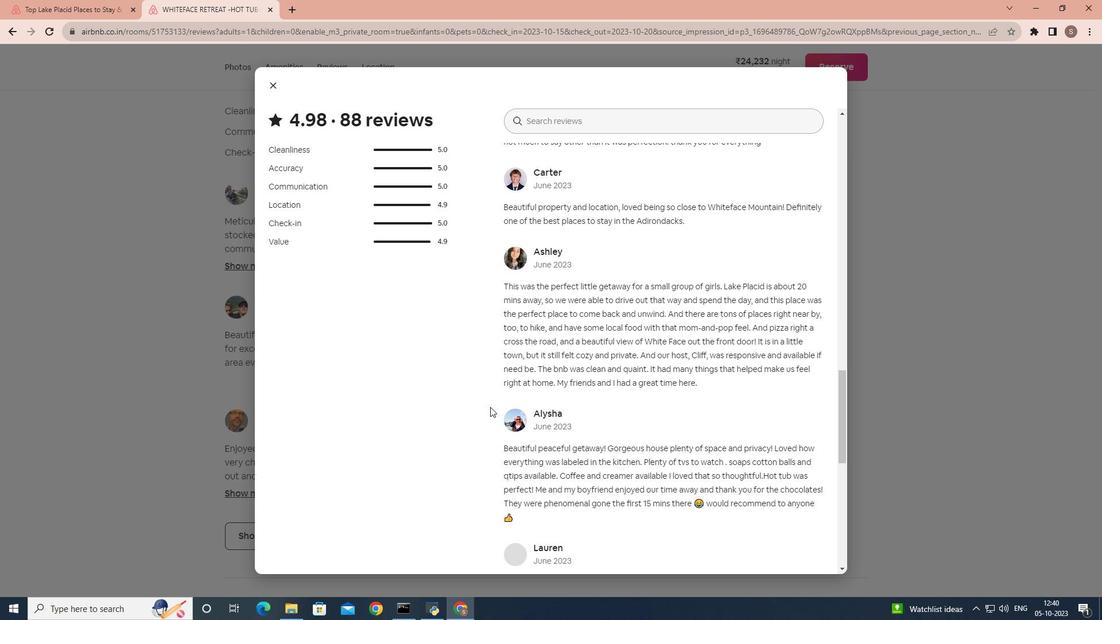 
Action: Mouse scrolled (490, 406) with delta (0, 0)
Screenshot: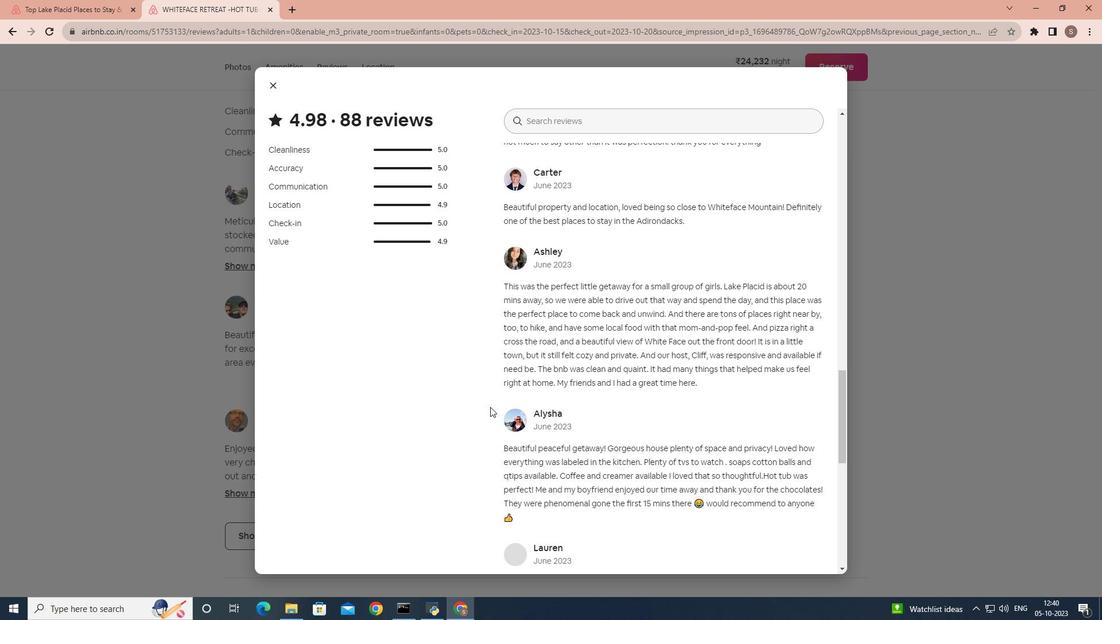 
Action: Mouse scrolled (490, 406) with delta (0, 0)
Screenshot: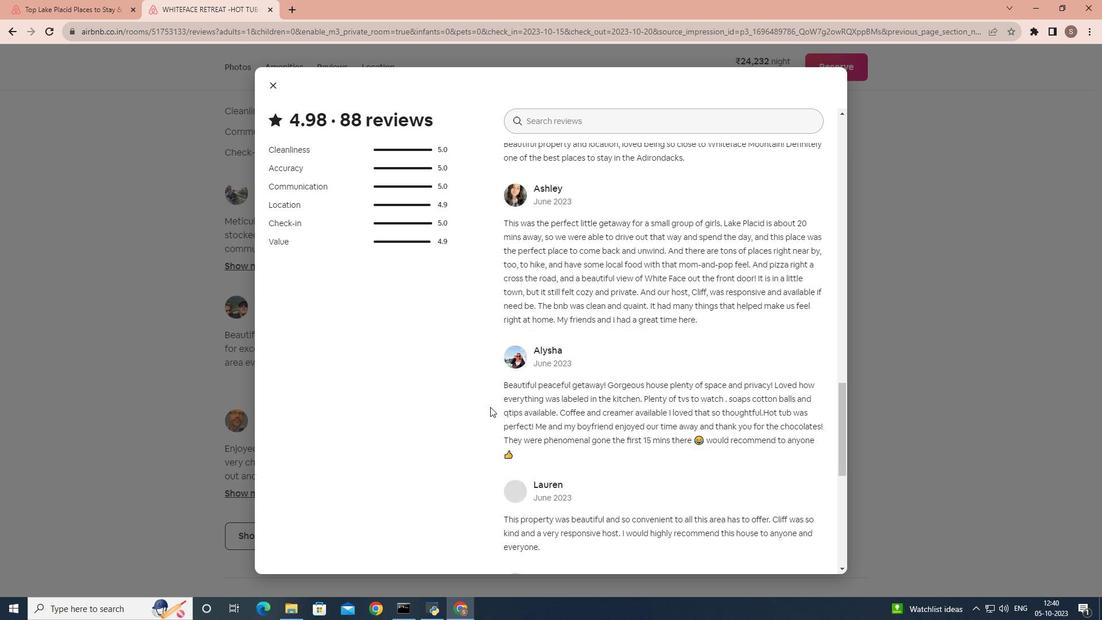 
Action: Mouse scrolled (490, 406) with delta (0, 0)
Screenshot: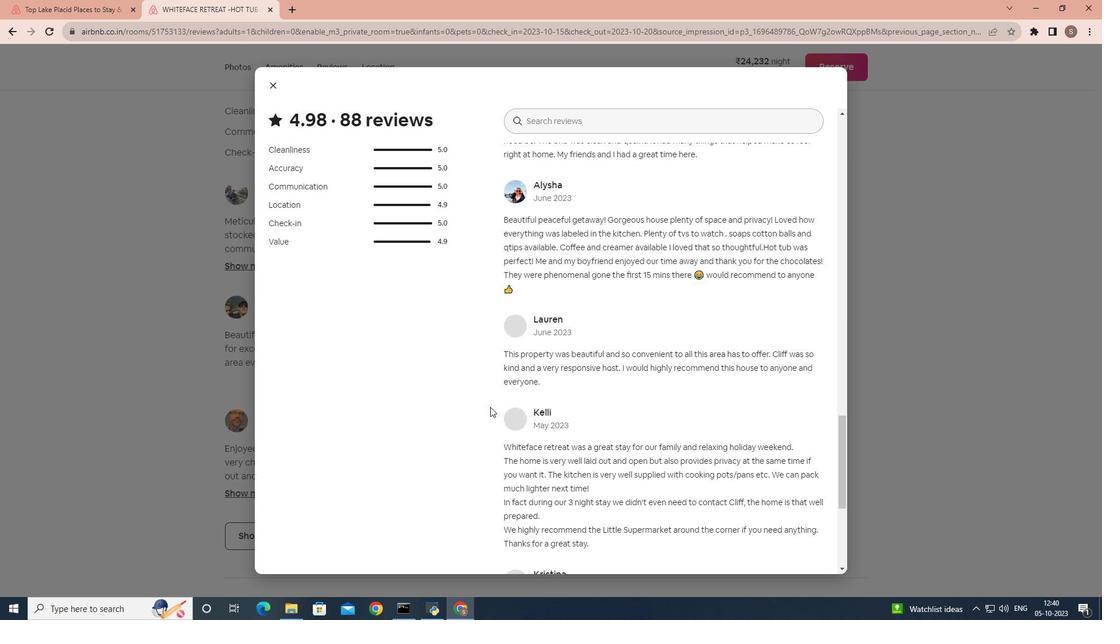 
Action: Mouse scrolled (490, 406) with delta (0, 0)
Screenshot: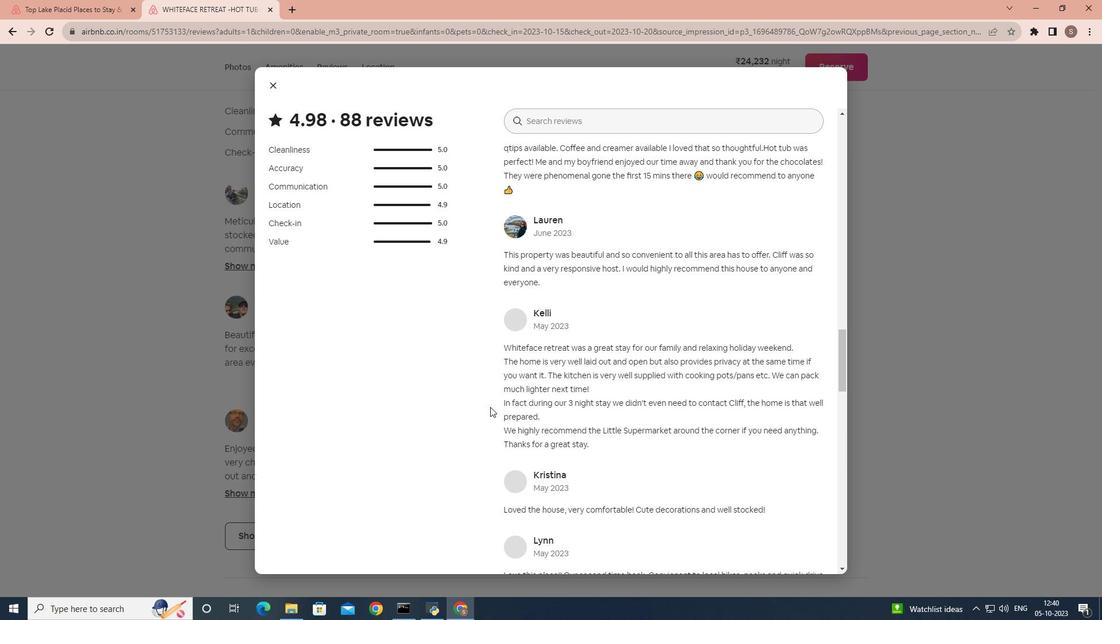 
Action: Mouse scrolled (490, 406) with delta (0, 0)
Screenshot: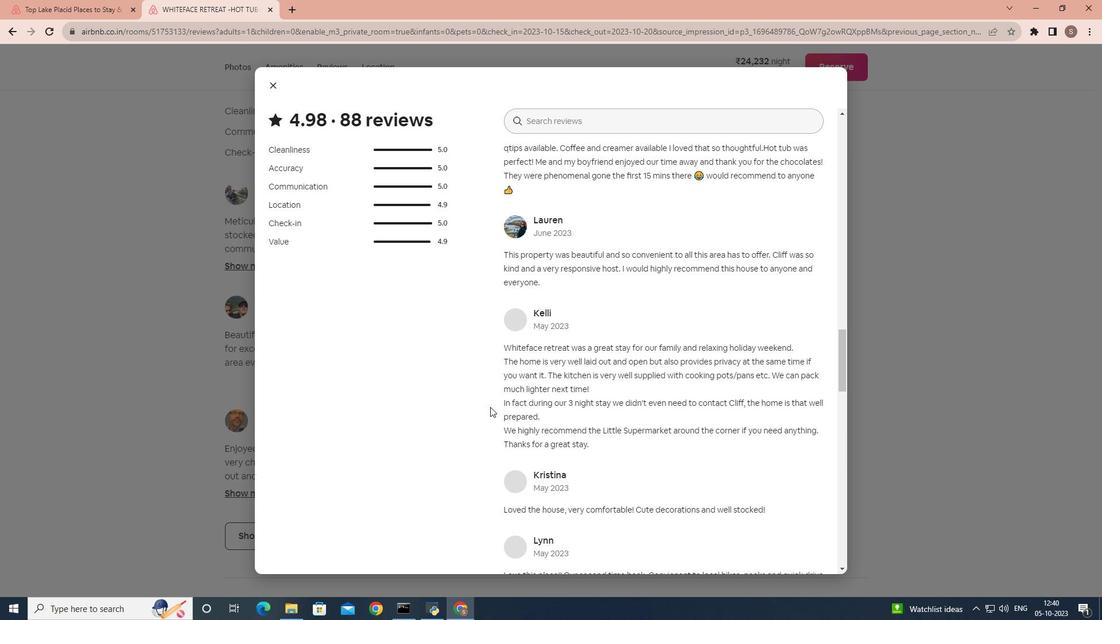 
Action: Mouse scrolled (490, 406) with delta (0, 0)
Screenshot: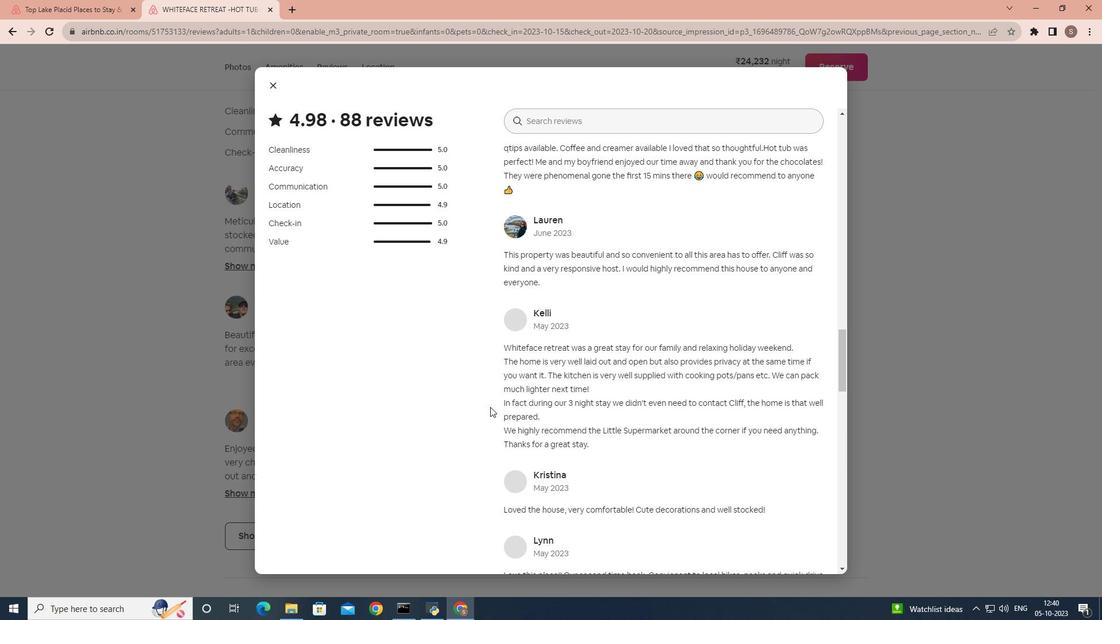 
Action: Mouse scrolled (490, 406) with delta (0, 0)
Screenshot: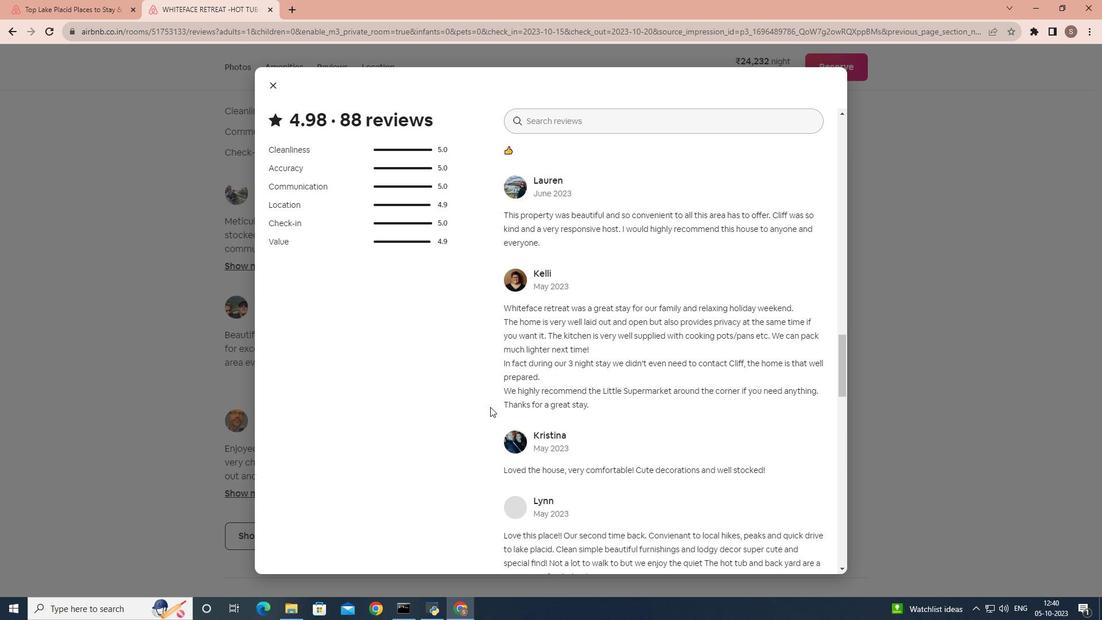 
Action: Mouse scrolled (490, 406) with delta (0, 0)
Screenshot: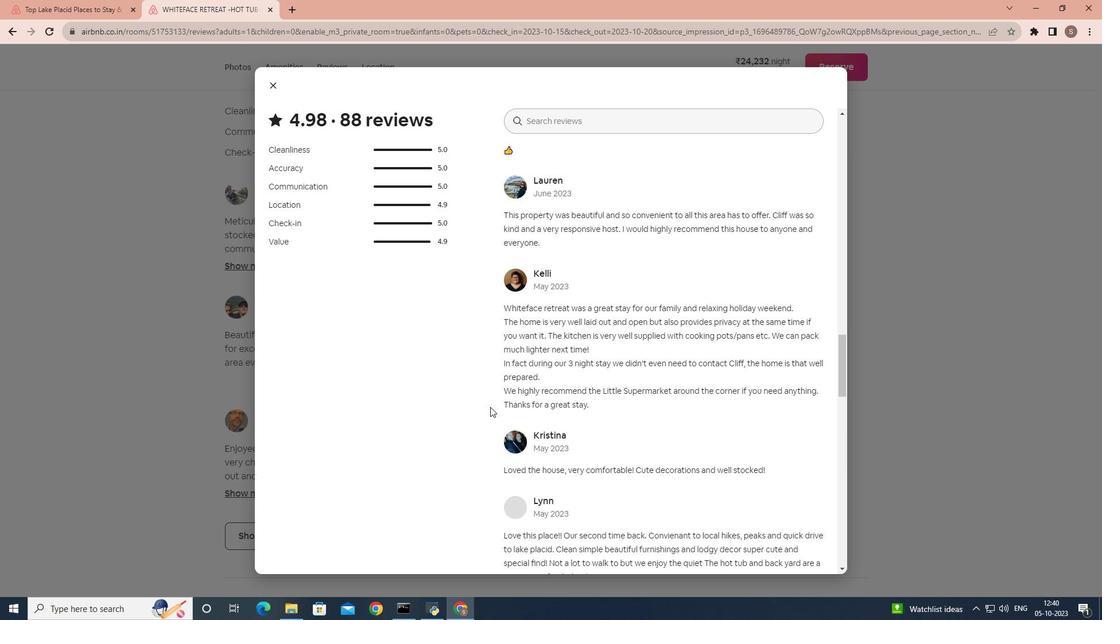 
Action: Mouse scrolled (490, 406) with delta (0, 0)
Screenshot: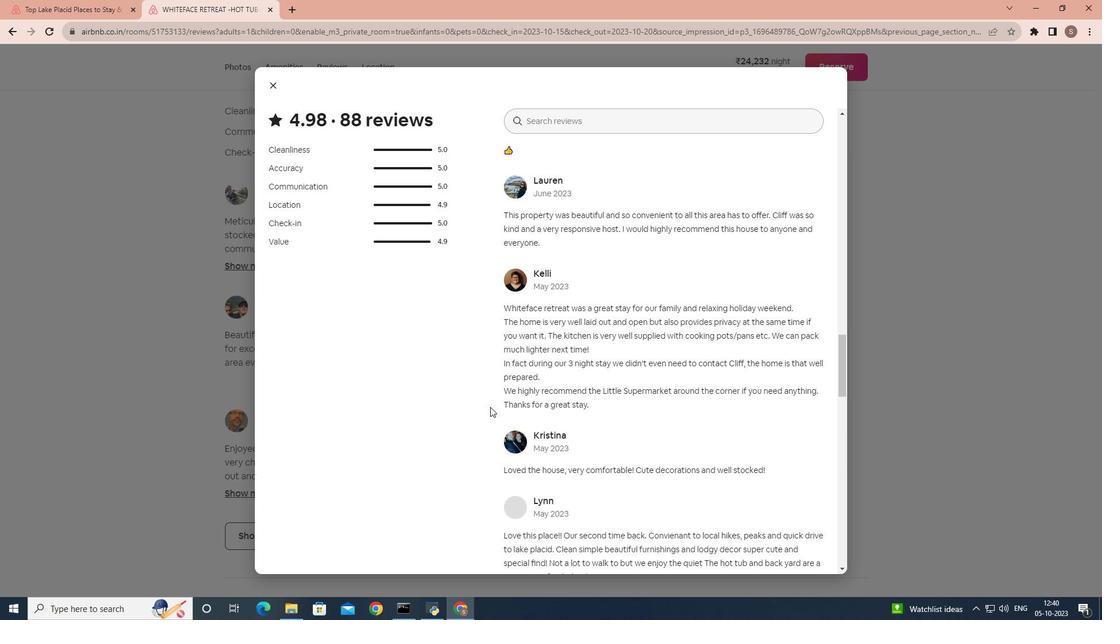 
Action: Mouse scrolled (490, 406) with delta (0, 0)
Screenshot: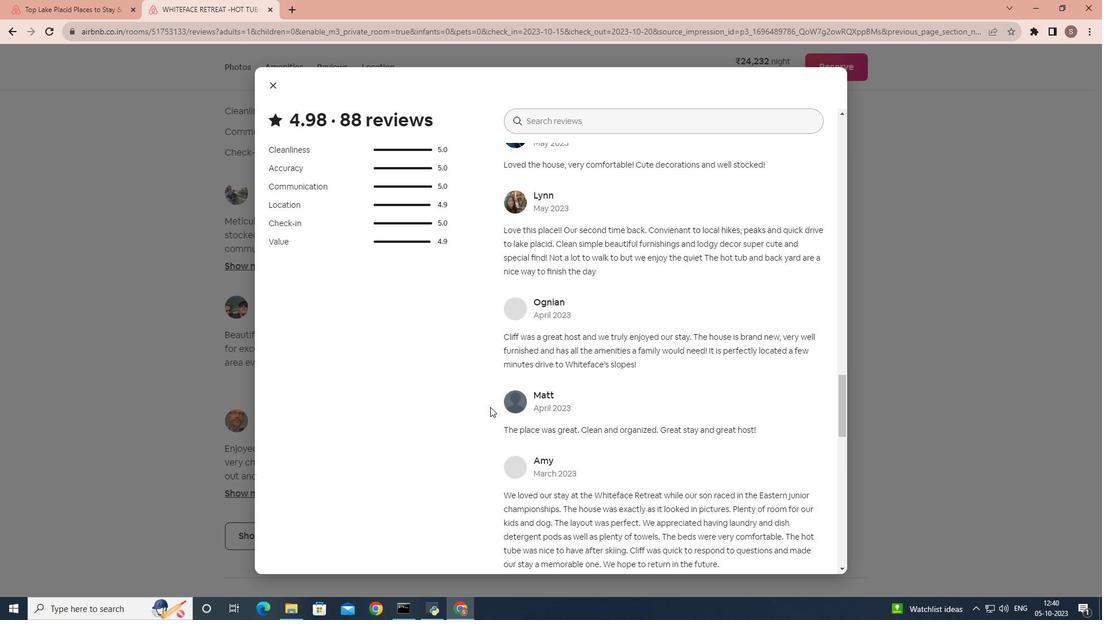 
Action: Mouse scrolled (490, 406) with delta (0, 0)
Screenshot: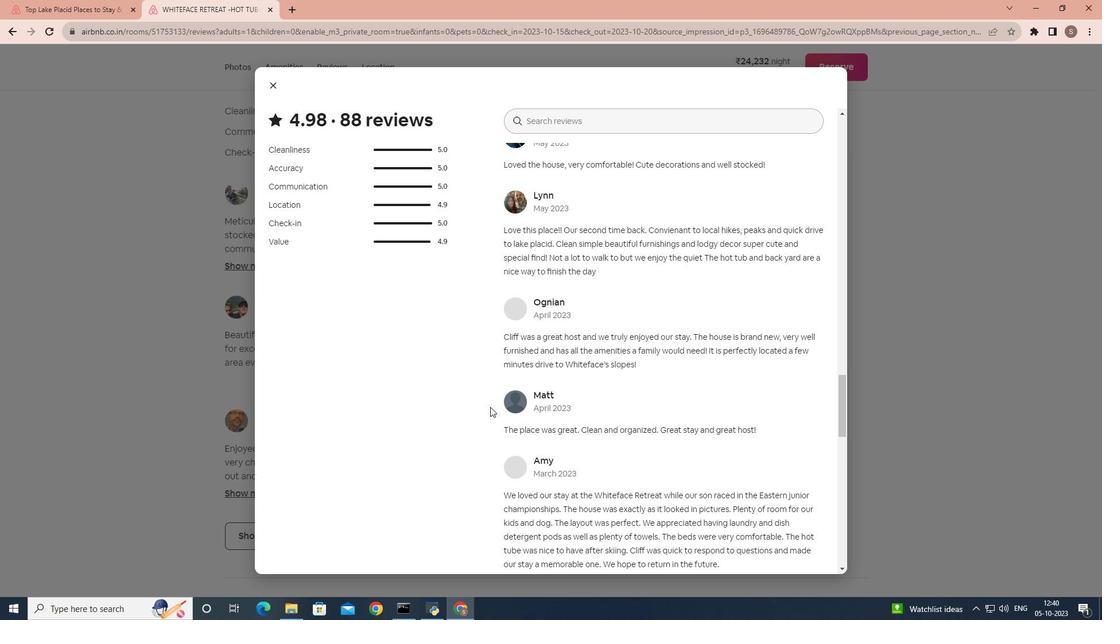 
Action: Mouse scrolled (490, 406) with delta (0, 0)
Screenshot: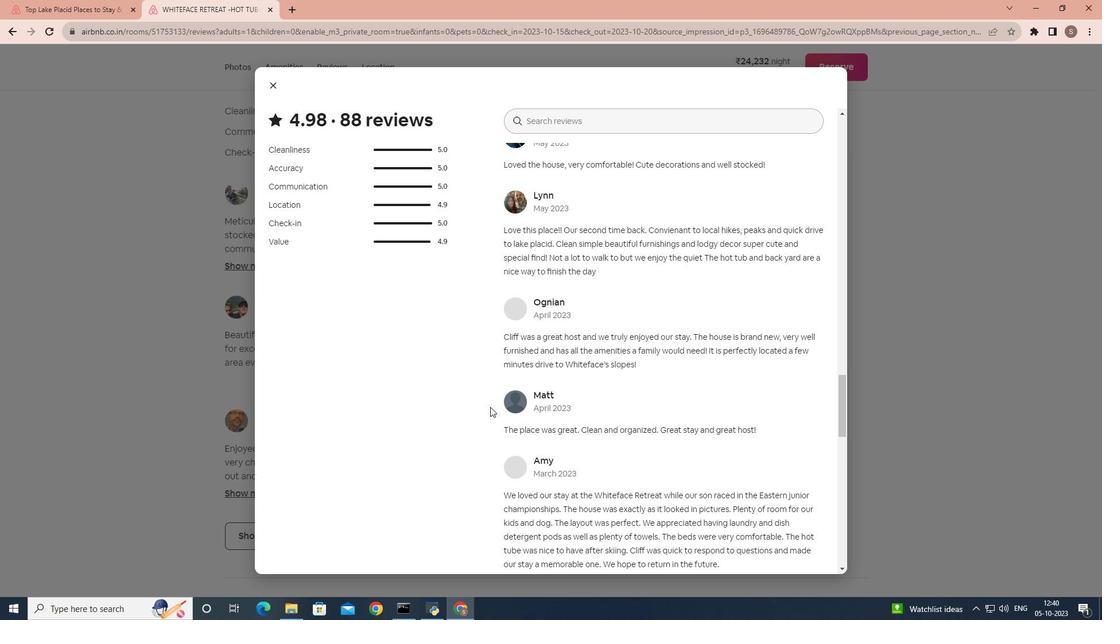 
Action: Mouse scrolled (490, 406) with delta (0, 0)
Screenshot: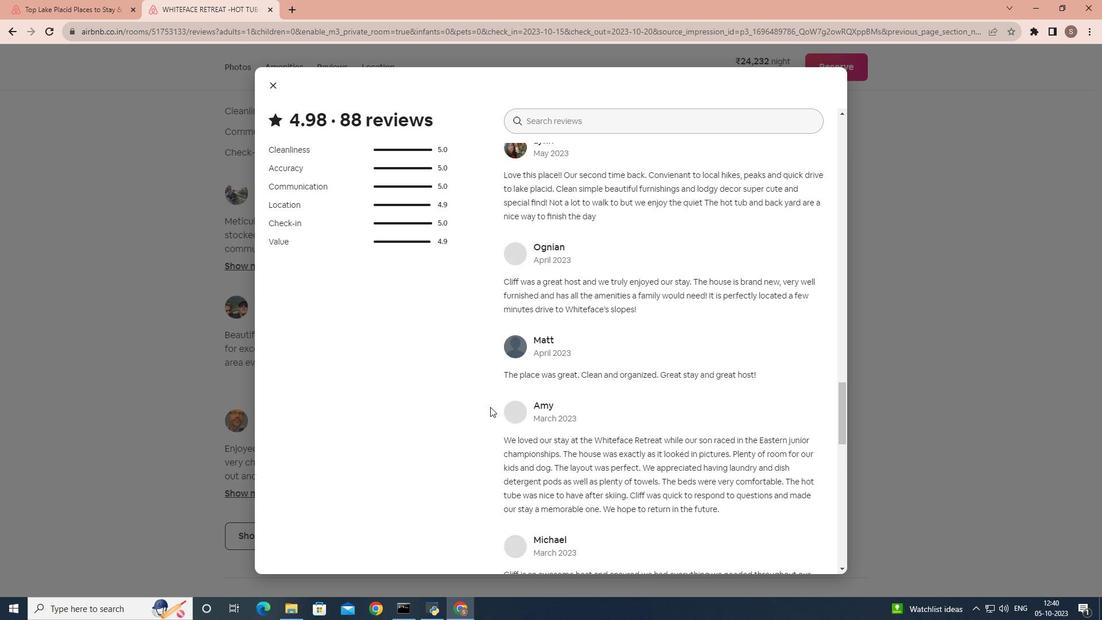 
Action: Mouse scrolled (490, 406) with delta (0, 0)
Screenshot: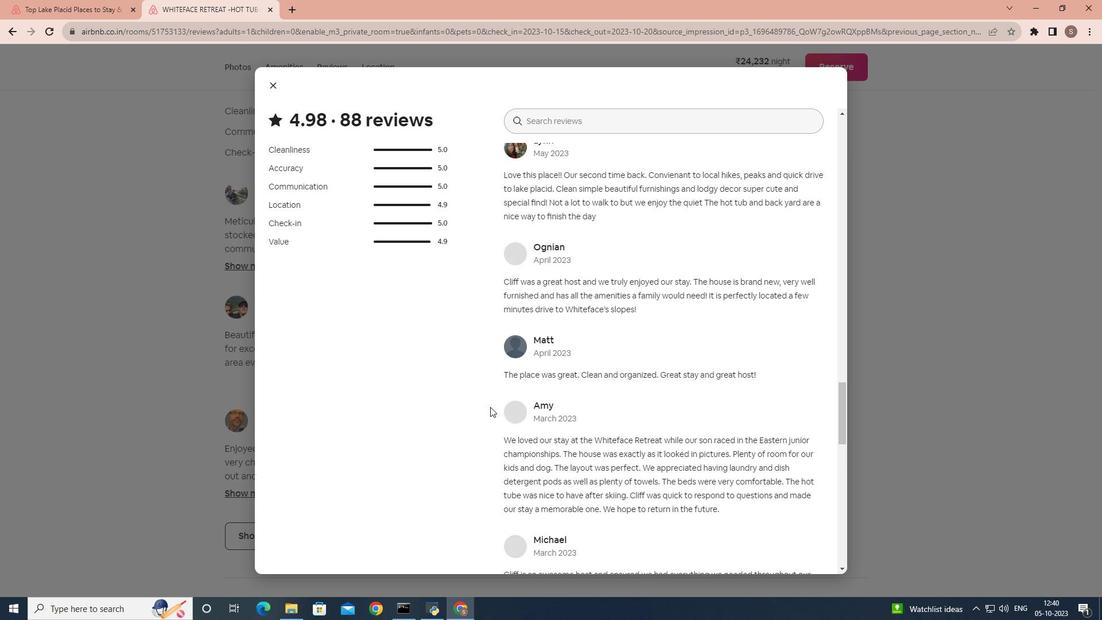 
Action: Mouse scrolled (490, 406) with delta (0, 0)
Screenshot: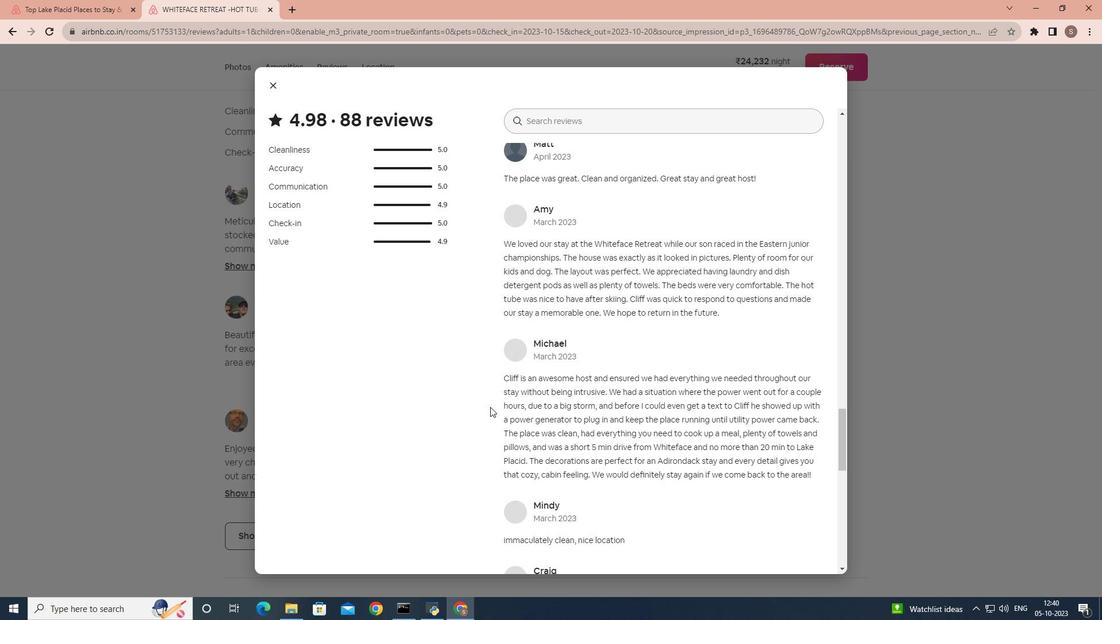 
Action: Mouse scrolled (490, 406) with delta (0, 0)
Screenshot: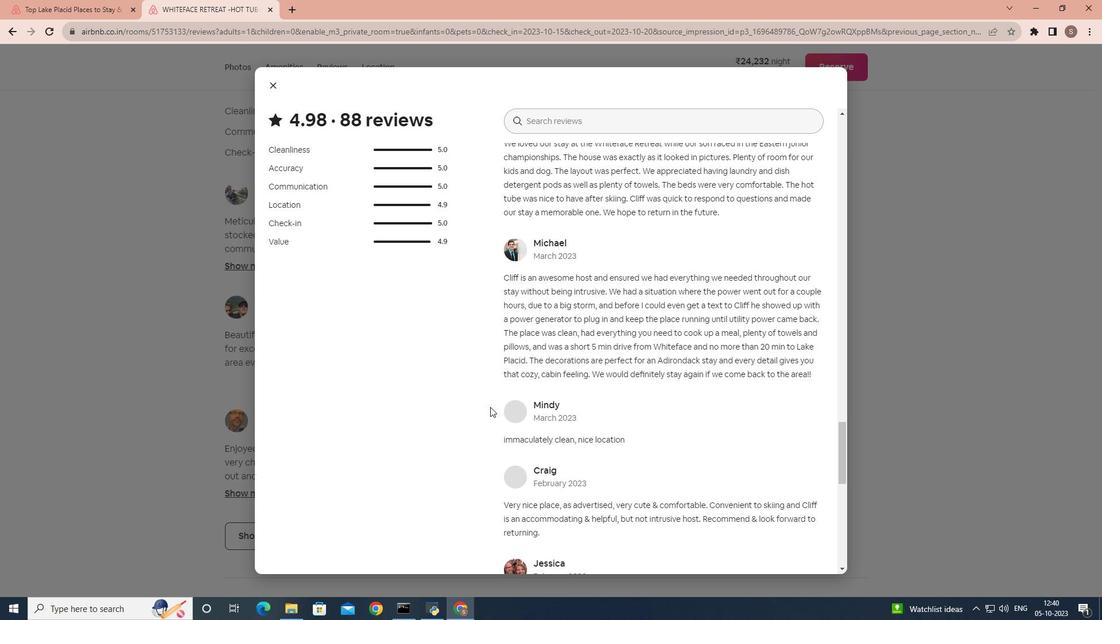 
Action: Mouse scrolled (490, 406) with delta (0, 0)
Screenshot: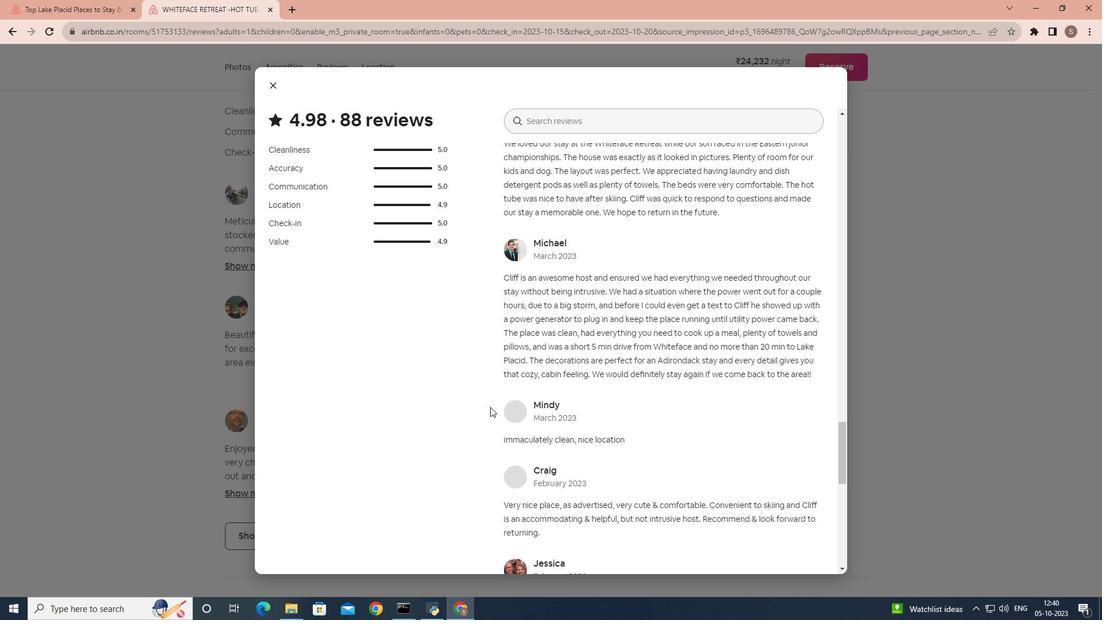 
Action: Mouse scrolled (490, 406) with delta (0, 0)
Screenshot: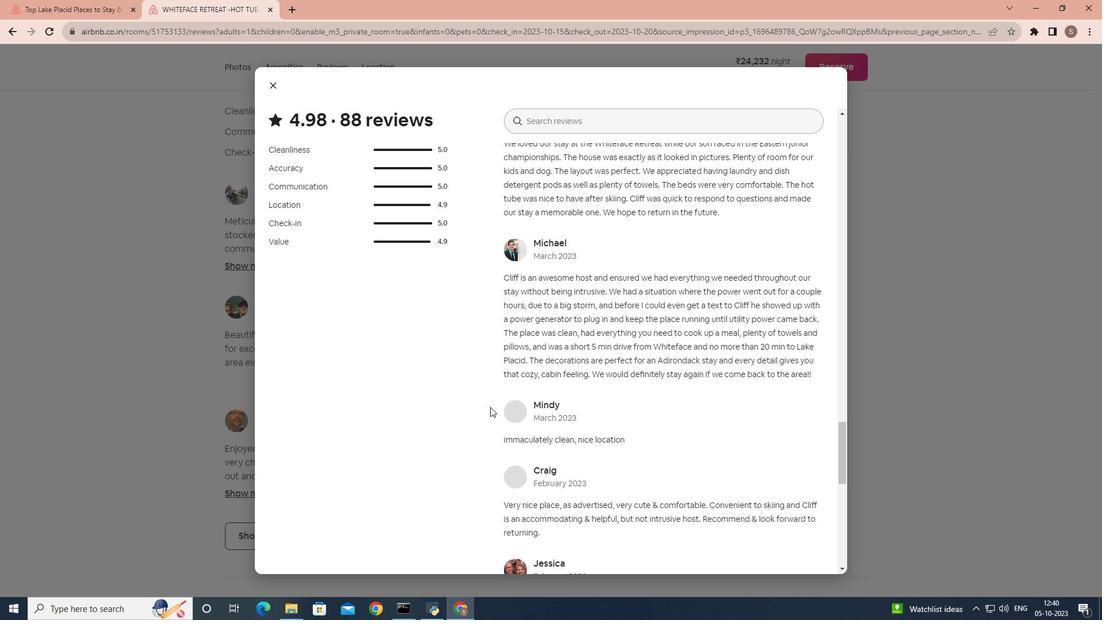 
Action: Mouse scrolled (490, 406) with delta (0, 0)
Screenshot: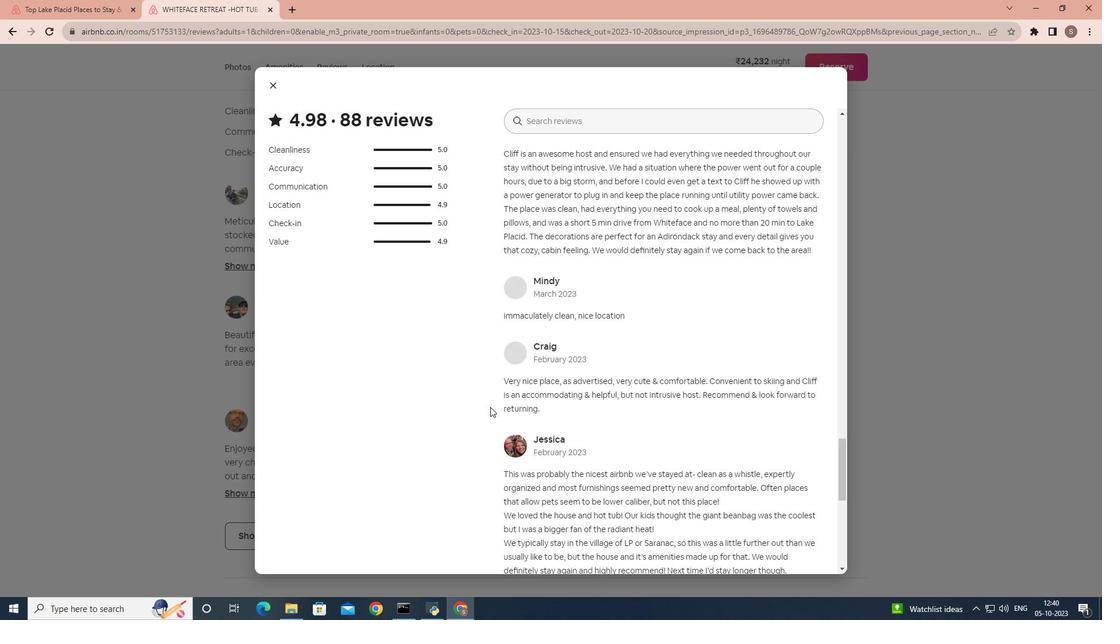 
Action: Mouse scrolled (490, 406) with delta (0, 0)
Screenshot: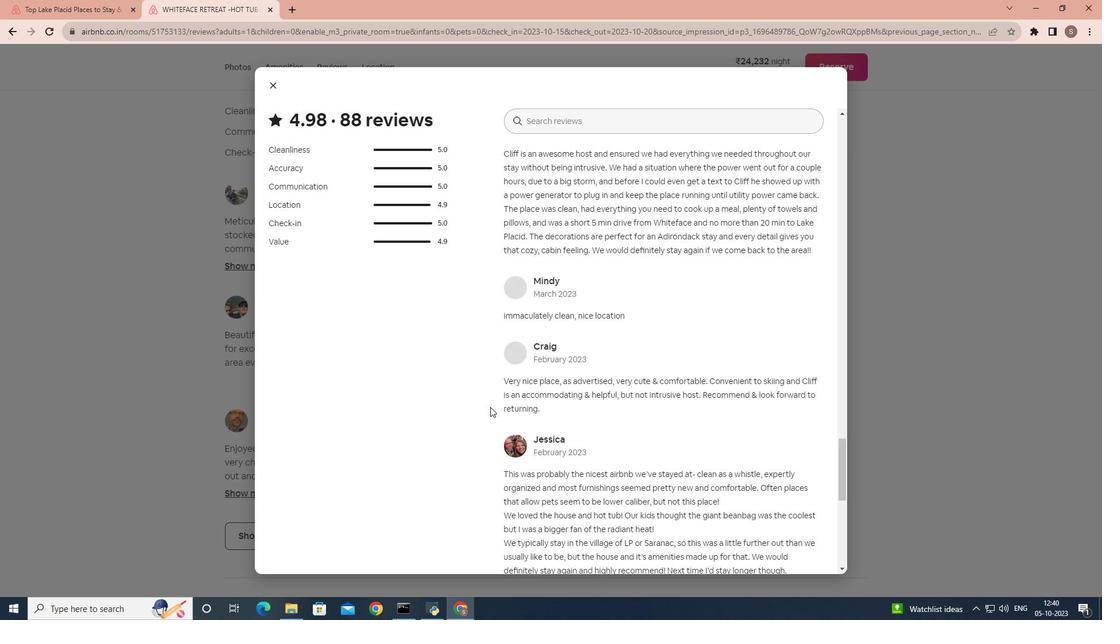 
Action: Mouse scrolled (490, 406) with delta (0, 0)
Screenshot: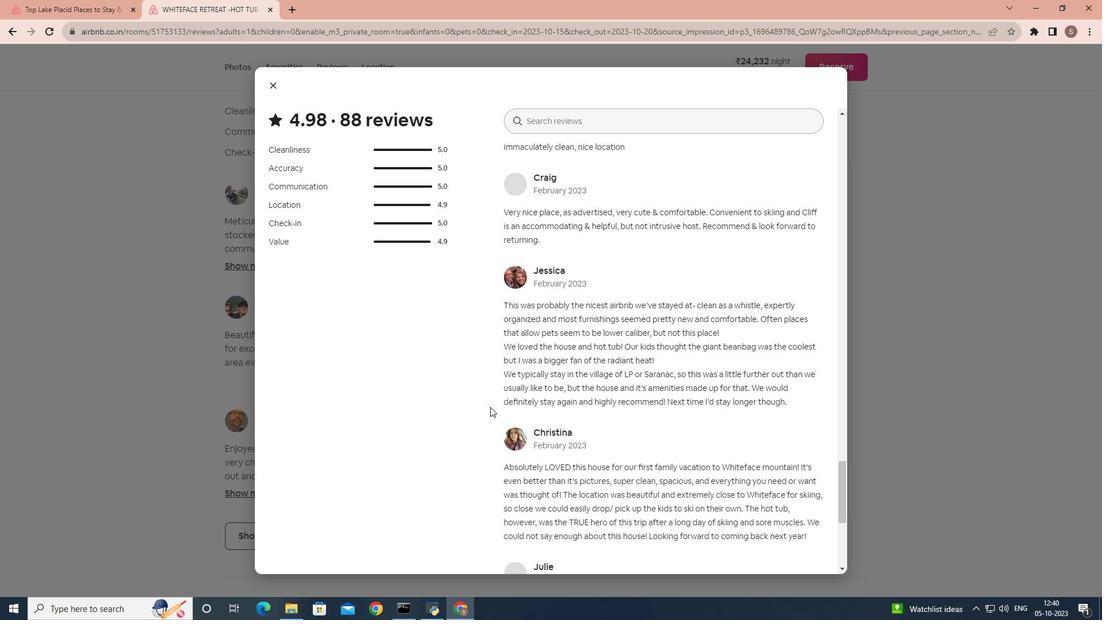 
Action: Mouse scrolled (490, 406) with delta (0, 0)
Screenshot: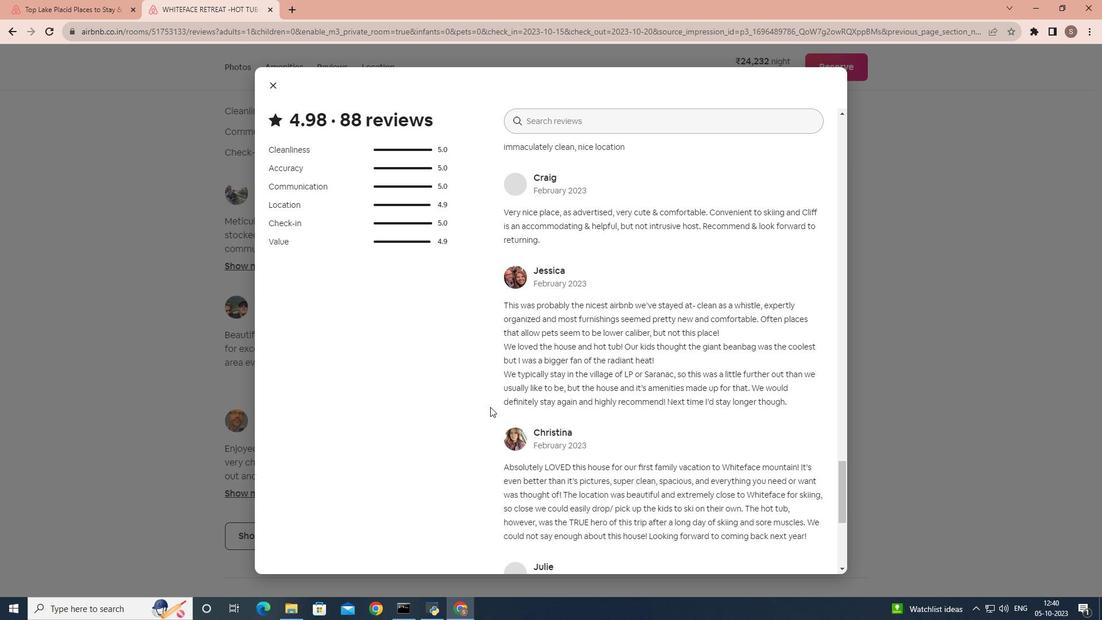 
Action: Mouse scrolled (490, 406) with delta (0, 0)
Screenshot: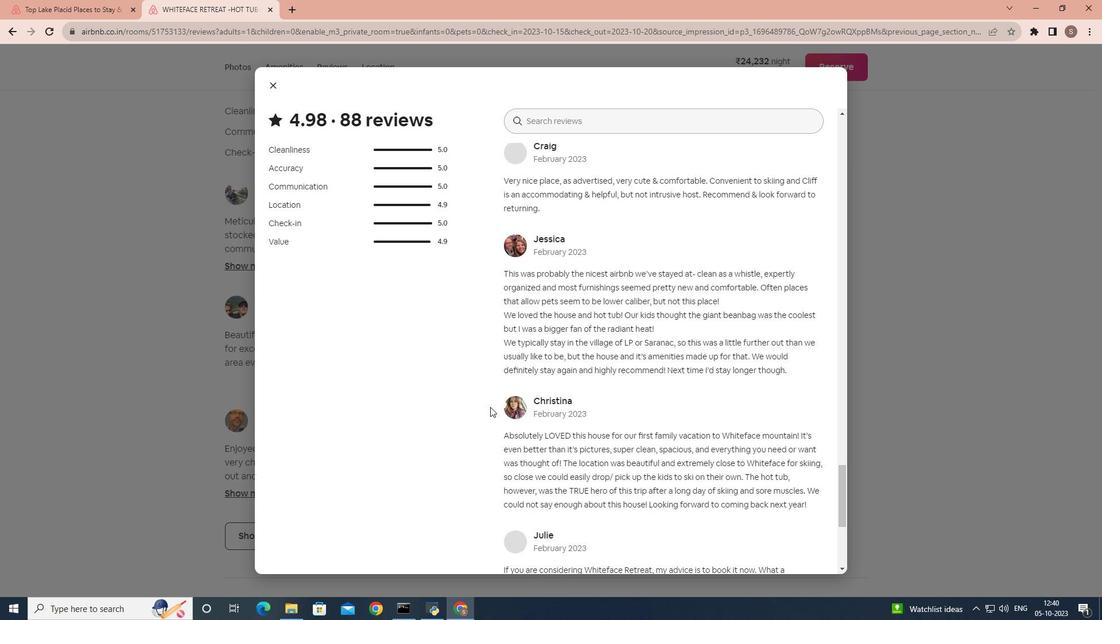 
Action: Mouse scrolled (490, 406) with delta (0, 0)
Screenshot: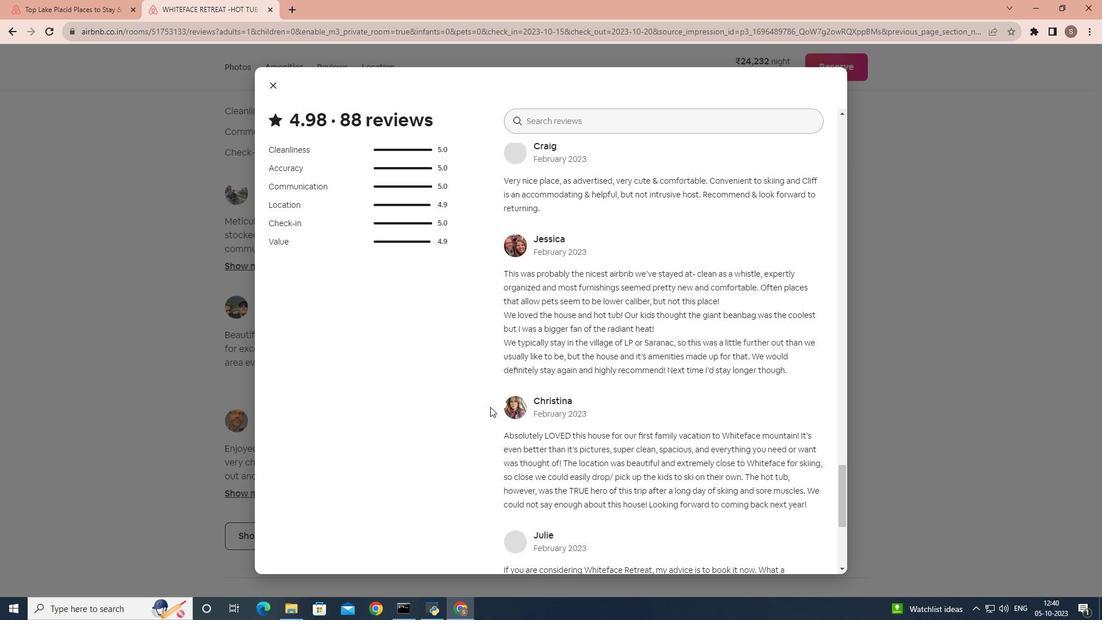 
Action: Mouse scrolled (490, 406) with delta (0, 0)
Screenshot: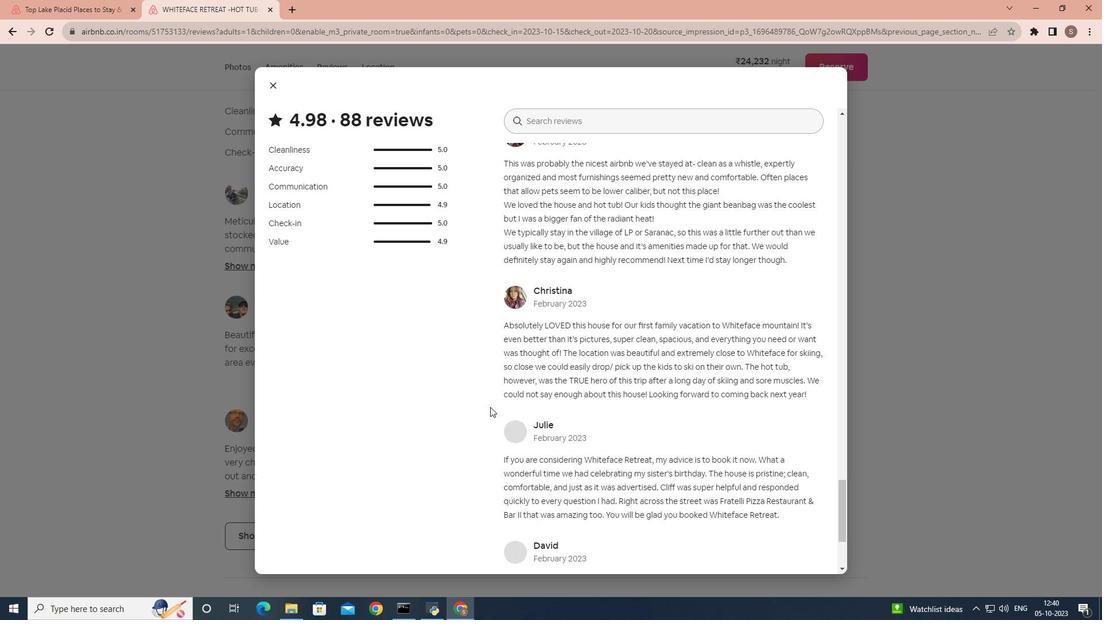 
Action: Mouse scrolled (490, 406) with delta (0, 0)
Screenshot: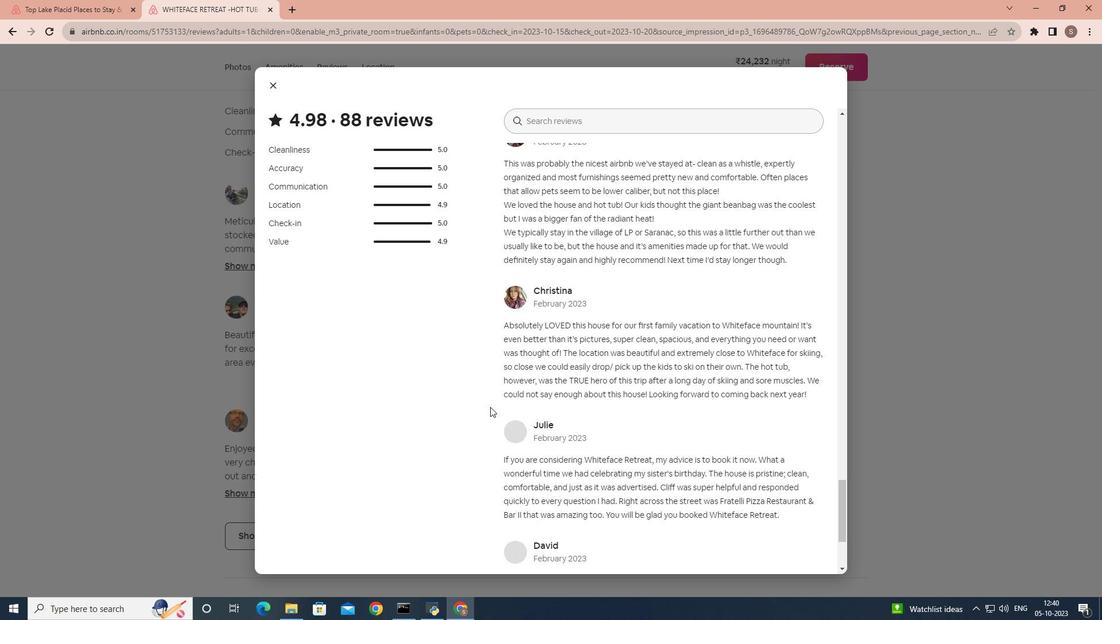 
Action: Mouse scrolled (490, 406) with delta (0, 0)
Screenshot: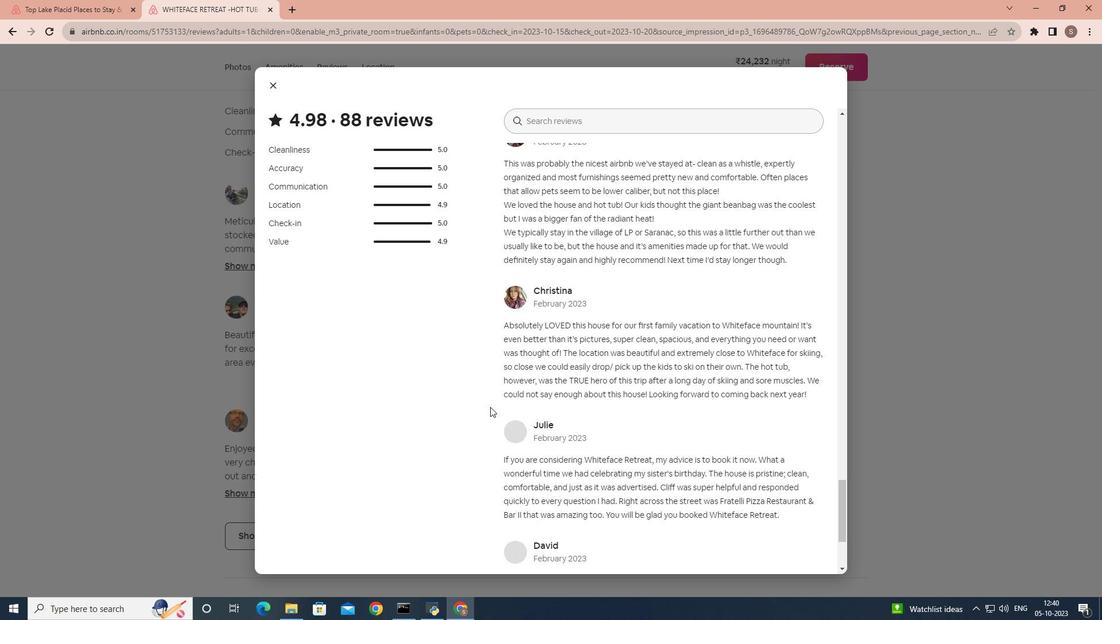
Action: Mouse scrolled (490, 406) with delta (0, 0)
Screenshot: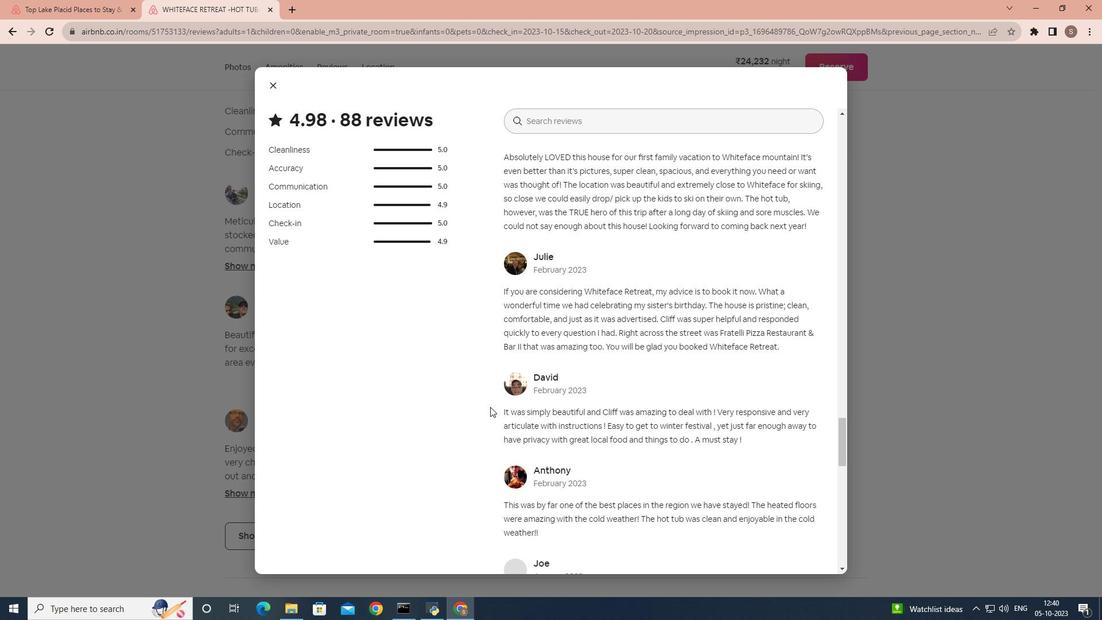 
Action: Mouse scrolled (490, 406) with delta (0, 0)
Screenshot: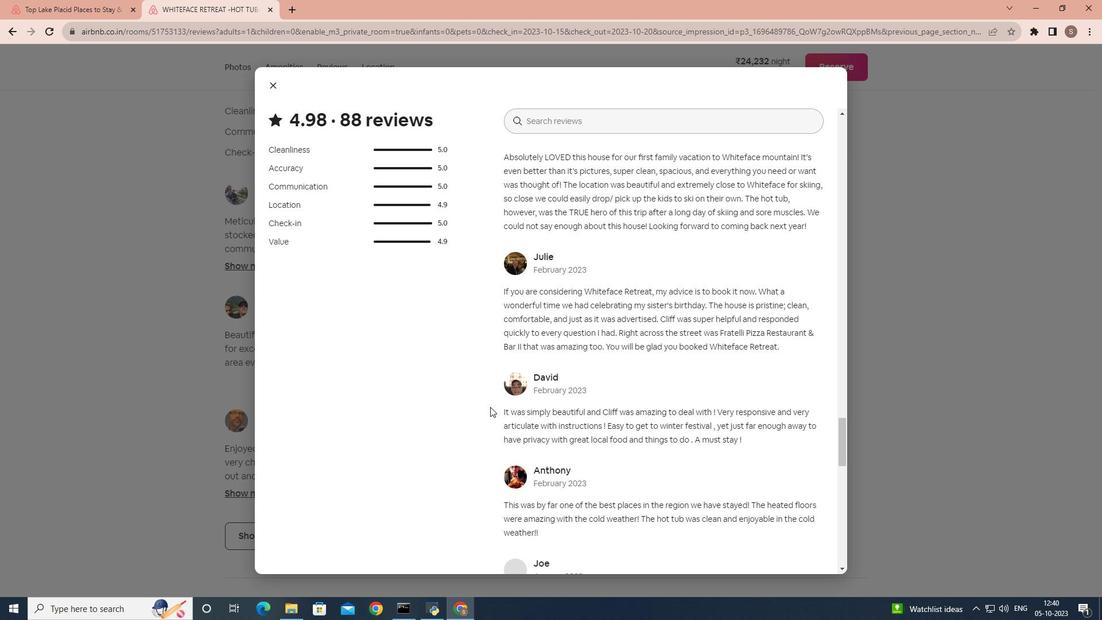 
Action: Mouse scrolled (490, 406) with delta (0, 0)
Screenshot: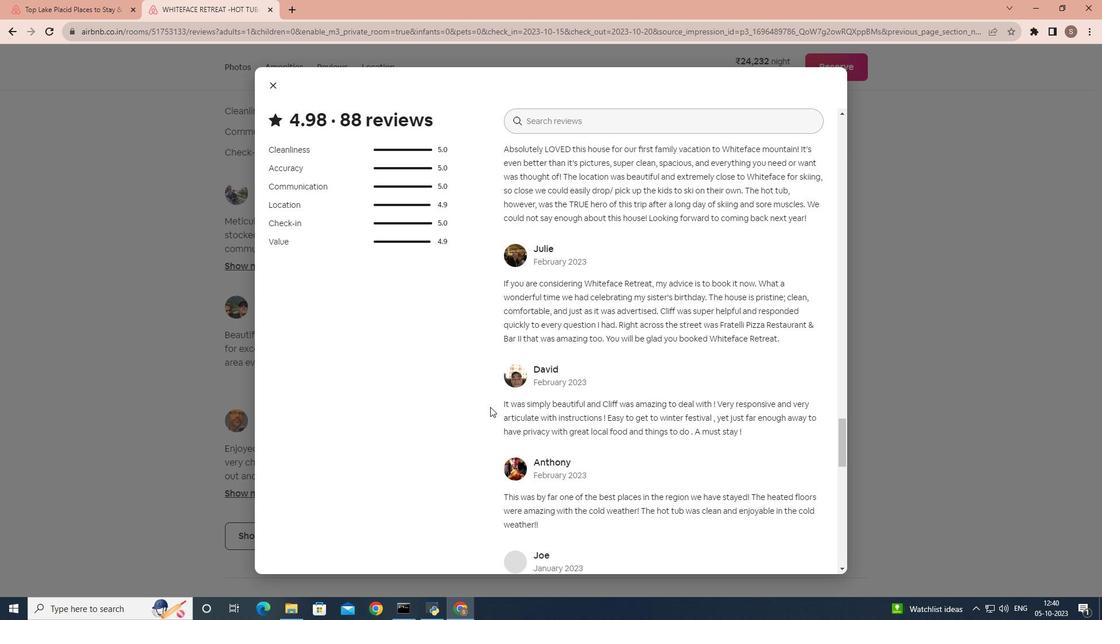 
Action: Mouse scrolled (490, 406) with delta (0, 0)
Screenshot: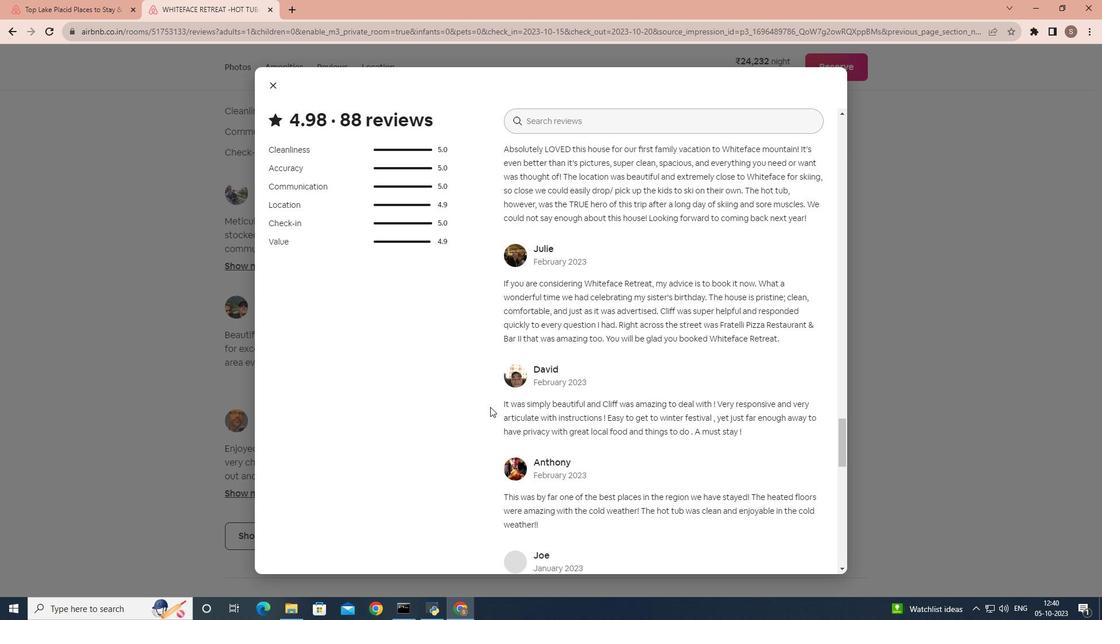 
Action: Mouse scrolled (490, 406) with delta (0, 0)
Screenshot: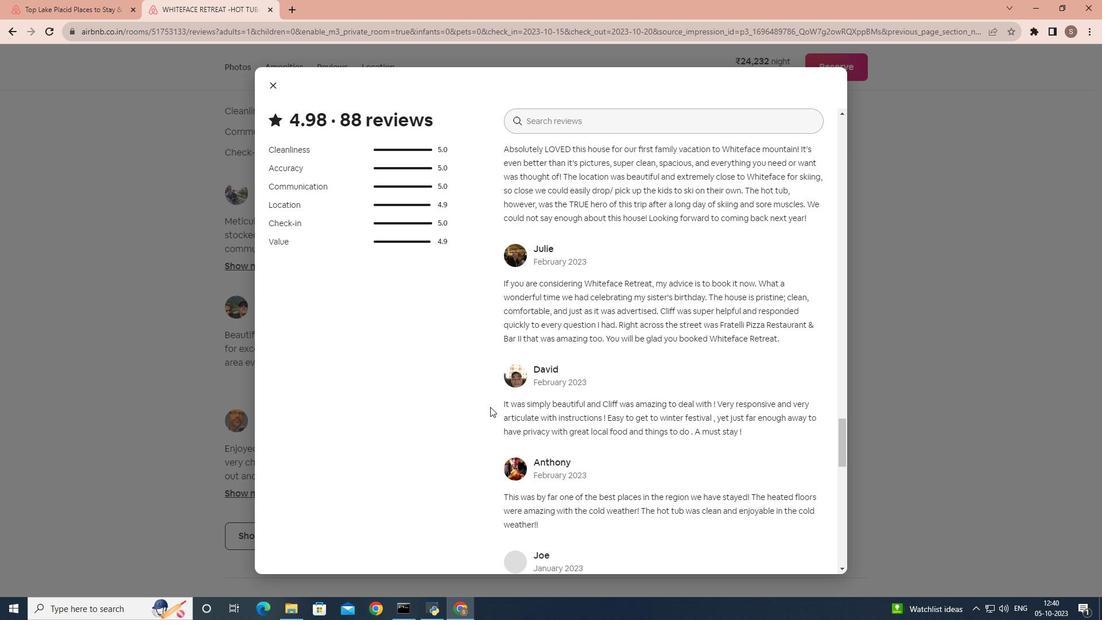 
Action: Mouse scrolled (490, 406) with delta (0, 0)
Screenshot: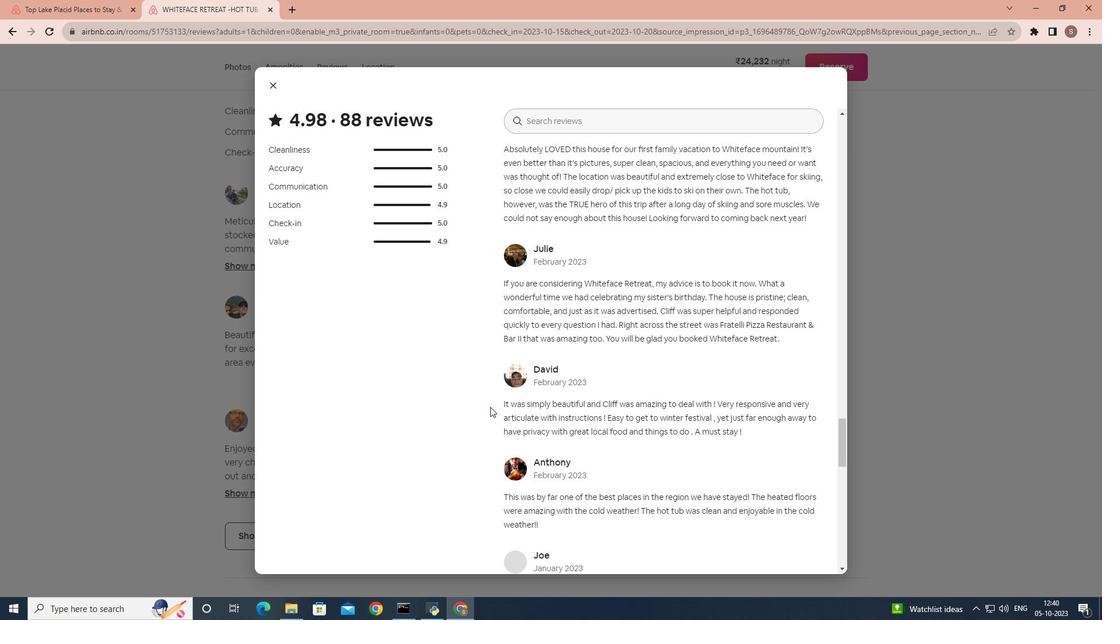 
Action: Mouse scrolled (490, 406) with delta (0, 0)
Screenshot: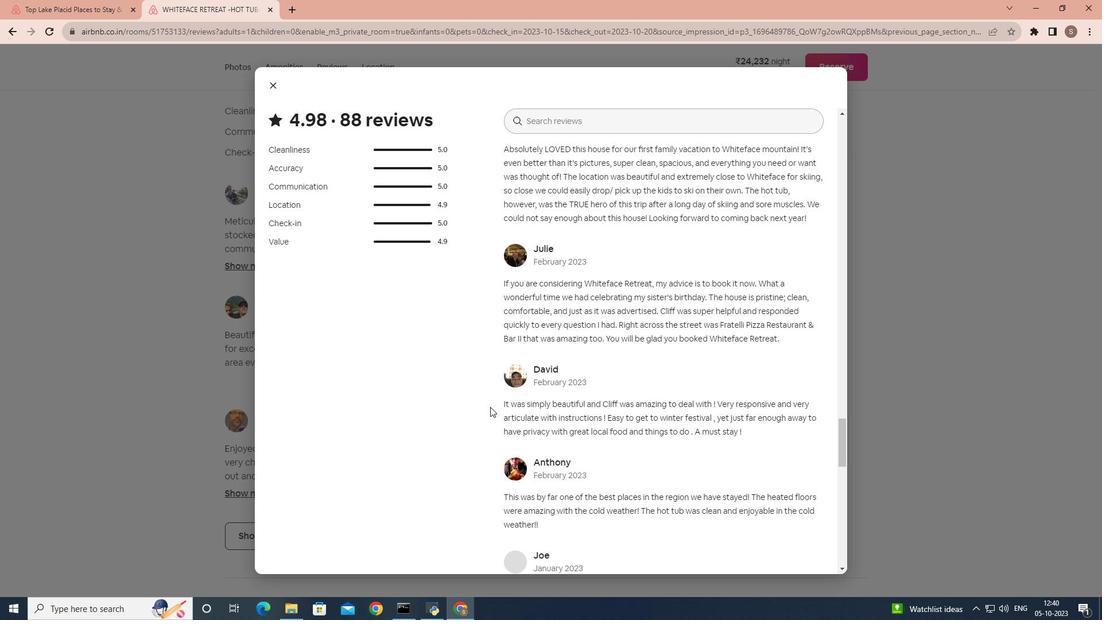 
Action: Mouse scrolled (490, 406) with delta (0, 0)
Screenshot: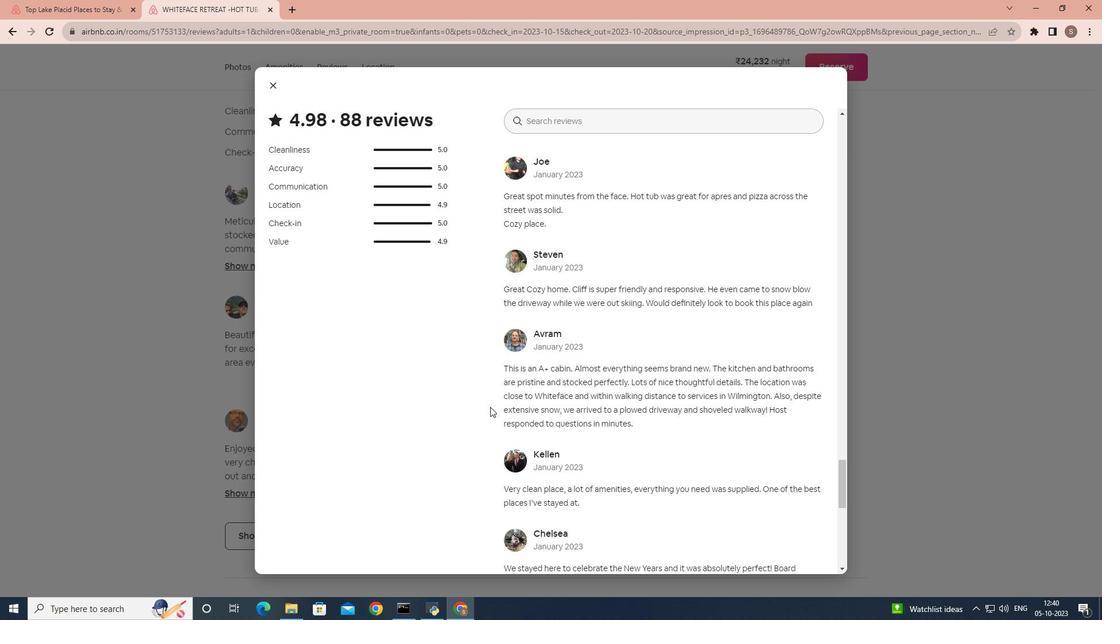 
Action: Mouse scrolled (490, 406) with delta (0, 0)
Screenshot: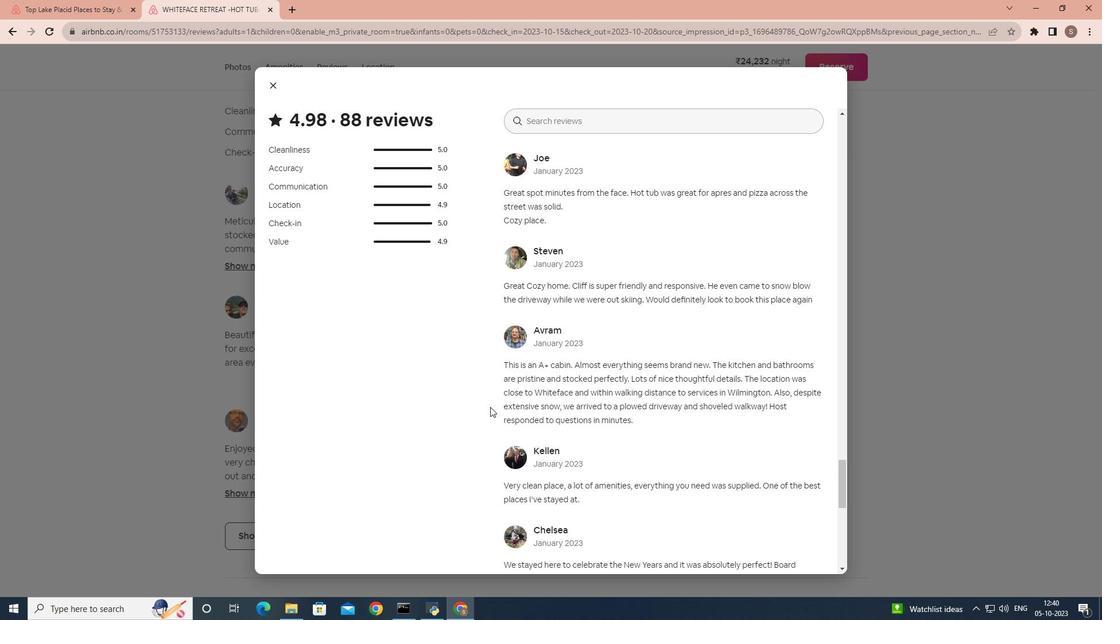 
Action: Mouse scrolled (490, 406) with delta (0, 0)
Screenshot: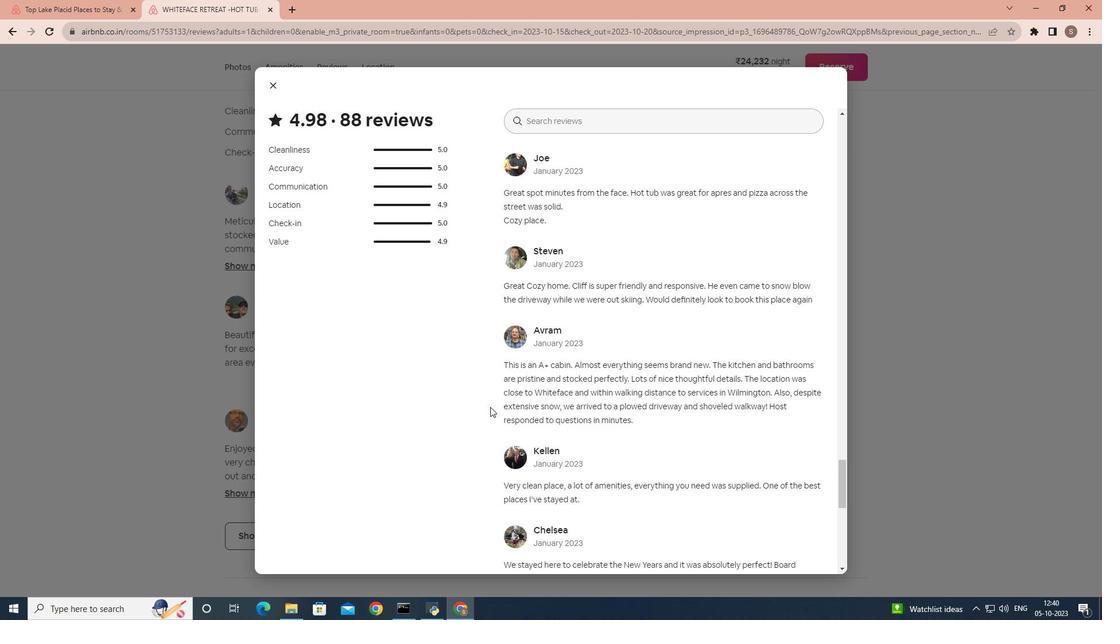 
Action: Mouse scrolled (490, 406) with delta (0, 0)
Screenshot: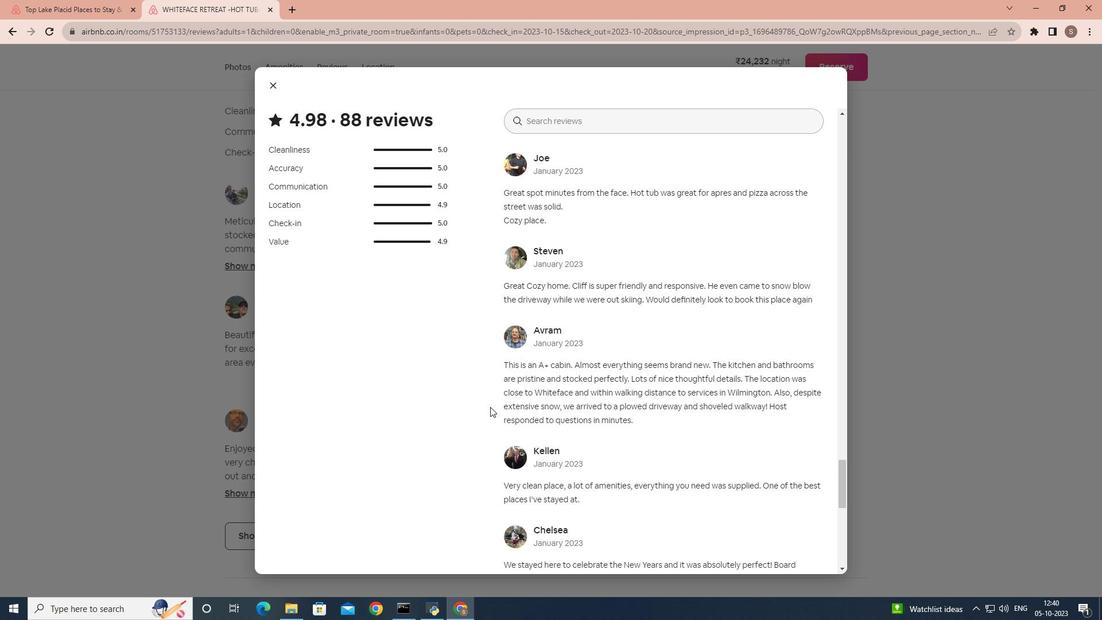 
Action: Mouse scrolled (490, 406) with delta (0, 0)
Screenshot: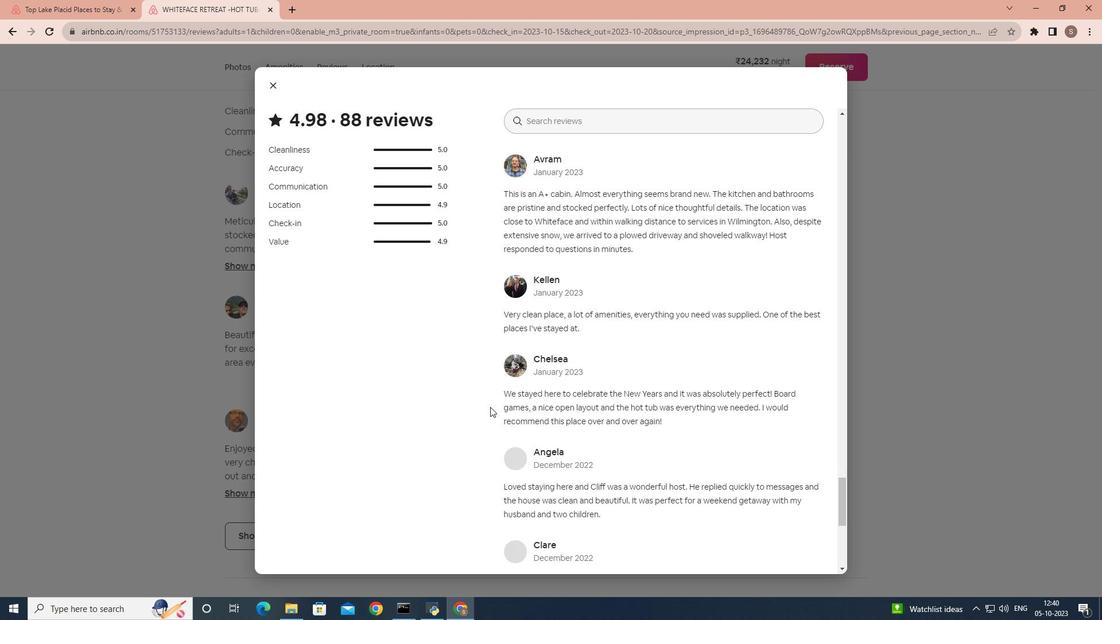 
Action: Mouse scrolled (490, 406) with delta (0, 0)
Screenshot: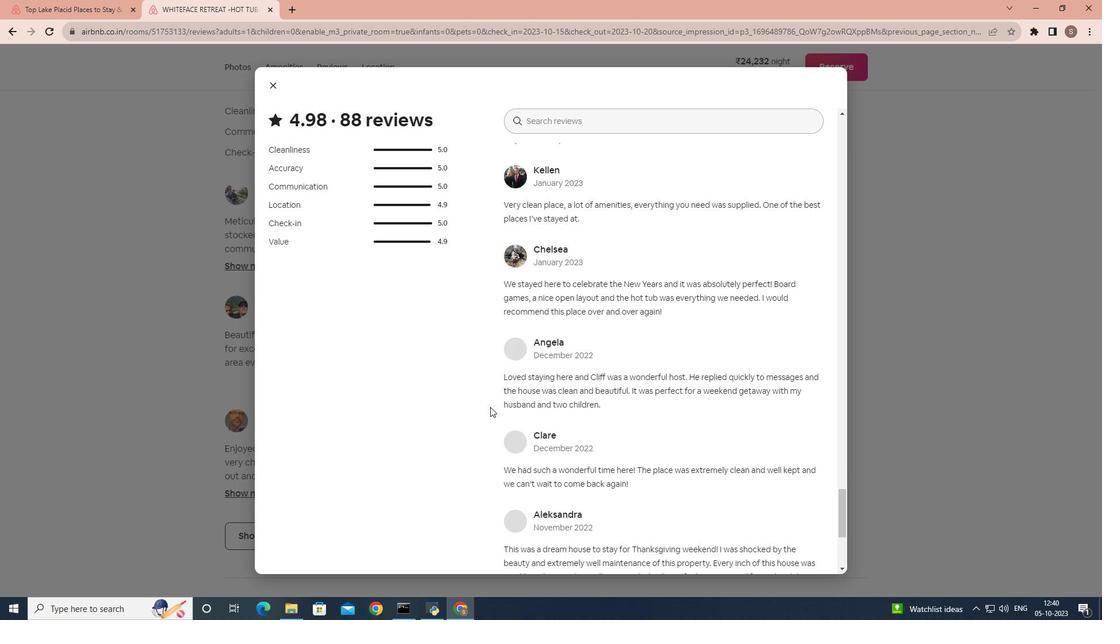 
Action: Mouse scrolled (490, 407) with delta (0, 0)
Screenshot: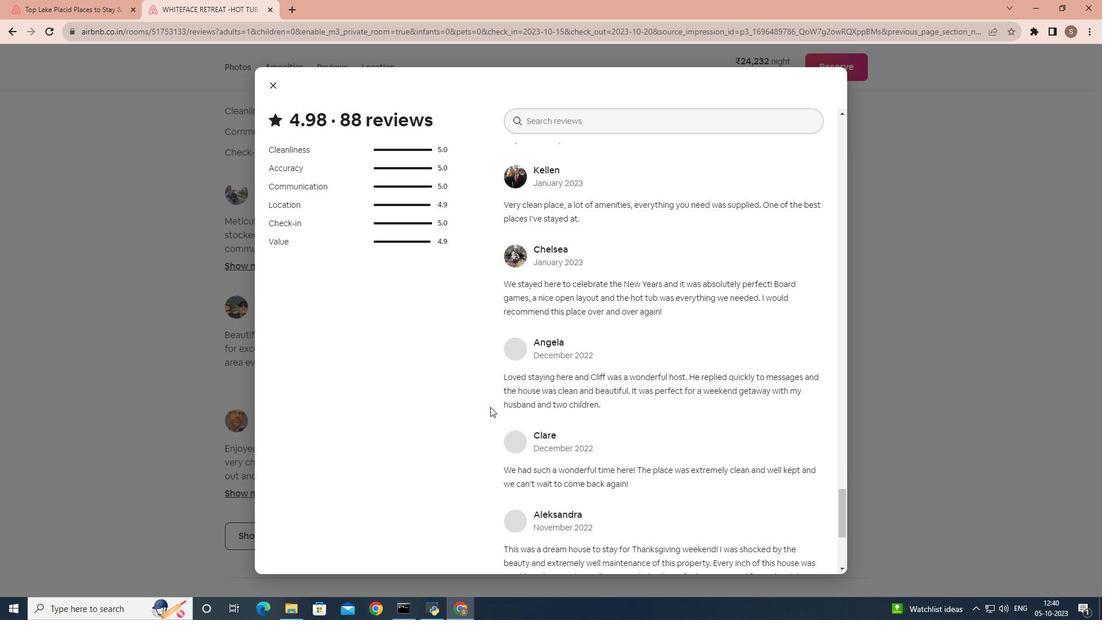 
Action: Mouse scrolled (490, 406) with delta (0, 0)
Screenshot: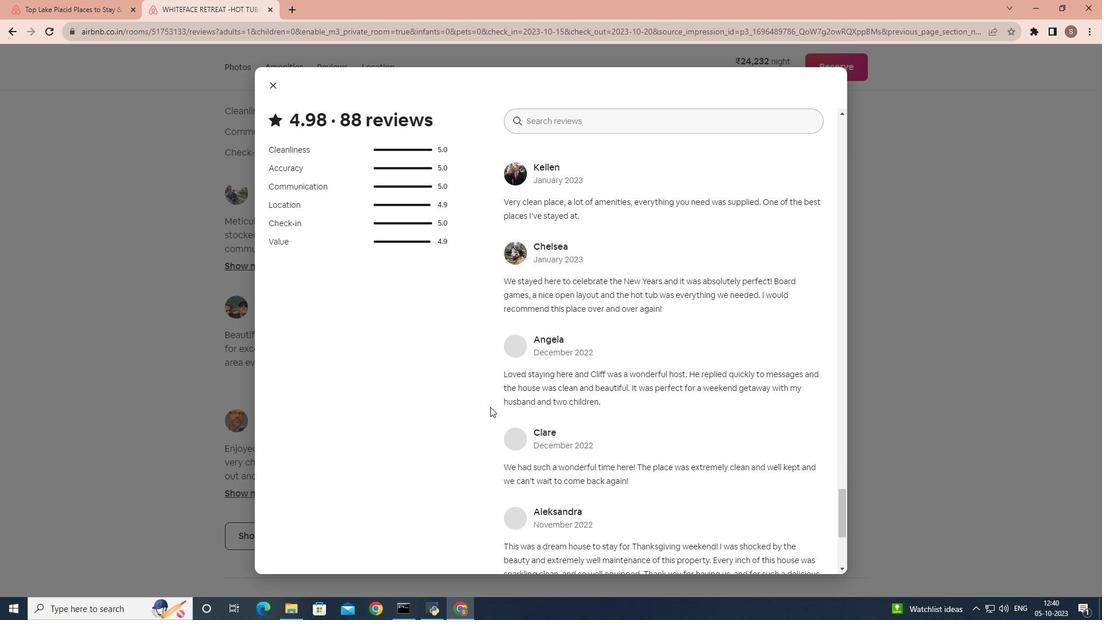 
Action: Mouse scrolled (490, 406) with delta (0, 0)
Screenshot: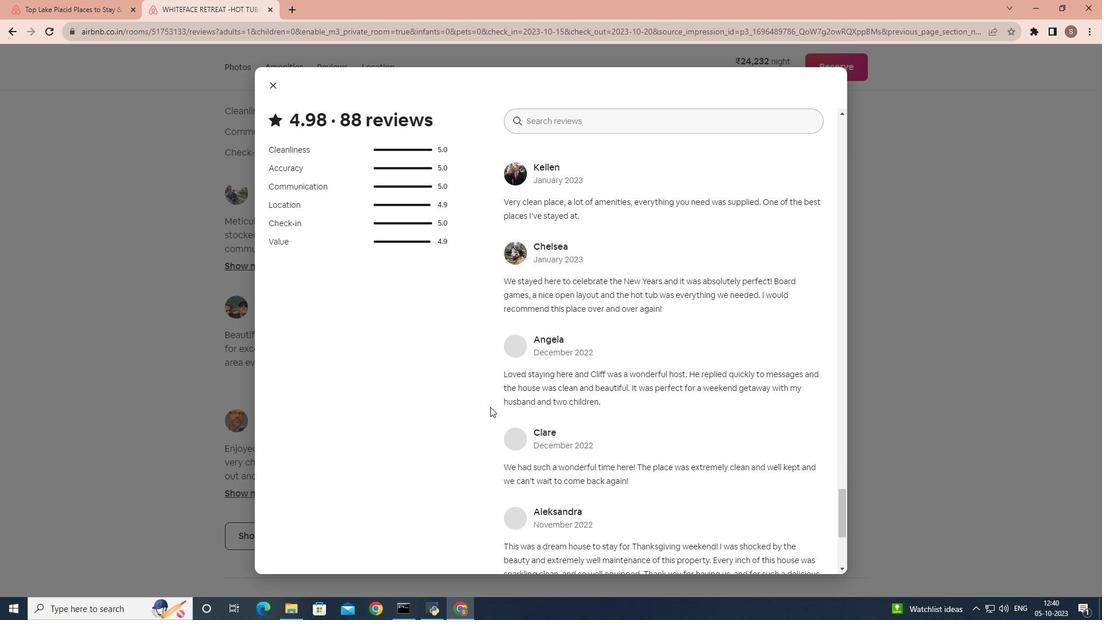 
Action: Mouse scrolled (490, 406) with delta (0, 0)
Screenshot: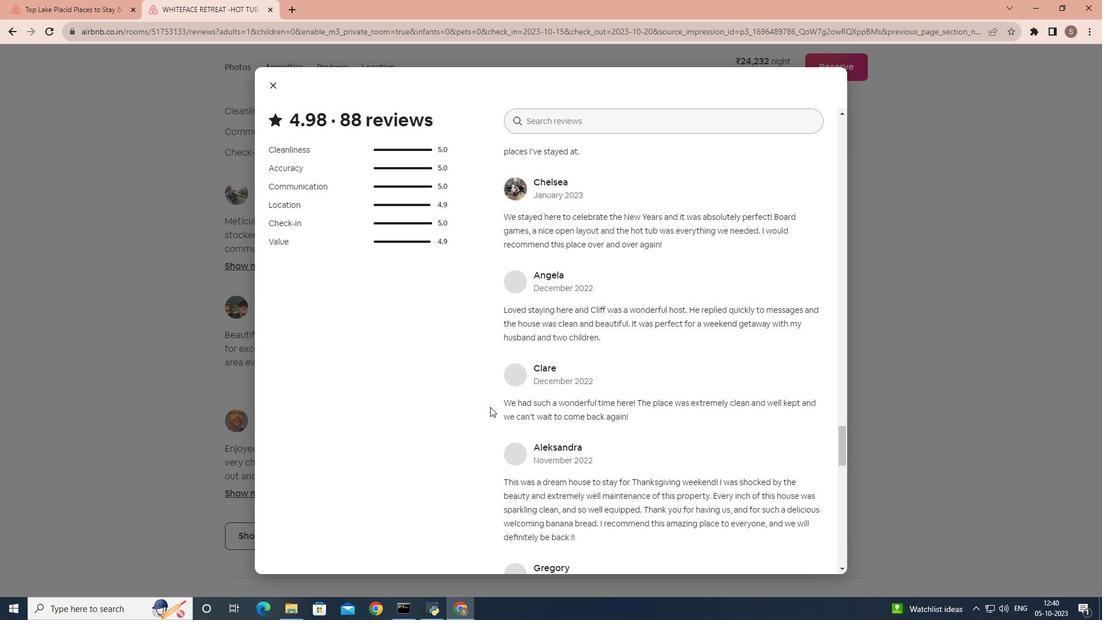 
Action: Mouse scrolled (490, 406) with delta (0, 0)
Screenshot: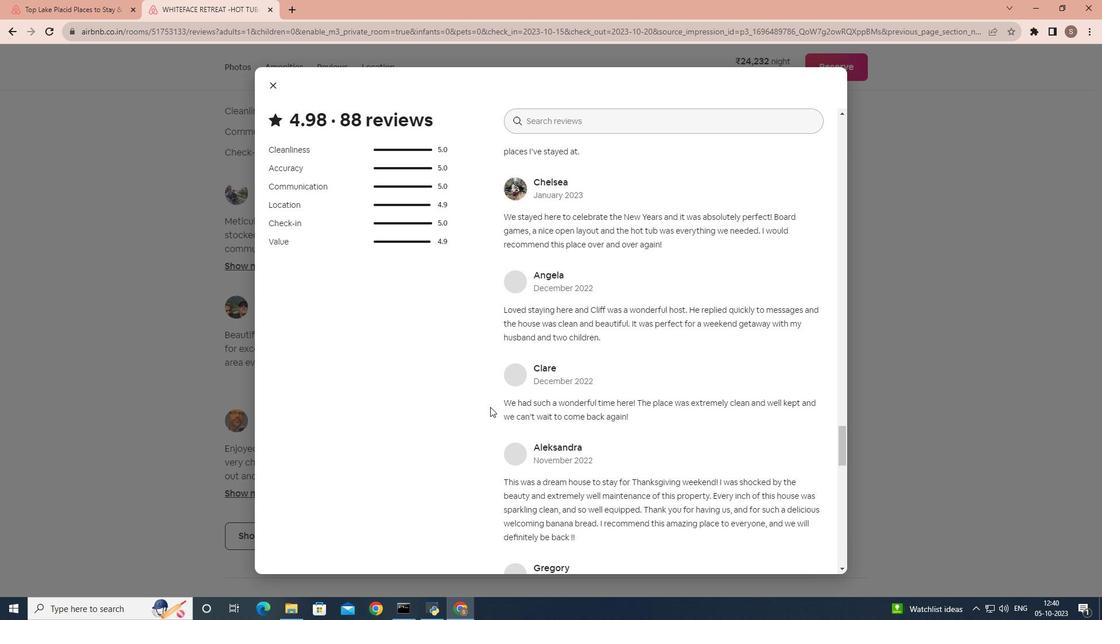 
Action: Mouse scrolled (490, 406) with delta (0, 0)
Screenshot: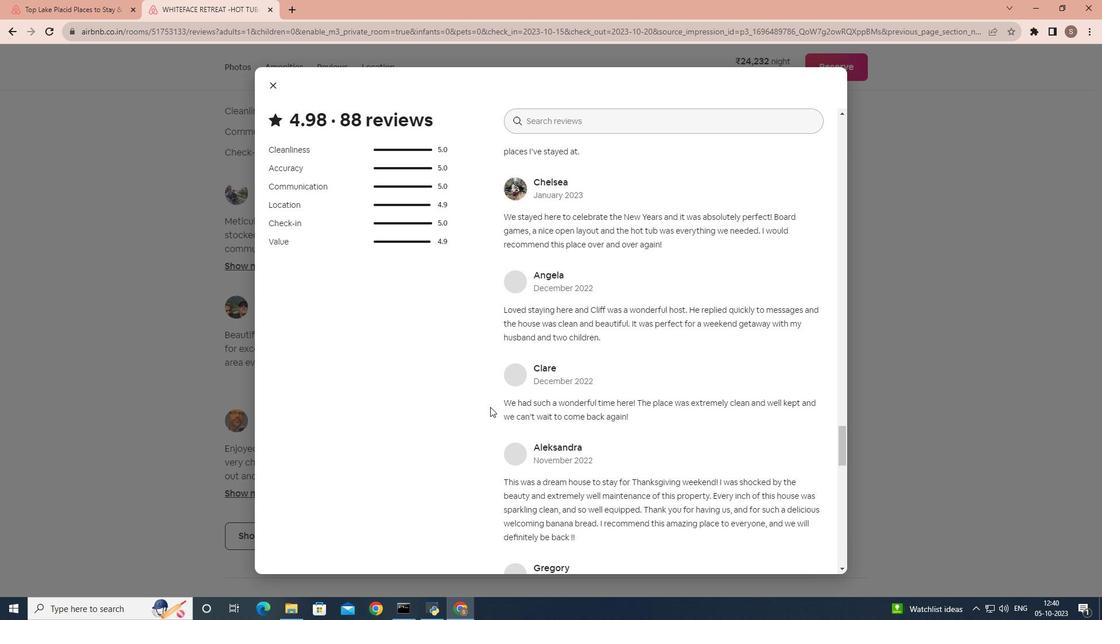 
Action: Mouse scrolled (490, 406) with delta (0, 0)
Screenshot: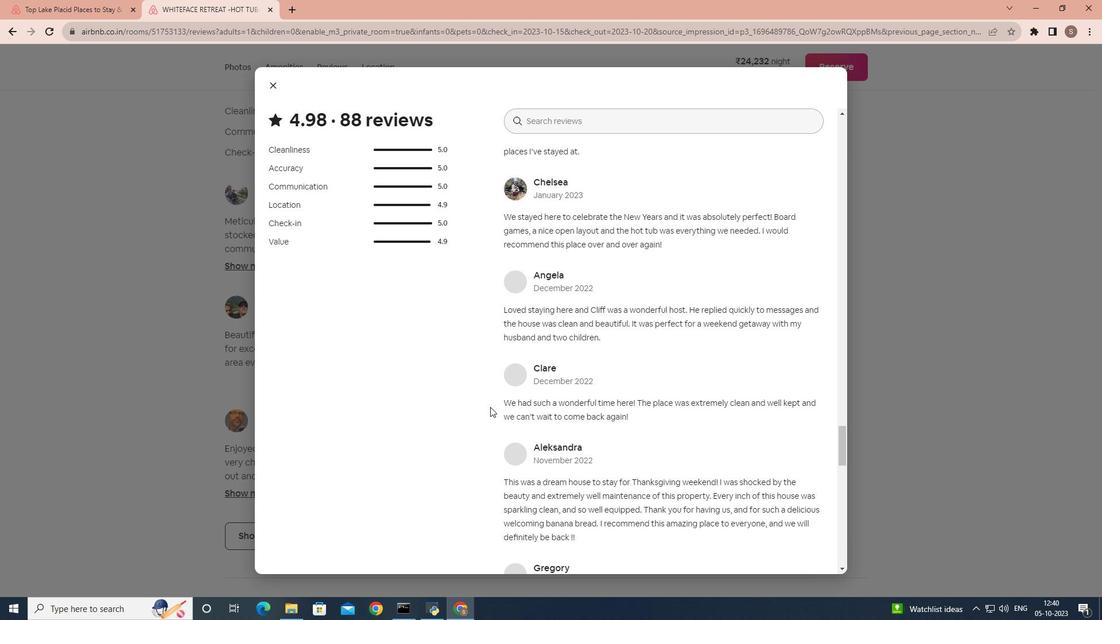 
Action: Mouse scrolled (490, 406) with delta (0, 0)
Screenshot: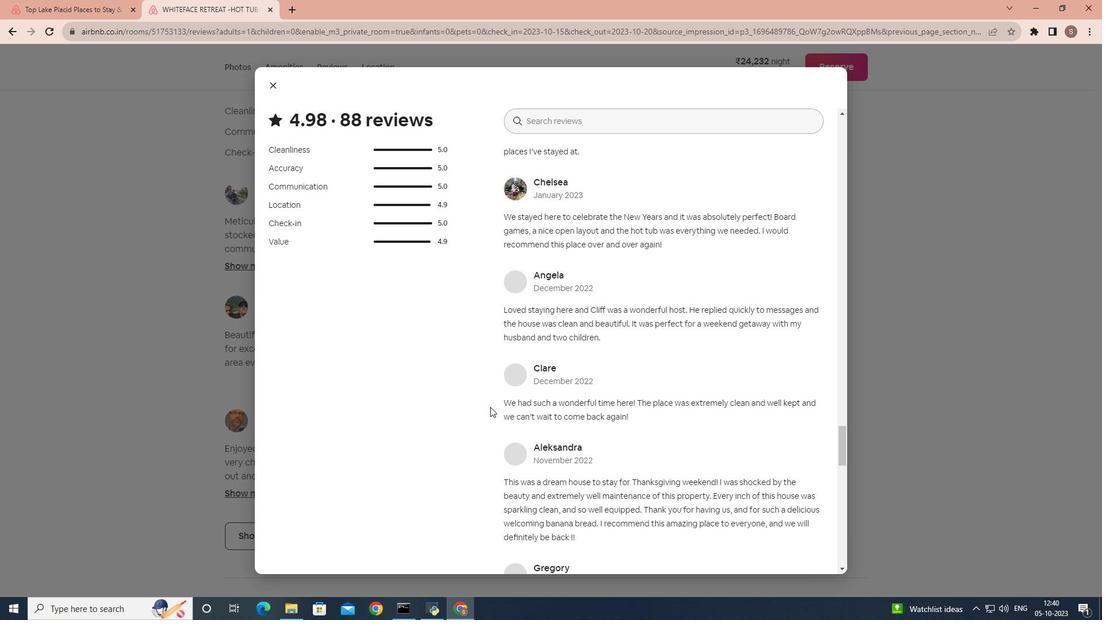 
Action: Mouse scrolled (490, 406) with delta (0, 0)
Screenshot: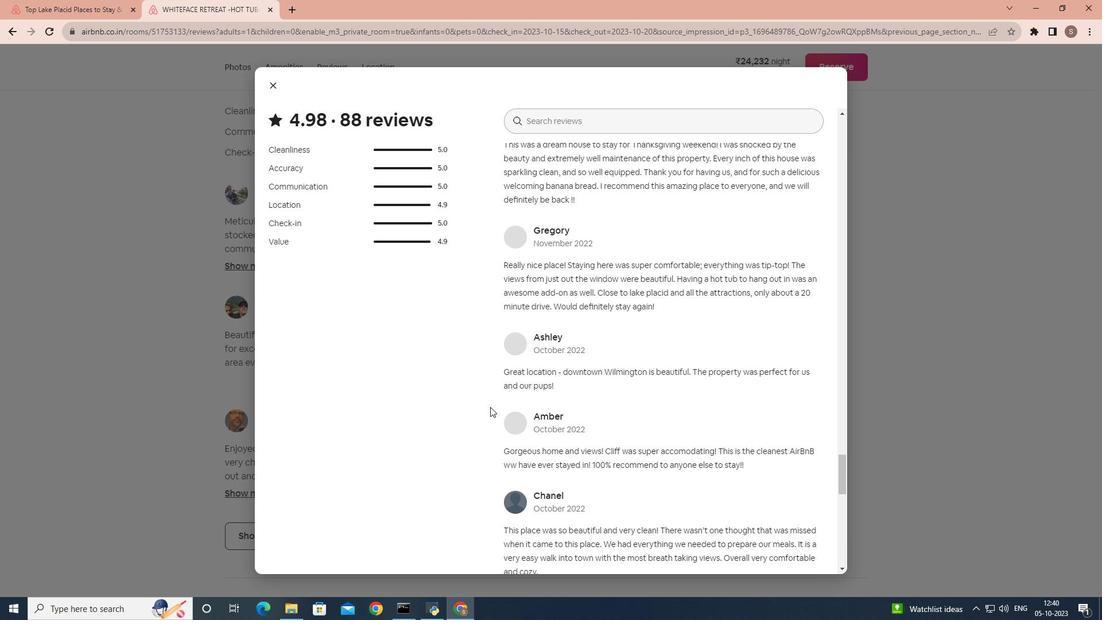 
Action: Mouse scrolled (490, 406) with delta (0, 0)
Screenshot: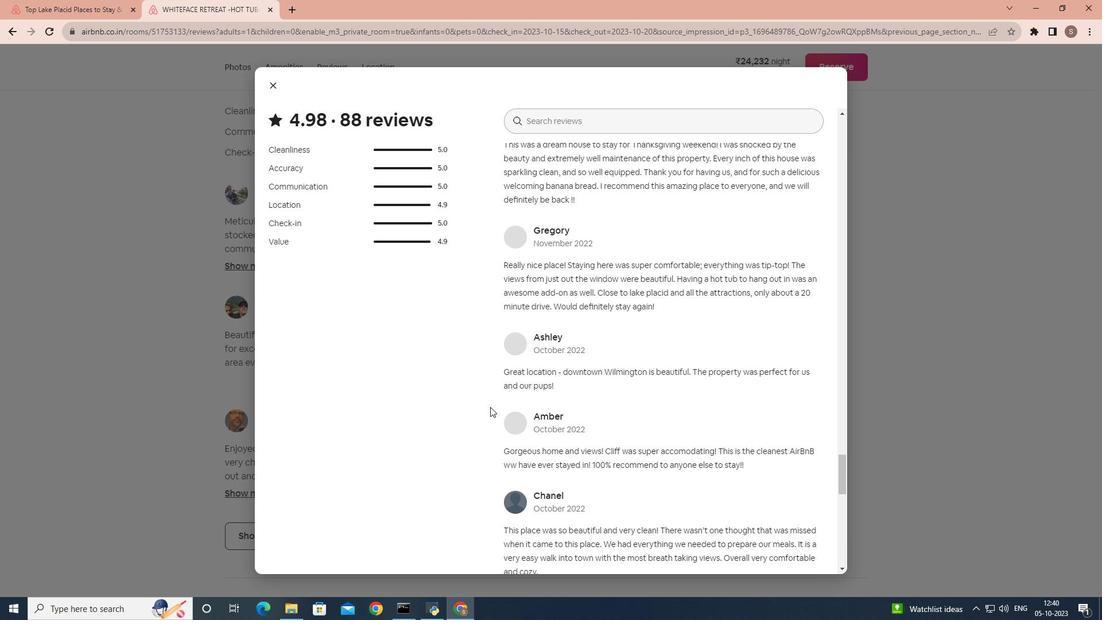 
Action: Mouse scrolled (490, 406) with delta (0, 0)
Screenshot: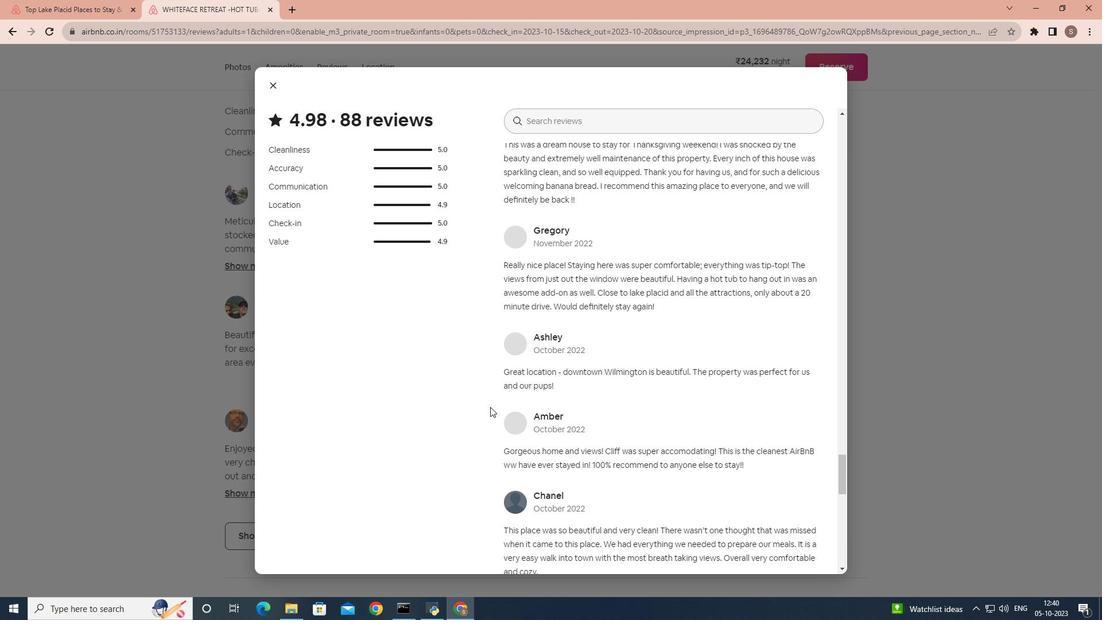 
Action: Mouse scrolled (490, 406) with delta (0, 0)
Screenshot: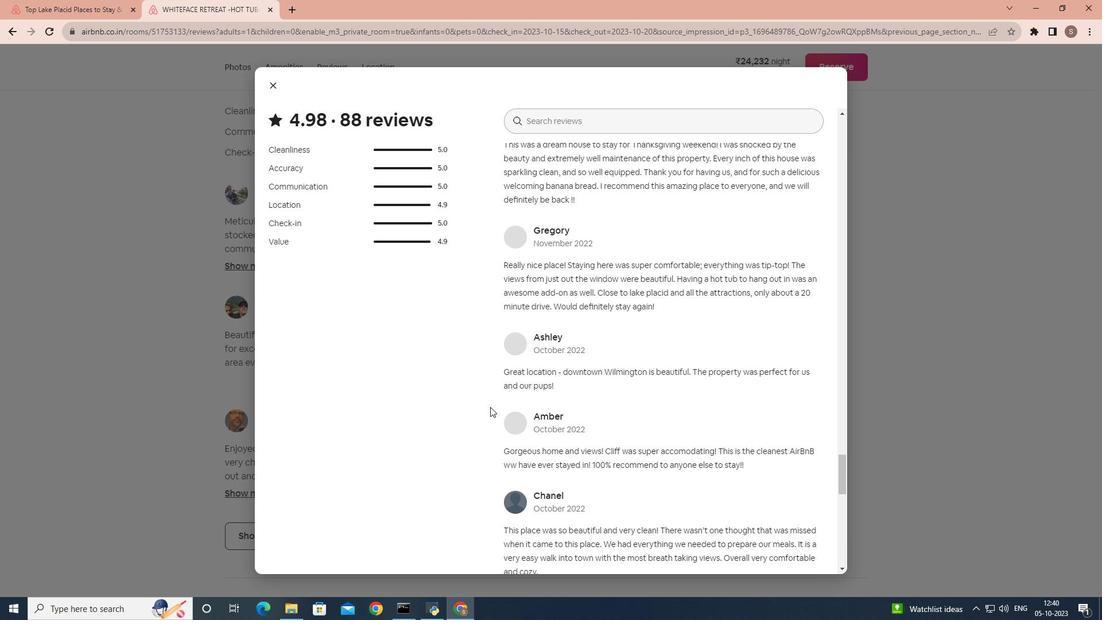 
Action: Mouse scrolled (490, 406) with delta (0, 0)
Screenshot: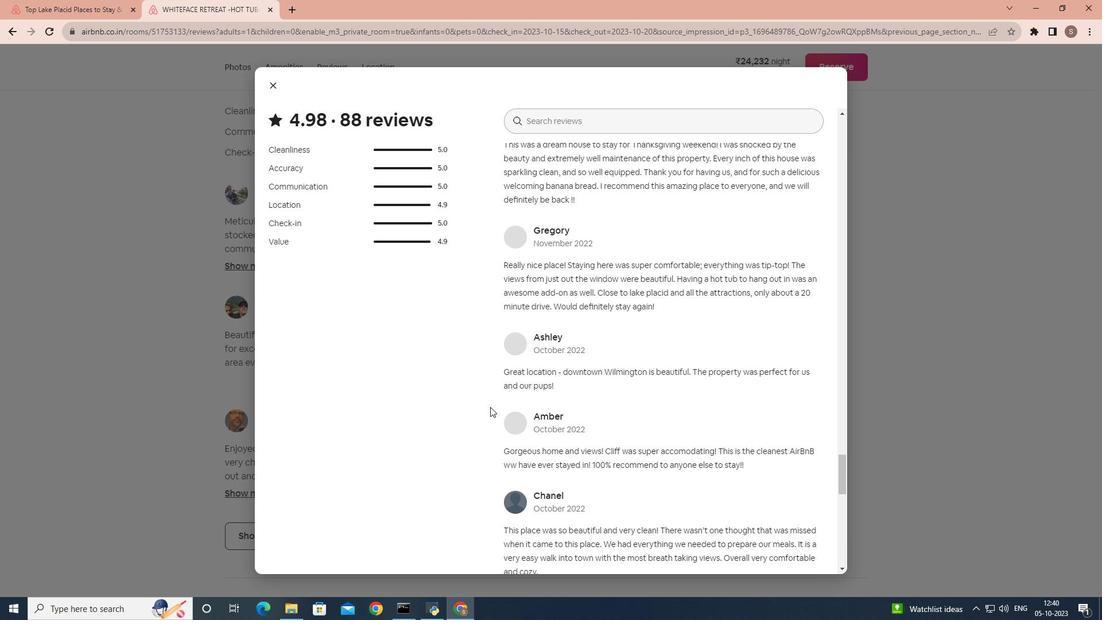 
Action: Mouse scrolled (490, 406) with delta (0, 0)
Screenshot: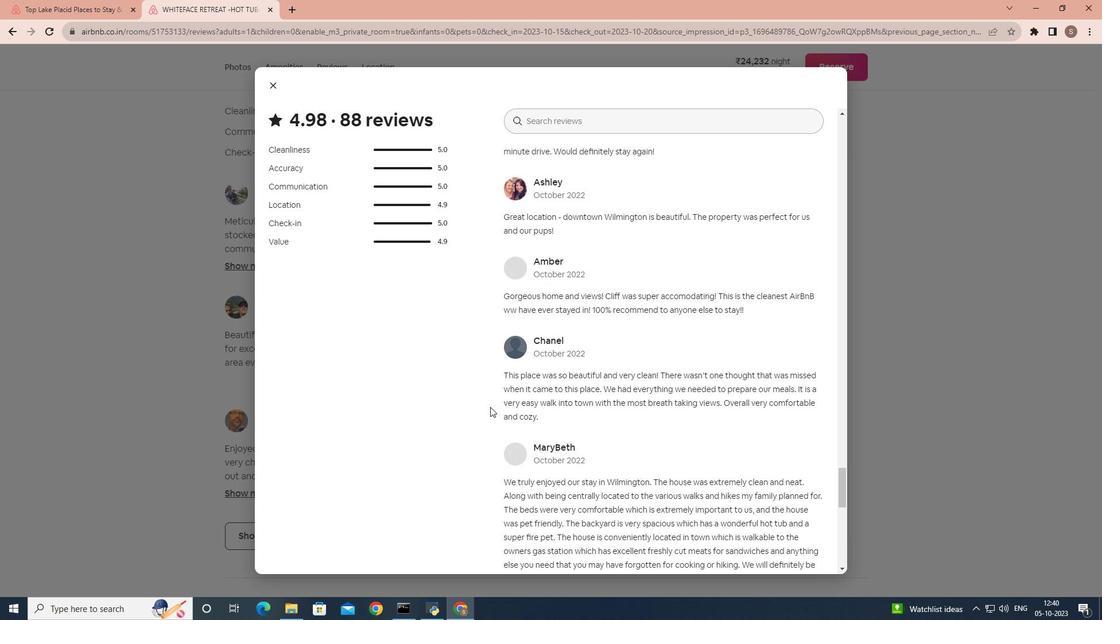 
Action: Mouse scrolled (490, 406) with delta (0, 0)
Screenshot: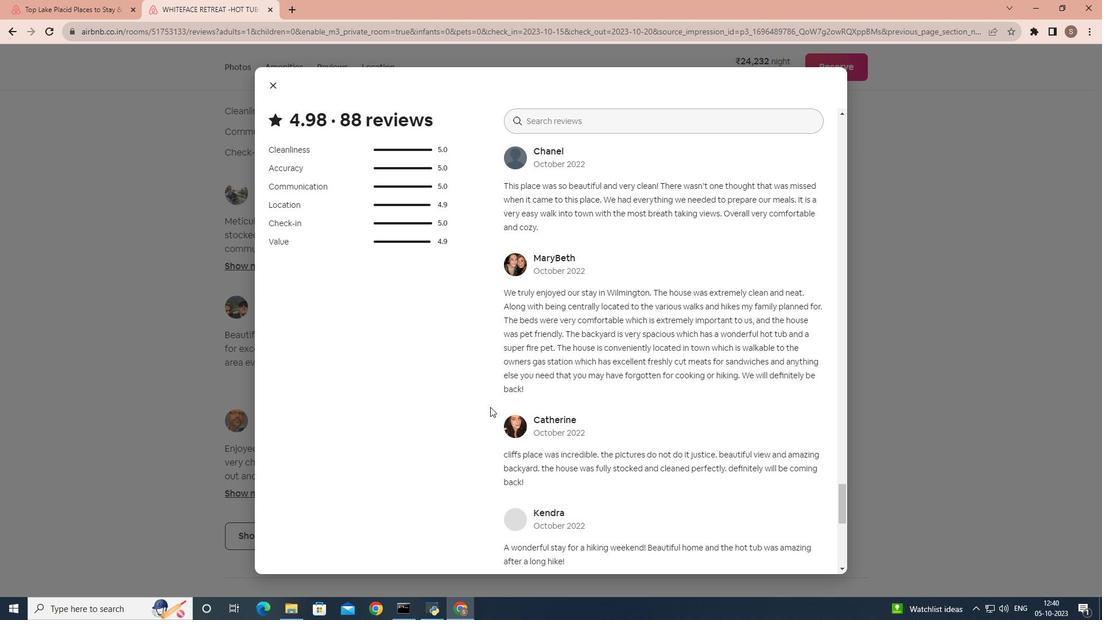 
Action: Mouse scrolled (490, 406) with delta (0, 0)
Screenshot: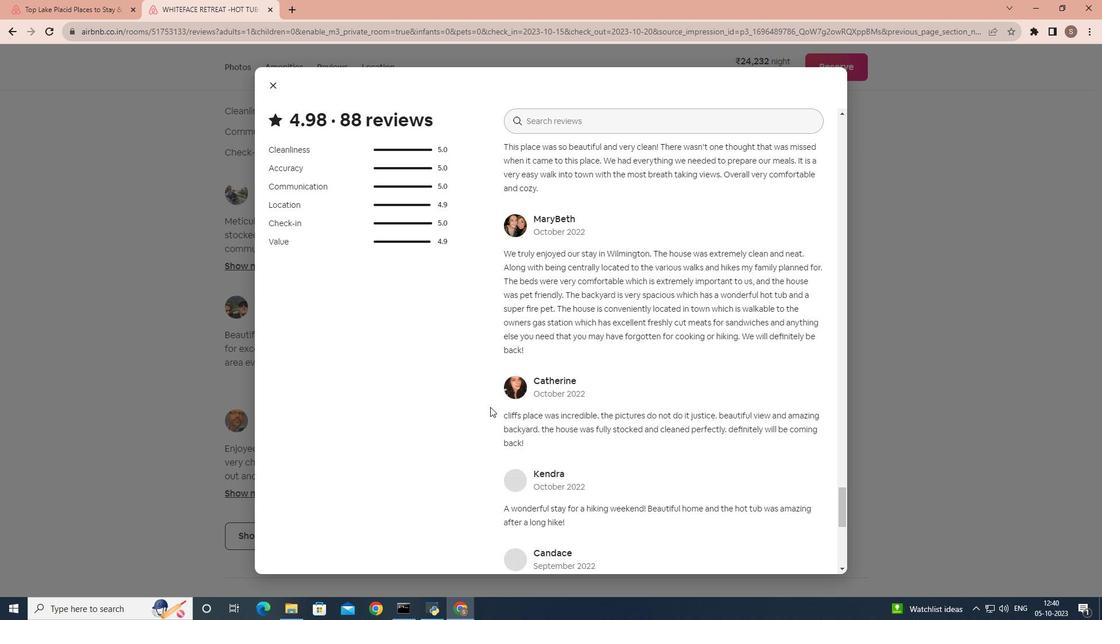 
Action: Mouse scrolled (490, 406) with delta (0, 0)
Screenshot: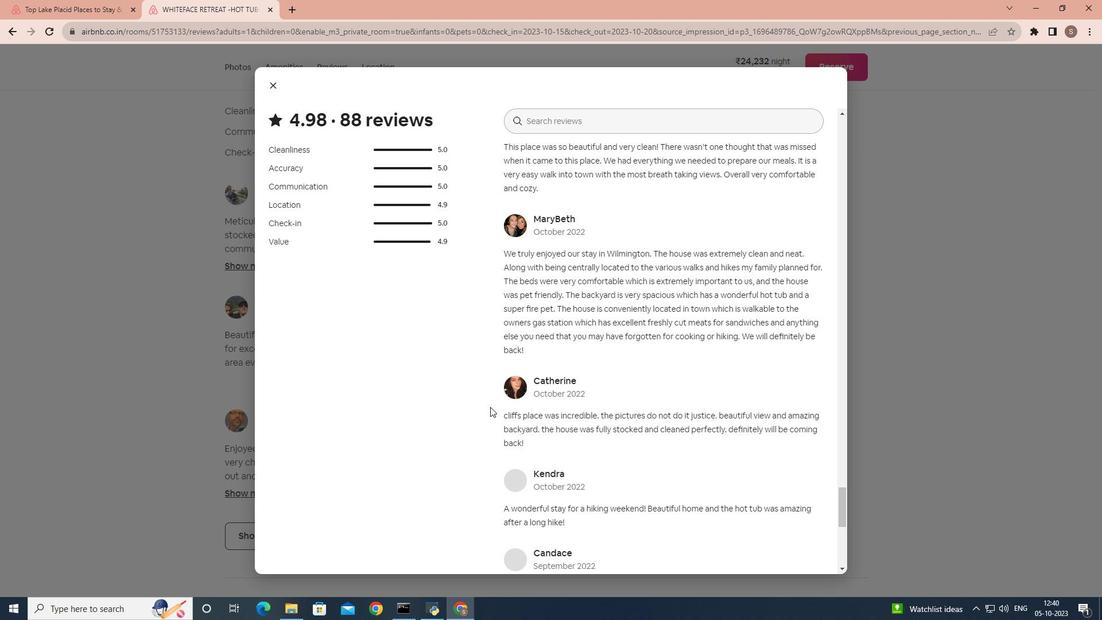 
Action: Mouse scrolled (490, 406) with delta (0, 0)
